 Task: Plan a trip to Cho Dok, Vietnam from 13th December, 2023 to 17th December, 2023 for 2 adults.2 bedrooms having 2 beds and 1 bathroom. Property type can be guest house. Amenities needed are: wifi. Look for 5 properties as per requirement.
Action: Mouse moved to (494, 147)
Screenshot: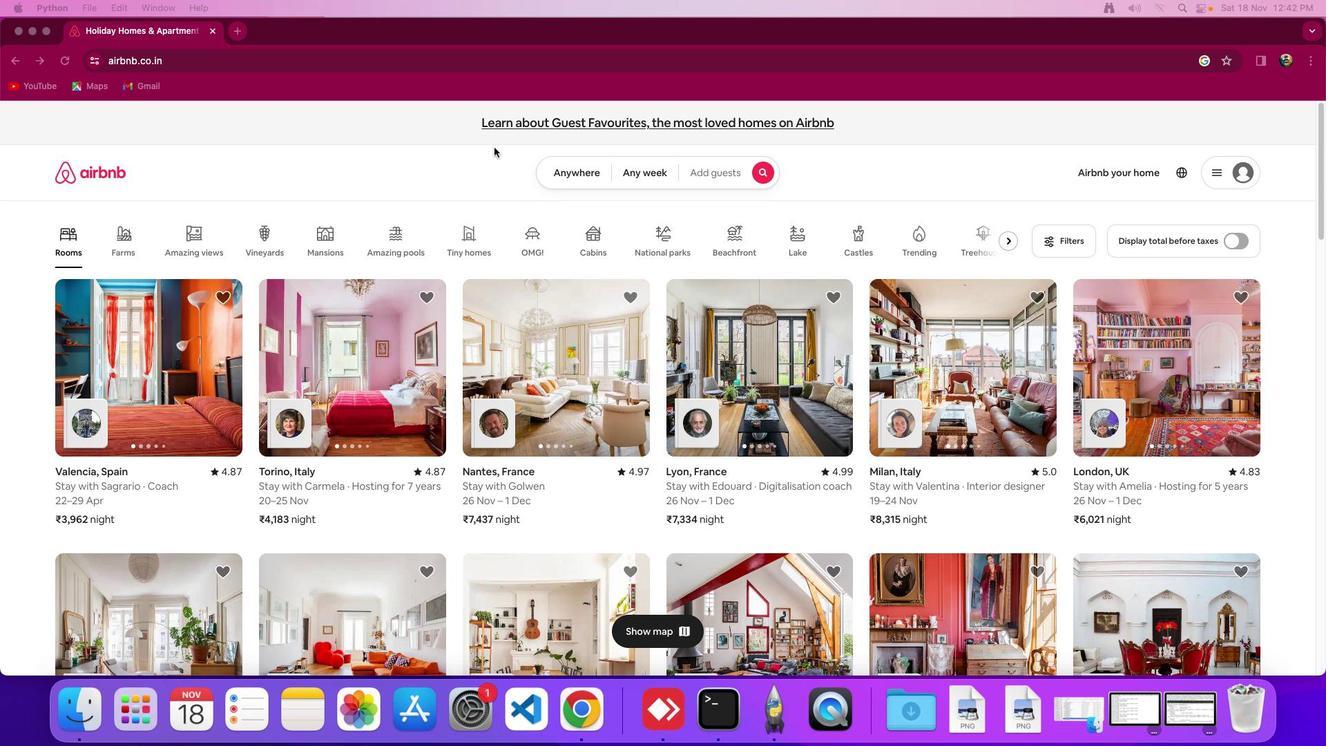 
Action: Mouse pressed left at (494, 147)
Screenshot: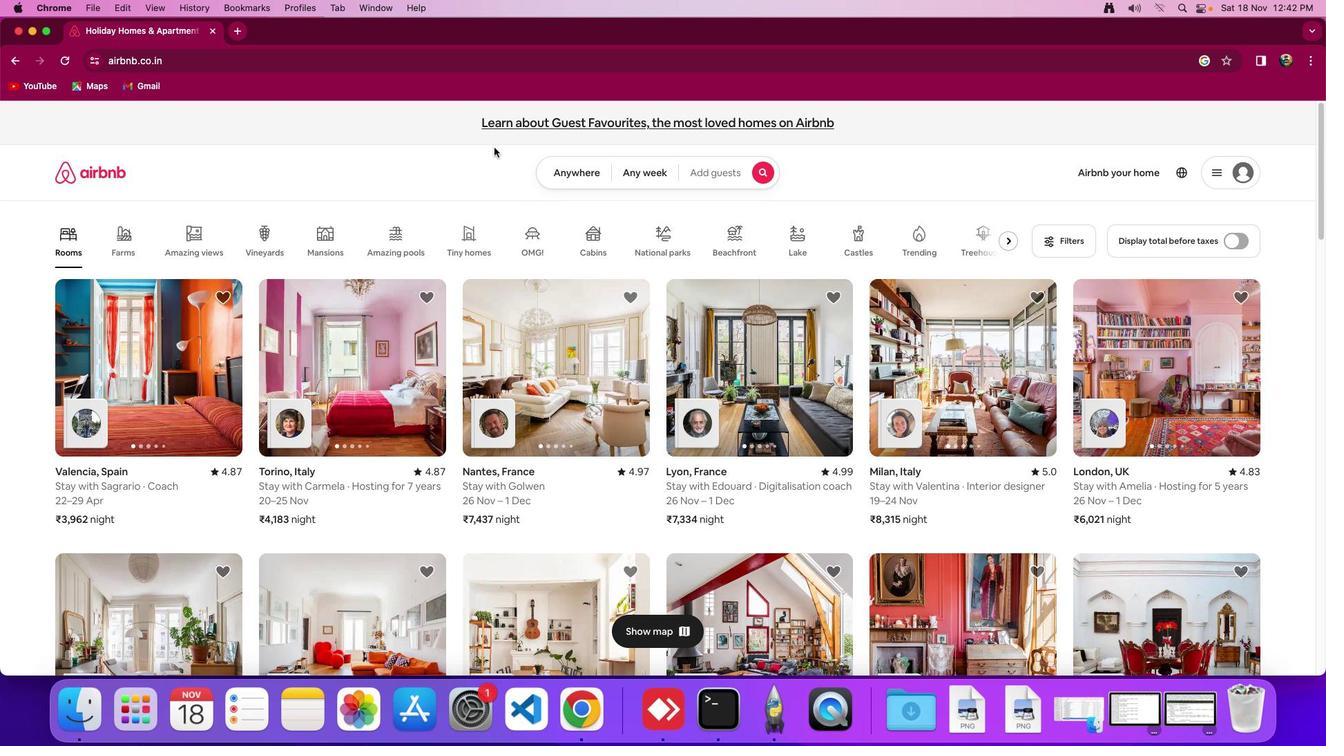 
Action: Mouse moved to (562, 177)
Screenshot: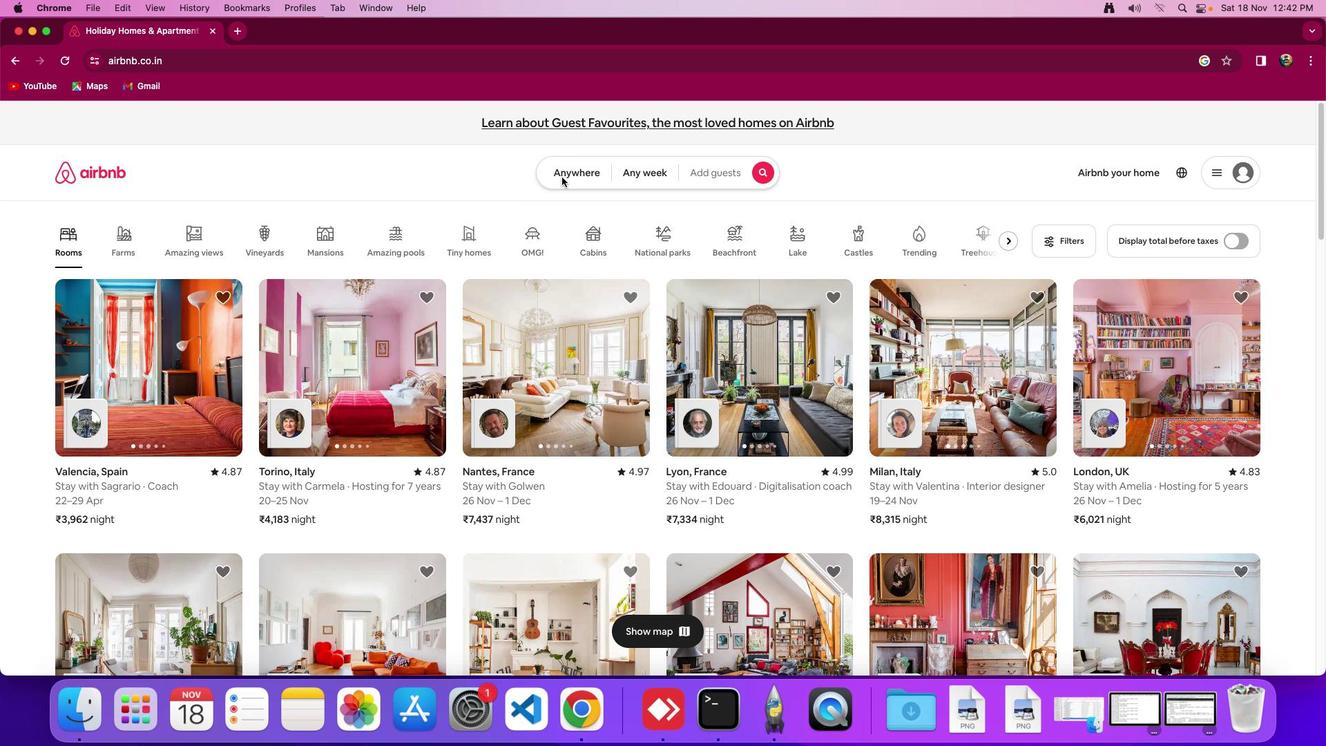 
Action: Mouse pressed left at (562, 177)
Screenshot: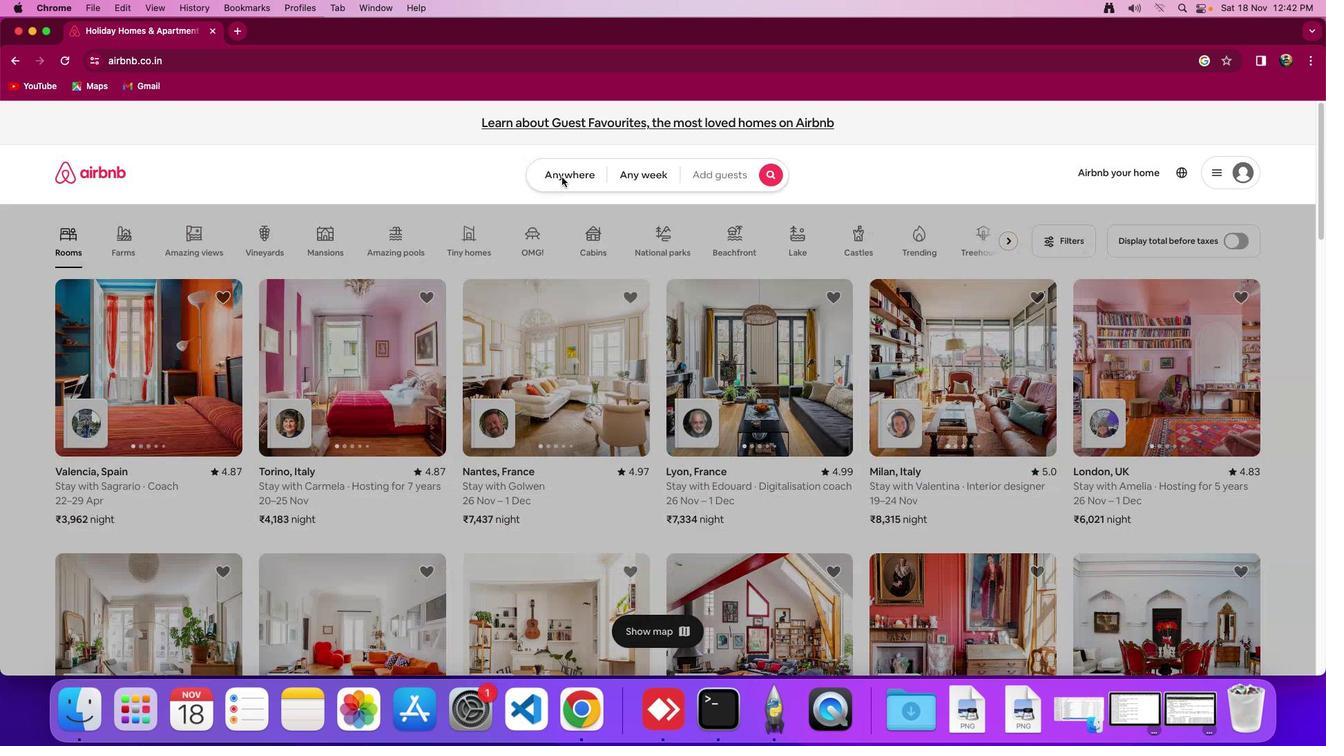
Action: Mouse moved to (510, 218)
Screenshot: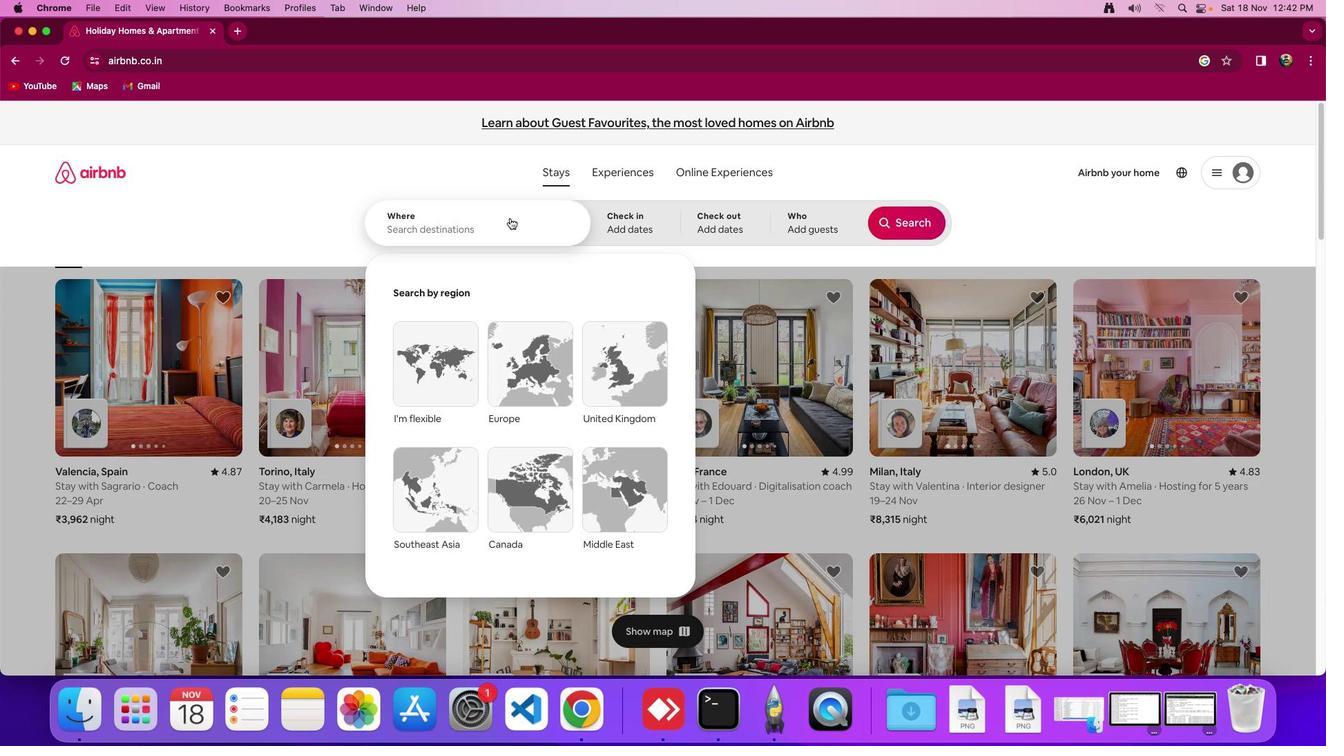 
Action: Mouse pressed left at (510, 218)
Screenshot: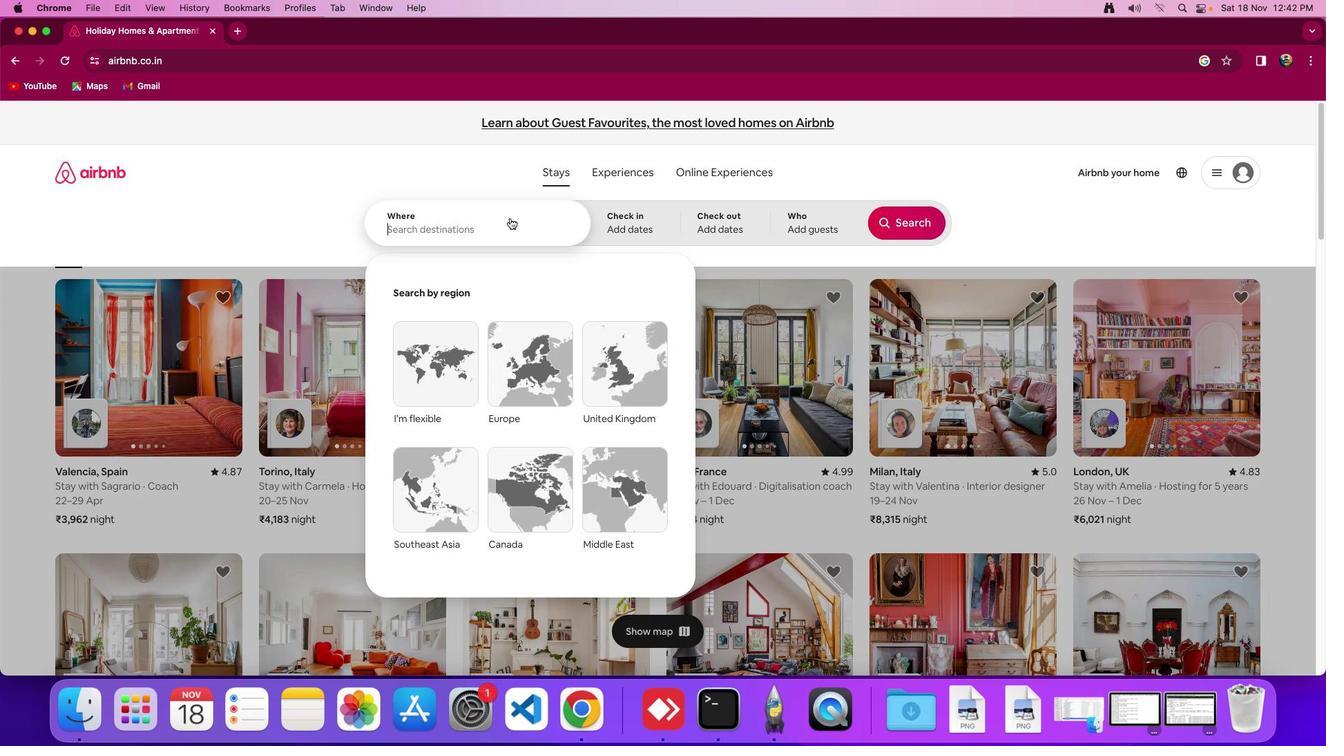 
Action: Key pressed Key.shift_r'D''o''k'','Key.spaceKey.shift_r'V''i''e''t''n''a''m'
Screenshot: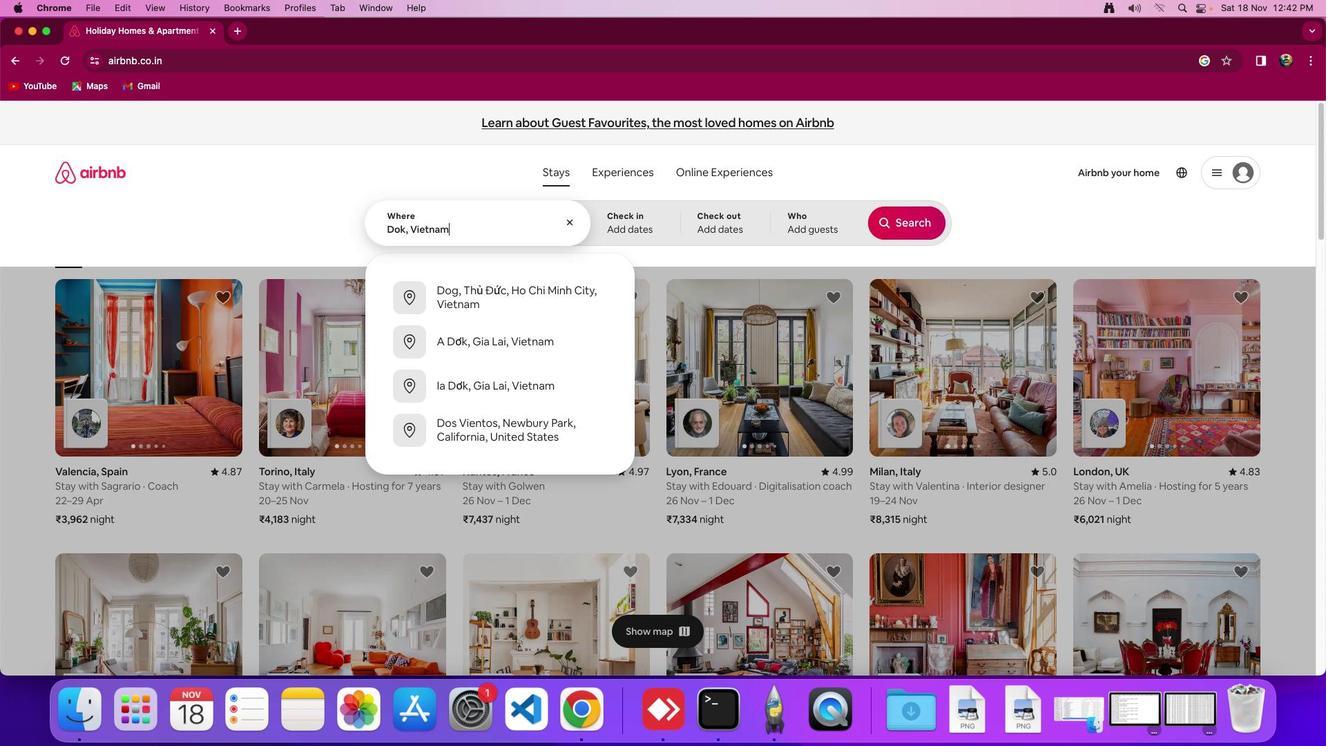 
Action: Mouse moved to (639, 221)
Screenshot: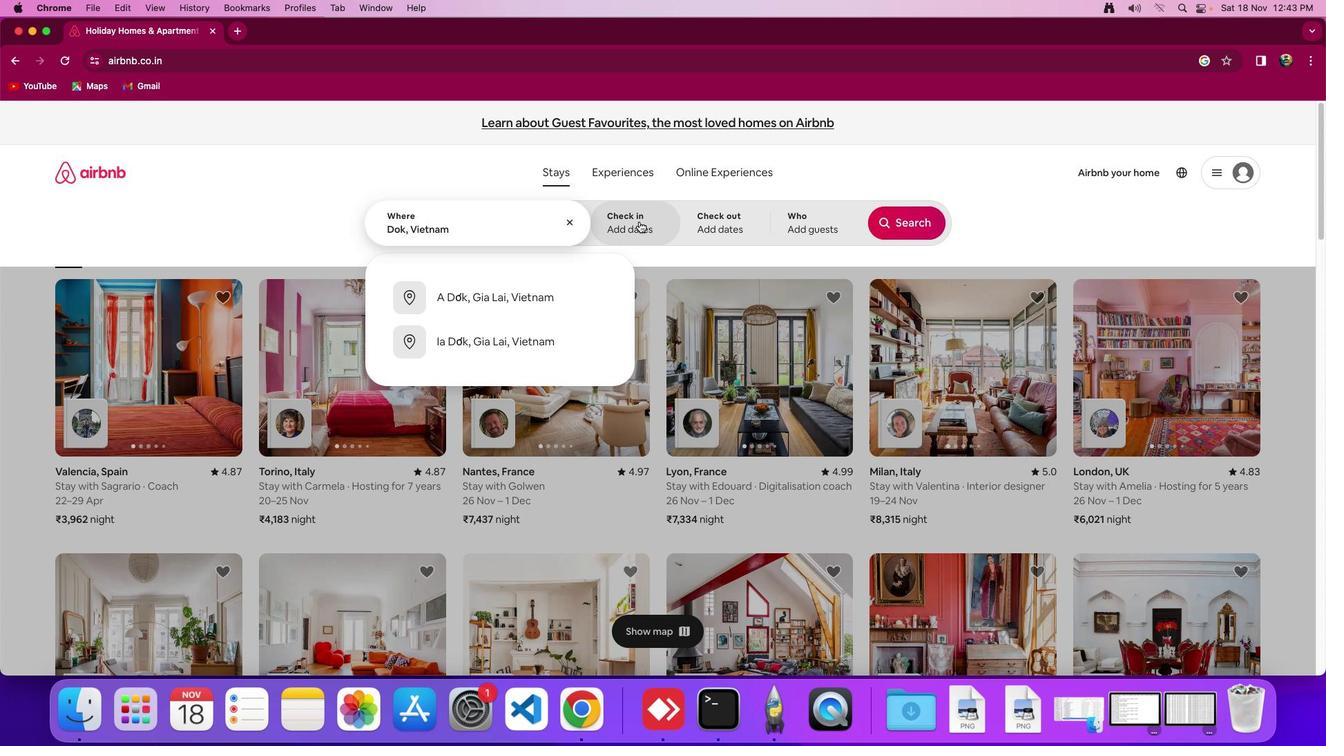 
Action: Mouse pressed left at (639, 221)
Screenshot: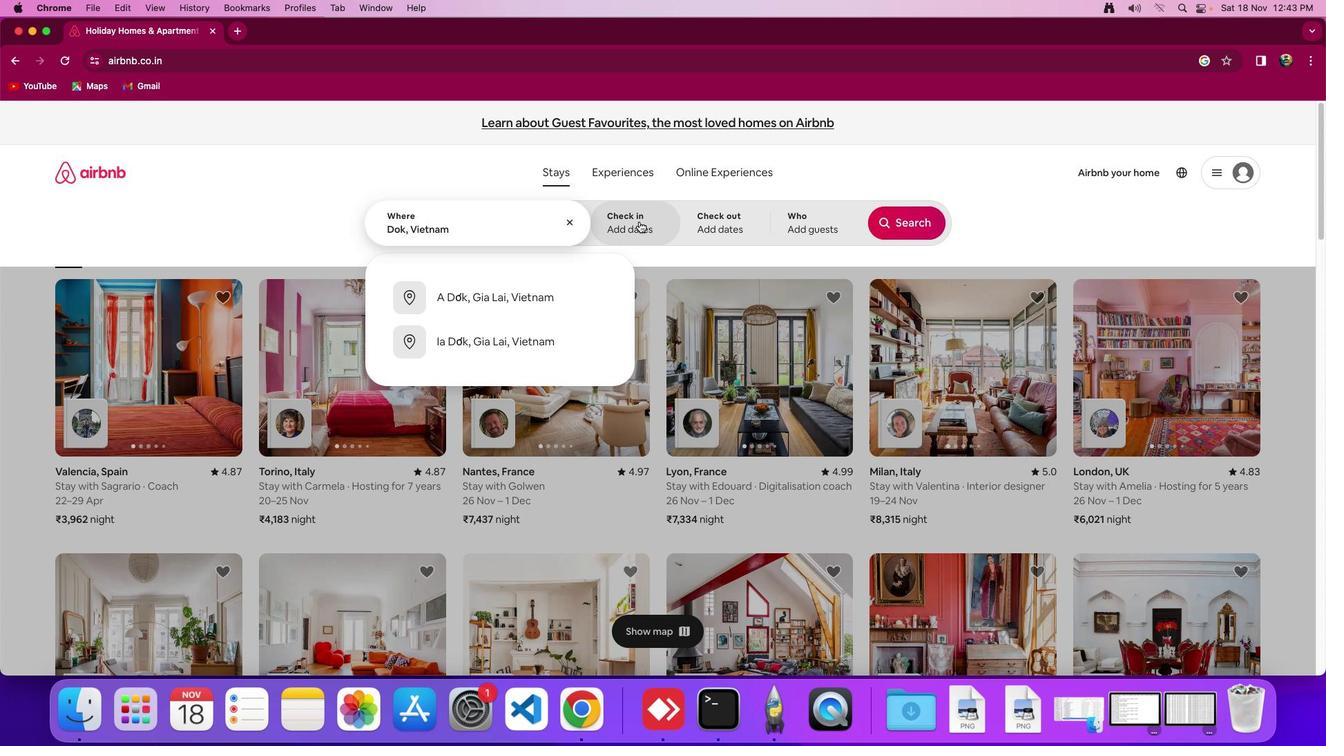 
Action: Mouse moved to (794, 464)
Screenshot: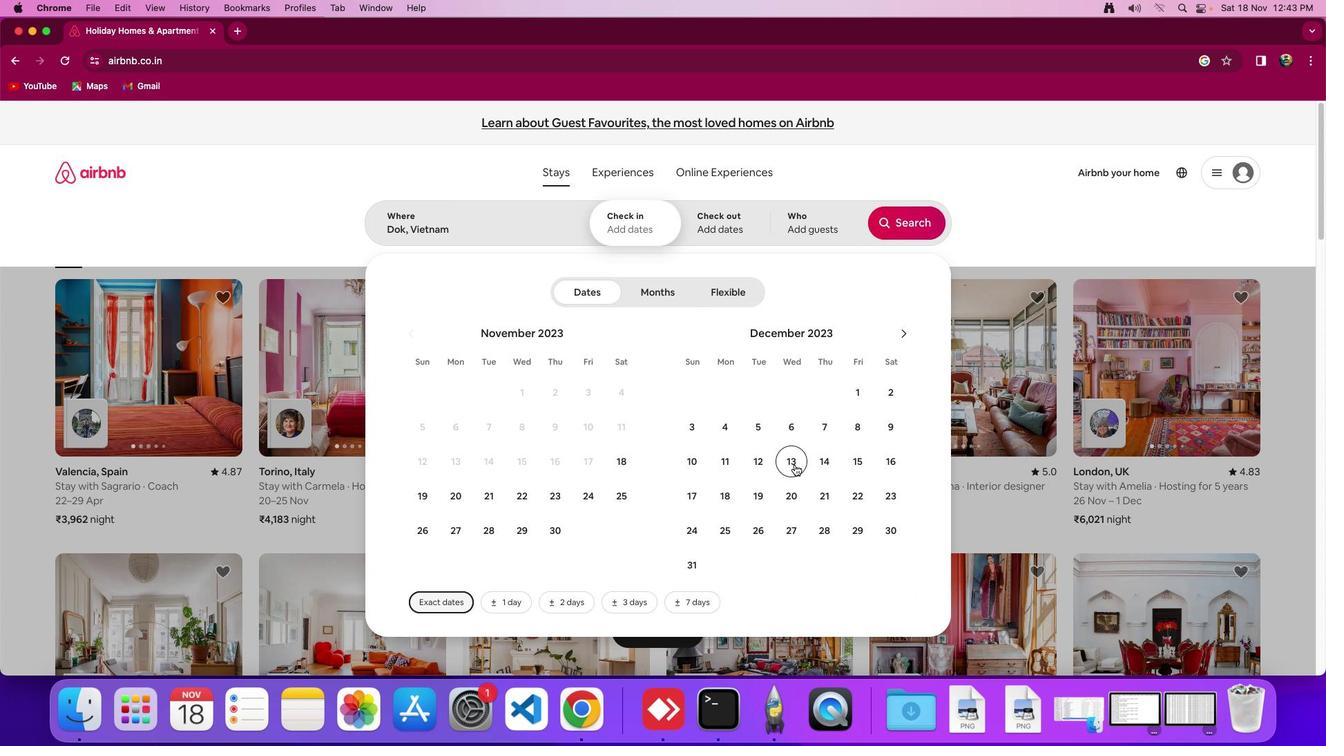 
Action: Mouse pressed left at (794, 464)
Screenshot: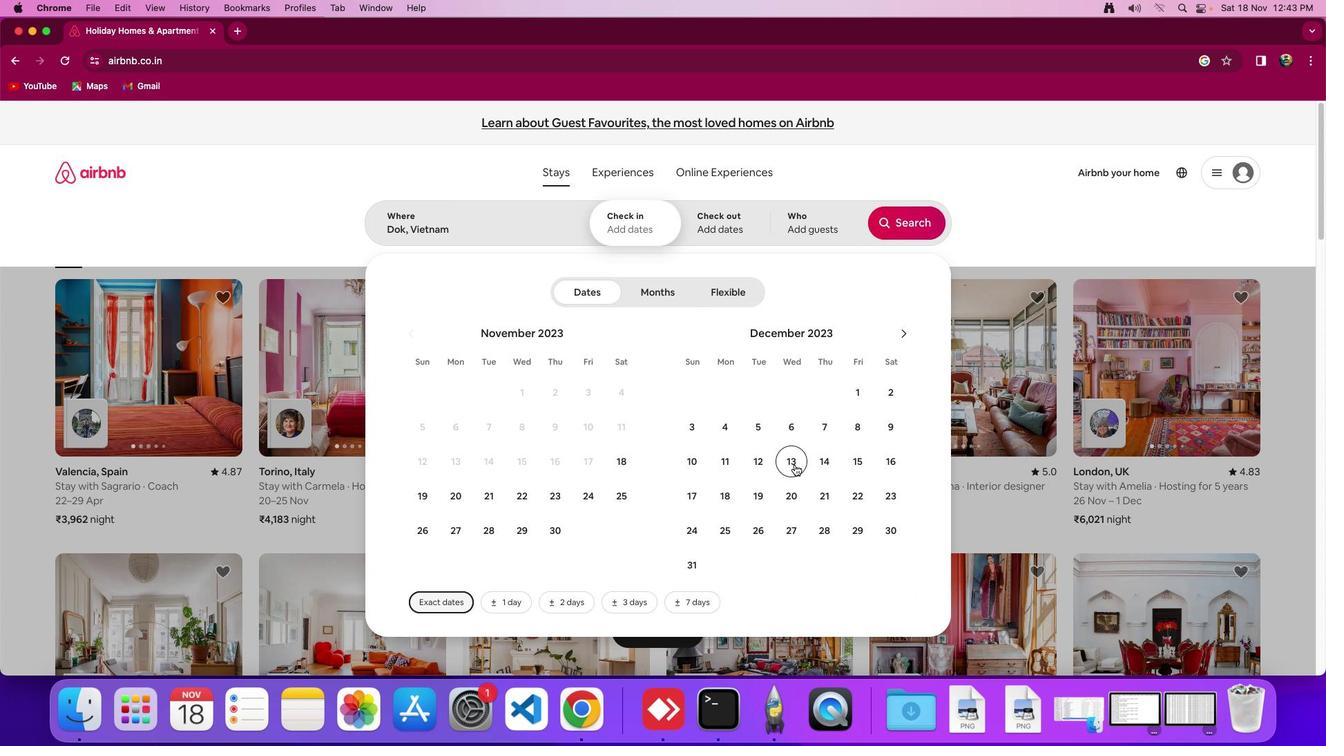 
Action: Mouse moved to (697, 503)
Screenshot: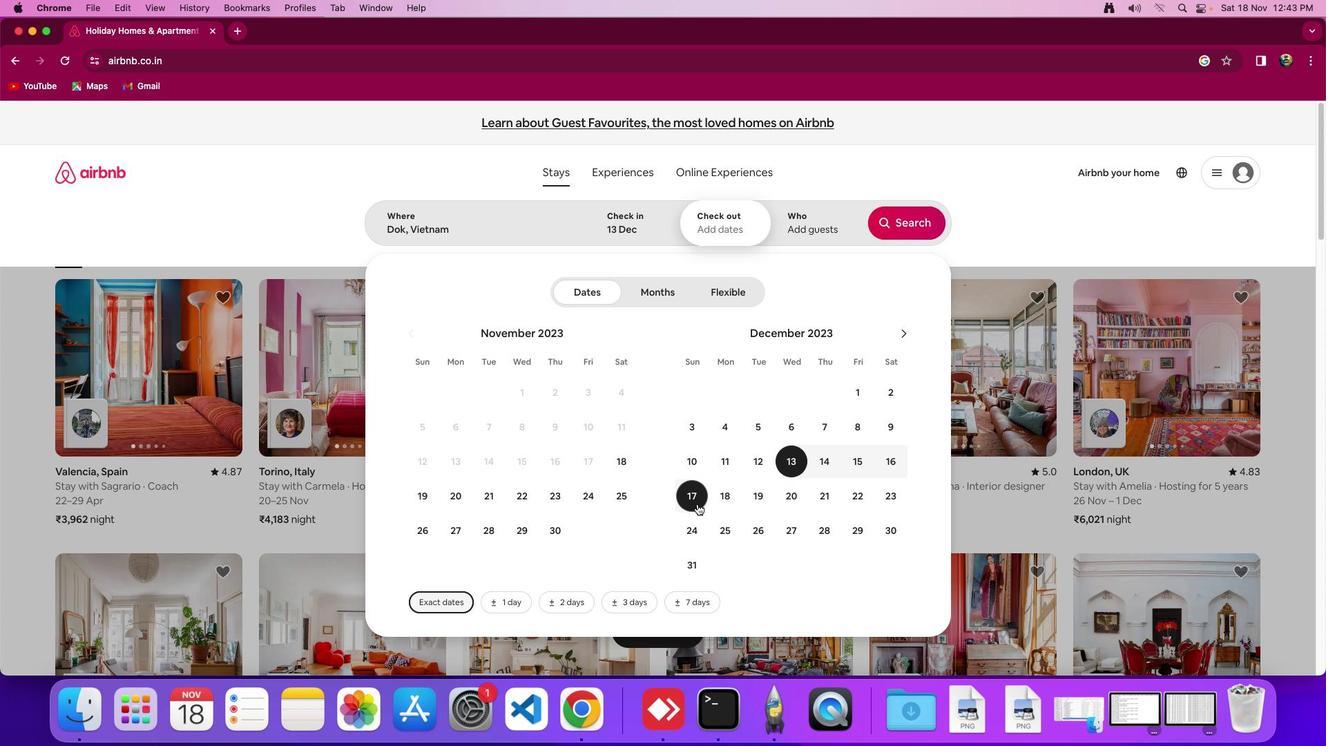 
Action: Mouse pressed left at (697, 503)
Screenshot: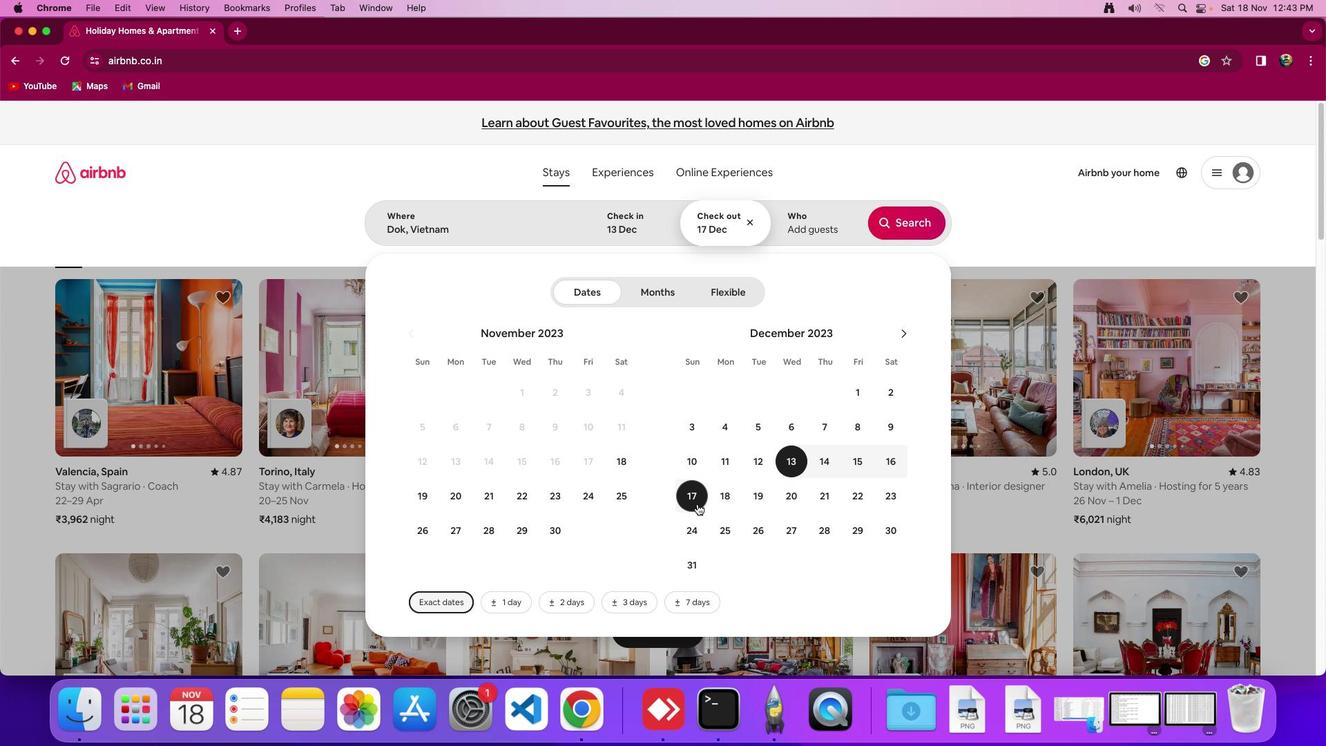 
Action: Mouse moved to (802, 219)
Screenshot: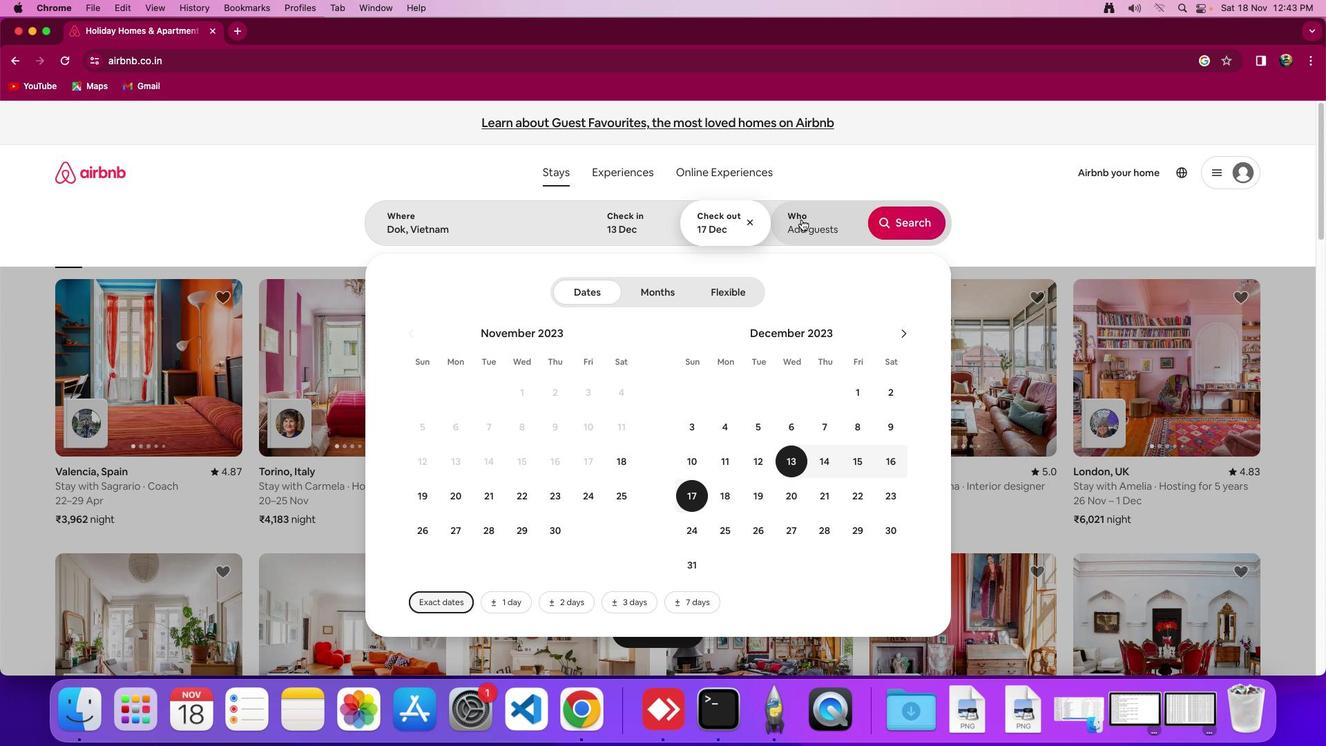 
Action: Mouse pressed left at (802, 219)
Screenshot: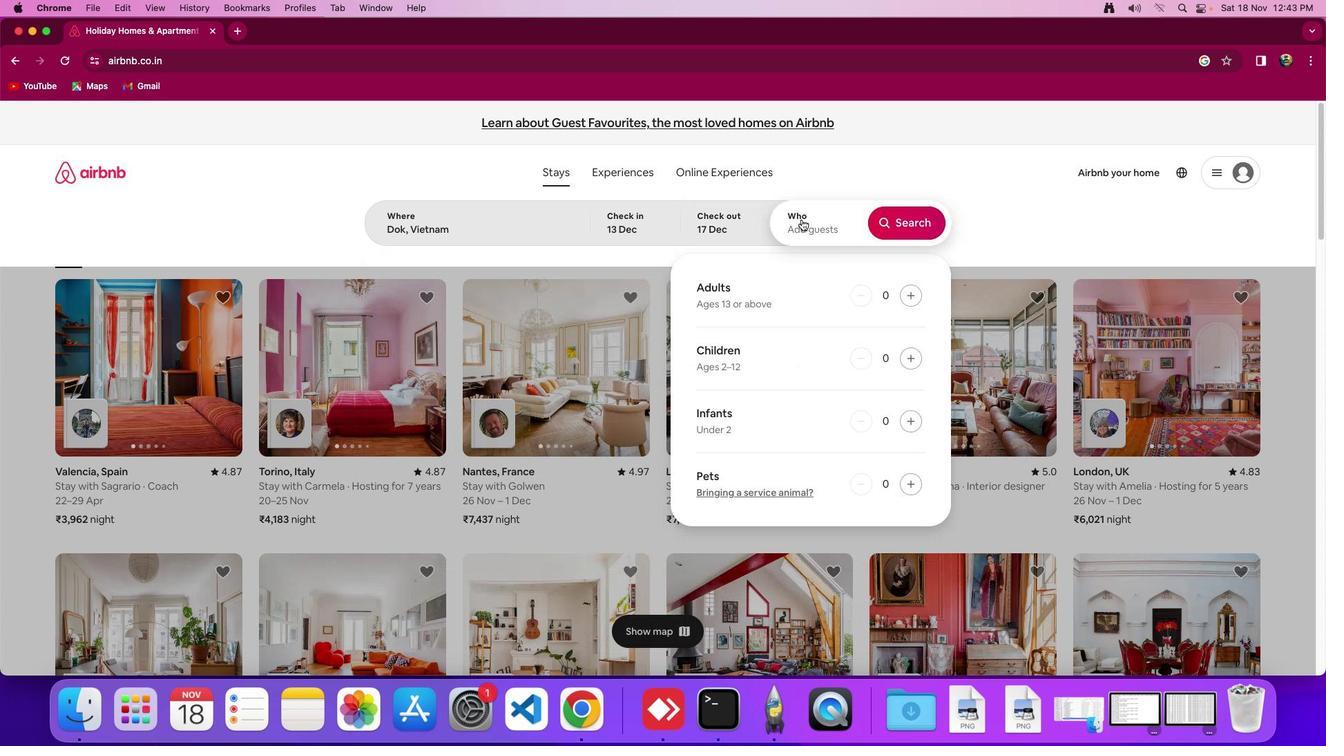 
Action: Mouse moved to (913, 293)
Screenshot: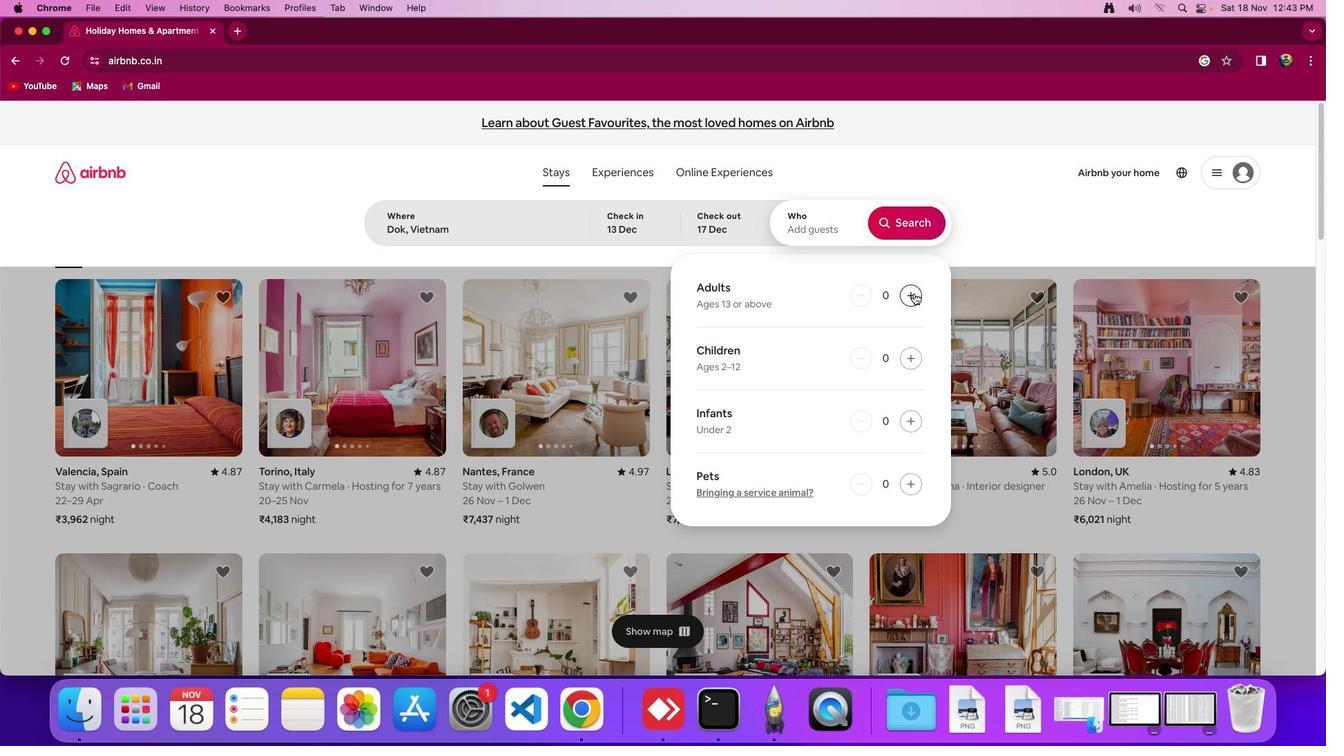 
Action: Mouse pressed left at (913, 293)
Screenshot: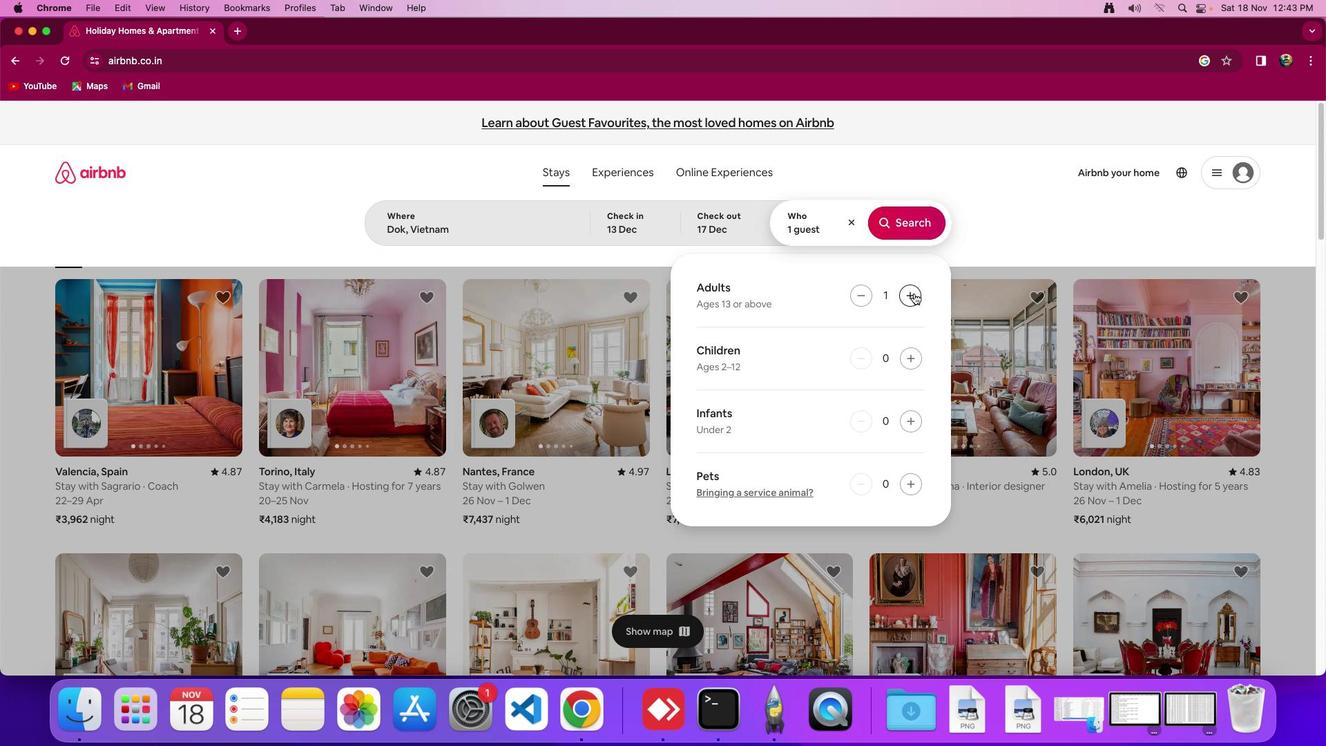 
Action: Mouse pressed left at (913, 293)
Screenshot: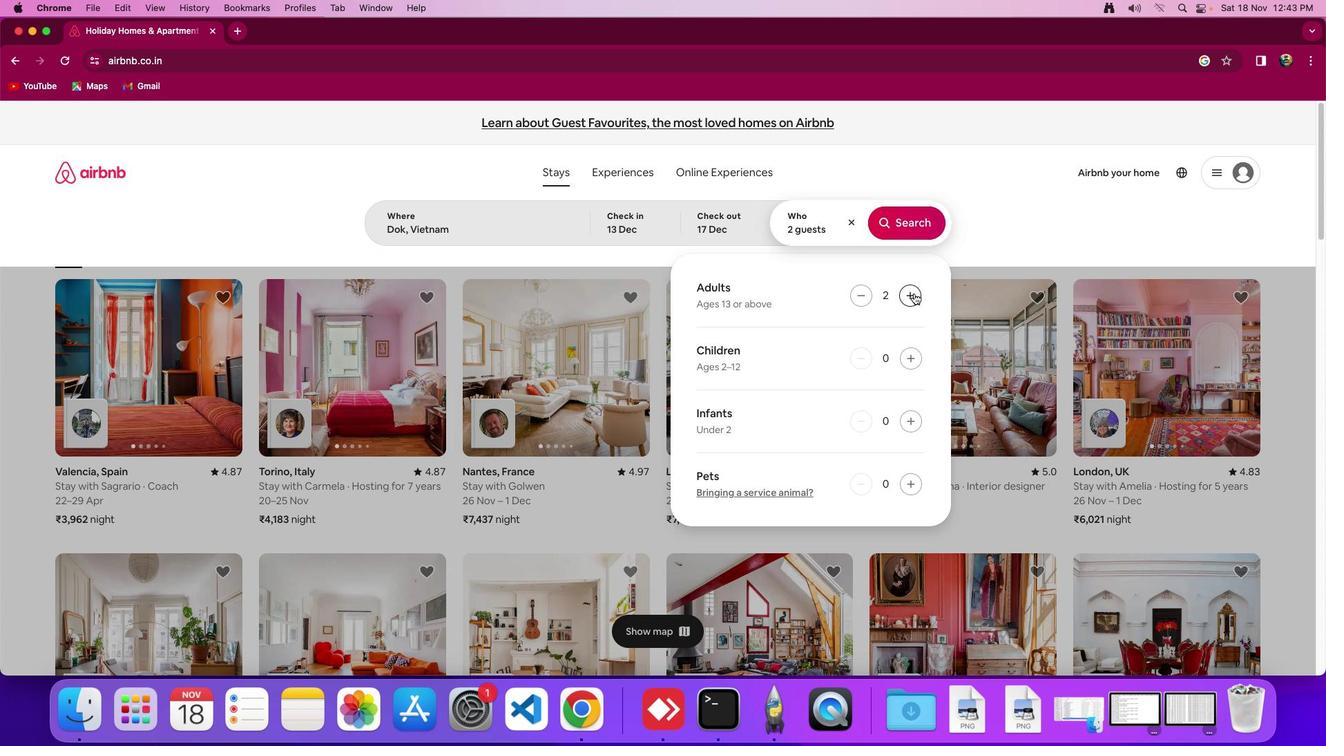 
Action: Mouse moved to (931, 223)
Screenshot: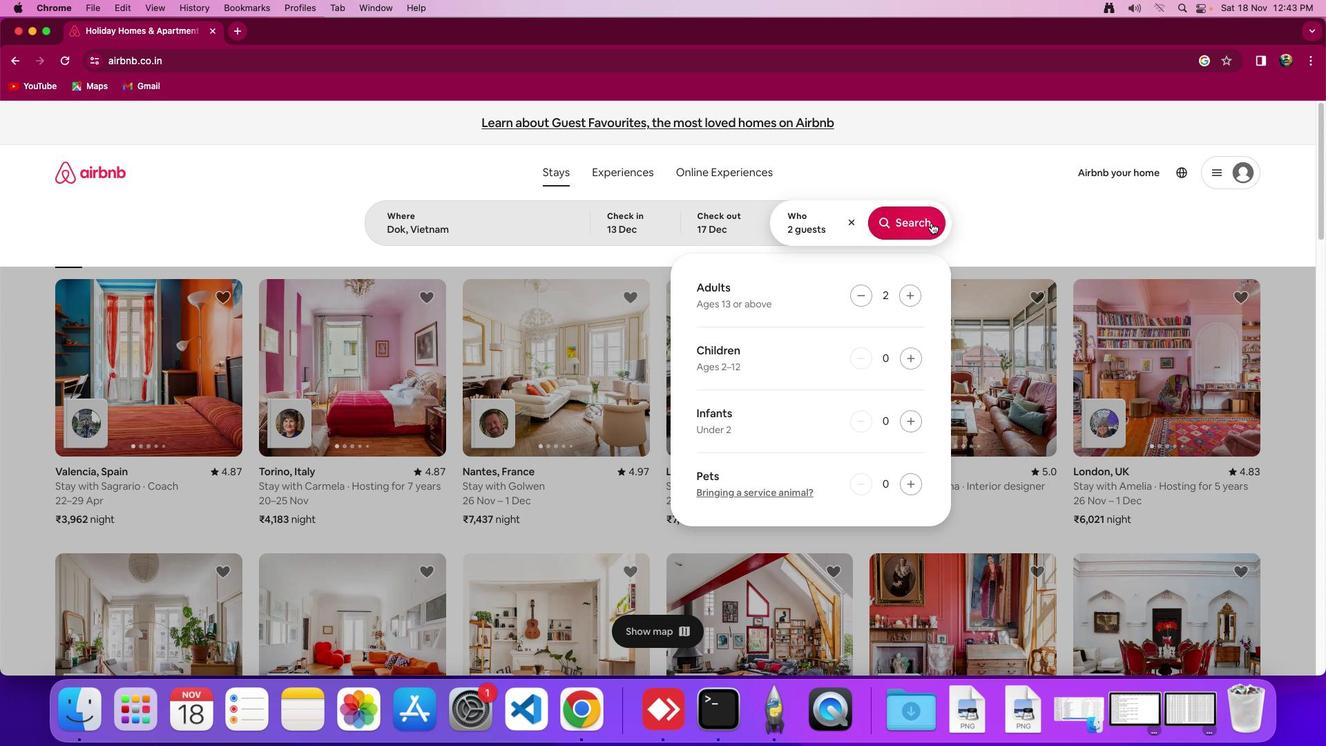 
Action: Mouse pressed left at (931, 223)
Screenshot: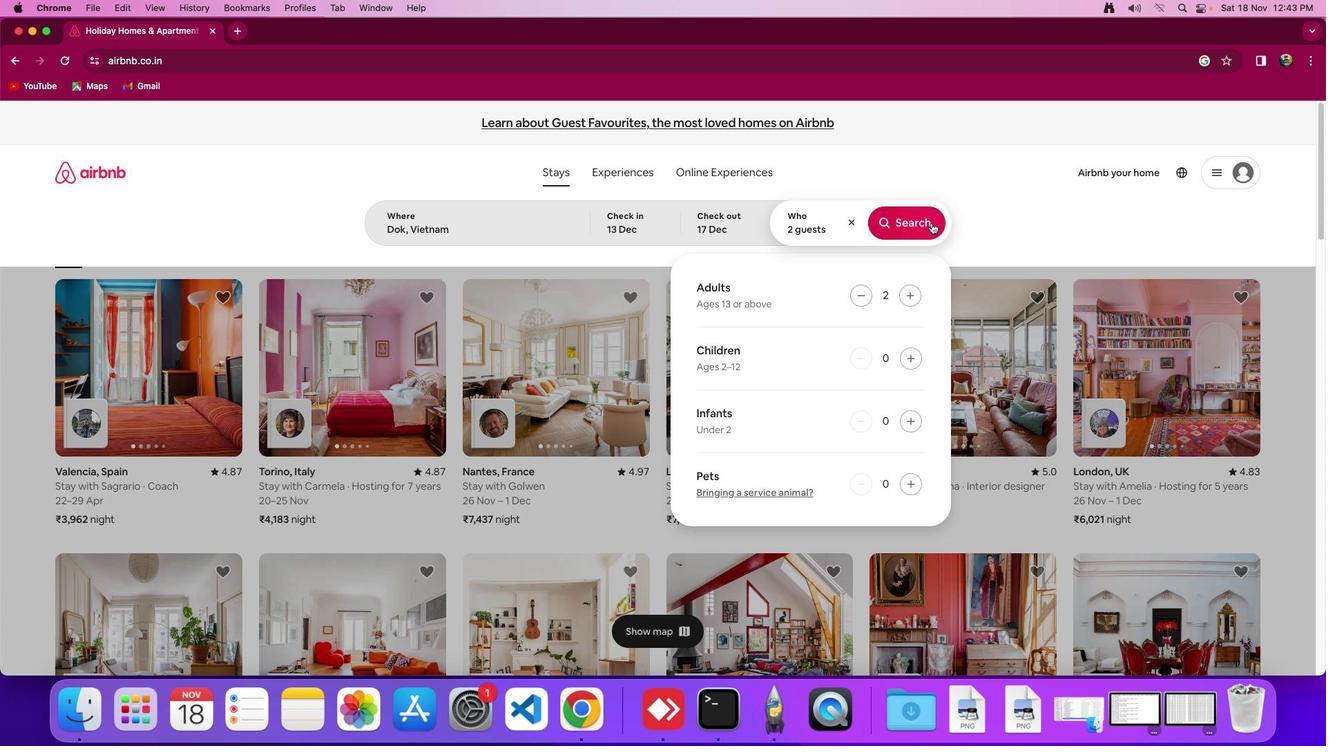 
Action: Mouse moved to (1091, 181)
Screenshot: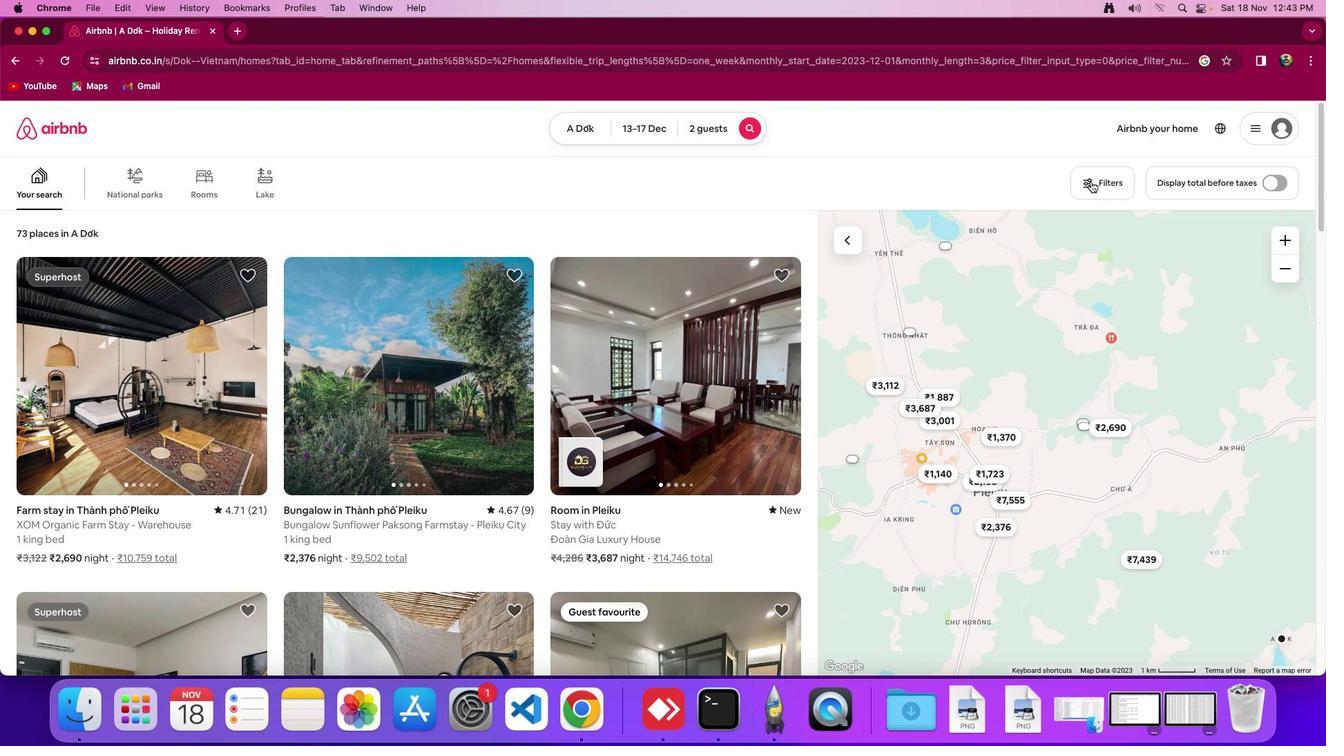 
Action: Mouse pressed left at (1091, 181)
Screenshot: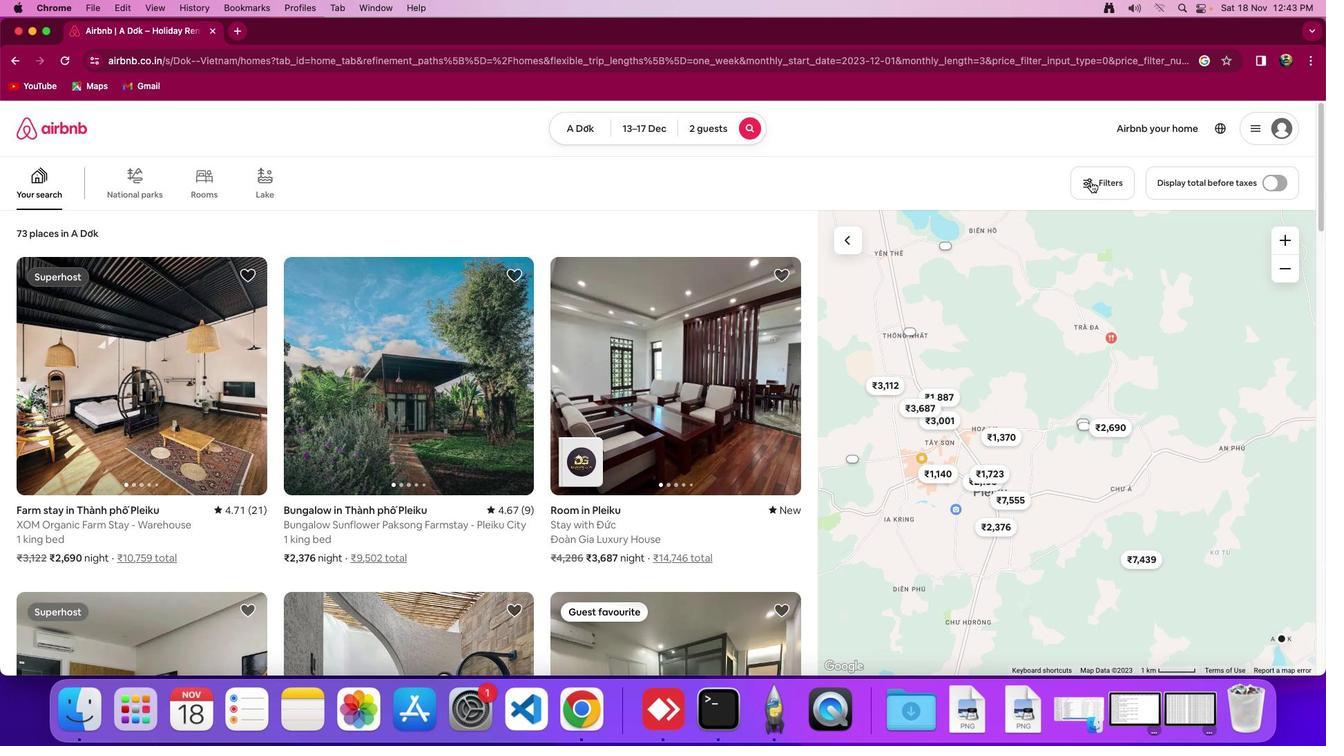 
Action: Mouse moved to (795, 376)
Screenshot: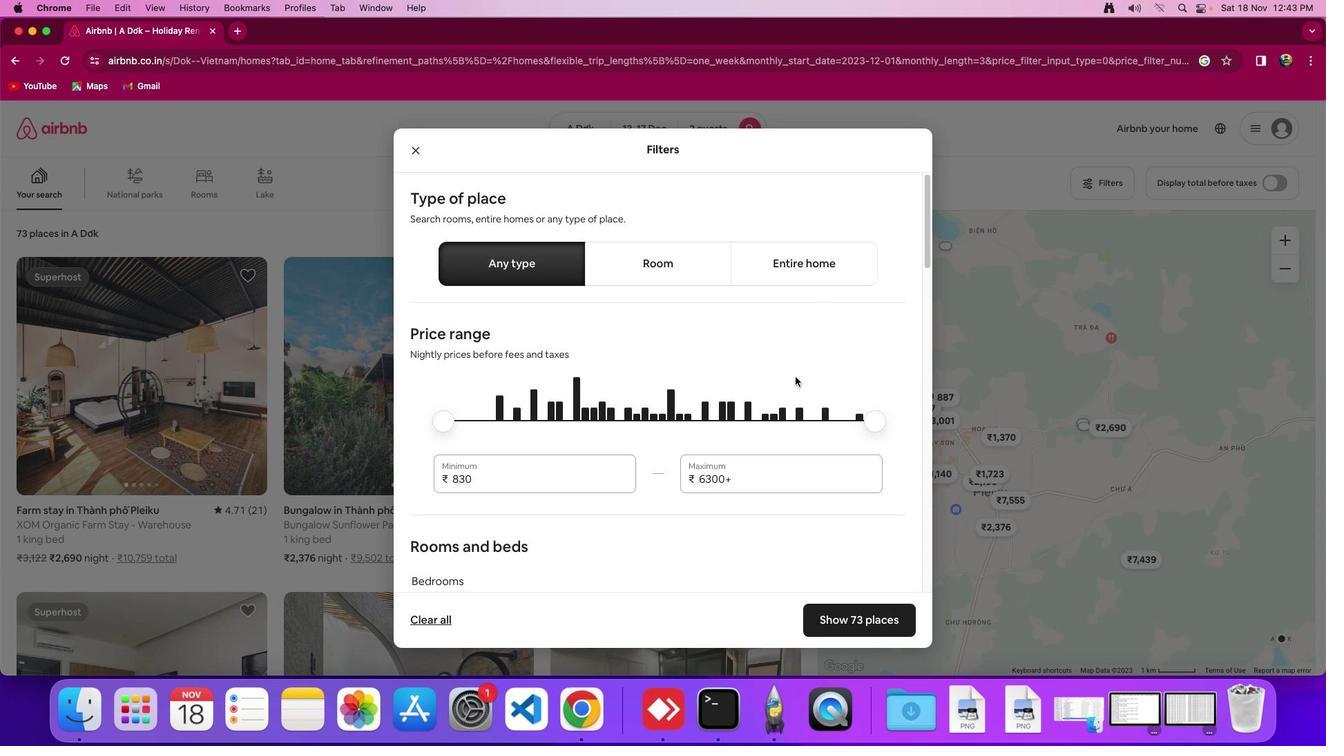 
Action: Mouse scrolled (795, 376) with delta (0, 0)
Screenshot: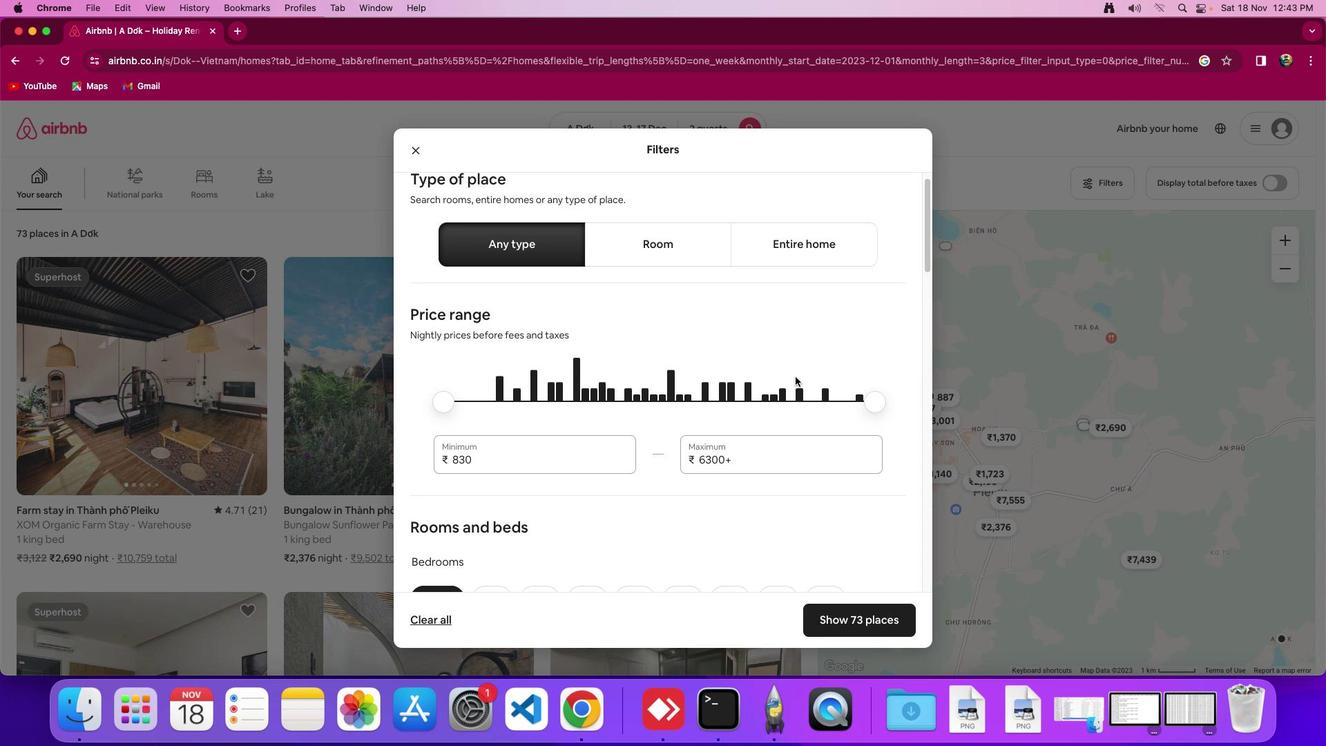 
Action: Mouse scrolled (795, 376) with delta (0, 0)
Screenshot: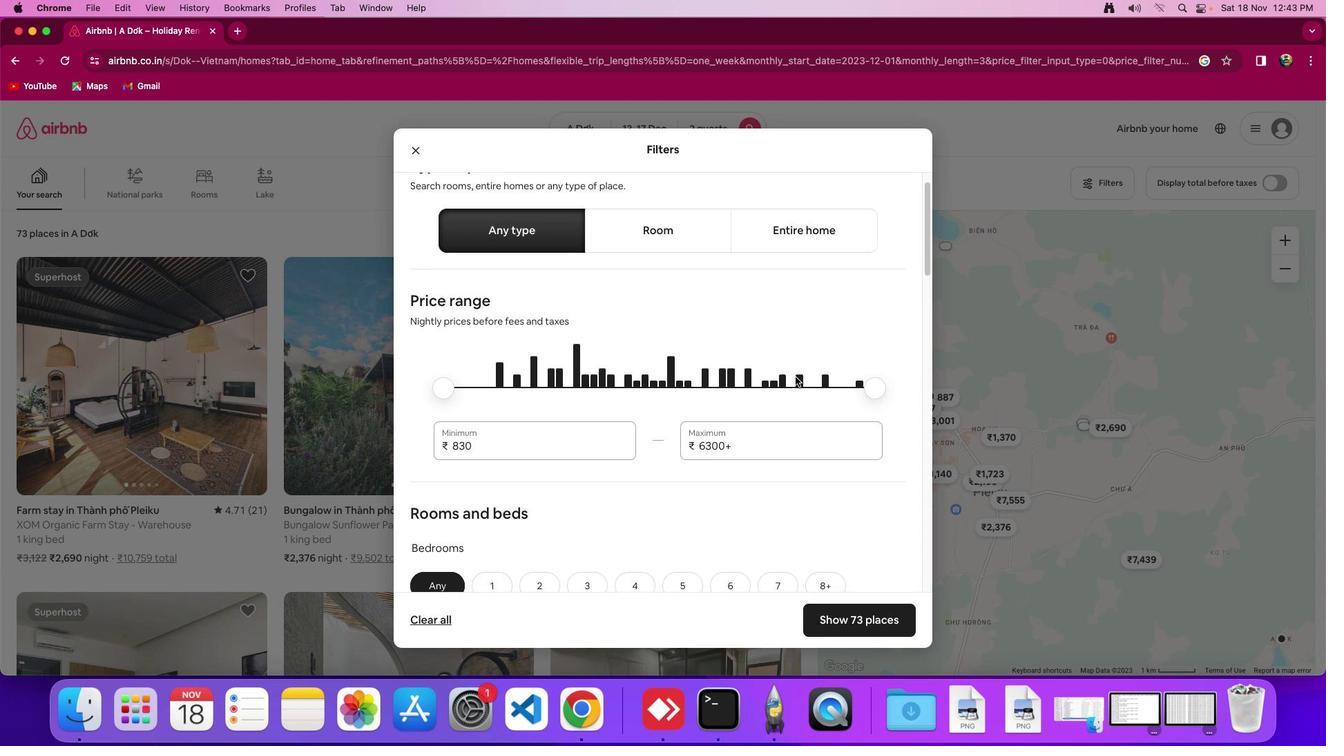 
Action: Mouse scrolled (795, 376) with delta (0, 0)
Screenshot: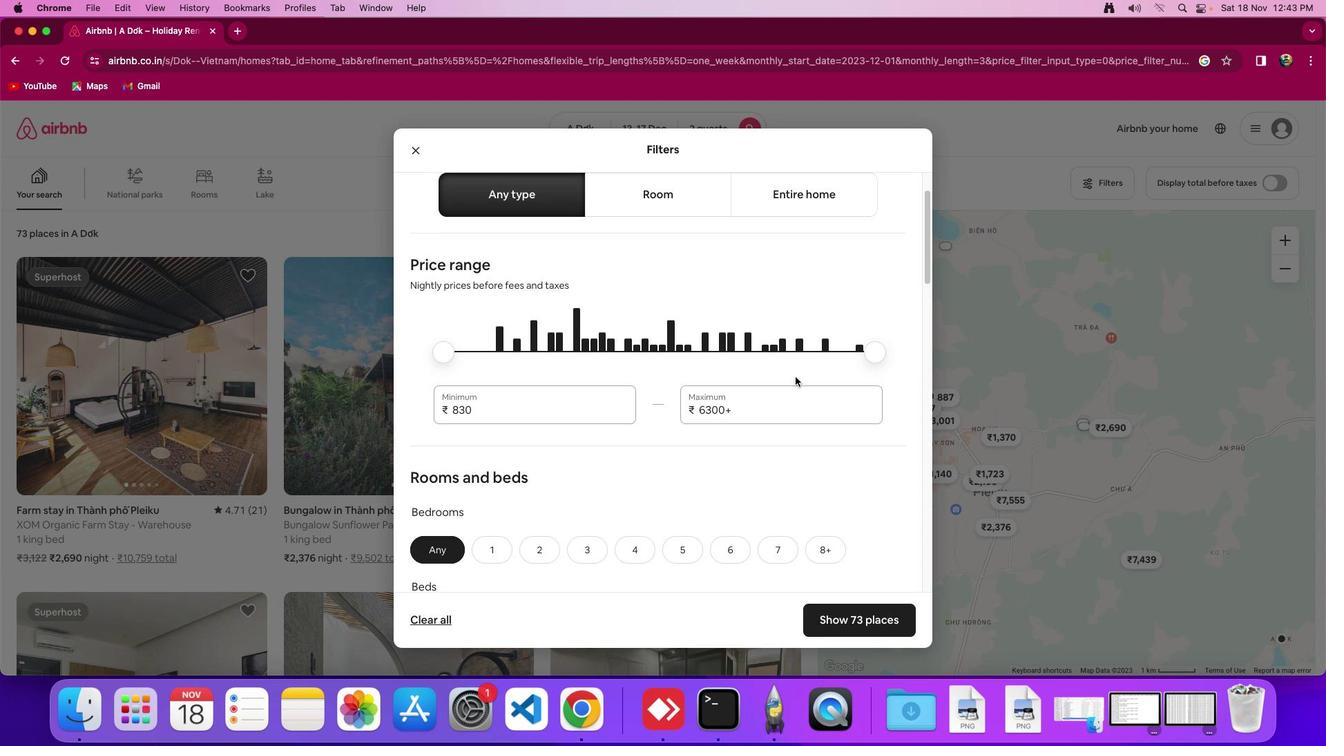 
Action: Mouse scrolled (795, 376) with delta (0, 0)
Screenshot: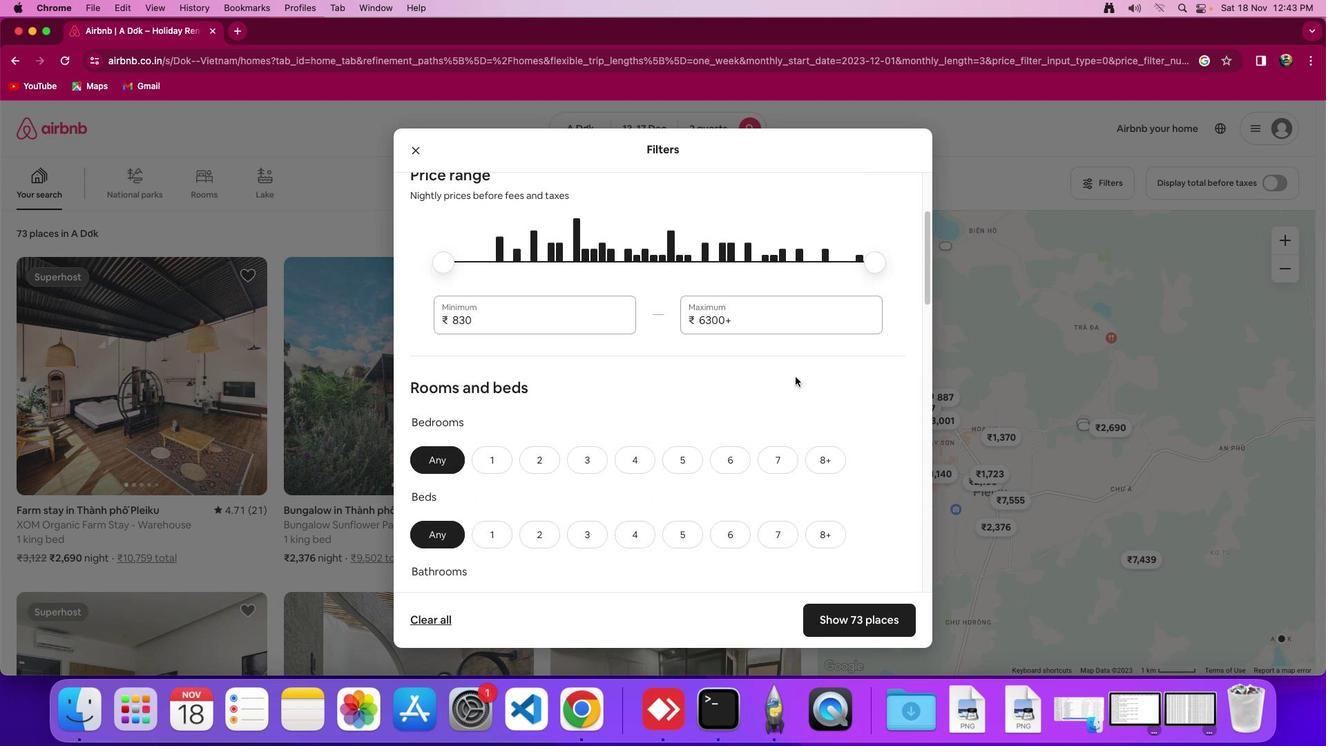 
Action: Mouse scrolled (795, 376) with delta (0, 0)
Screenshot: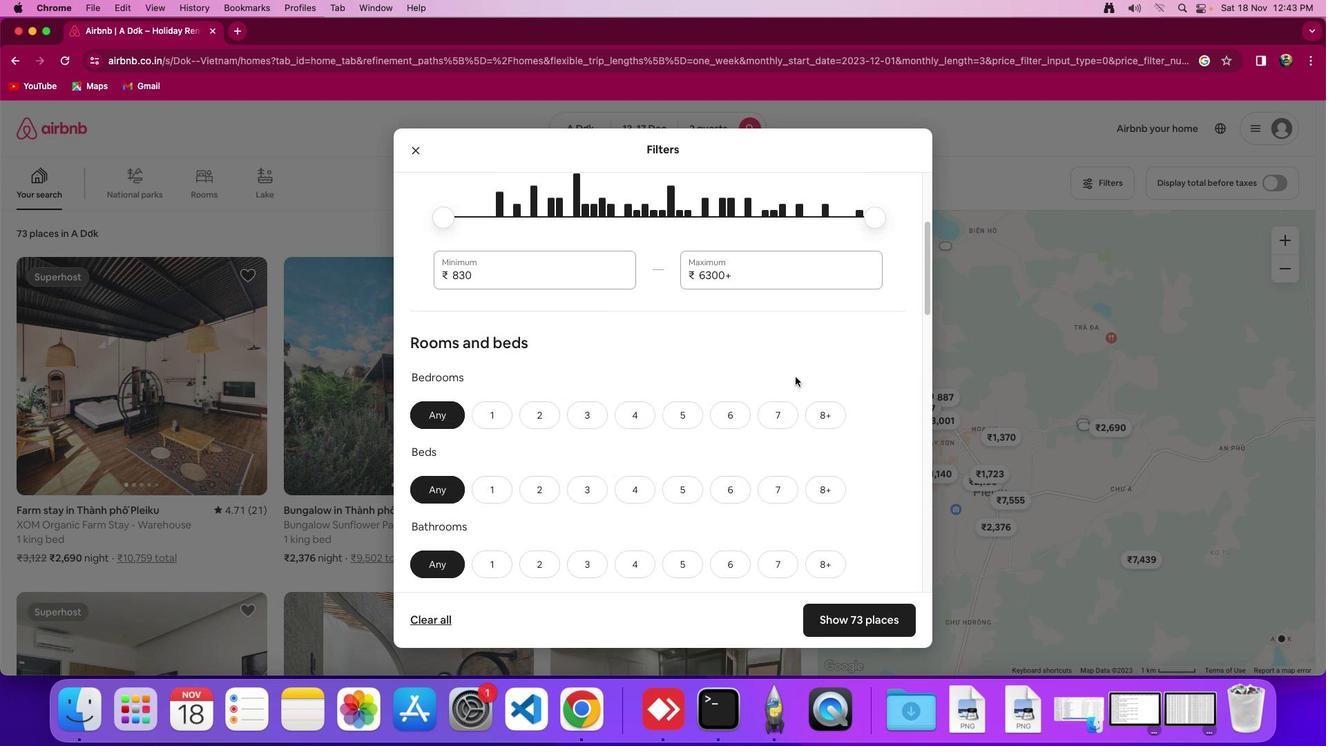 
Action: Mouse scrolled (795, 376) with delta (0, -2)
Screenshot: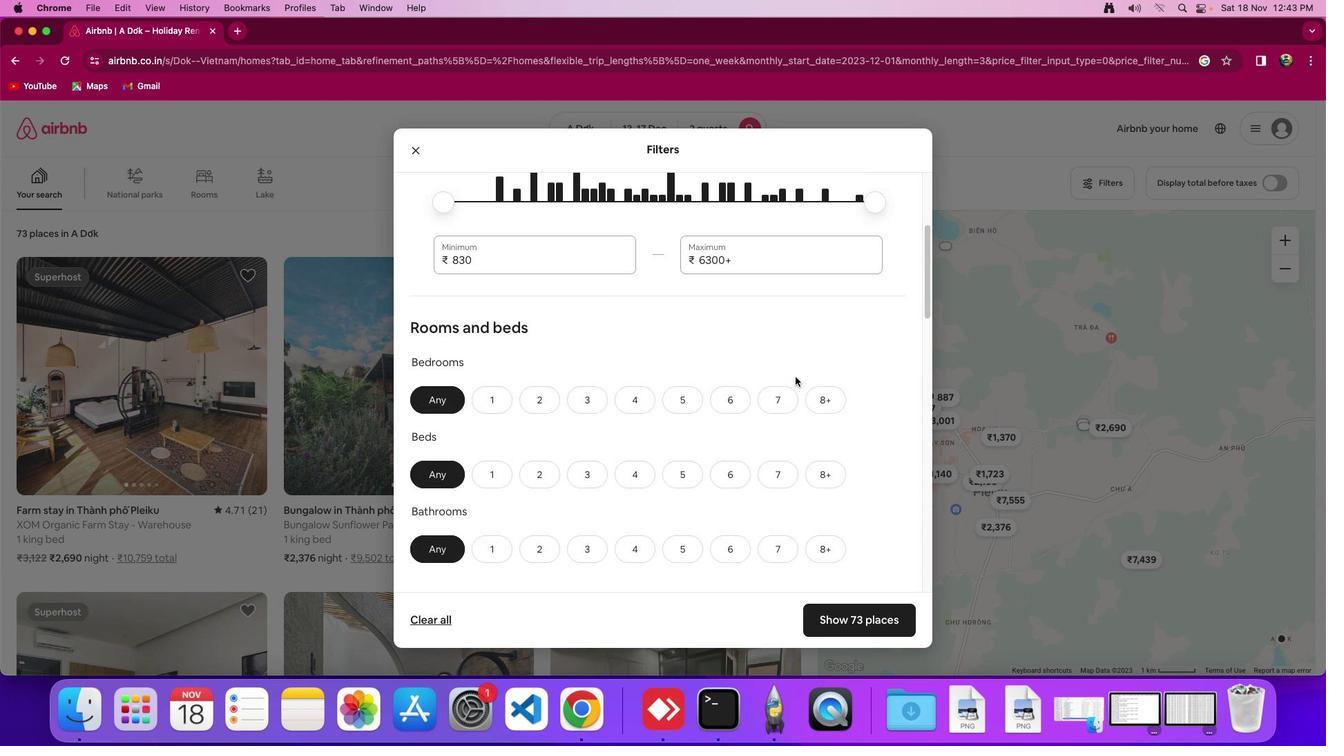 
Action: Mouse moved to (533, 389)
Screenshot: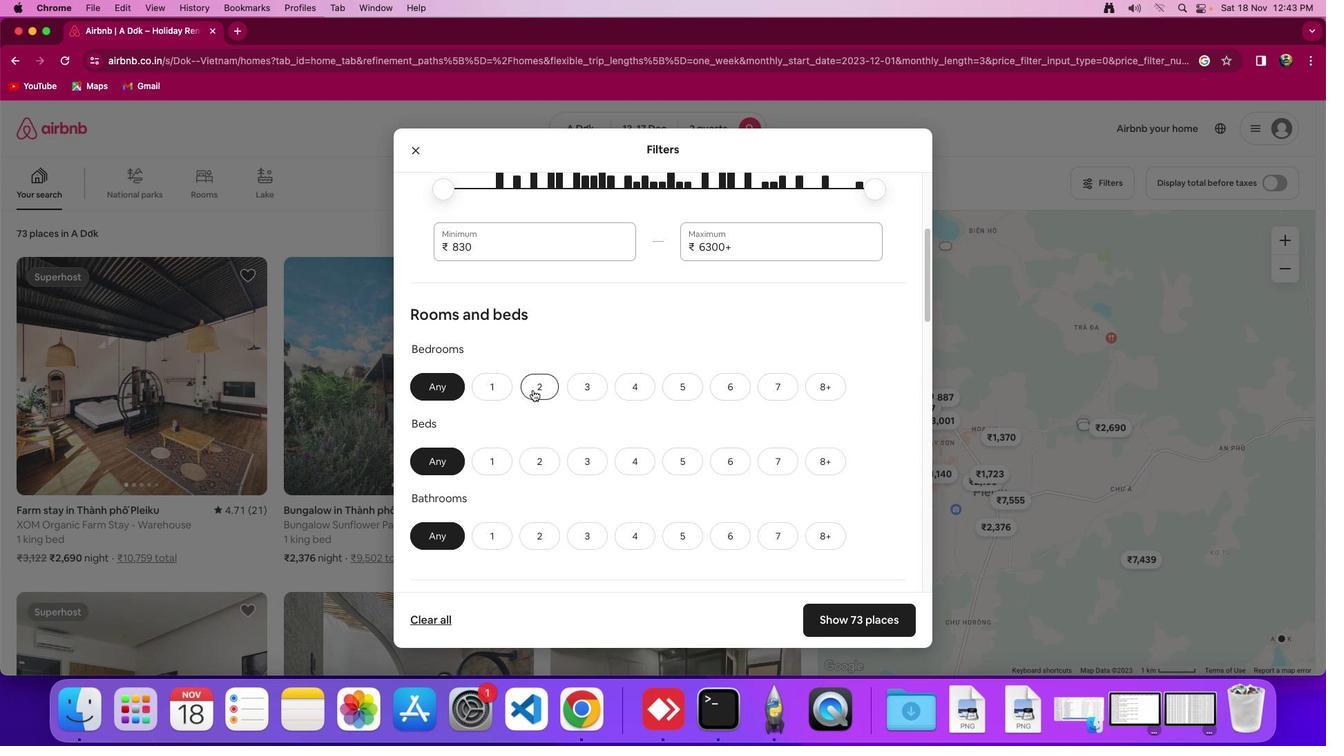 
Action: Mouse pressed left at (533, 389)
Screenshot: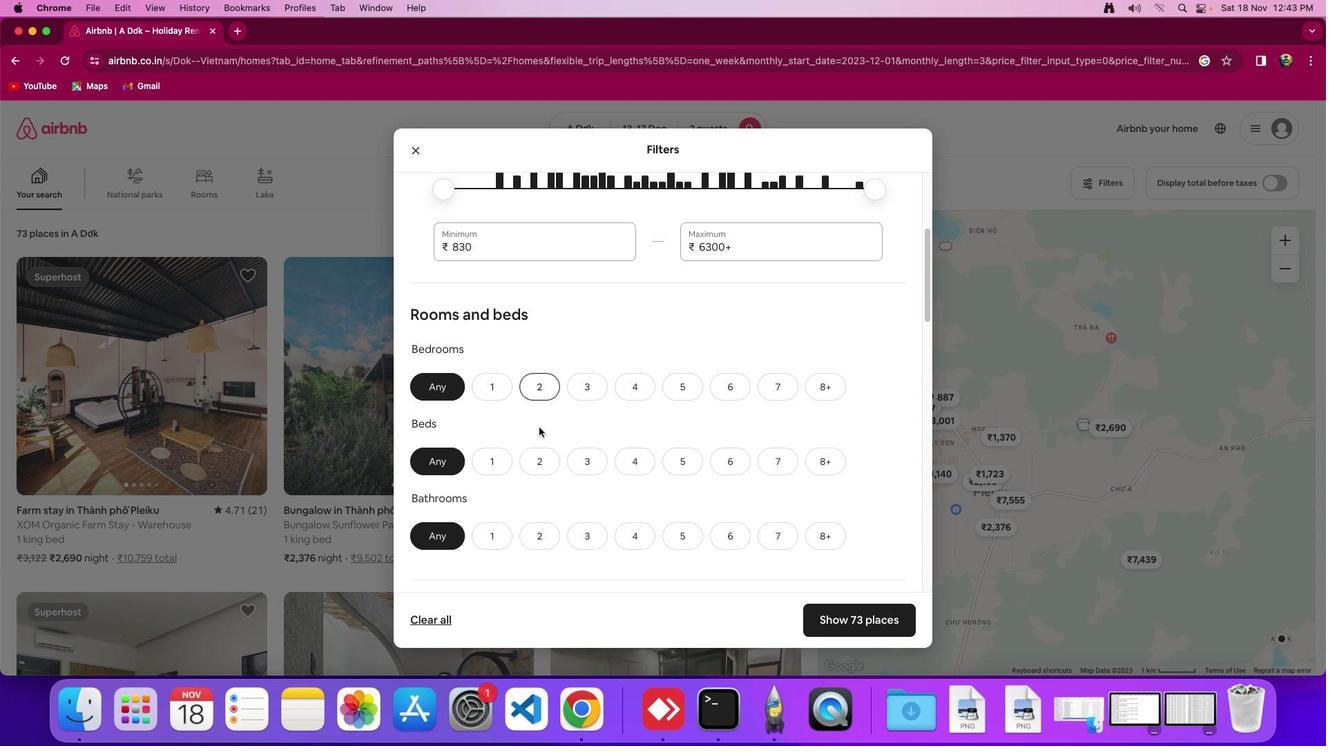 
Action: Mouse moved to (537, 460)
Screenshot: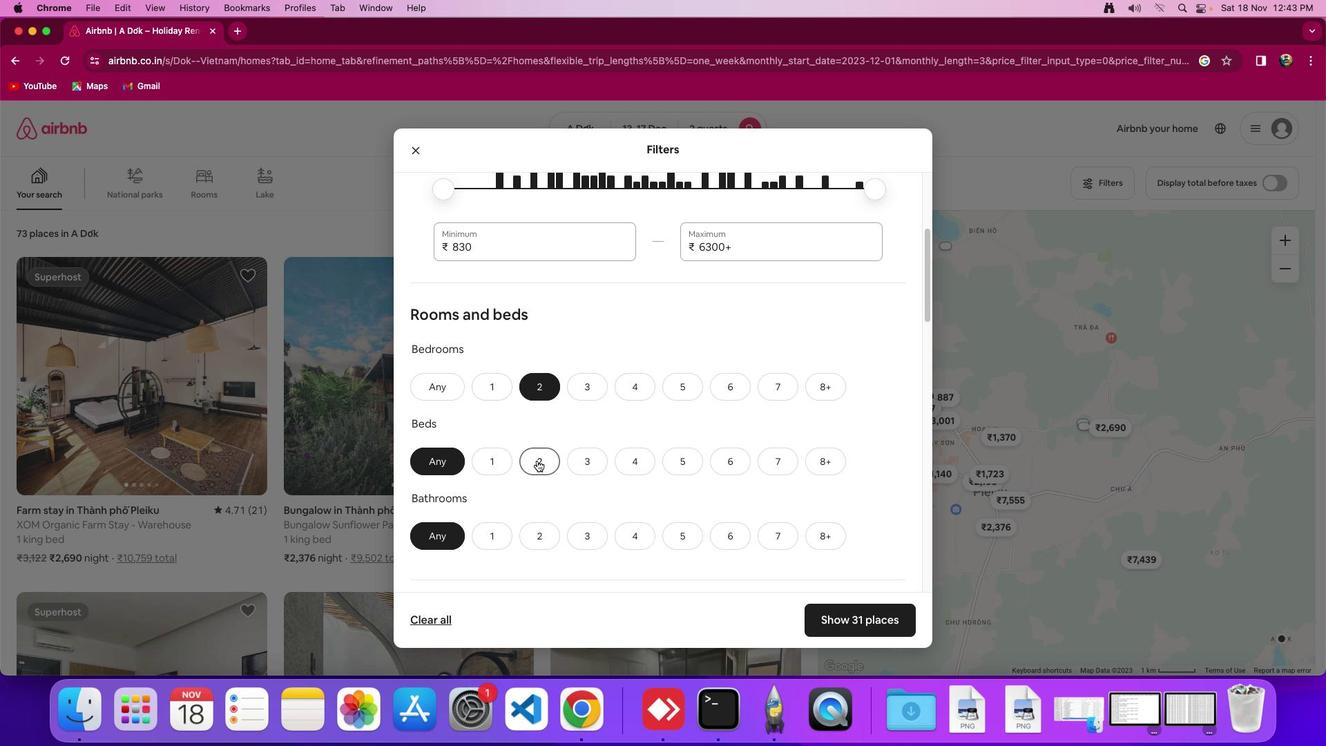
Action: Mouse pressed left at (537, 460)
Screenshot: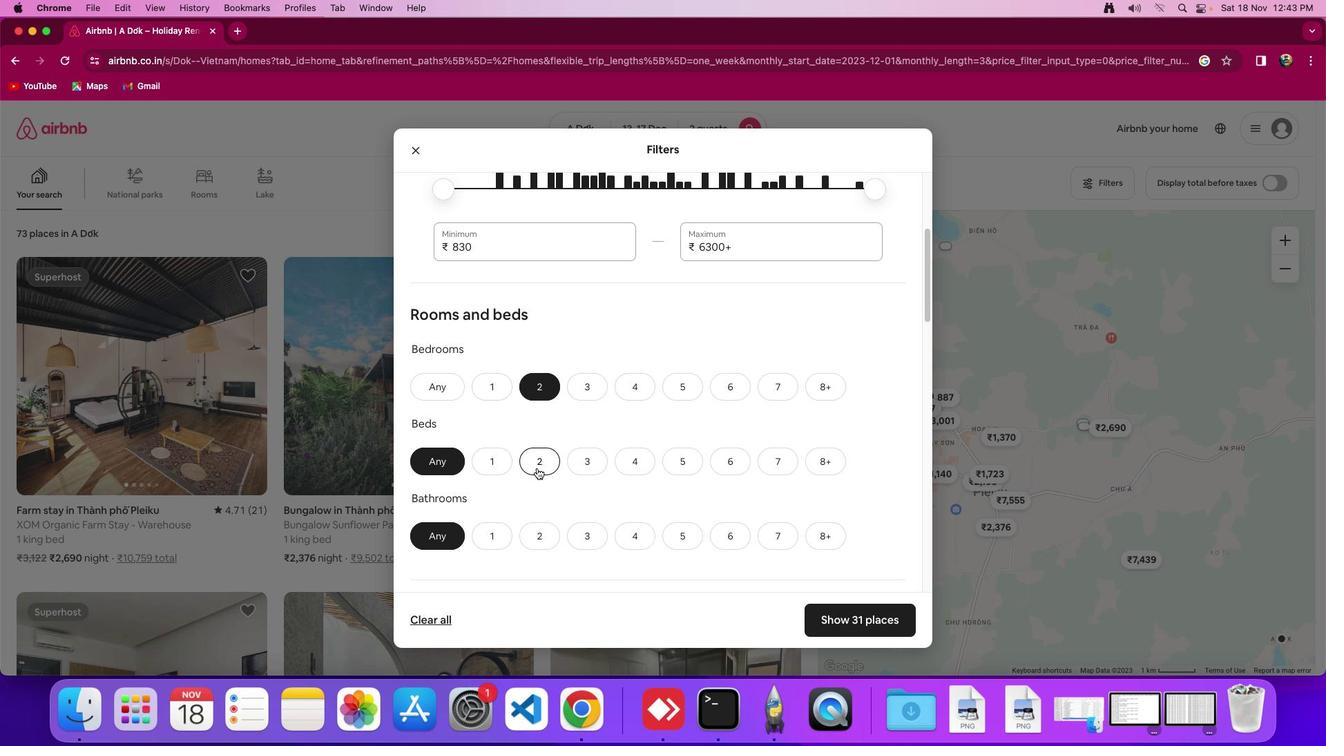 
Action: Mouse moved to (491, 536)
Screenshot: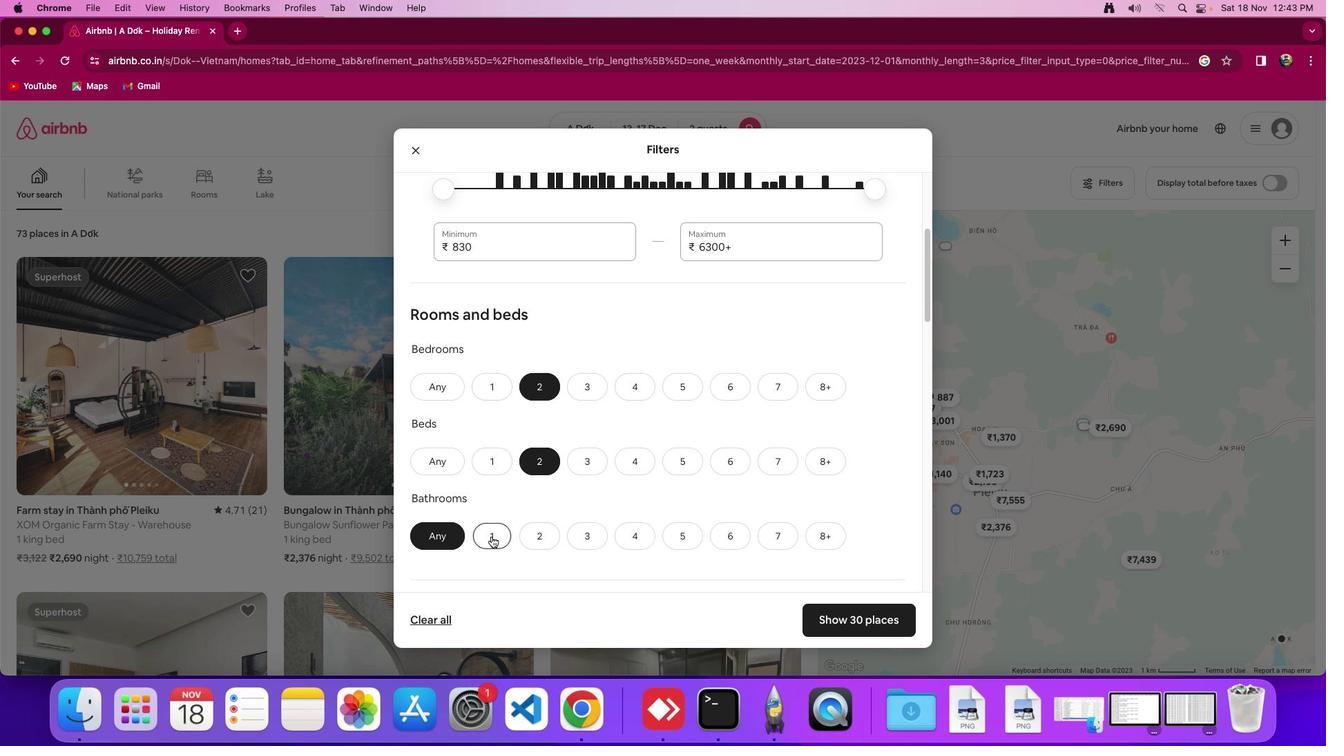 
Action: Mouse pressed left at (491, 536)
Screenshot: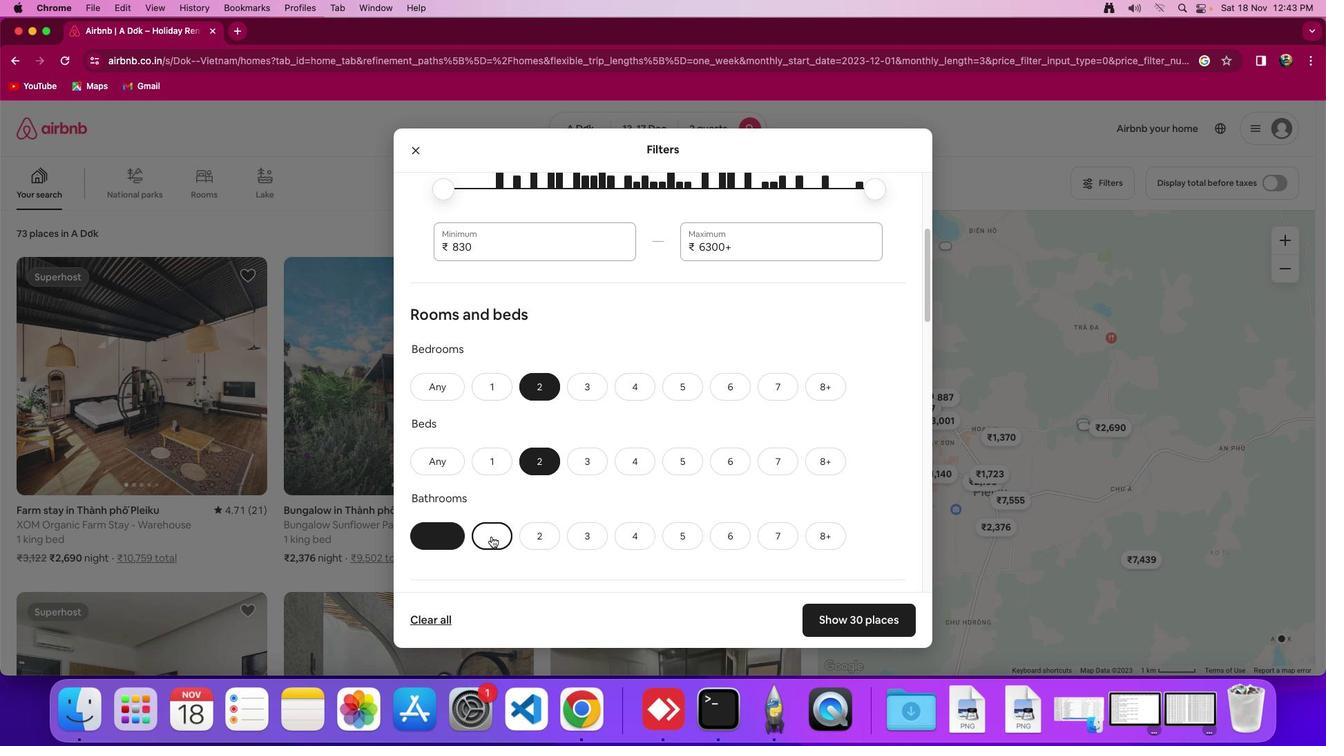 
Action: Mouse moved to (674, 482)
Screenshot: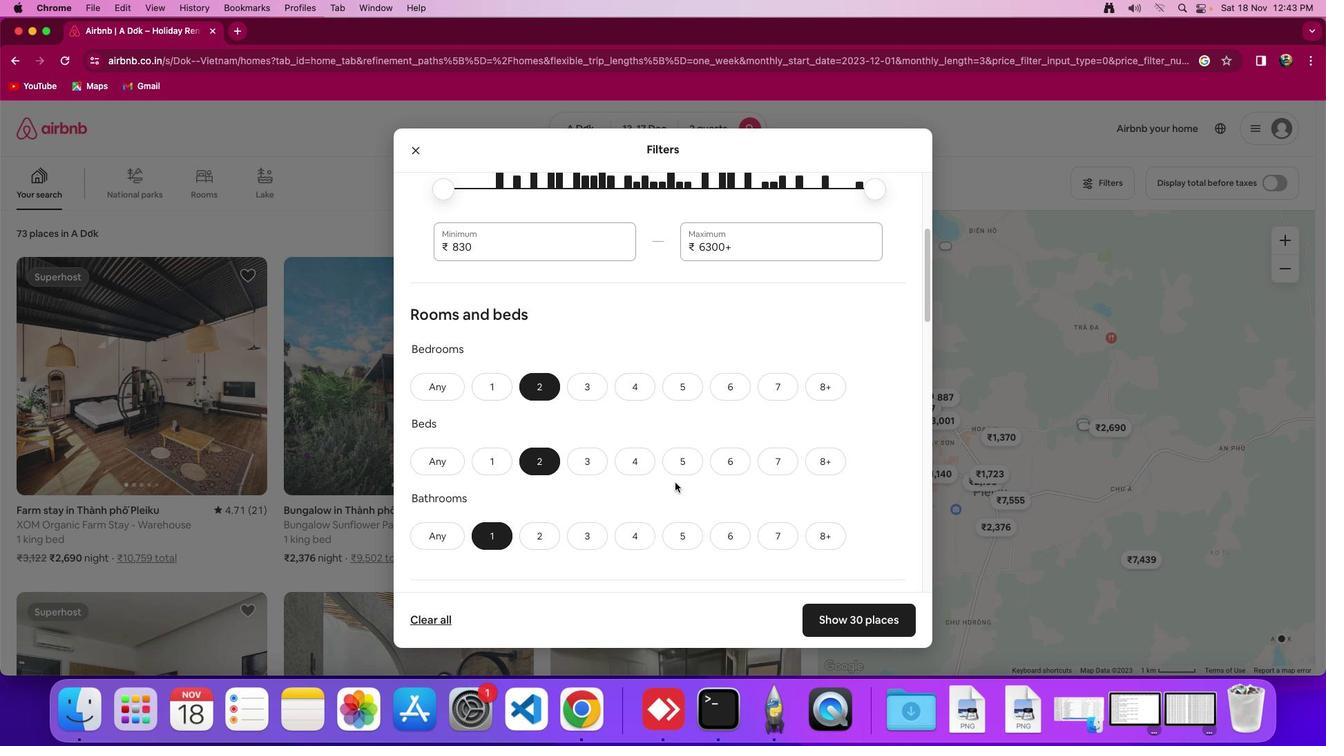
Action: Mouse scrolled (674, 482) with delta (0, 0)
Screenshot: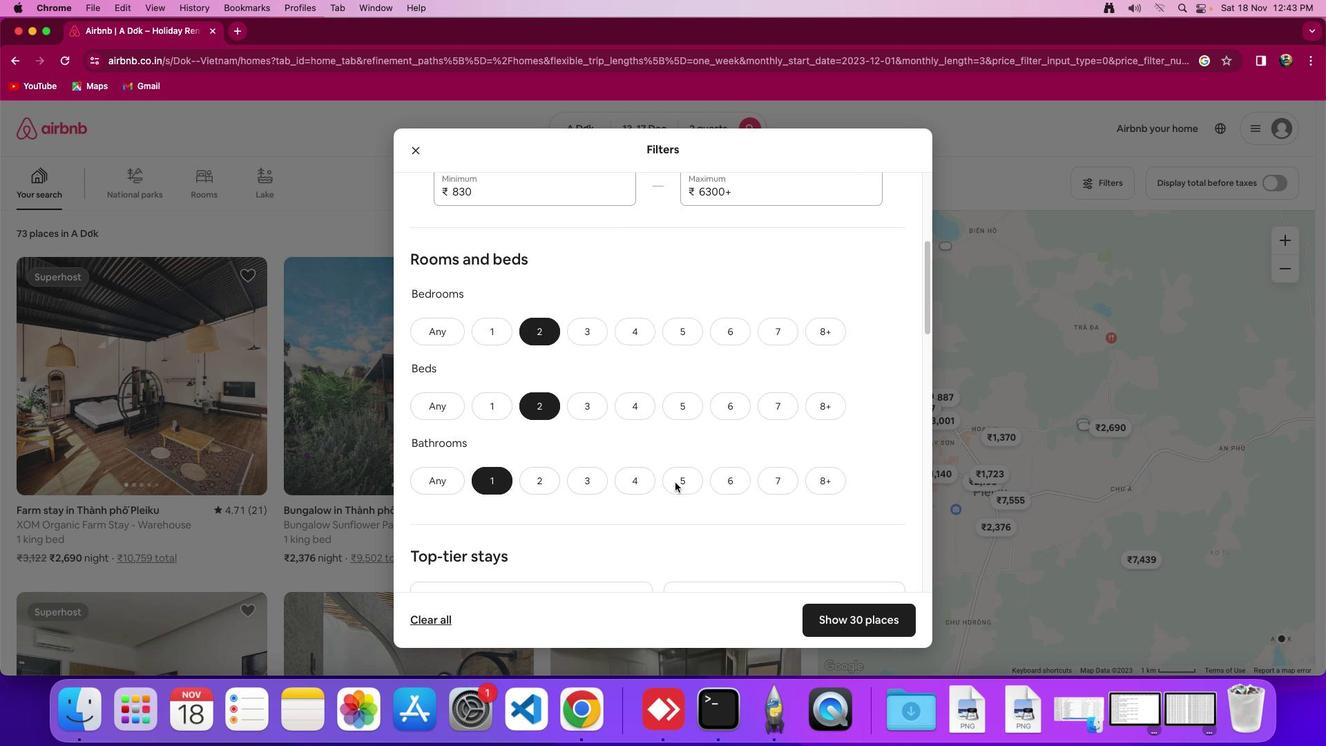 
Action: Mouse scrolled (674, 482) with delta (0, 0)
Screenshot: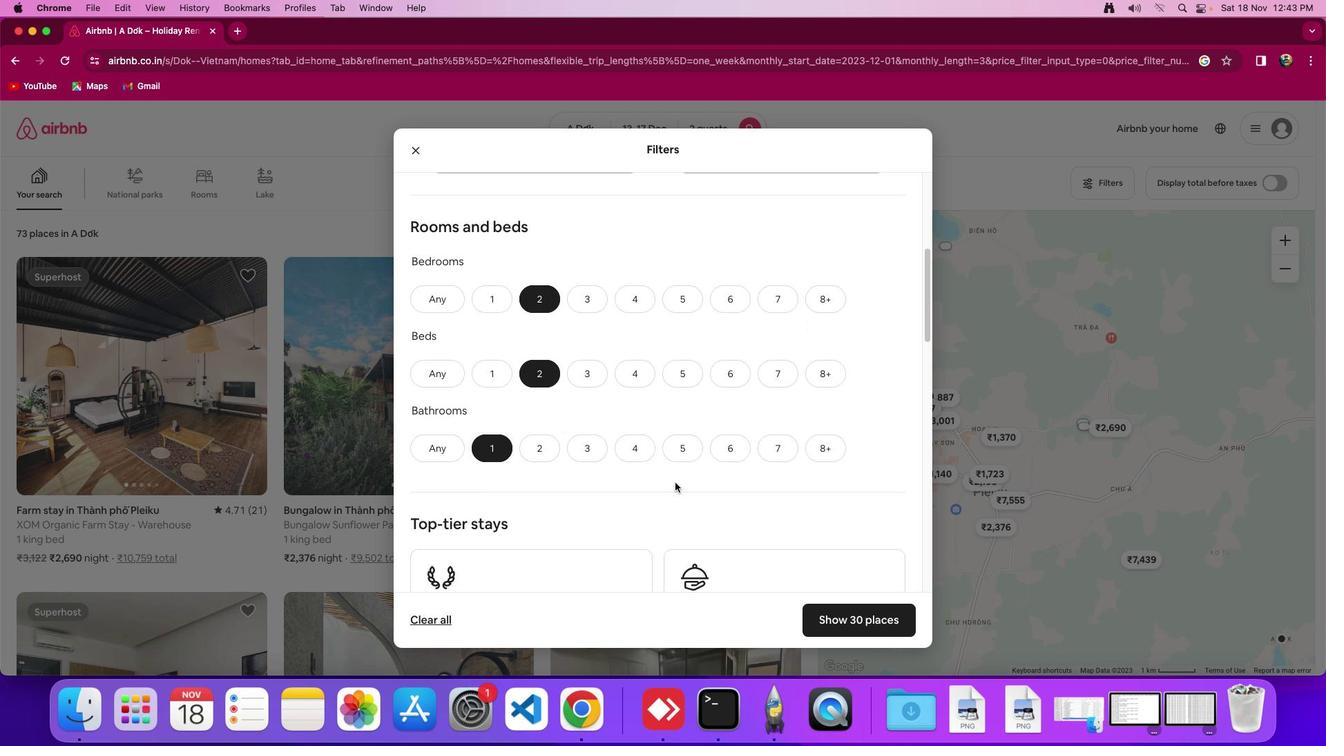 
Action: Mouse scrolled (674, 482) with delta (0, -2)
Screenshot: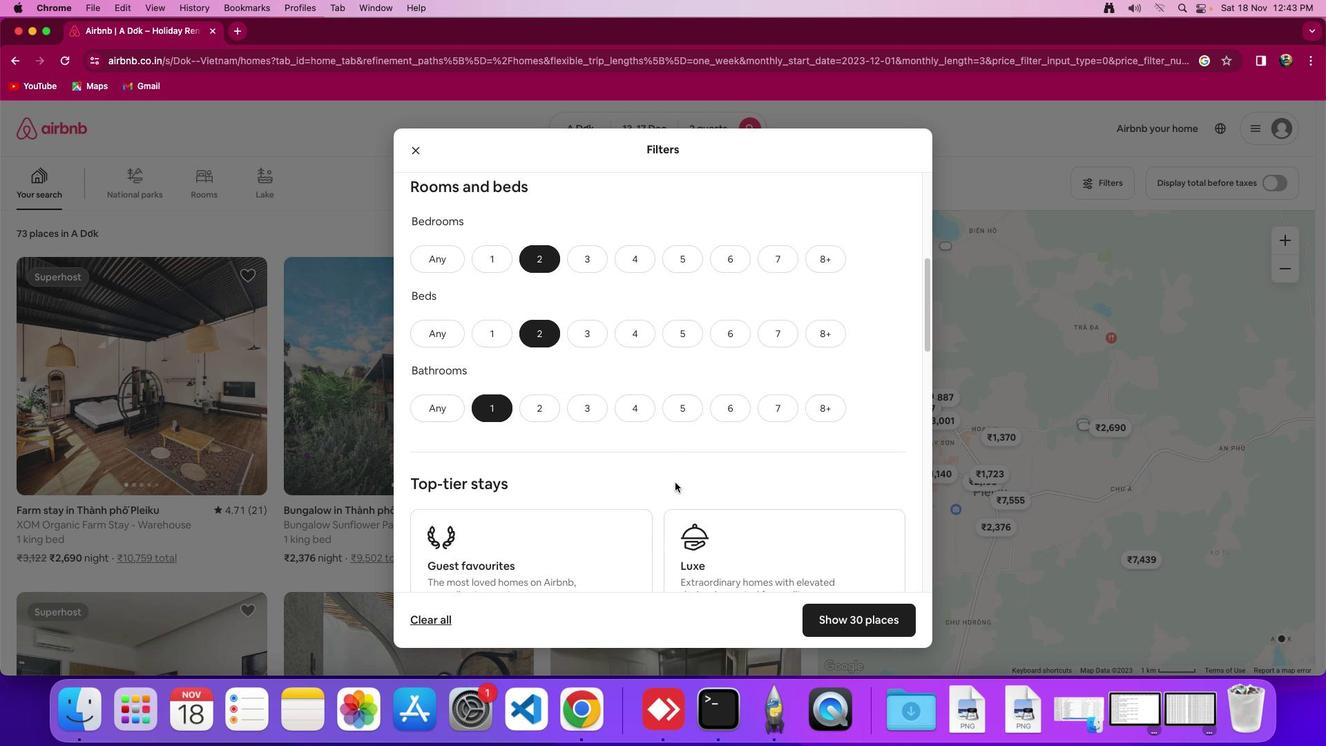
Action: Mouse moved to (674, 482)
Screenshot: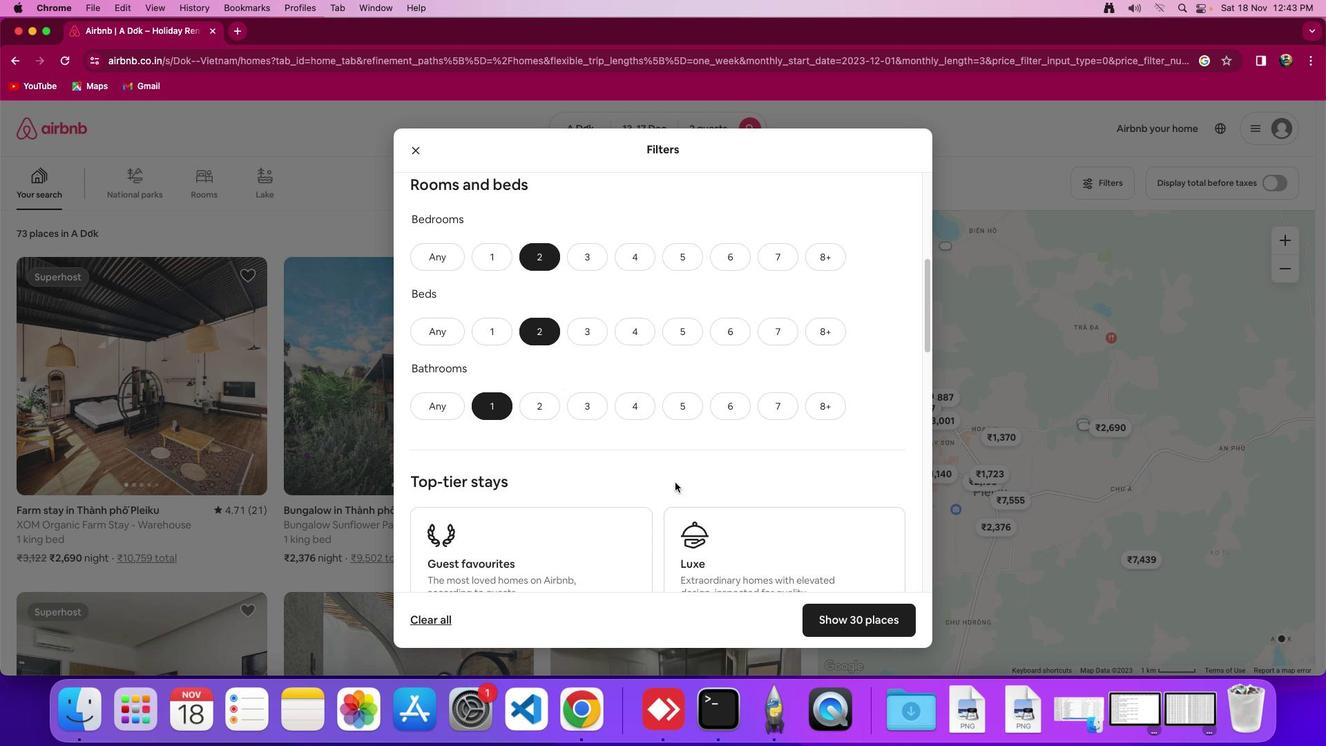 
Action: Mouse scrolled (674, 482) with delta (0, 0)
Screenshot: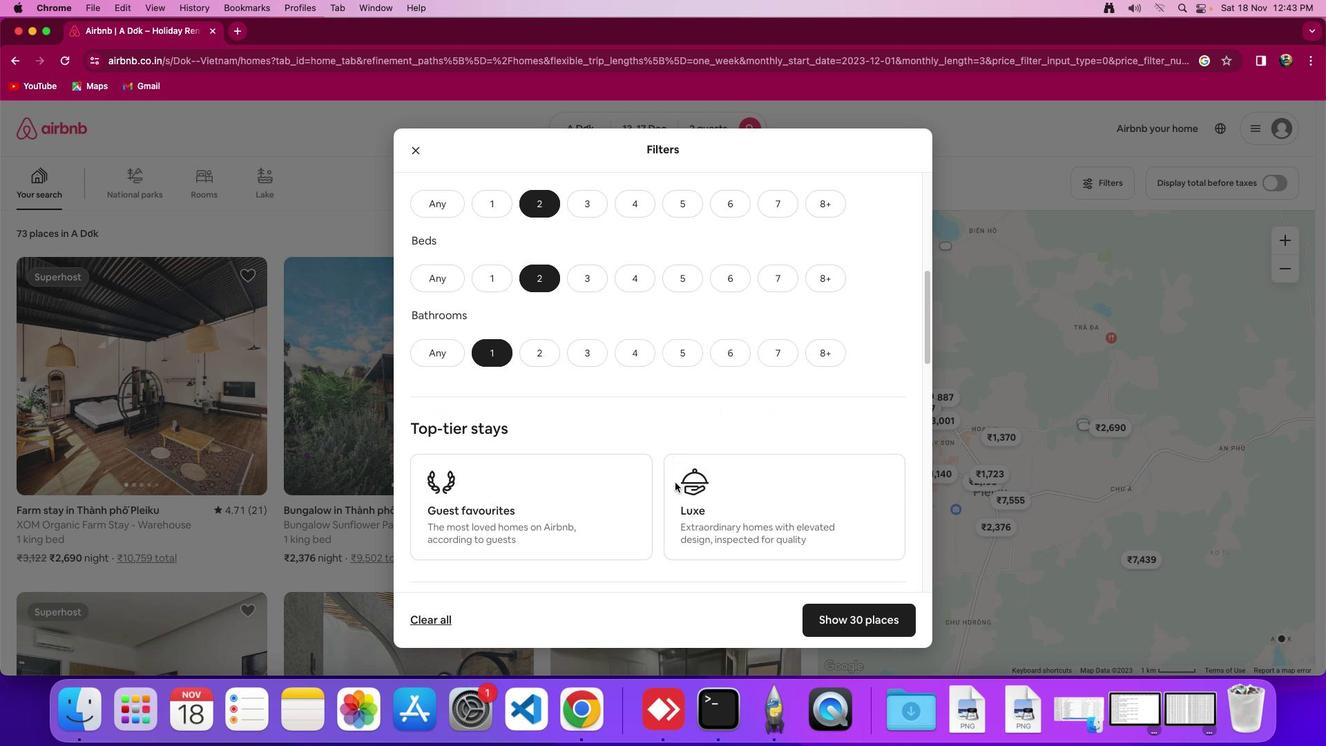 
Action: Mouse scrolled (674, 482) with delta (0, 0)
Screenshot: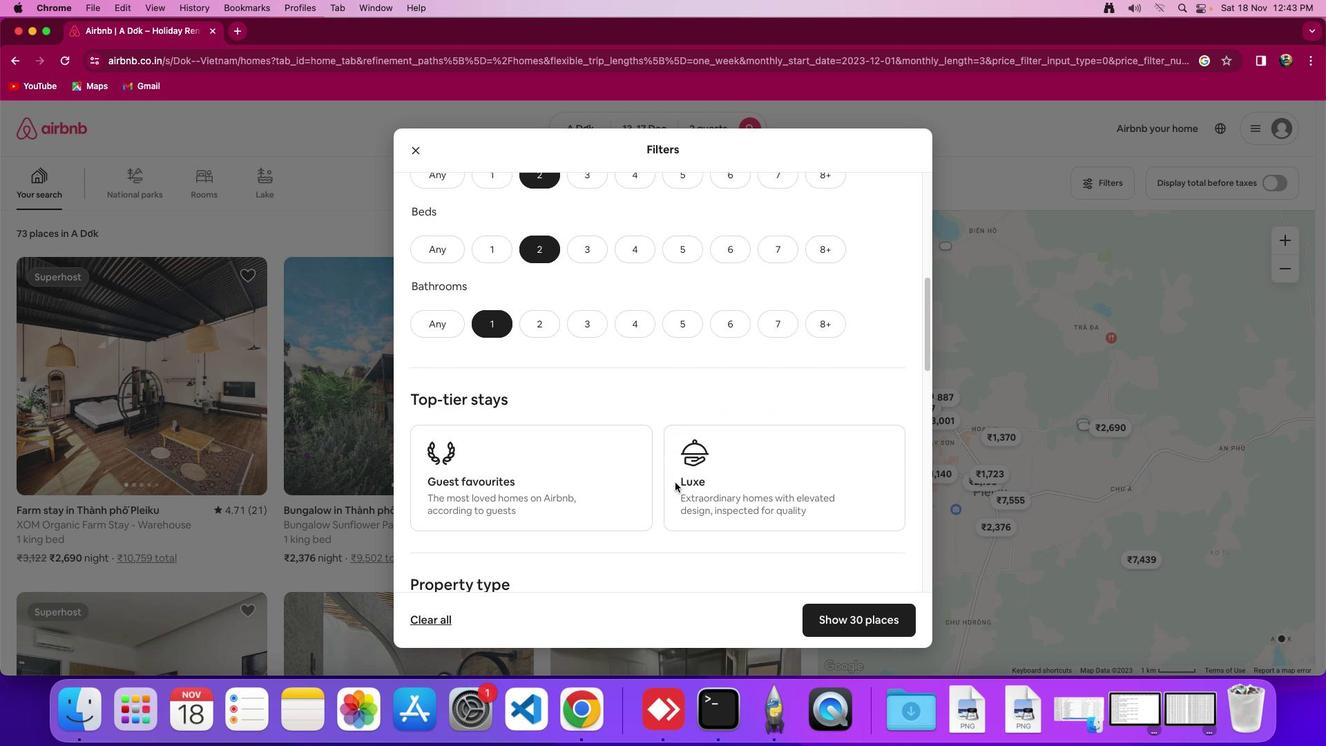 
Action: Mouse scrolled (674, 482) with delta (0, -2)
Screenshot: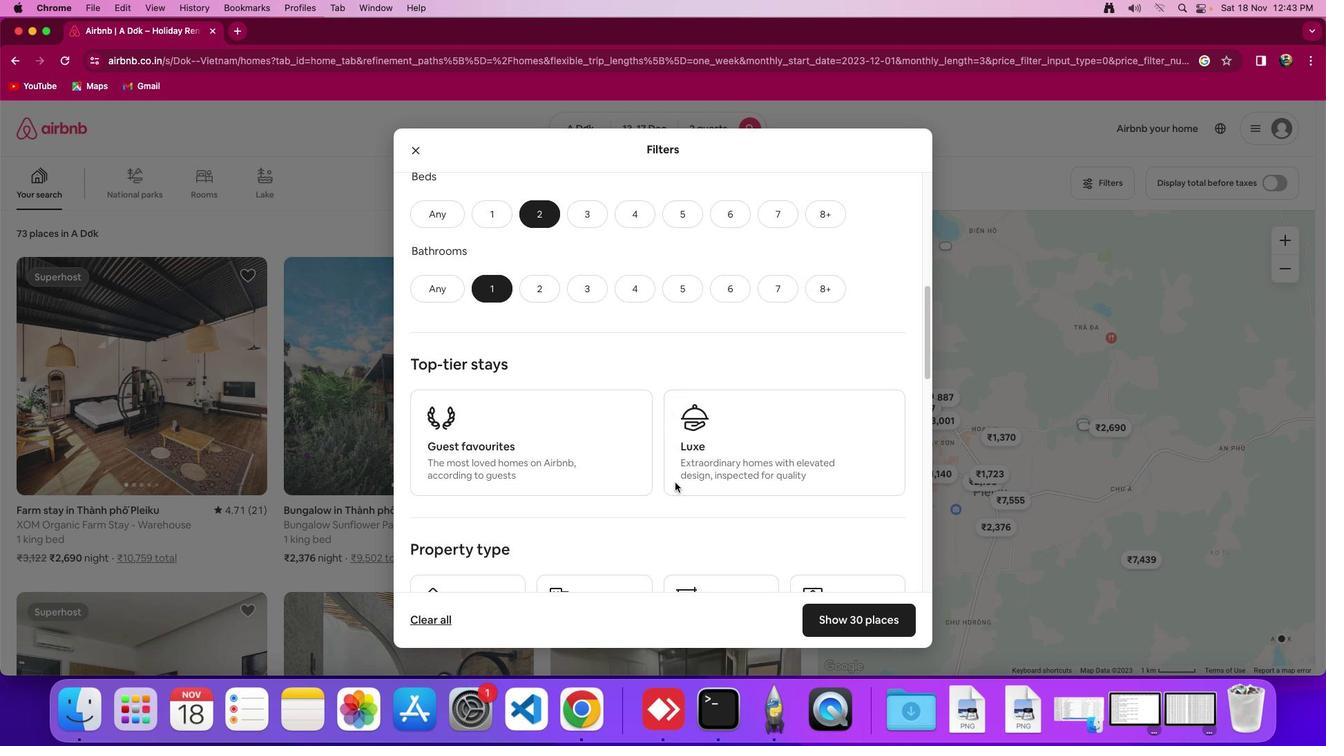 
Action: Mouse scrolled (674, 482) with delta (0, 0)
Screenshot: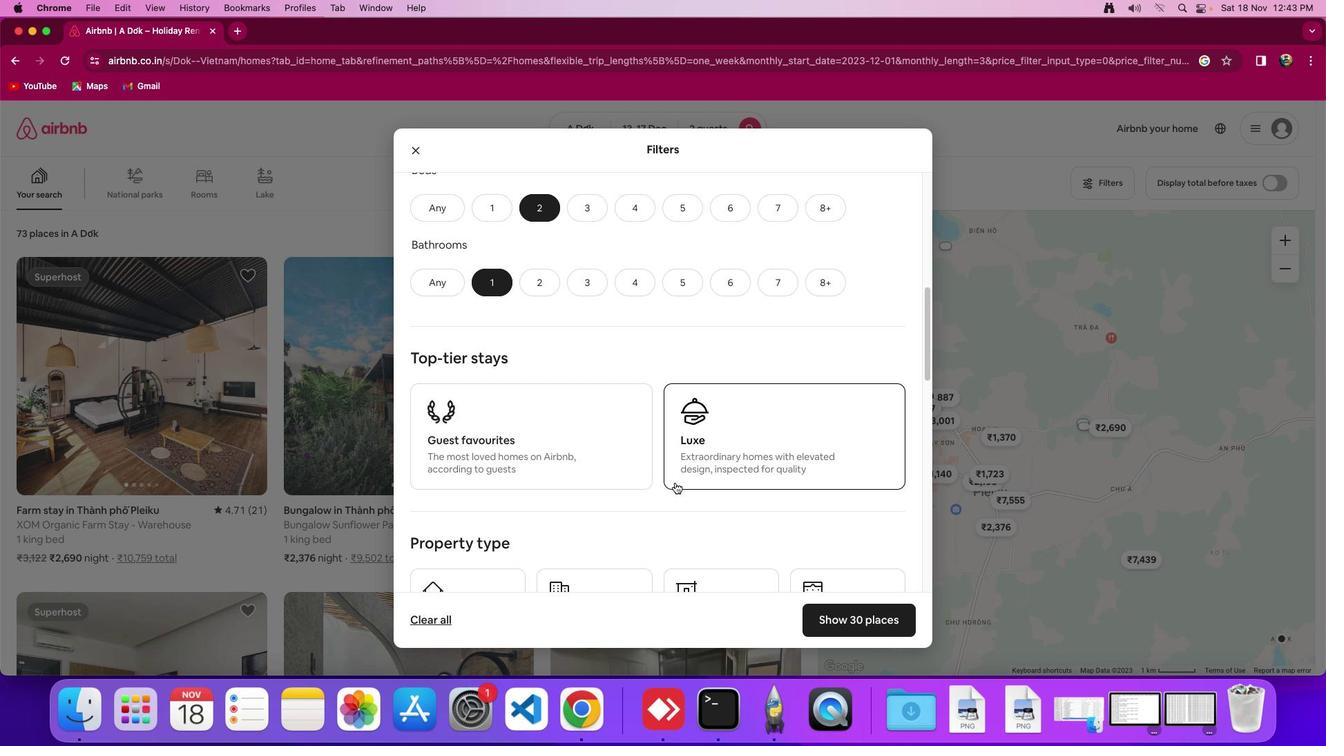 
Action: Mouse scrolled (674, 482) with delta (0, 0)
Screenshot: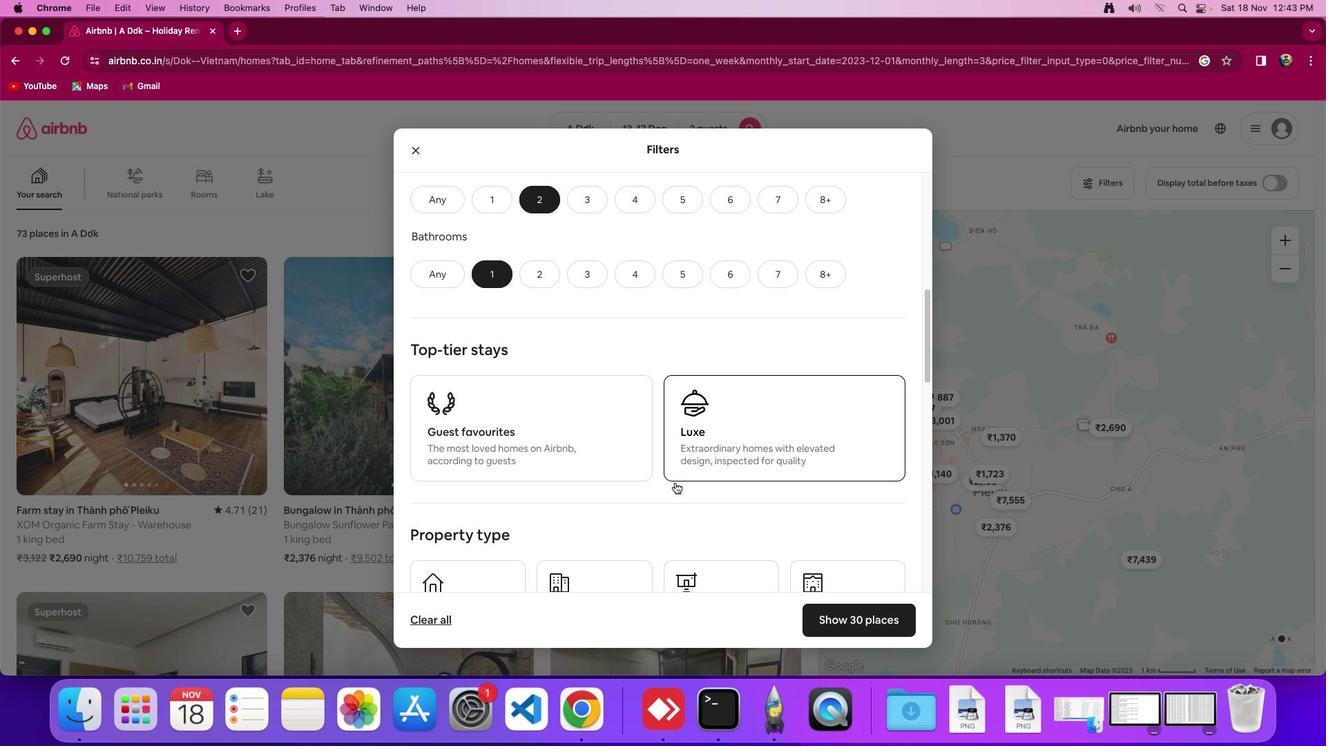 
Action: Mouse moved to (675, 482)
Screenshot: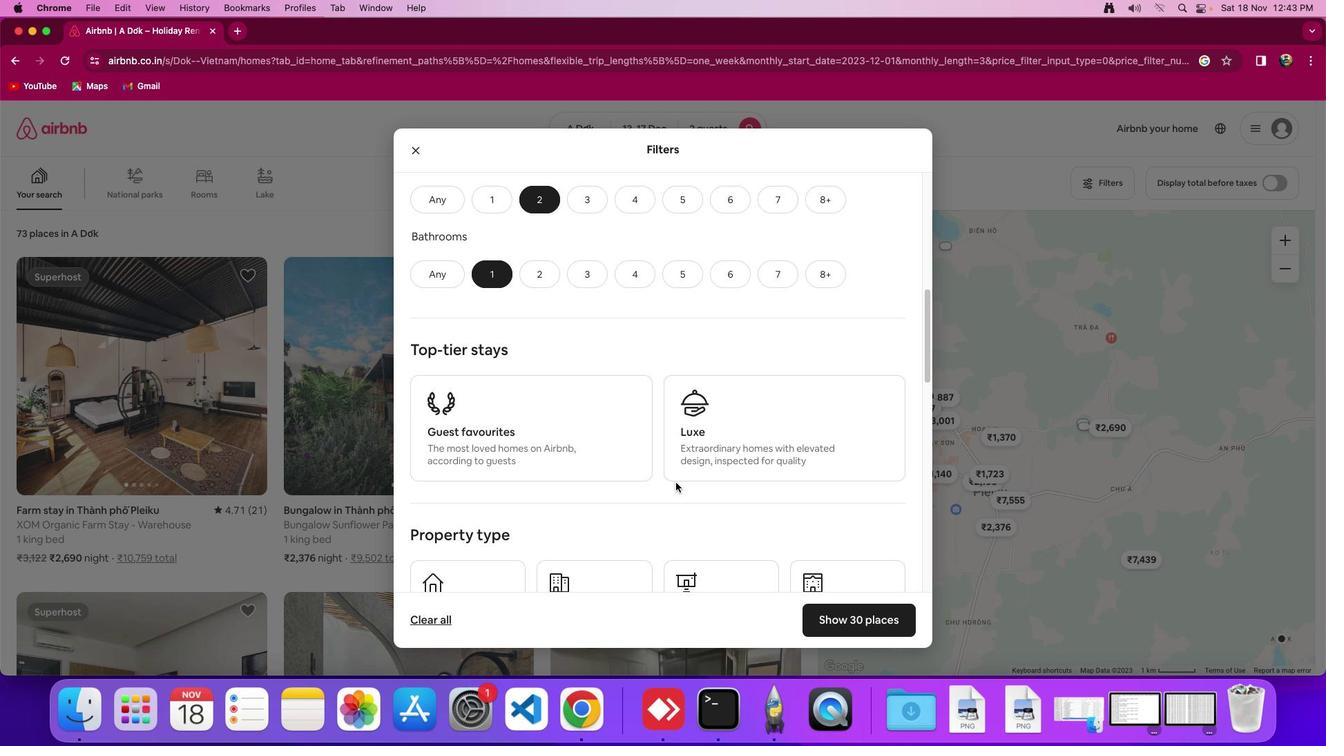 
Action: Mouse scrolled (675, 482) with delta (0, 0)
Screenshot: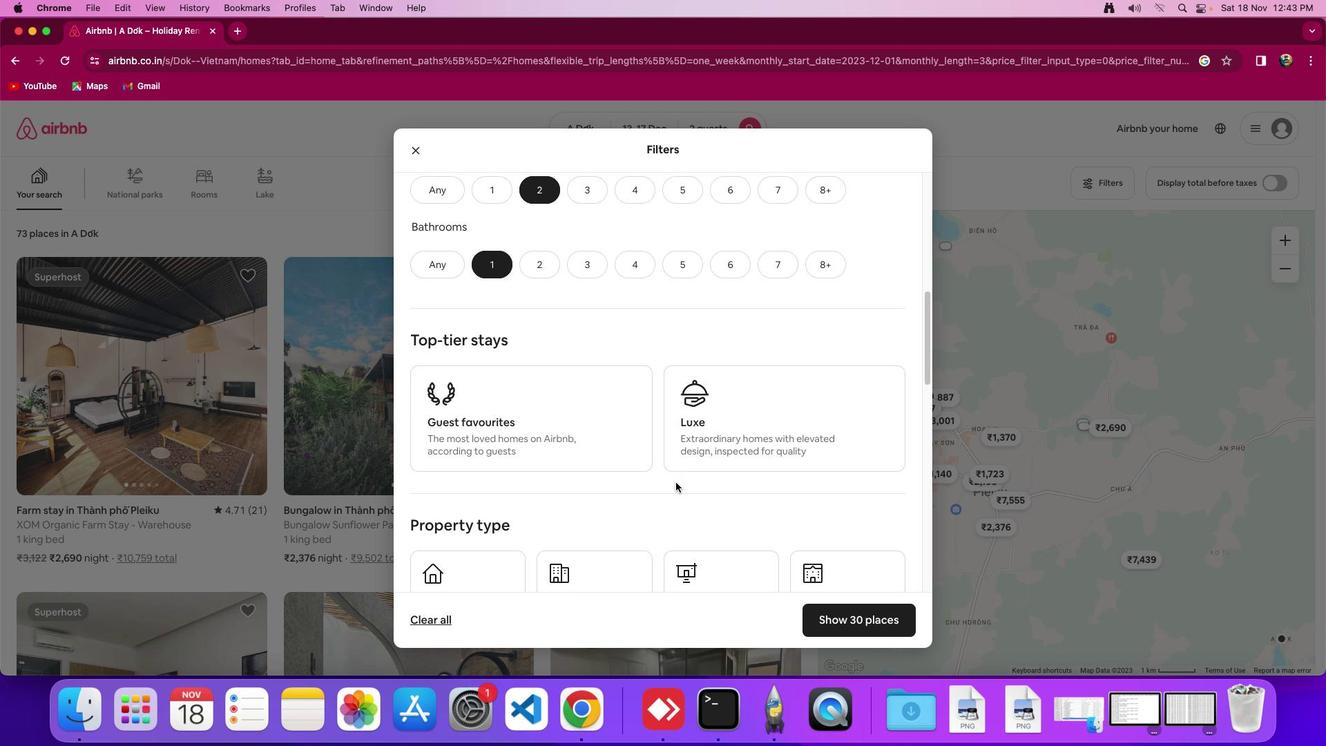 
Action: Mouse scrolled (675, 482) with delta (0, 0)
Screenshot: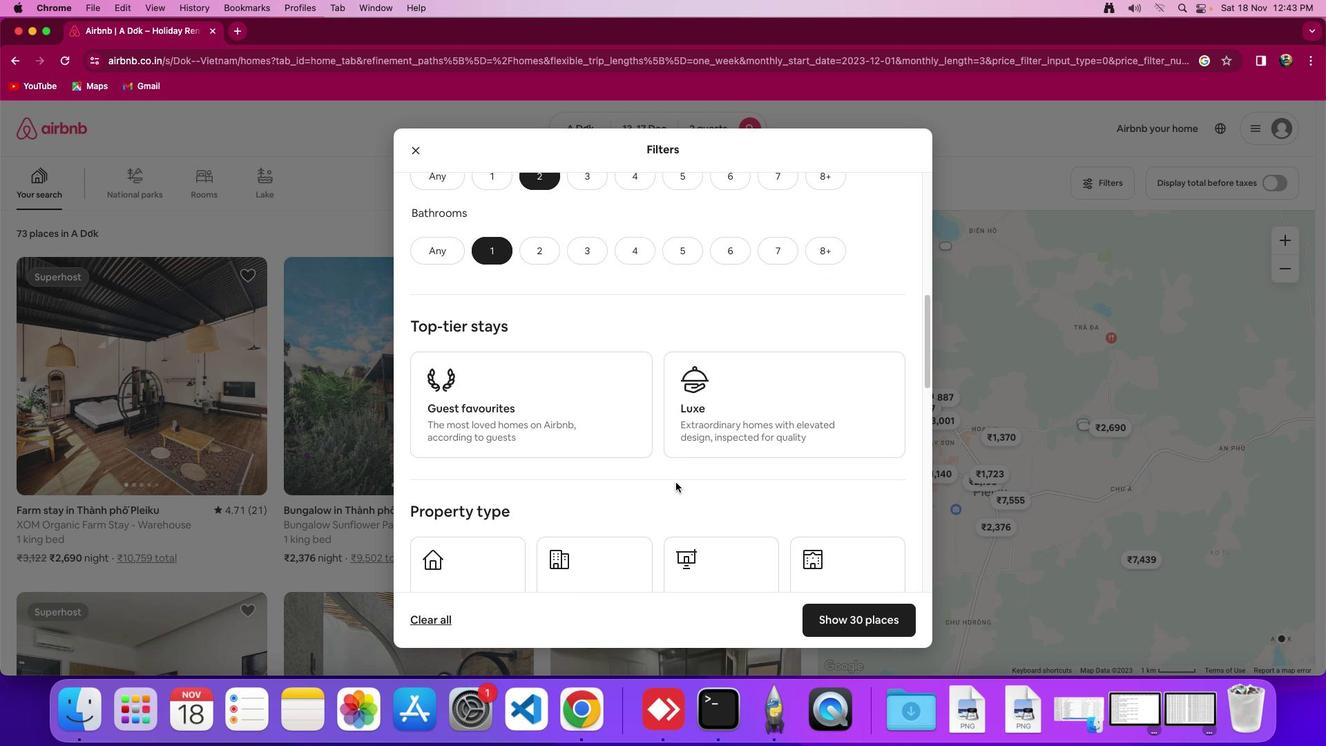 
Action: Mouse scrolled (675, 482) with delta (0, 0)
Screenshot: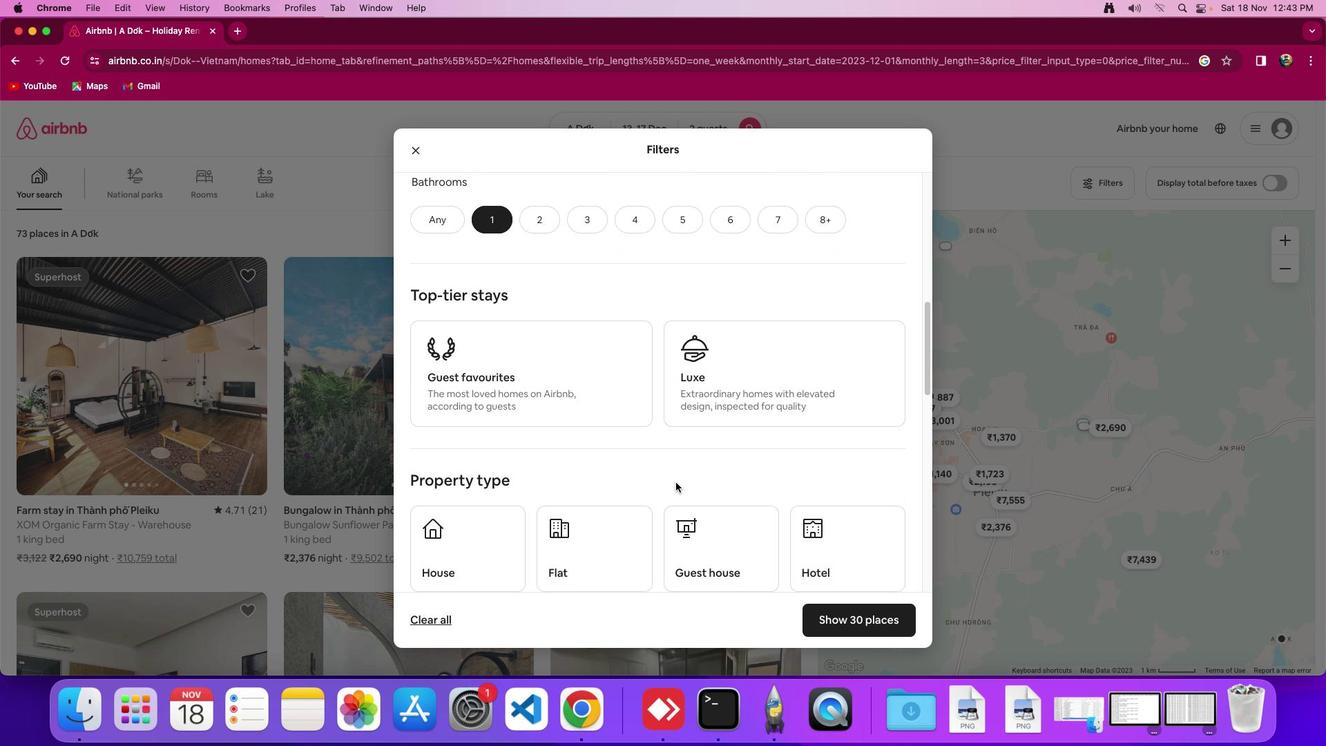 
Action: Mouse scrolled (675, 482) with delta (0, 0)
Screenshot: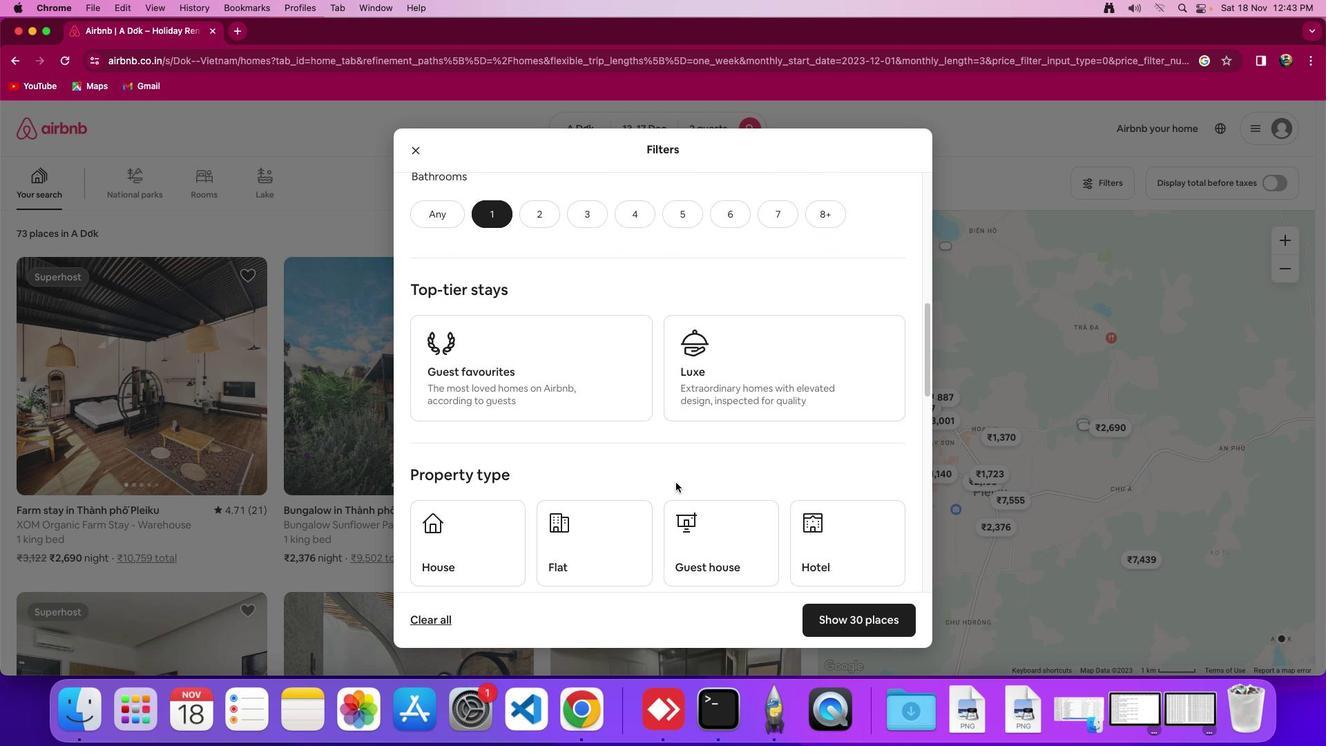 
Action: Mouse scrolled (675, 482) with delta (0, 0)
Screenshot: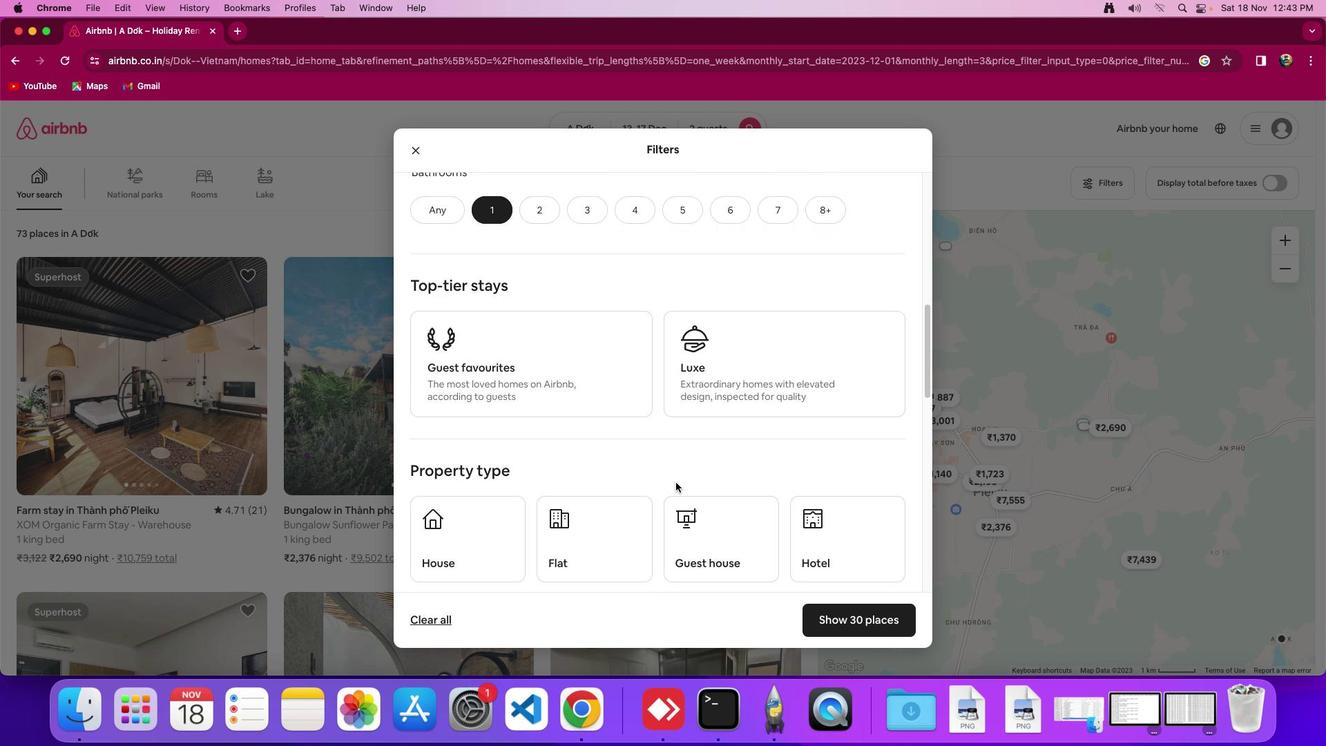 
Action: Mouse scrolled (675, 482) with delta (0, 0)
Screenshot: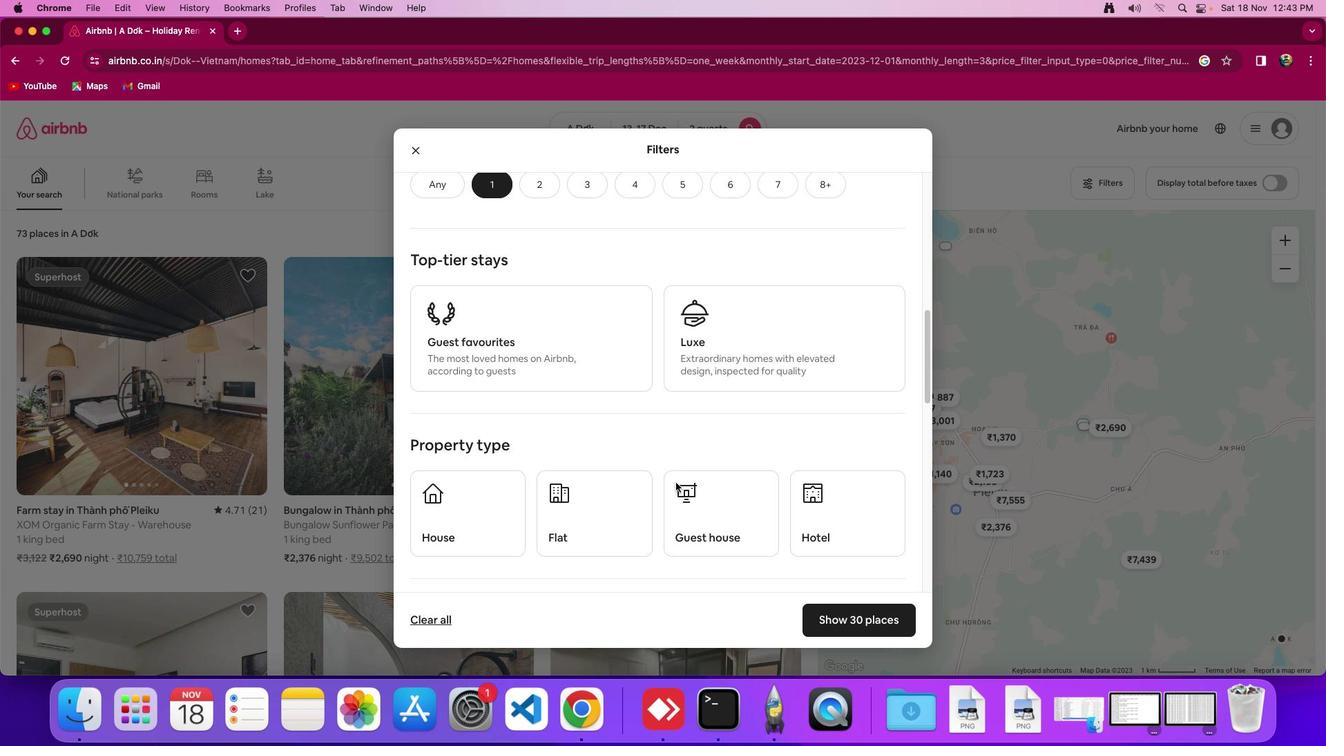 
Action: Mouse scrolled (675, 482) with delta (0, 0)
Screenshot: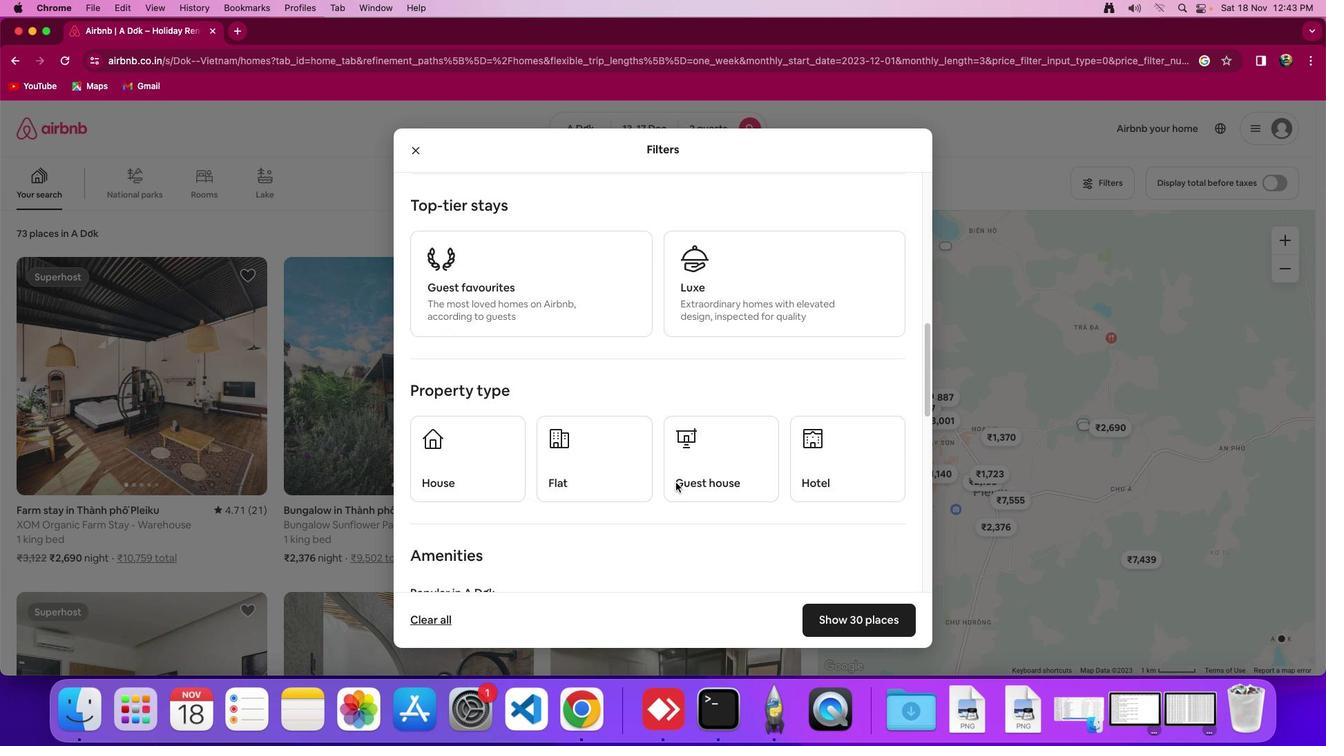 
Action: Mouse scrolled (675, 482) with delta (0, -2)
Screenshot: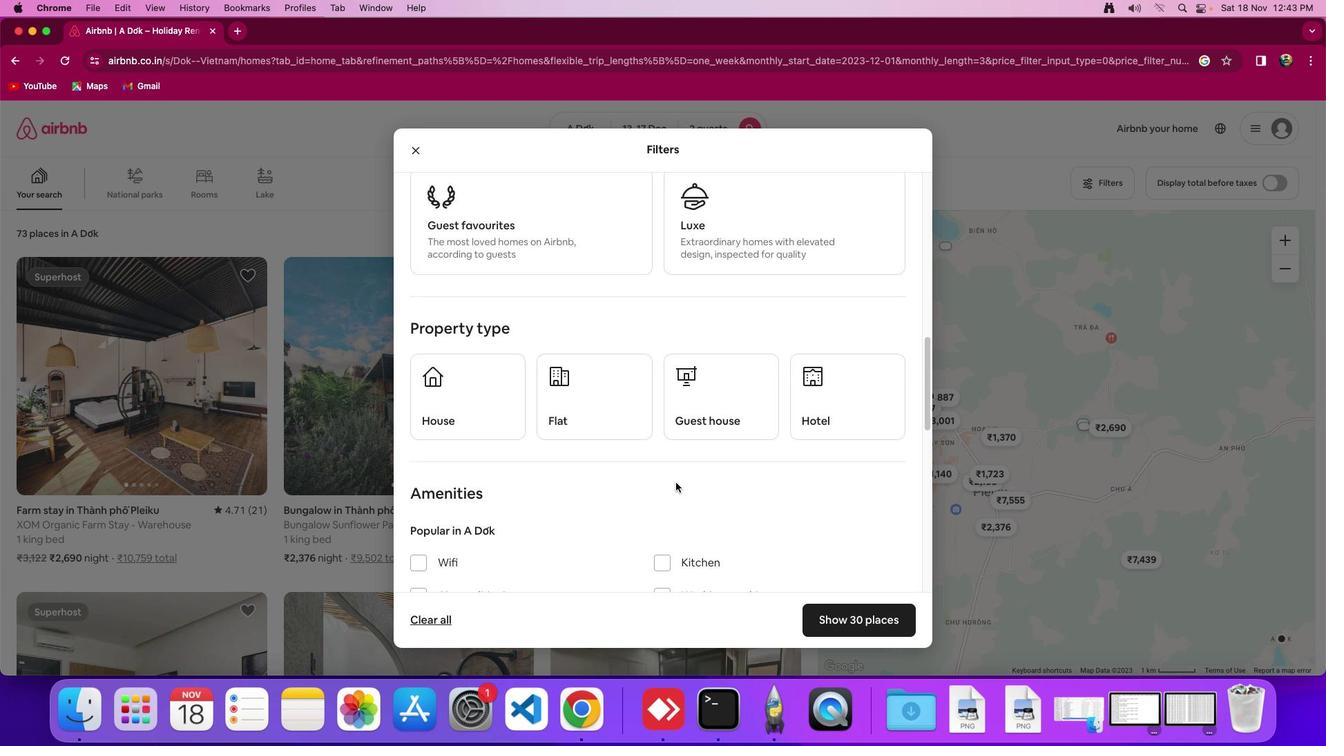 
Action: Mouse scrolled (675, 482) with delta (0, -2)
Screenshot: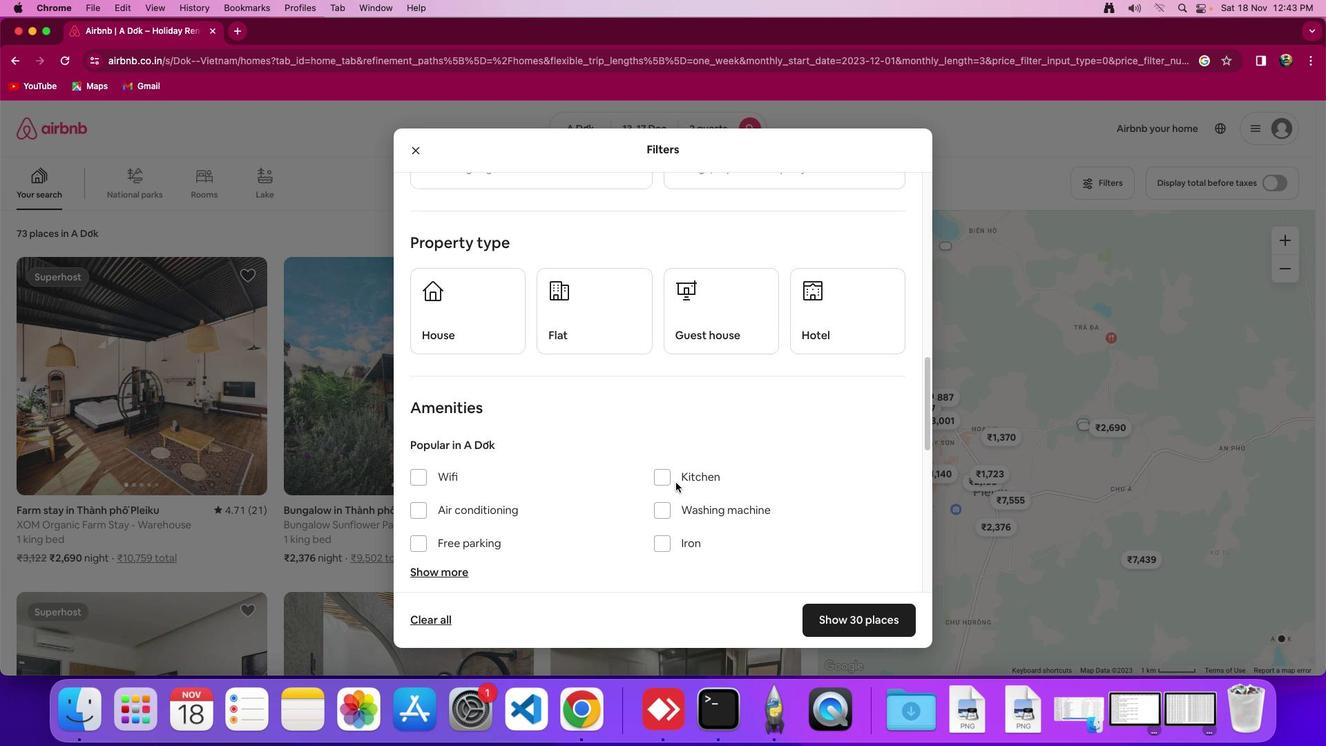
Action: Mouse moved to (721, 314)
Screenshot: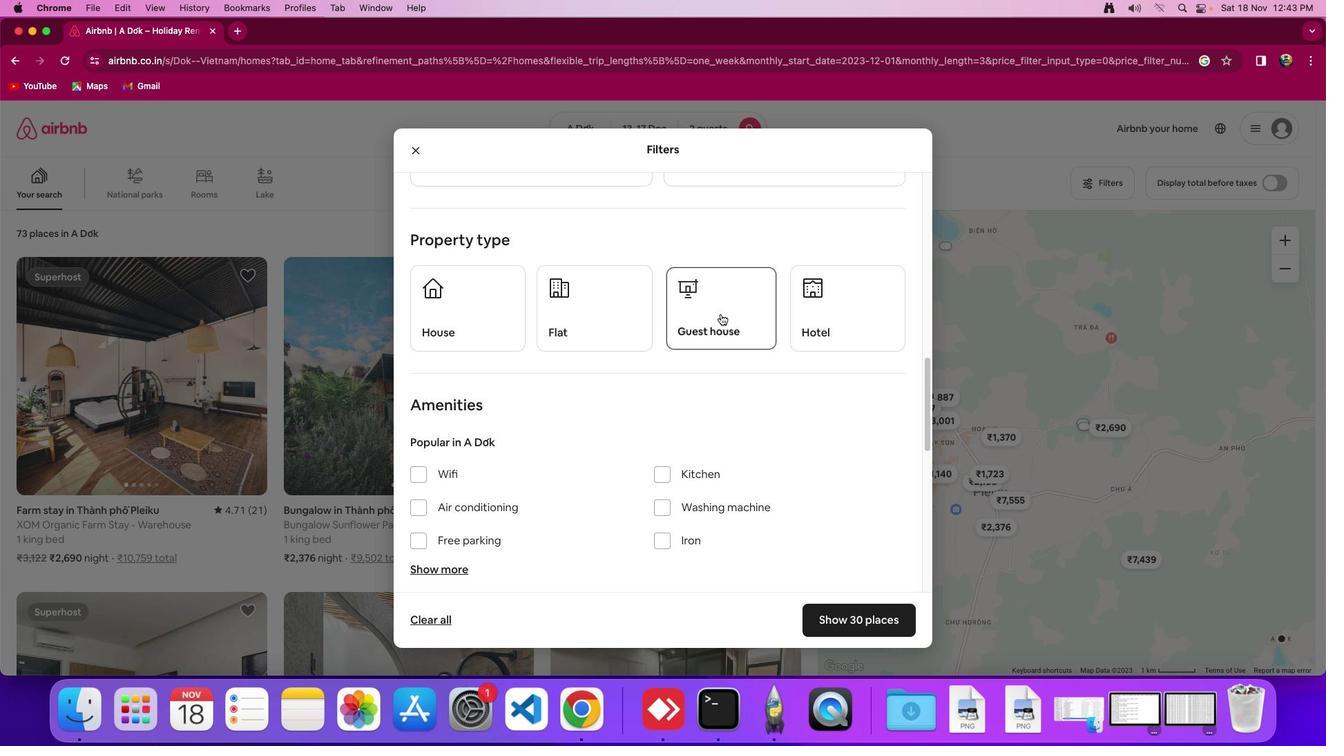
Action: Mouse pressed left at (721, 314)
Screenshot: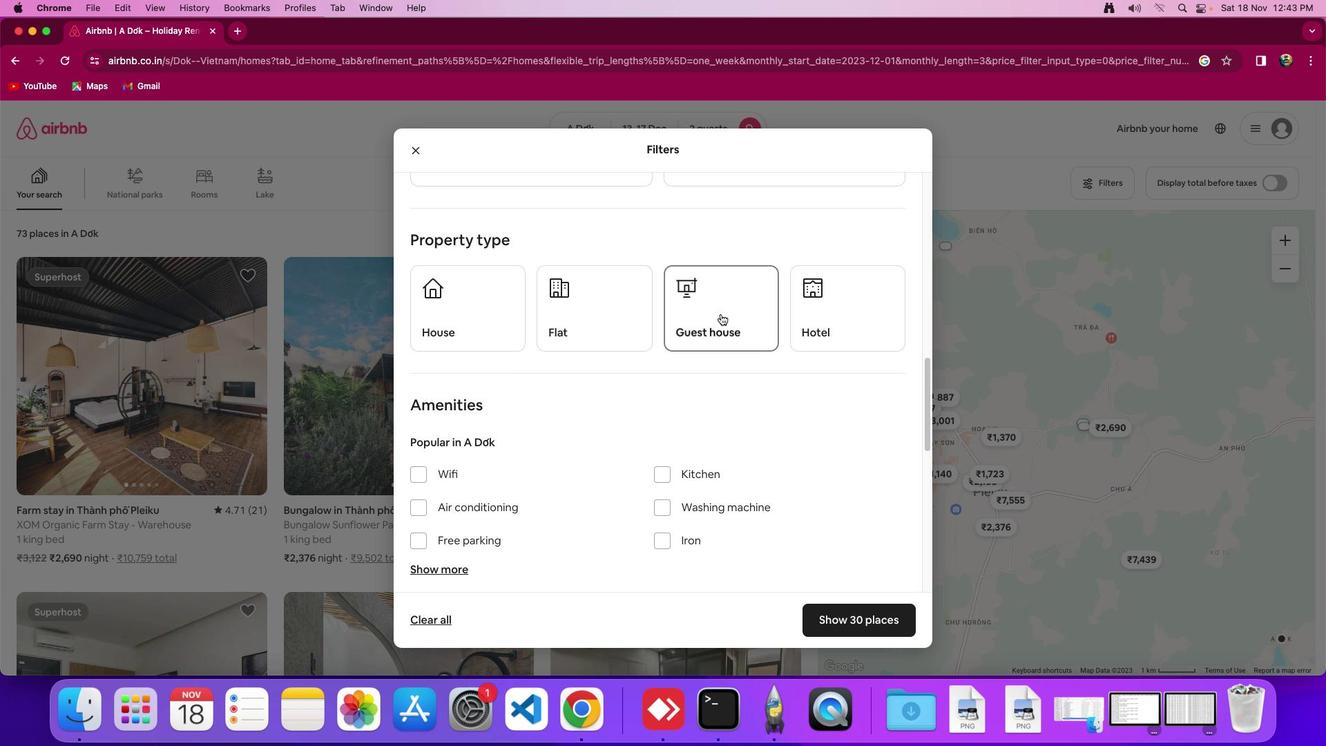 
Action: Mouse moved to (700, 442)
Screenshot: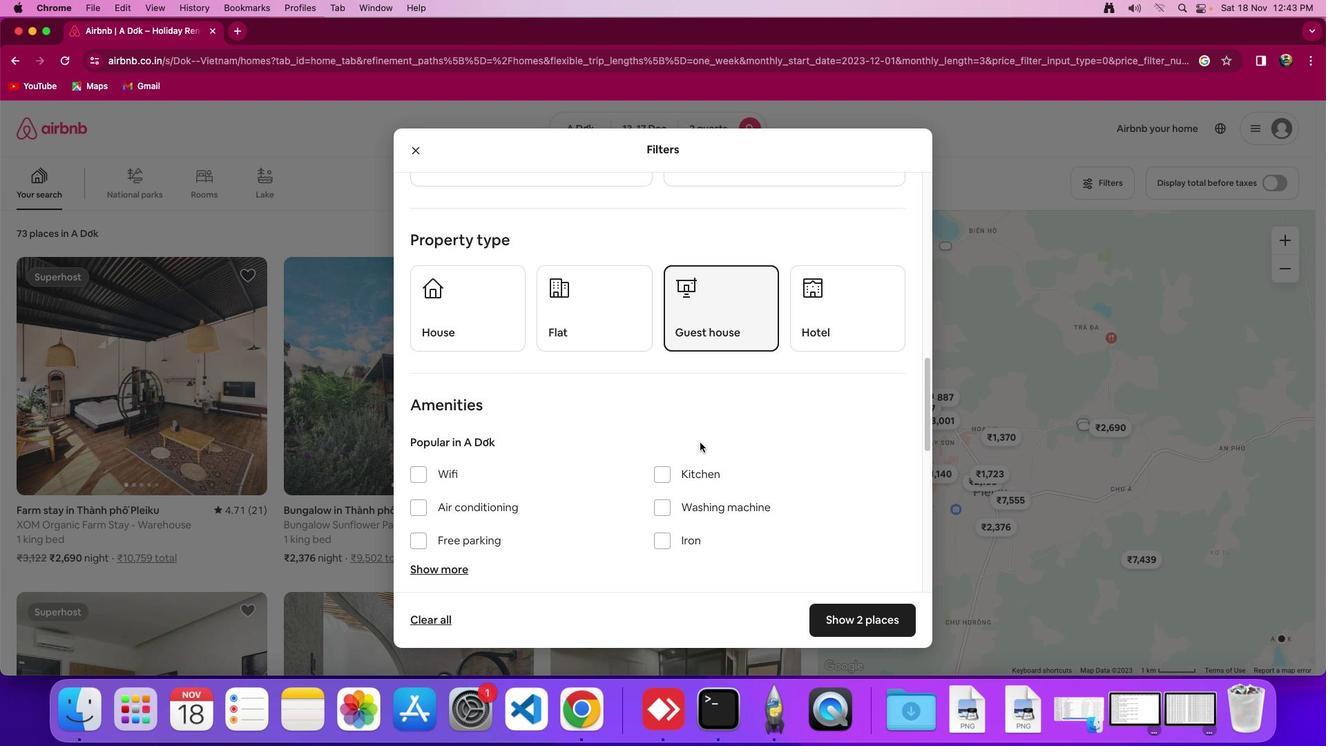 
Action: Mouse scrolled (700, 442) with delta (0, 0)
Screenshot: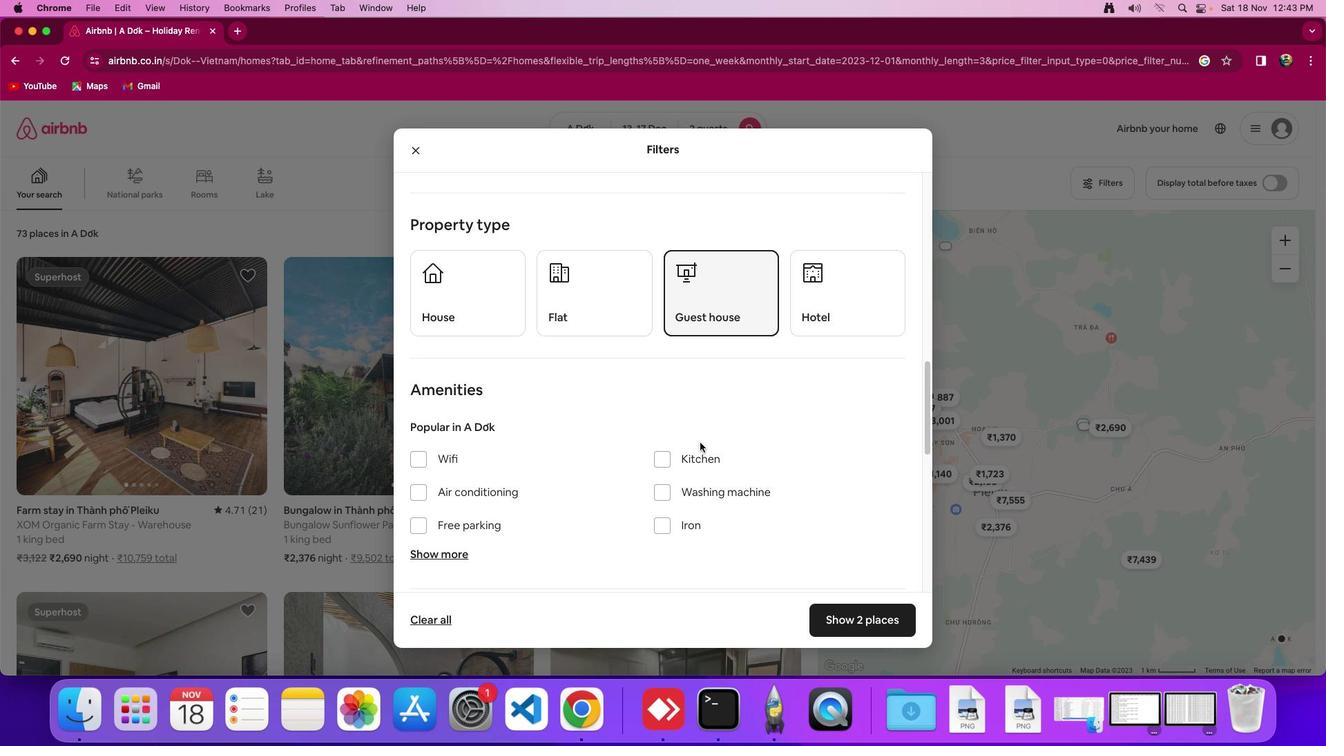 
Action: Mouse scrolled (700, 442) with delta (0, 0)
Screenshot: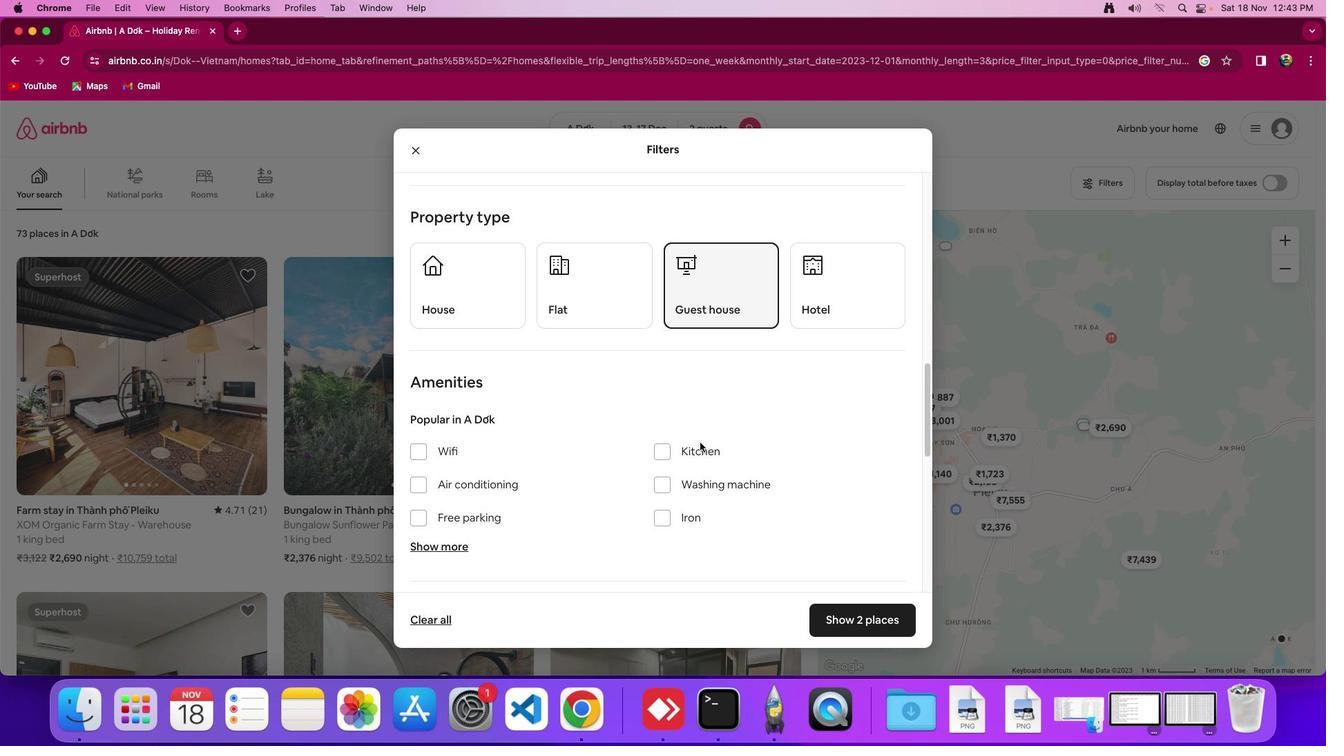 
Action: Mouse scrolled (700, 442) with delta (0, 0)
Screenshot: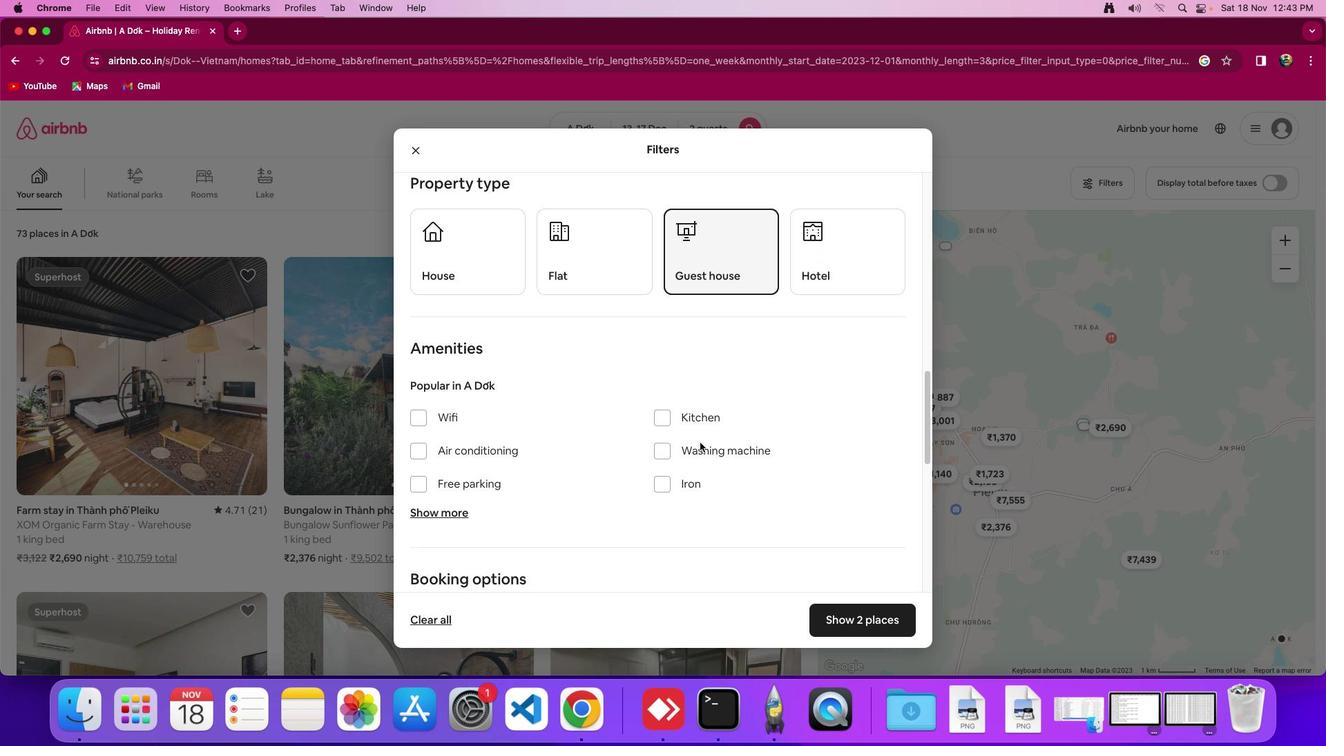 
Action: Mouse scrolled (700, 442) with delta (0, 0)
Screenshot: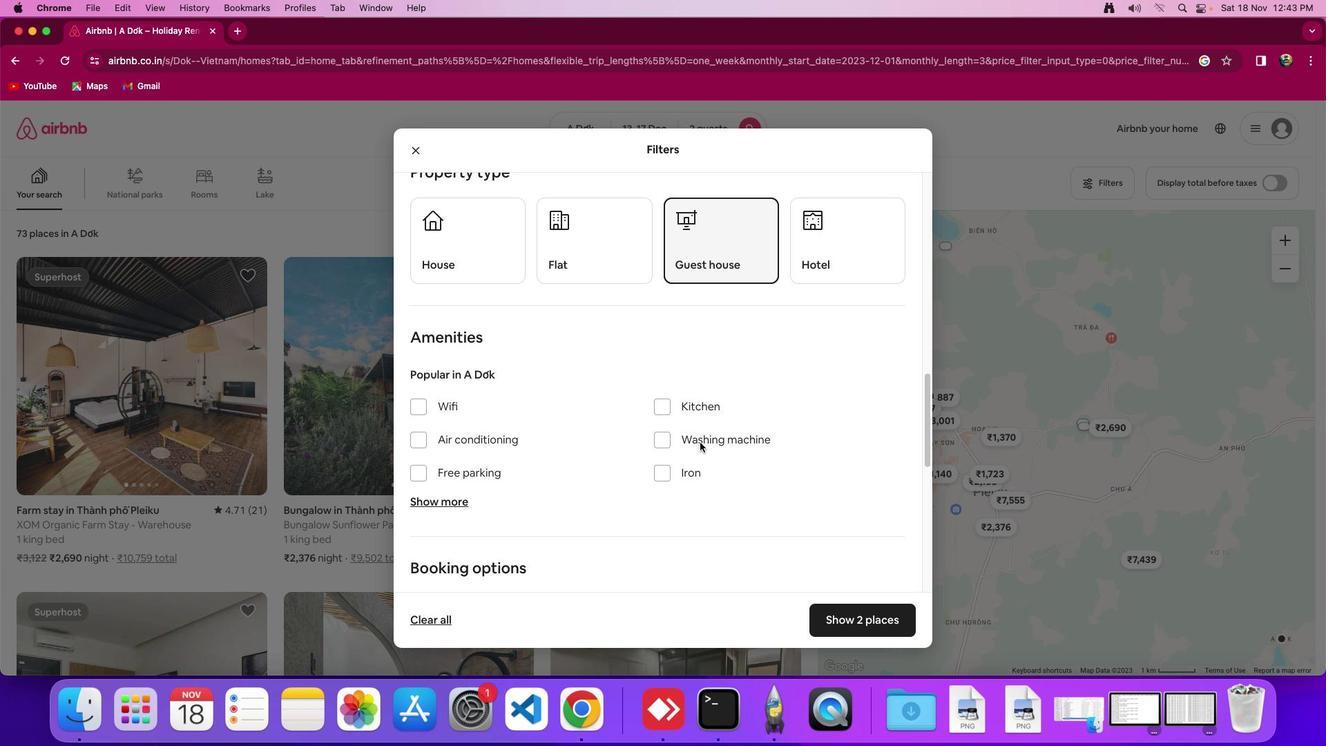 
Action: Mouse scrolled (700, 442) with delta (0, 0)
Screenshot: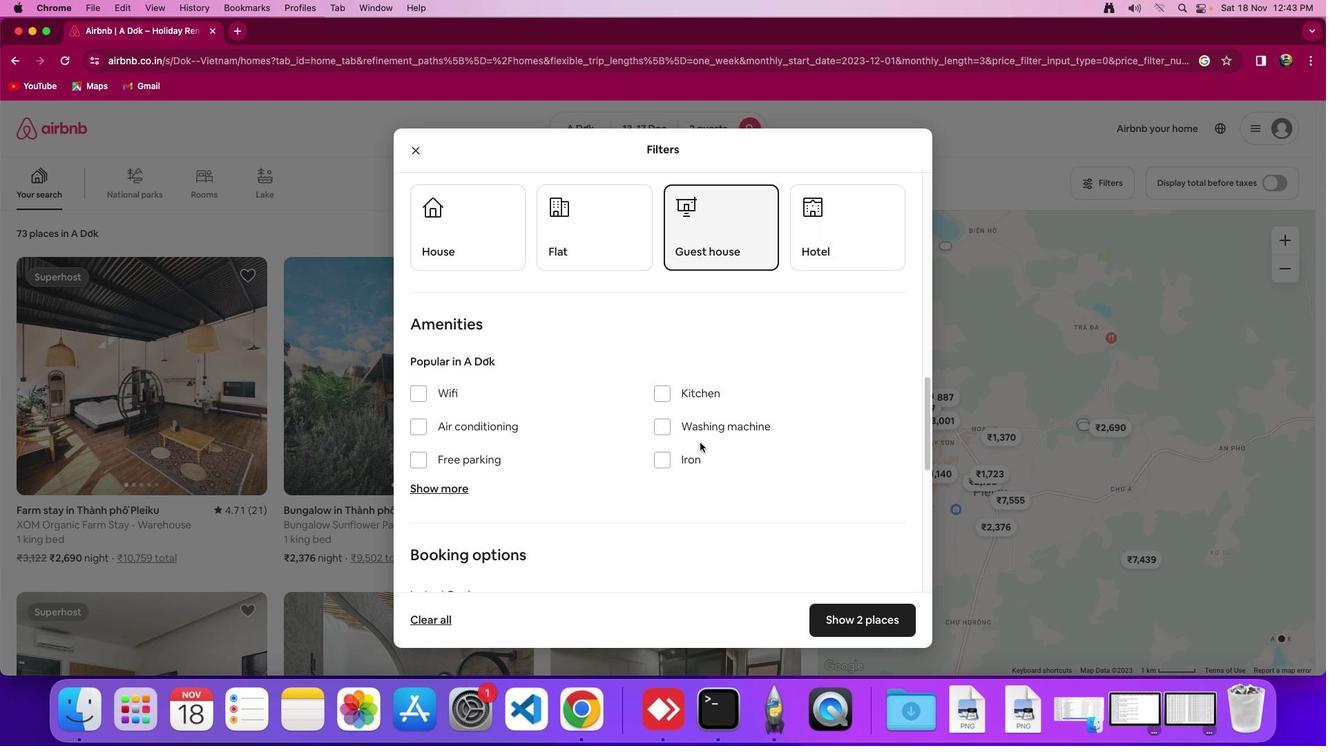 
Action: Mouse moved to (701, 440)
Screenshot: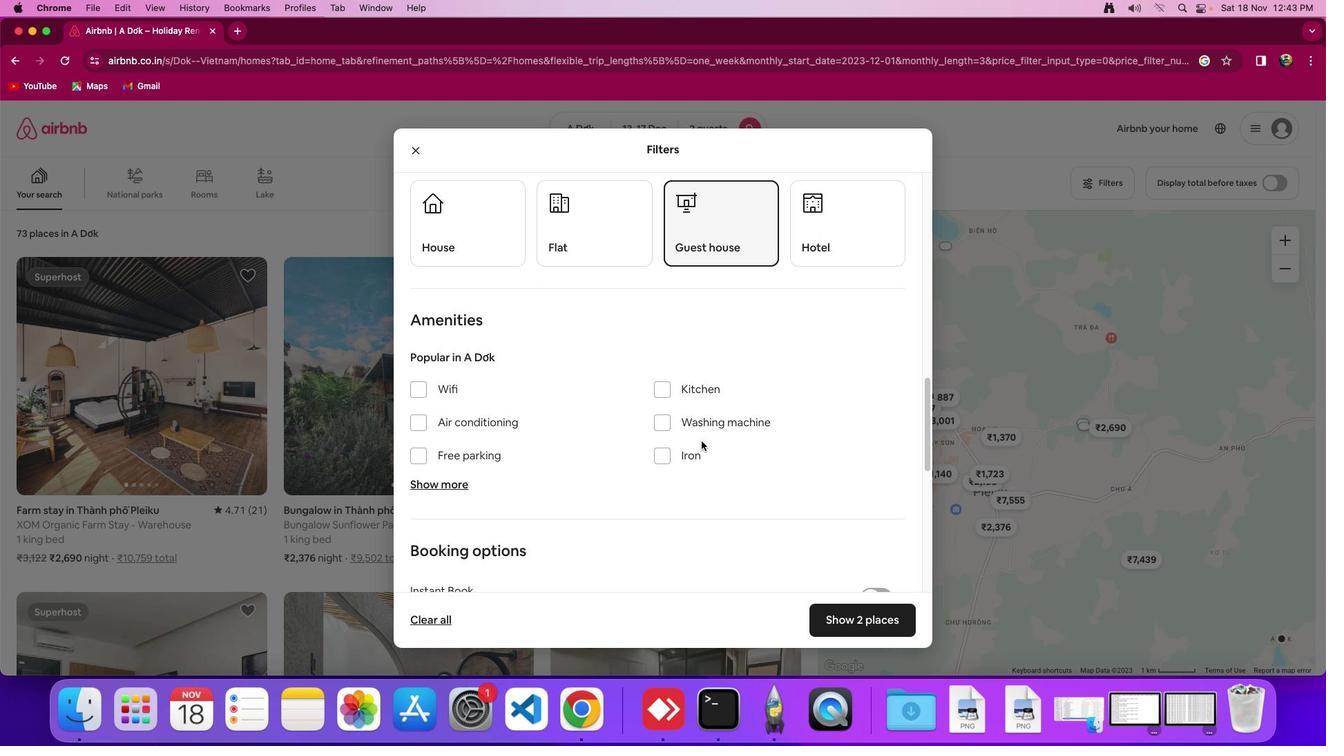 
Action: Mouse scrolled (701, 440) with delta (0, 0)
Screenshot: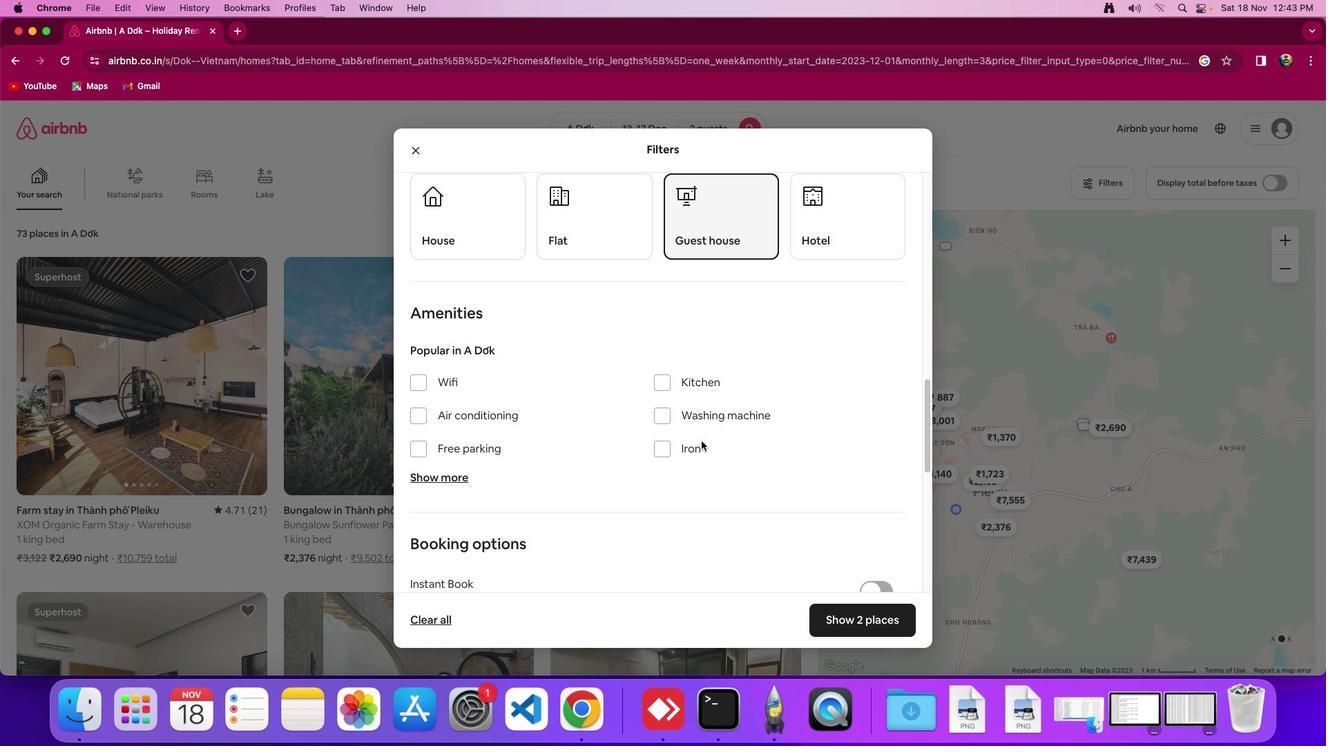 
Action: Mouse scrolled (701, 440) with delta (0, 0)
Screenshot: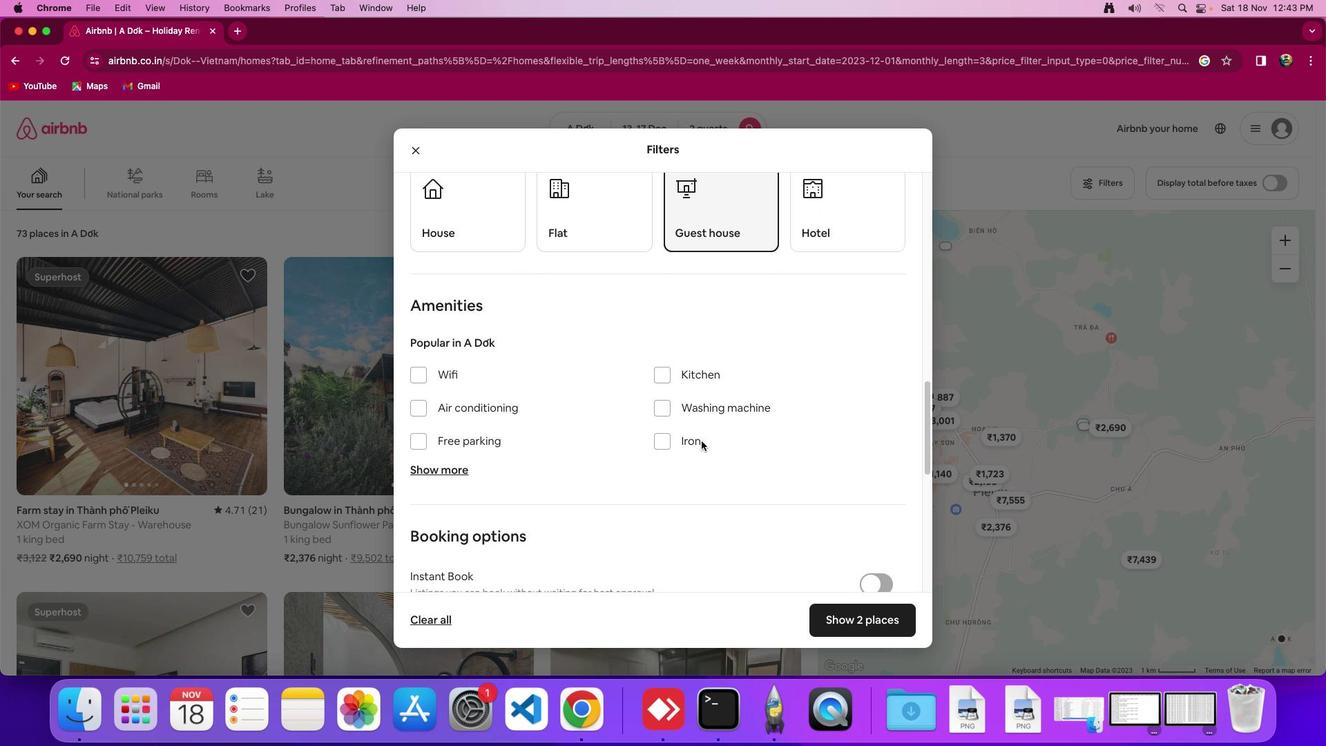 
Action: Mouse scrolled (701, 440) with delta (0, 0)
Screenshot: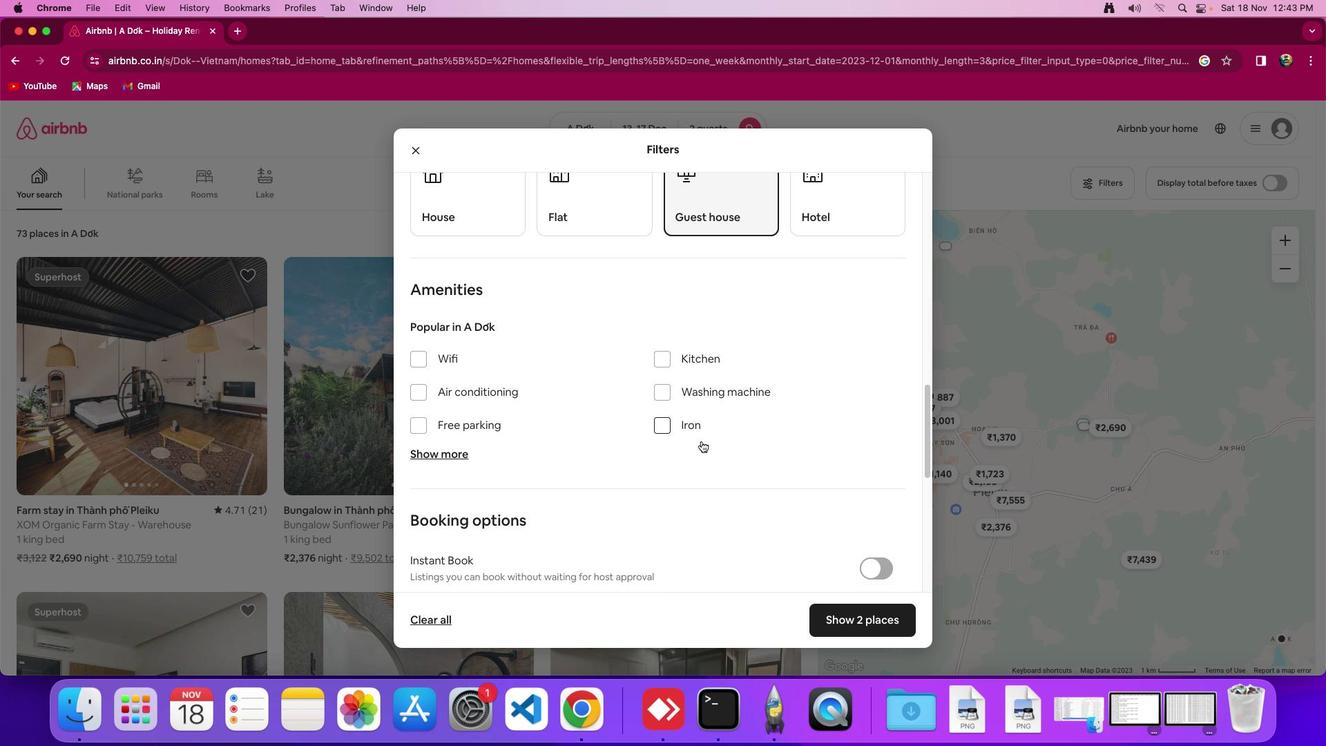 
Action: Mouse scrolled (701, 440) with delta (0, 0)
Screenshot: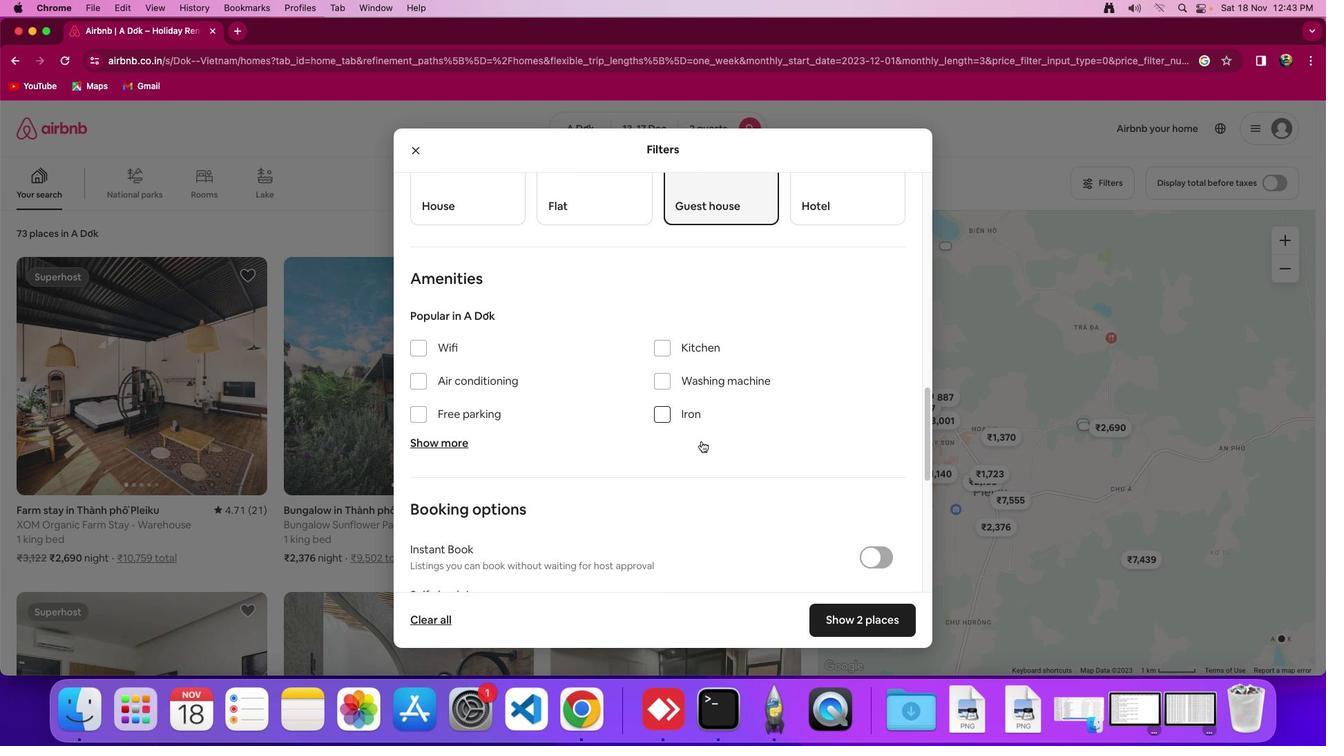 
Action: Mouse scrolled (701, 440) with delta (0, 0)
Screenshot: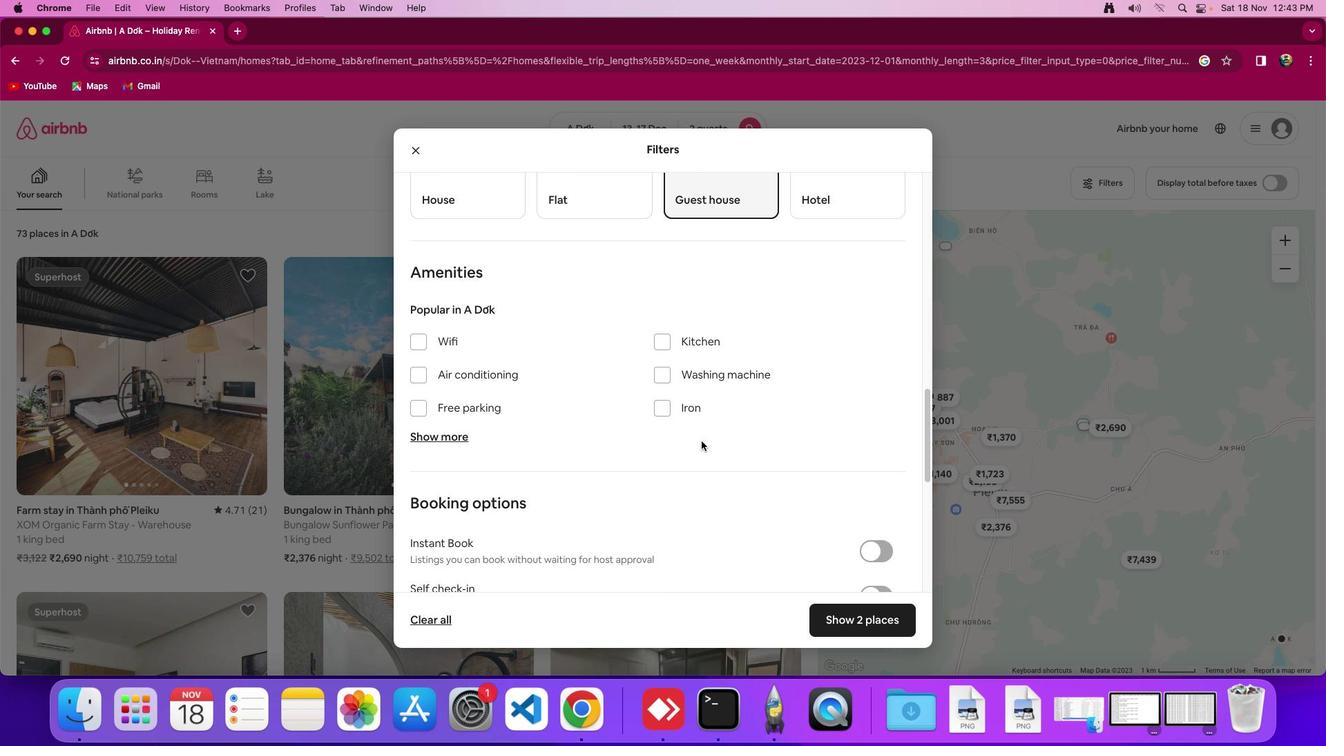 
Action: Mouse scrolled (701, 440) with delta (0, 0)
Screenshot: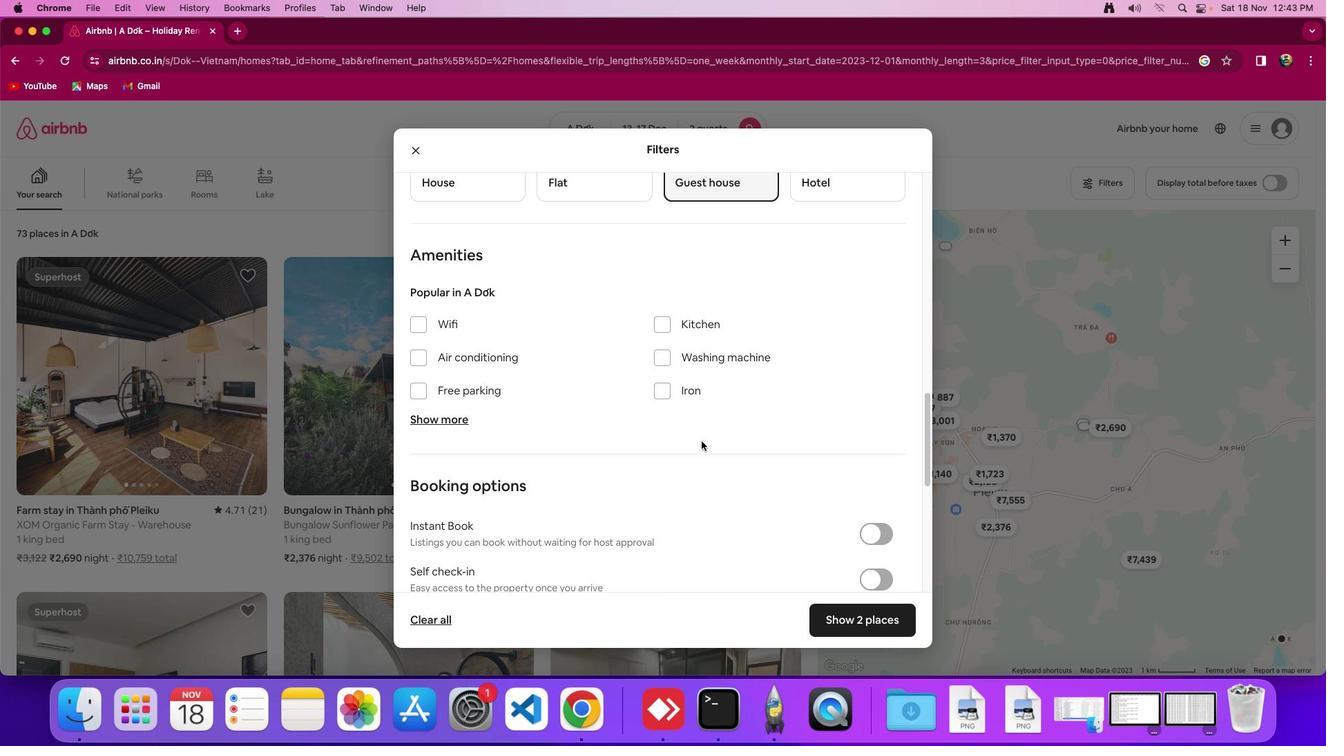 
Action: Mouse scrolled (701, 440) with delta (0, 0)
Screenshot: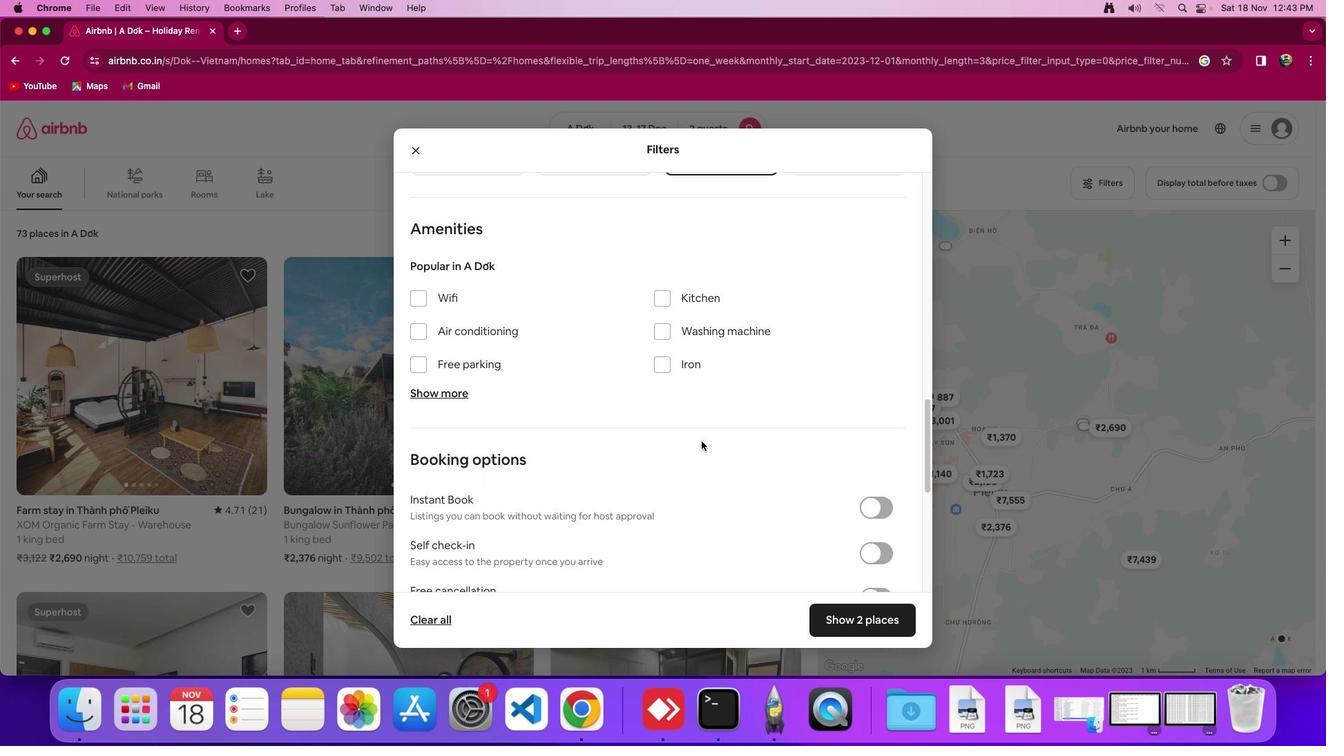 
Action: Mouse moved to (701, 440)
Screenshot: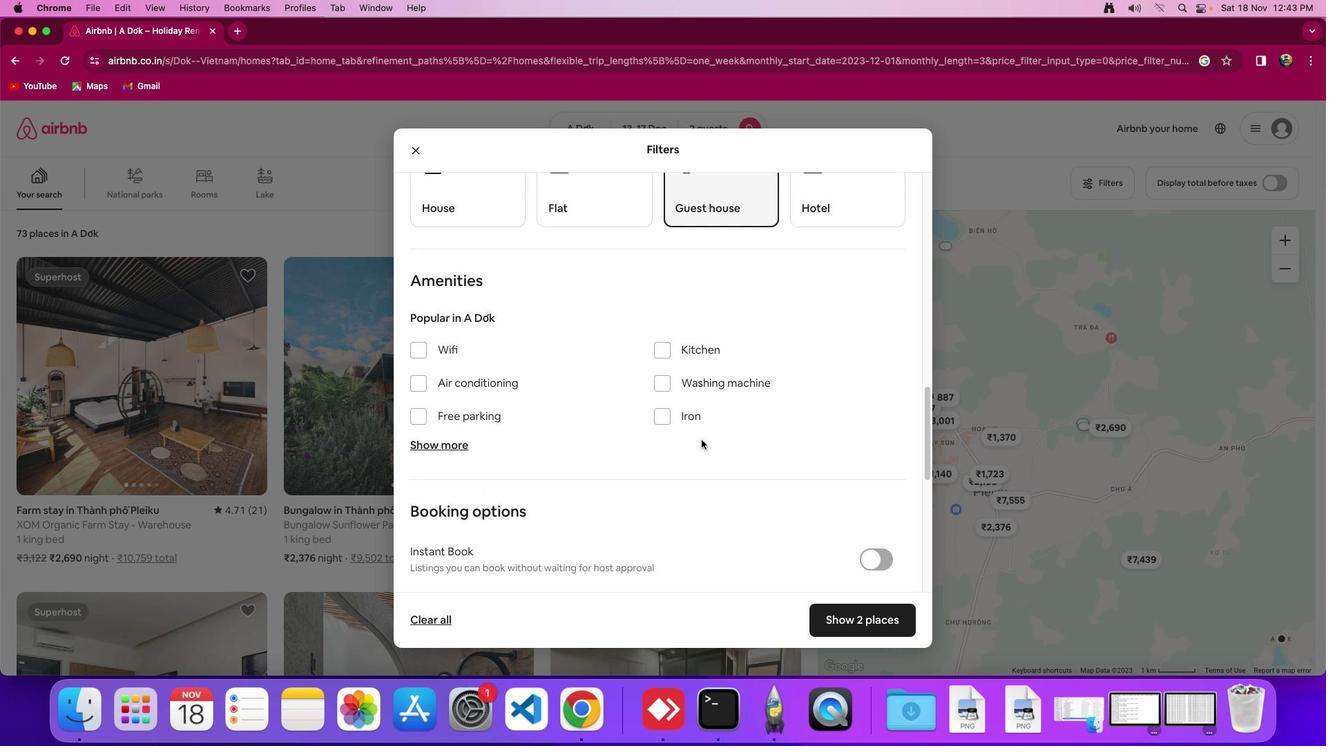 
Action: Mouse scrolled (701, 440) with delta (0, 0)
Screenshot: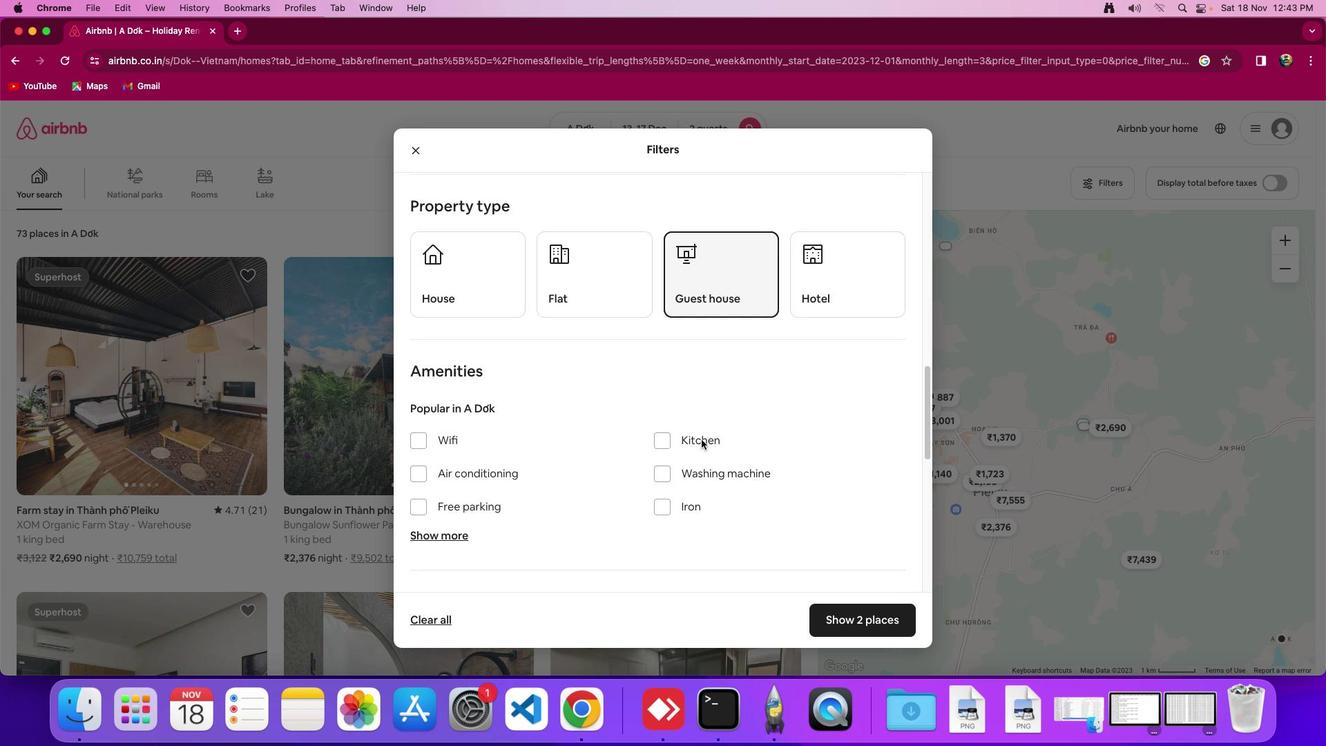 
Action: Mouse scrolled (701, 440) with delta (0, 0)
Screenshot: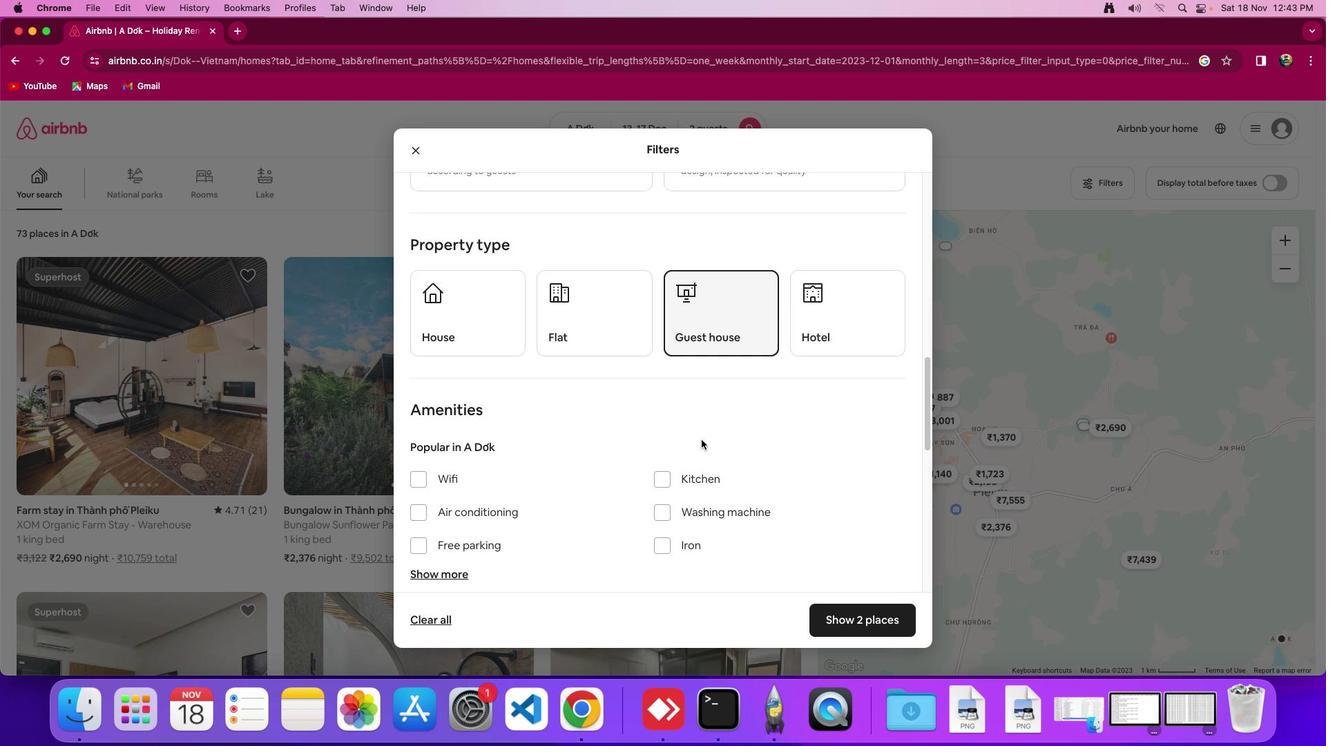
Action: Mouse scrolled (701, 440) with delta (0, 3)
Screenshot: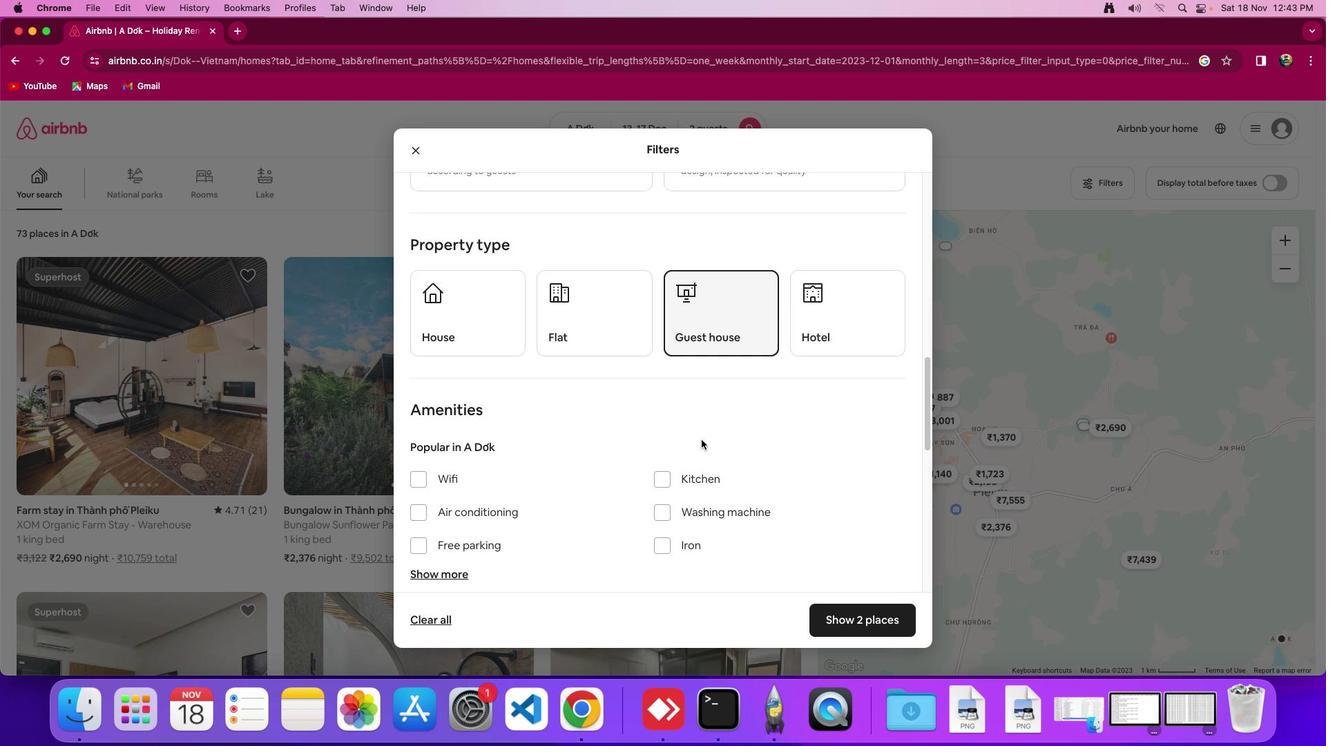 
Action: Mouse scrolled (701, 440) with delta (0, 0)
Screenshot: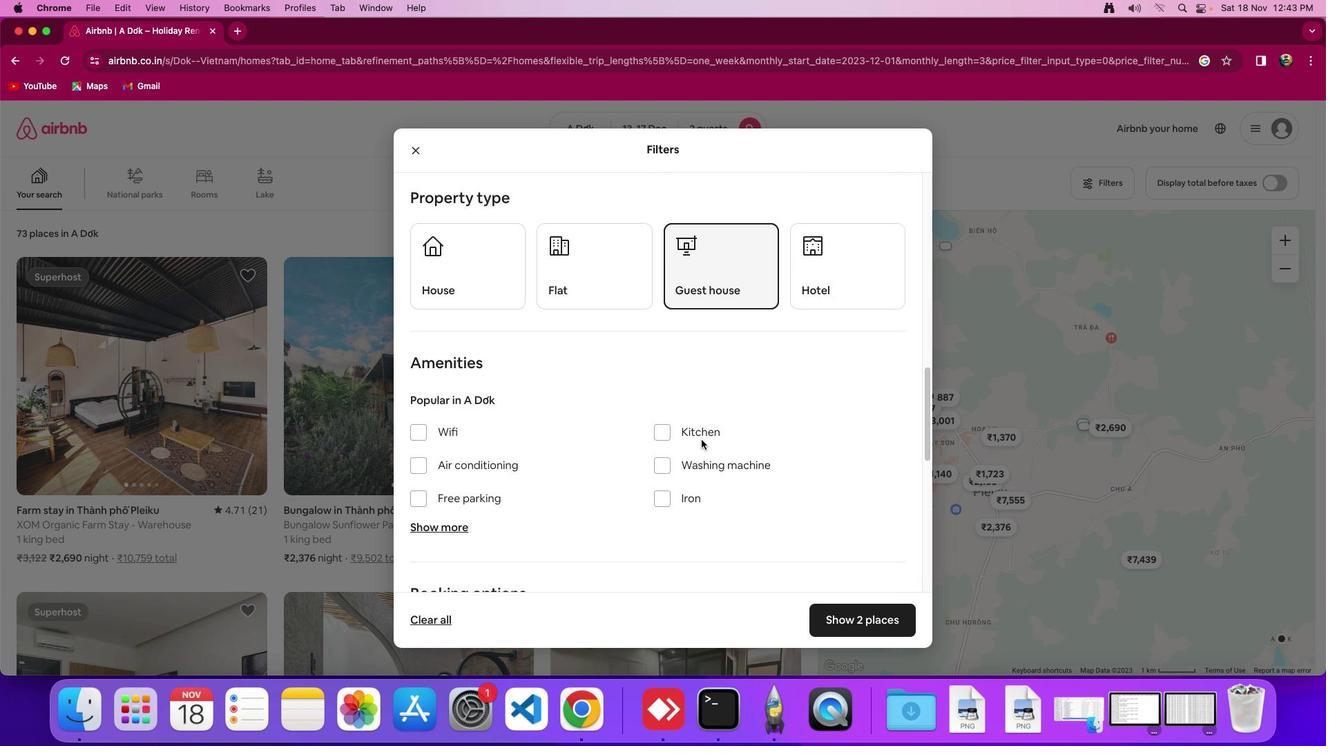 
Action: Mouse scrolled (701, 440) with delta (0, 0)
Screenshot: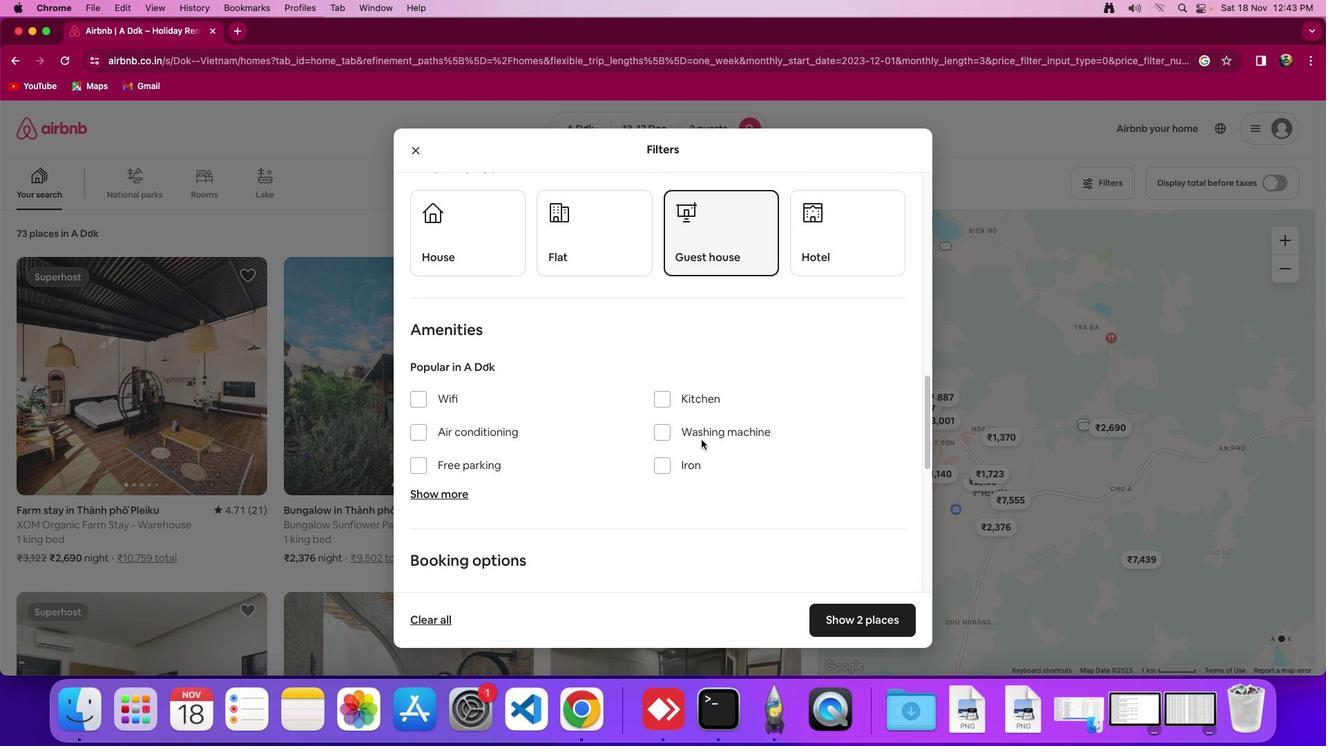 
Action: Mouse scrolled (701, 440) with delta (0, -2)
Screenshot: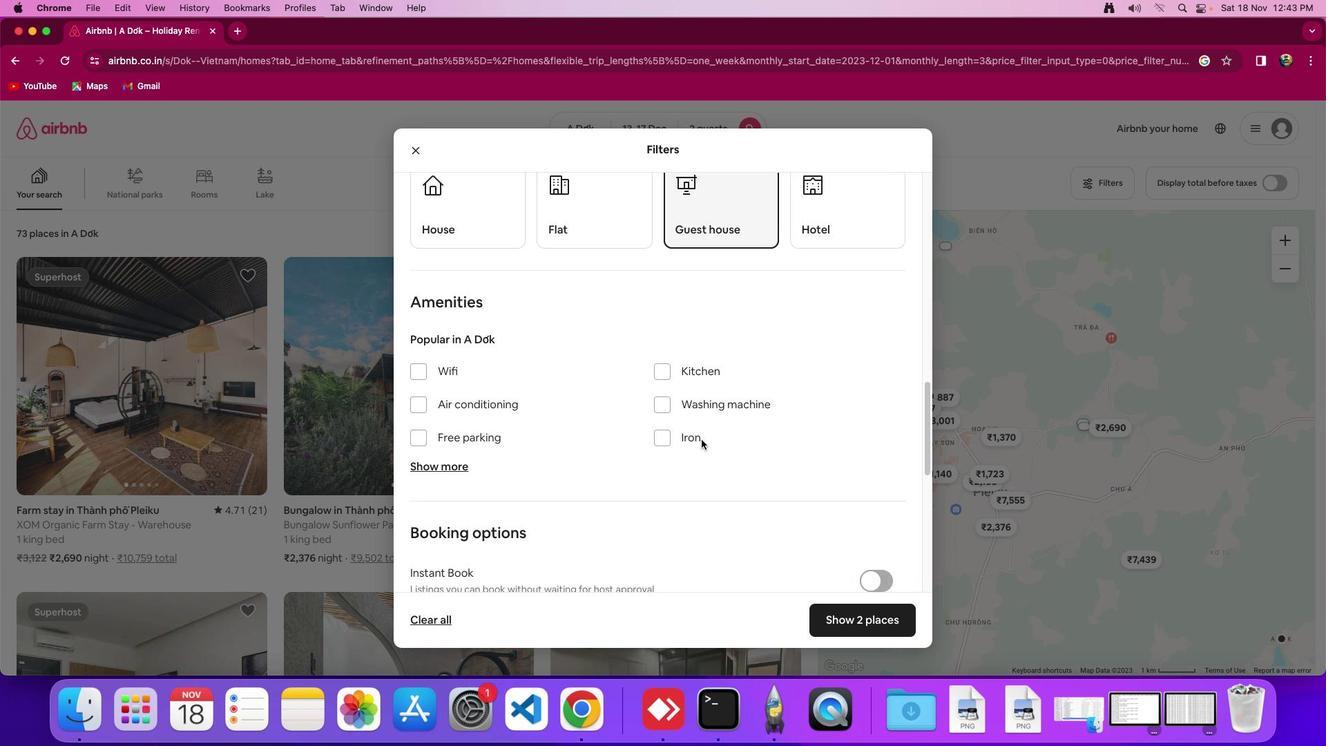
Action: Mouse moved to (423, 352)
Screenshot: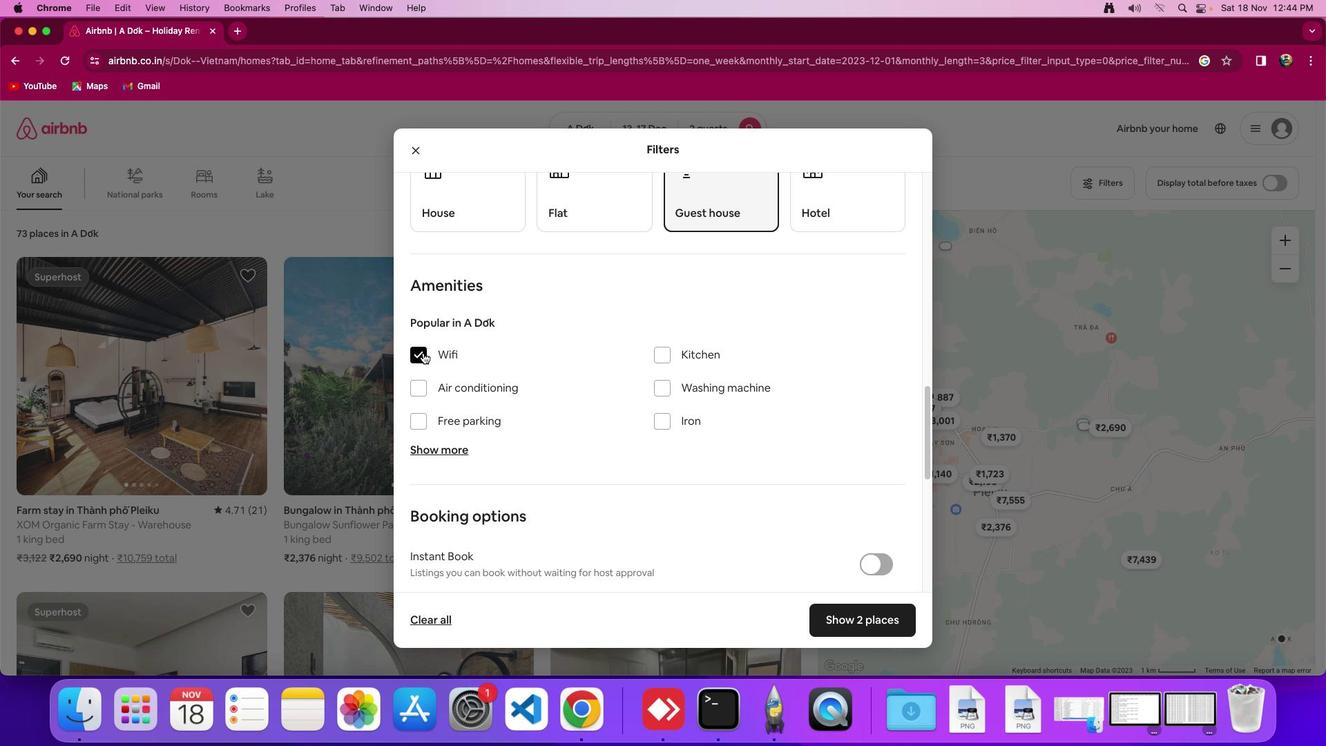 
Action: Mouse pressed left at (423, 352)
Screenshot: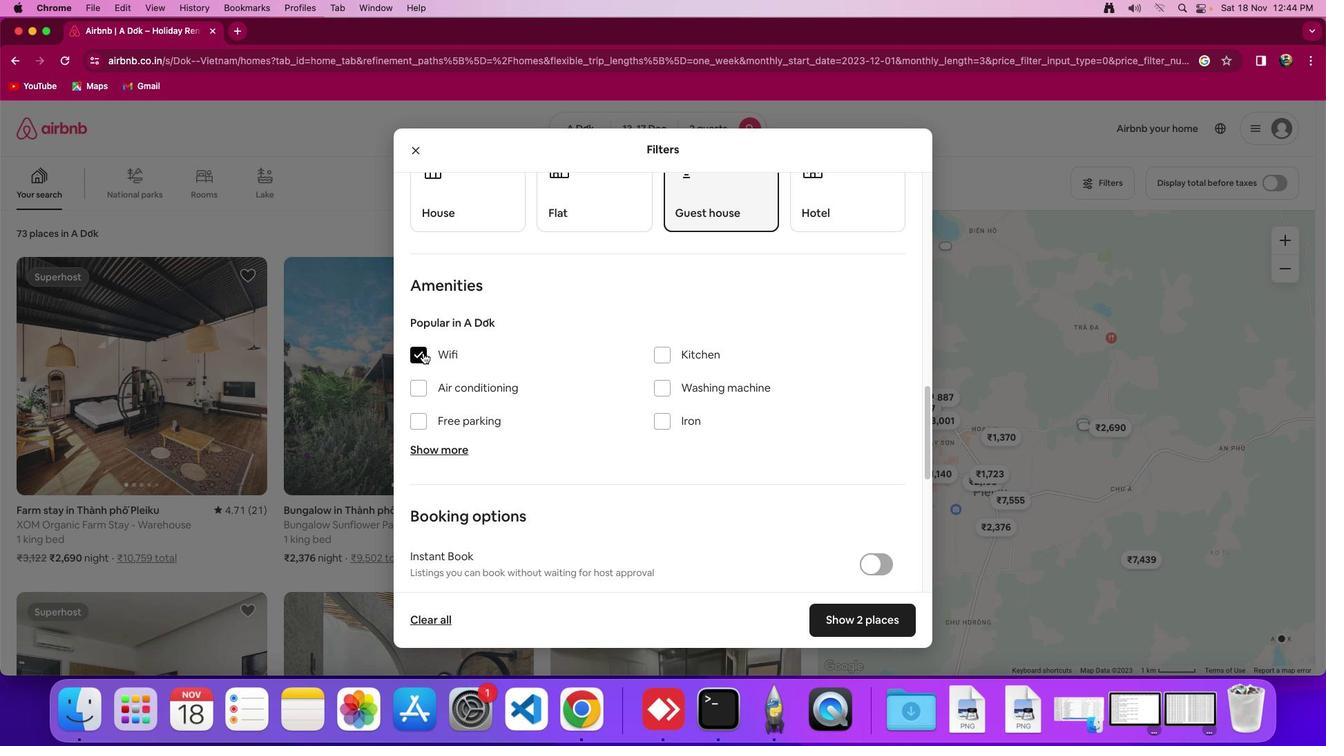 
Action: Mouse moved to (446, 454)
Screenshot: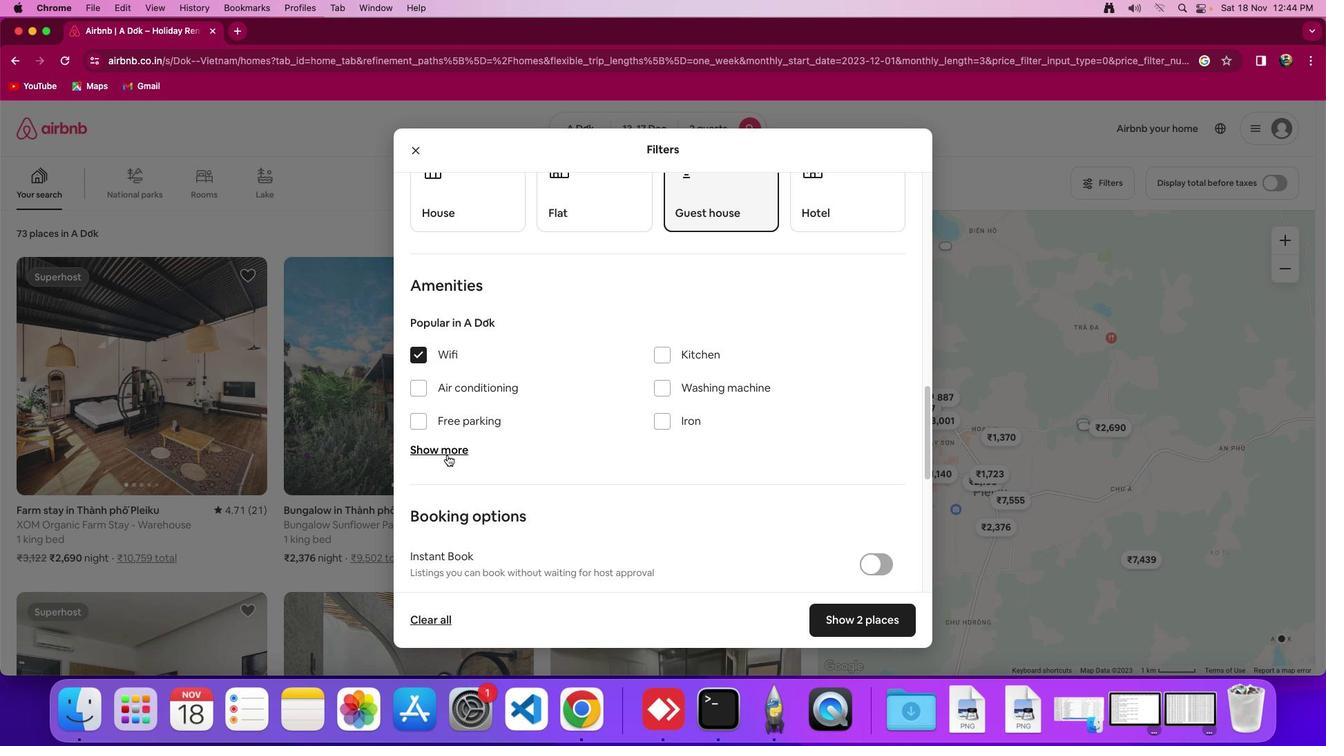 
Action: Mouse pressed left at (446, 454)
Screenshot: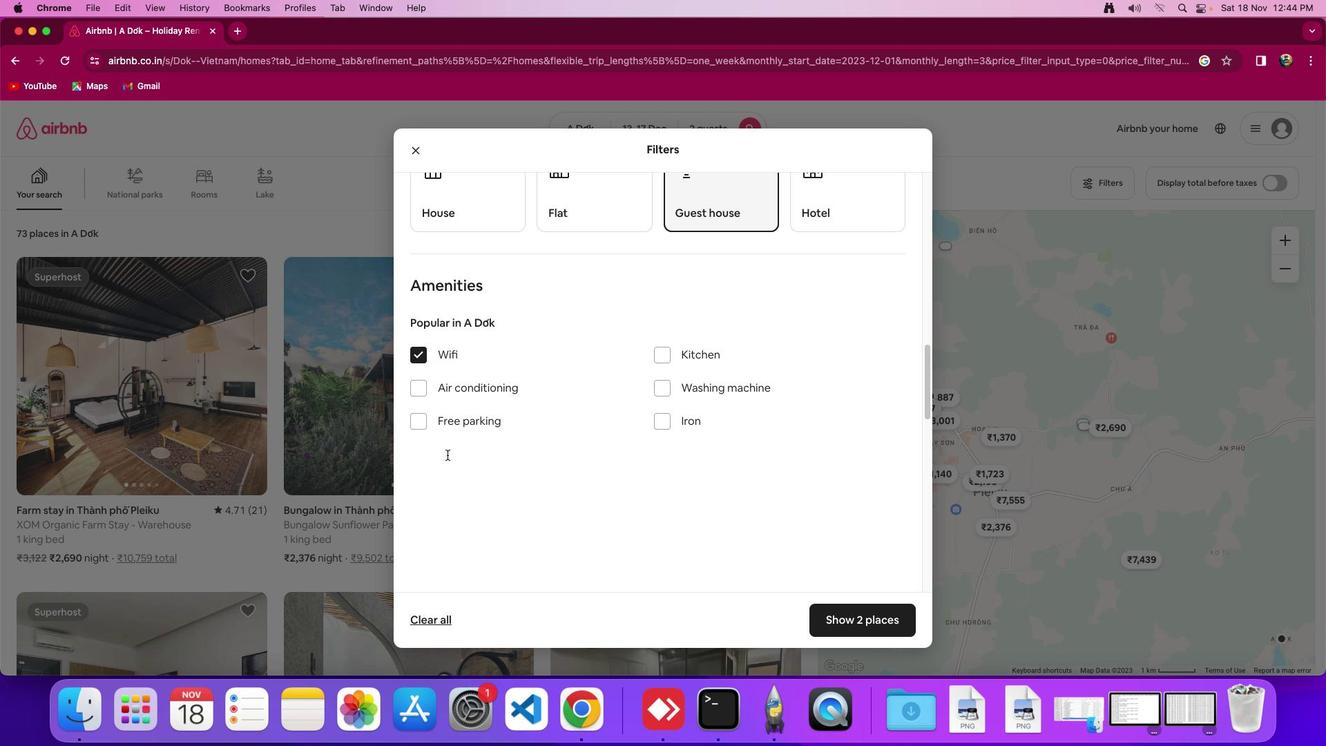 
Action: Mouse moved to (627, 469)
Screenshot: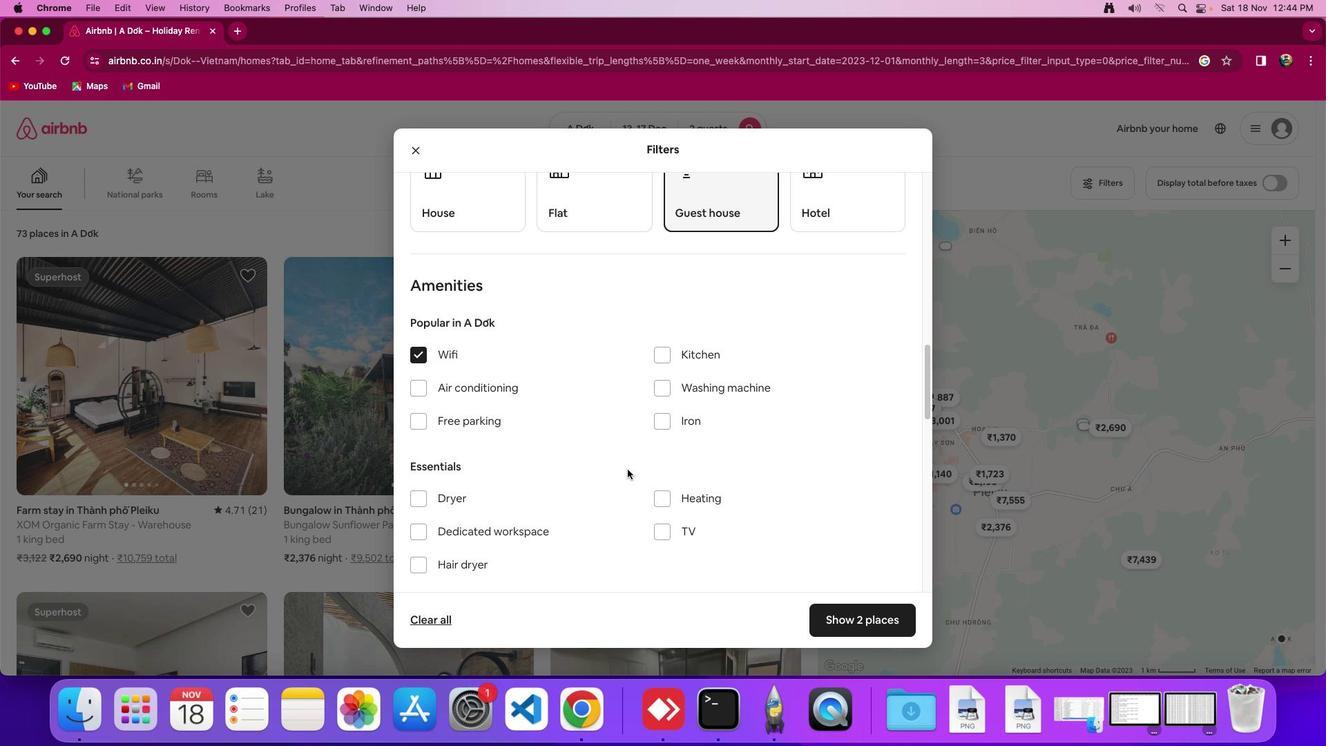 
Action: Mouse scrolled (627, 469) with delta (0, 0)
Screenshot: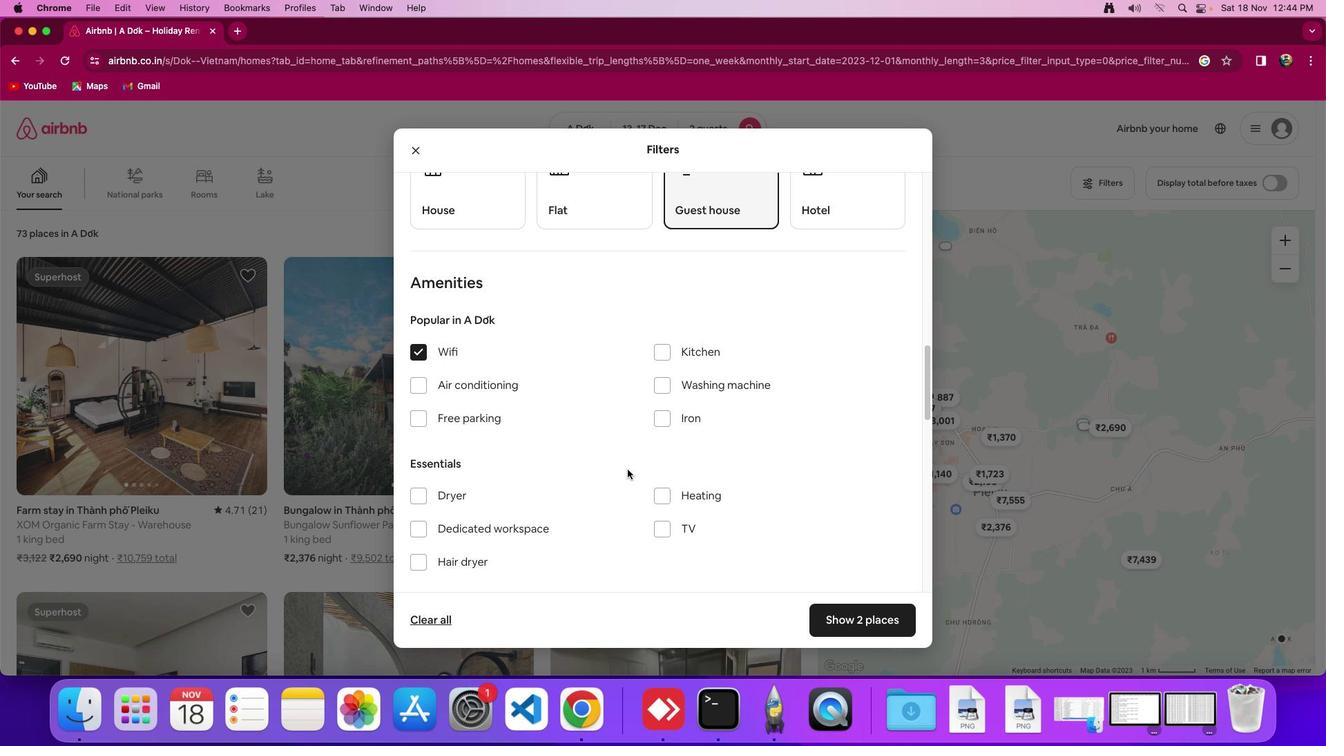 
Action: Mouse scrolled (627, 469) with delta (0, 0)
Screenshot: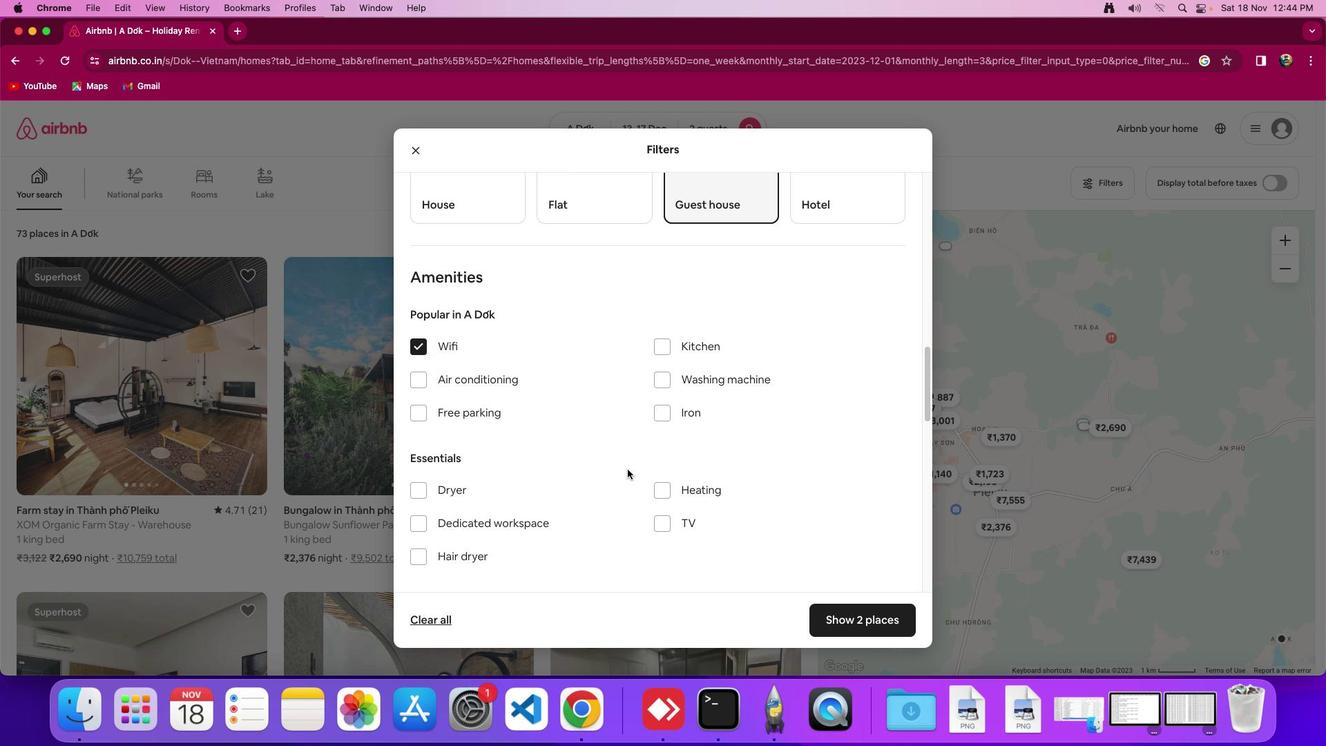 
Action: Mouse scrolled (627, 469) with delta (0, 0)
Screenshot: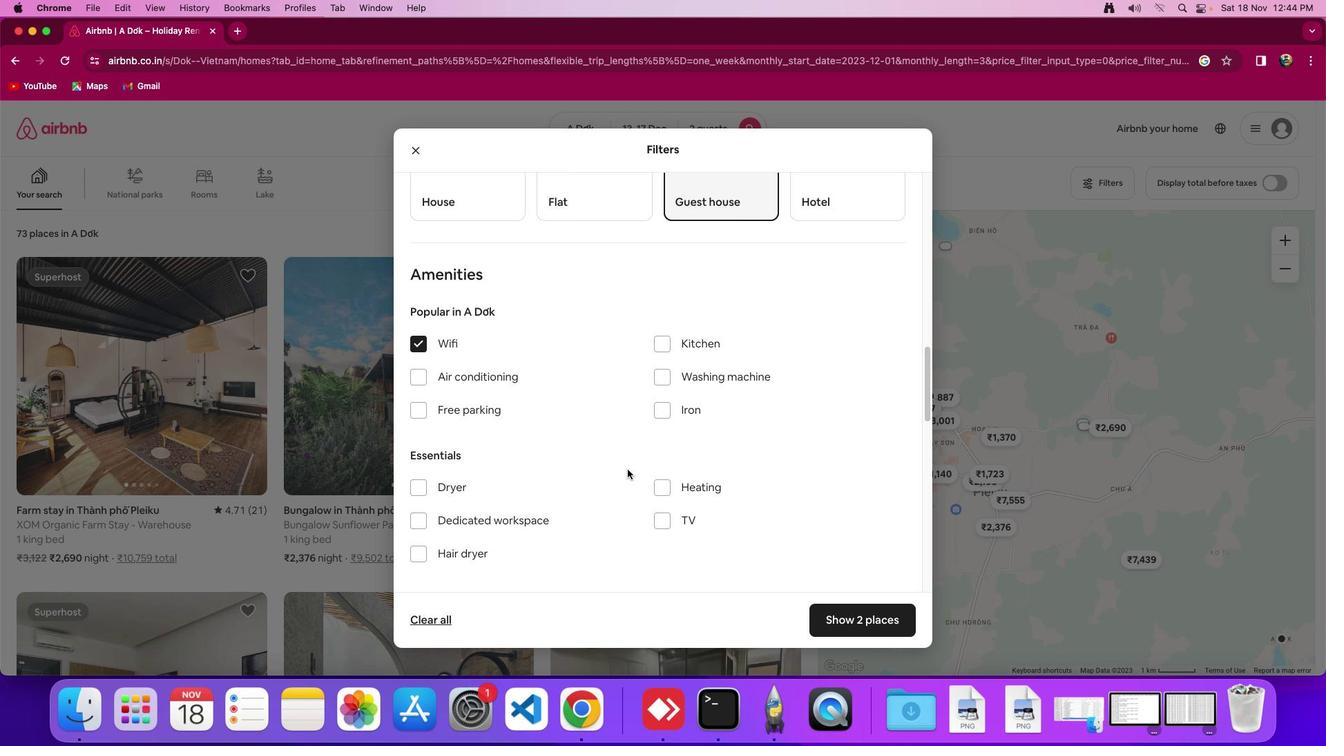 
Action: Mouse scrolled (627, 469) with delta (0, 0)
Screenshot: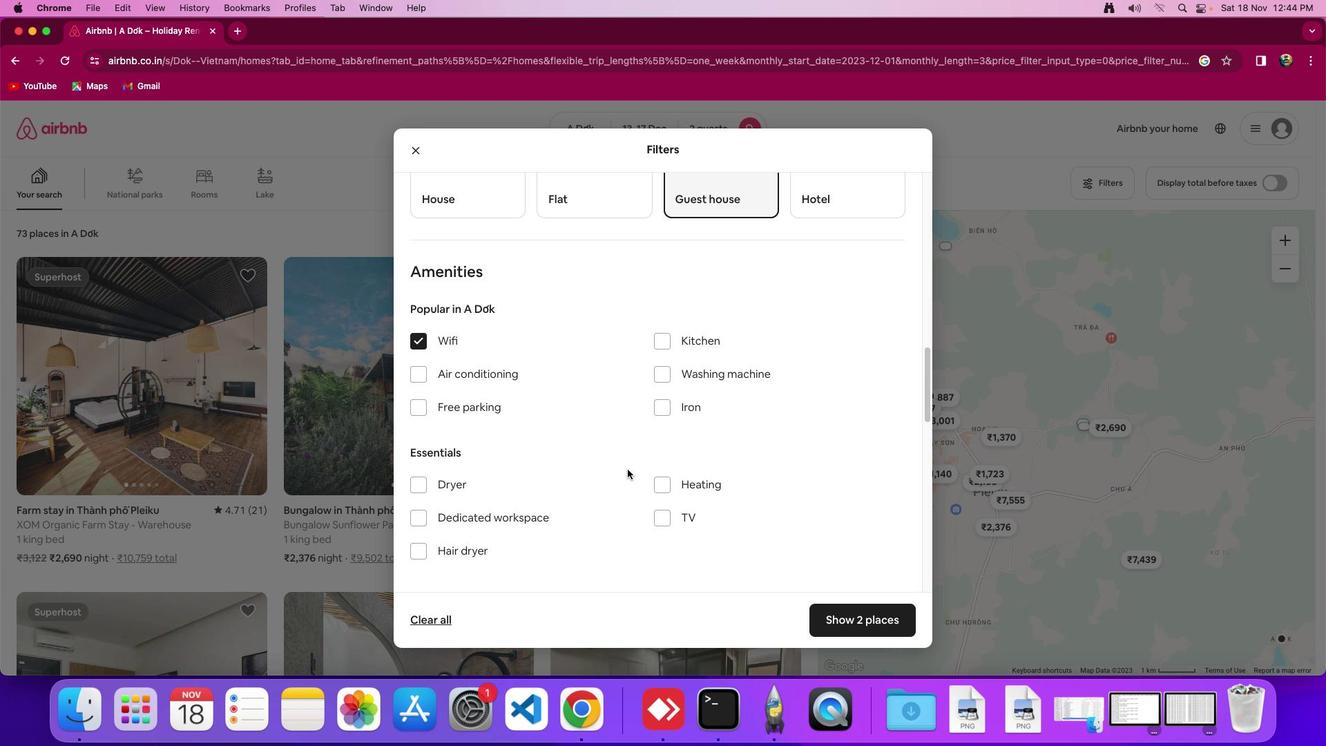 
Action: Mouse scrolled (627, 469) with delta (0, 0)
Screenshot: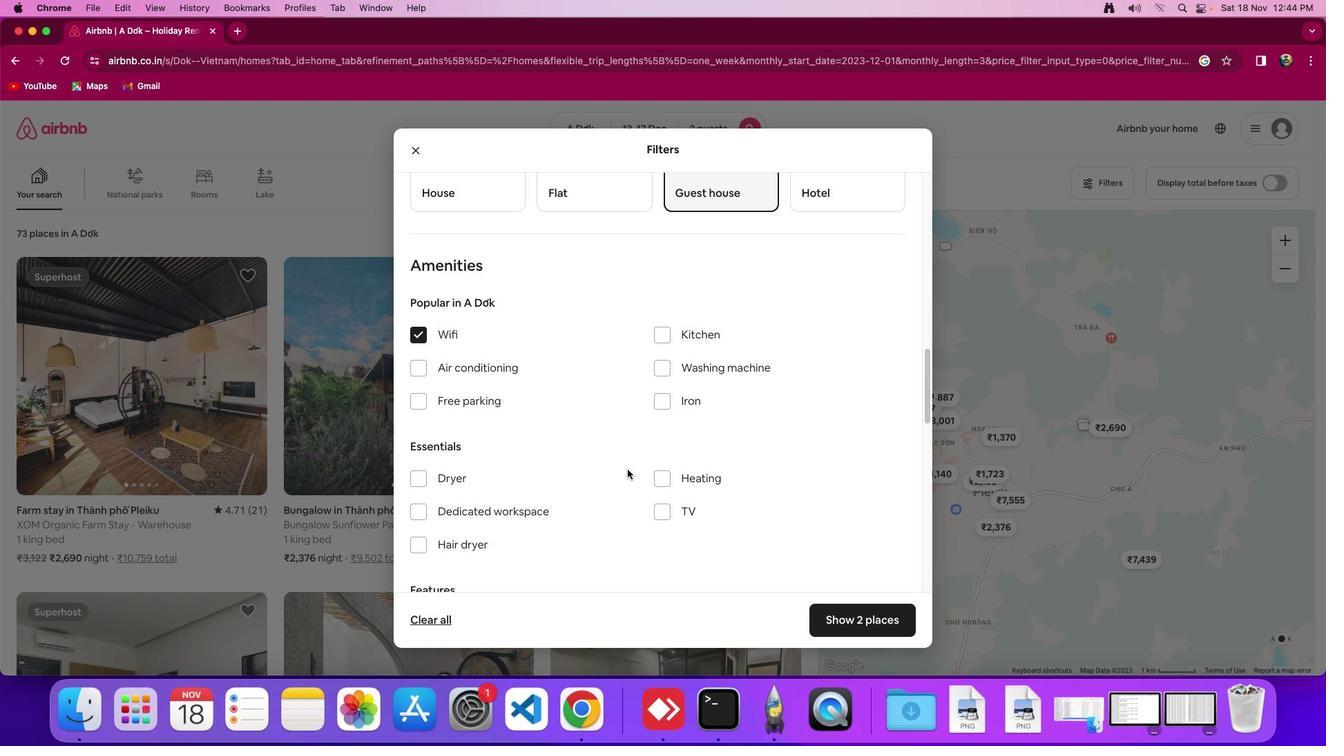 
Action: Mouse moved to (893, 622)
Screenshot: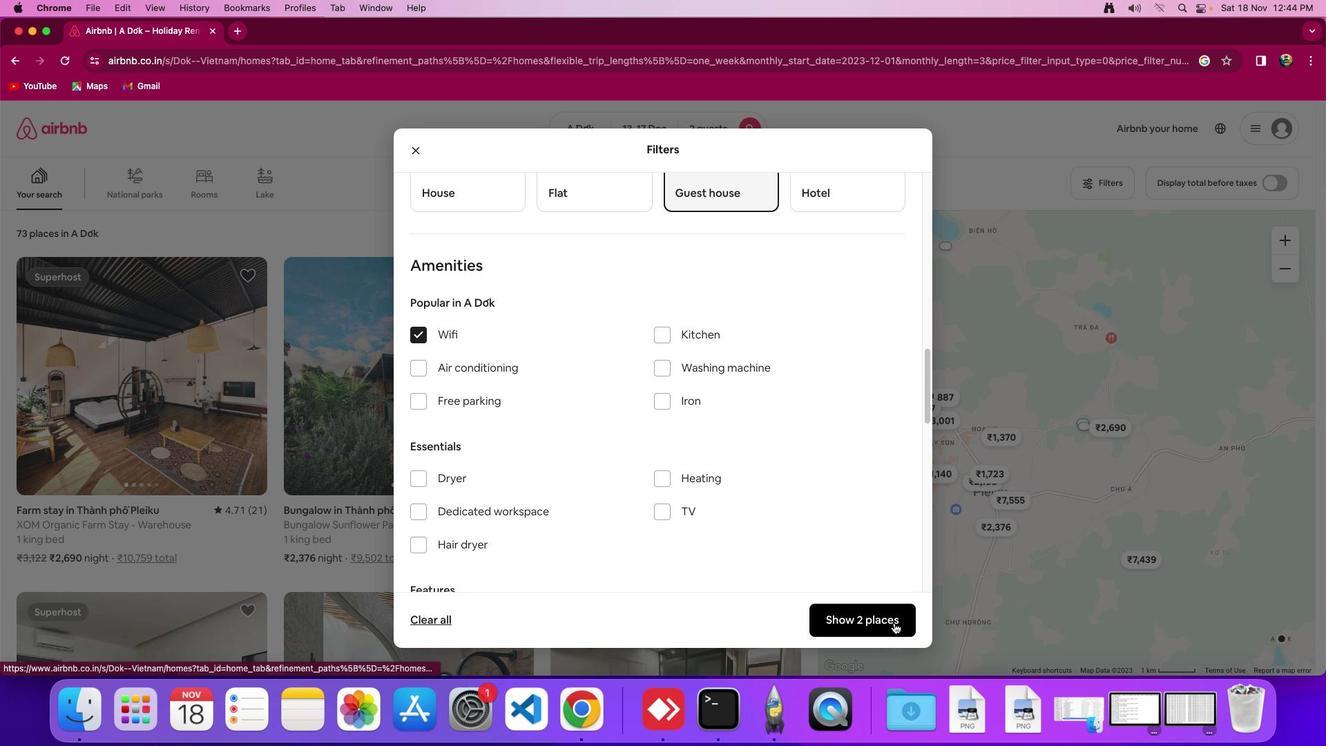 
Action: Mouse pressed left at (893, 622)
Screenshot: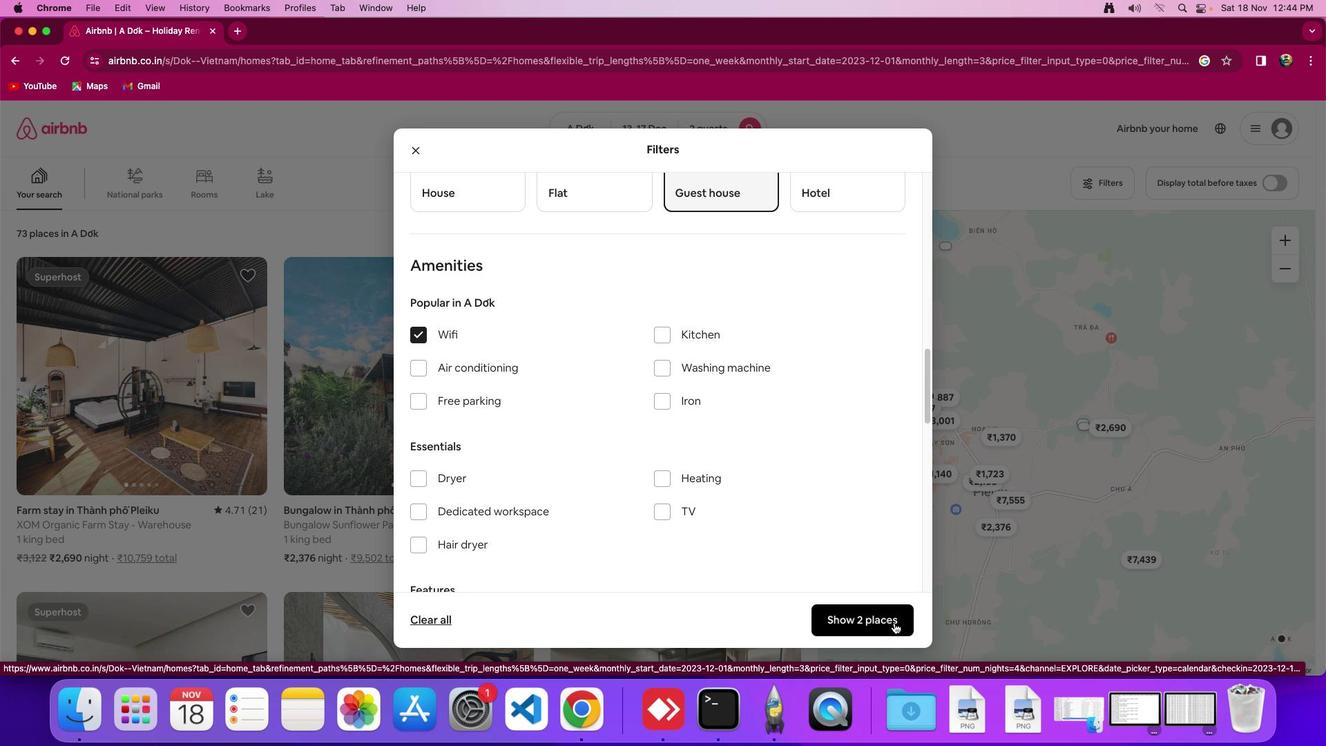 
Action: Mouse moved to (700, 427)
Screenshot: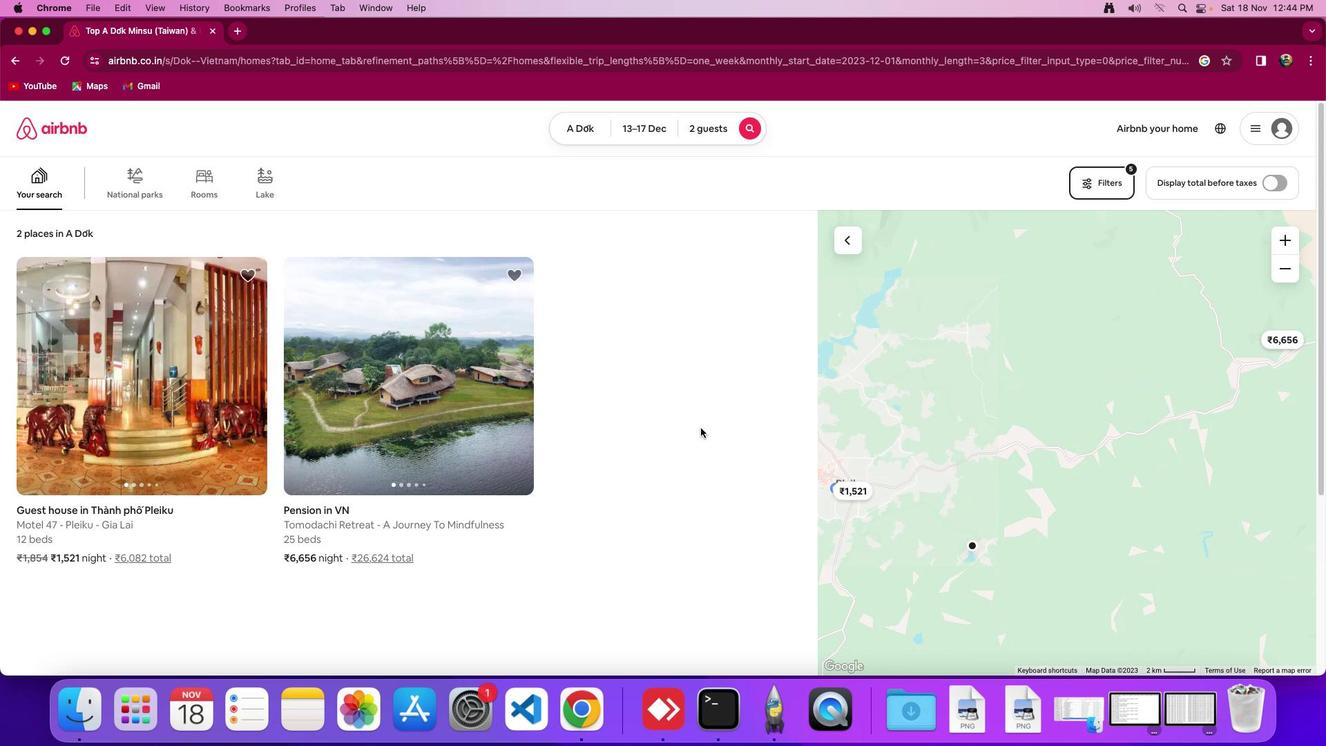 
Action: Mouse pressed left at (700, 427)
Screenshot: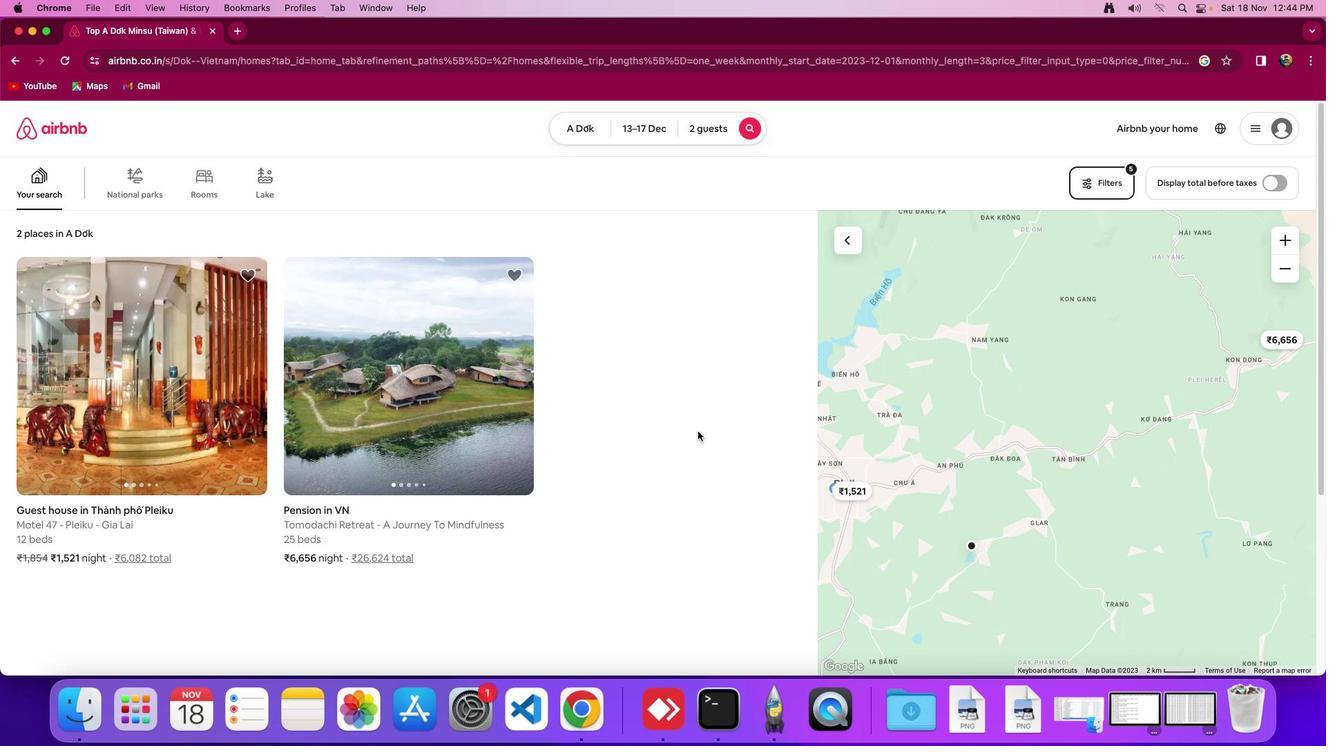 
Action: Mouse moved to (179, 440)
Screenshot: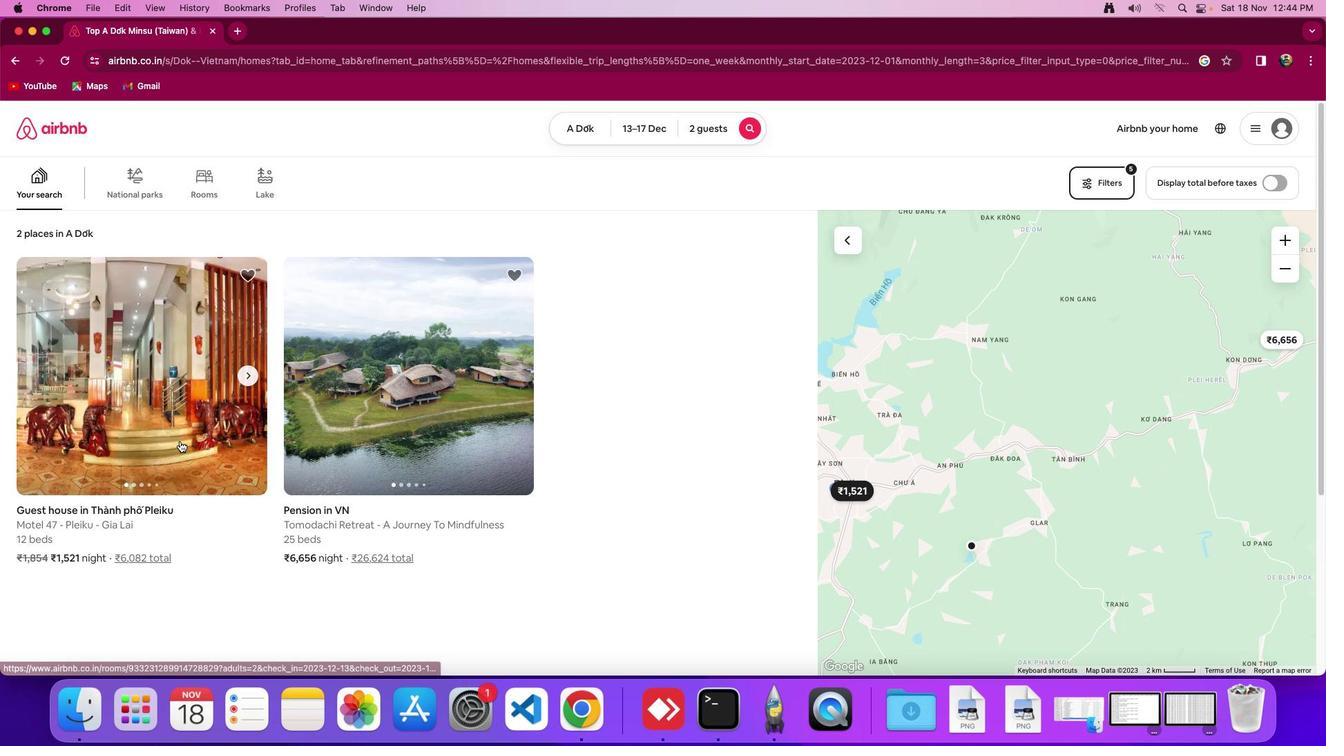 
Action: Mouse pressed left at (179, 440)
Screenshot: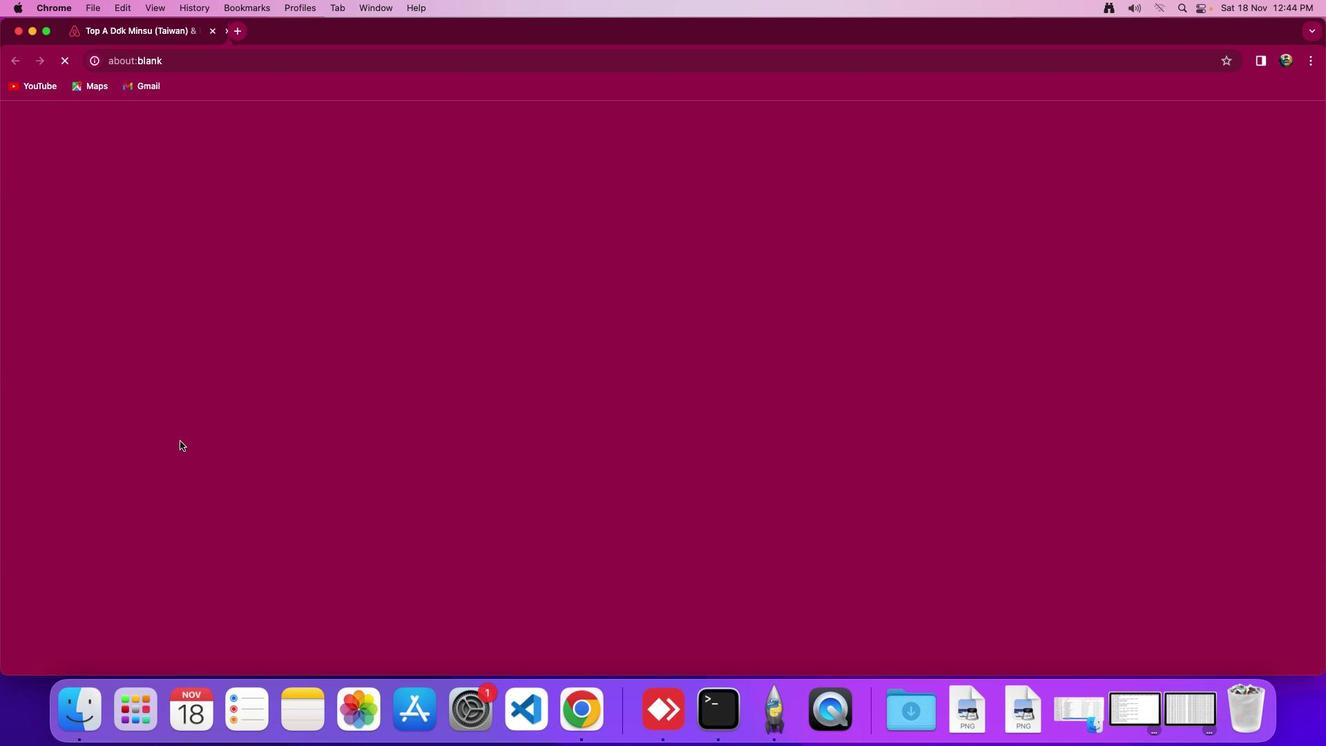 
Action: Mouse moved to (955, 483)
Screenshot: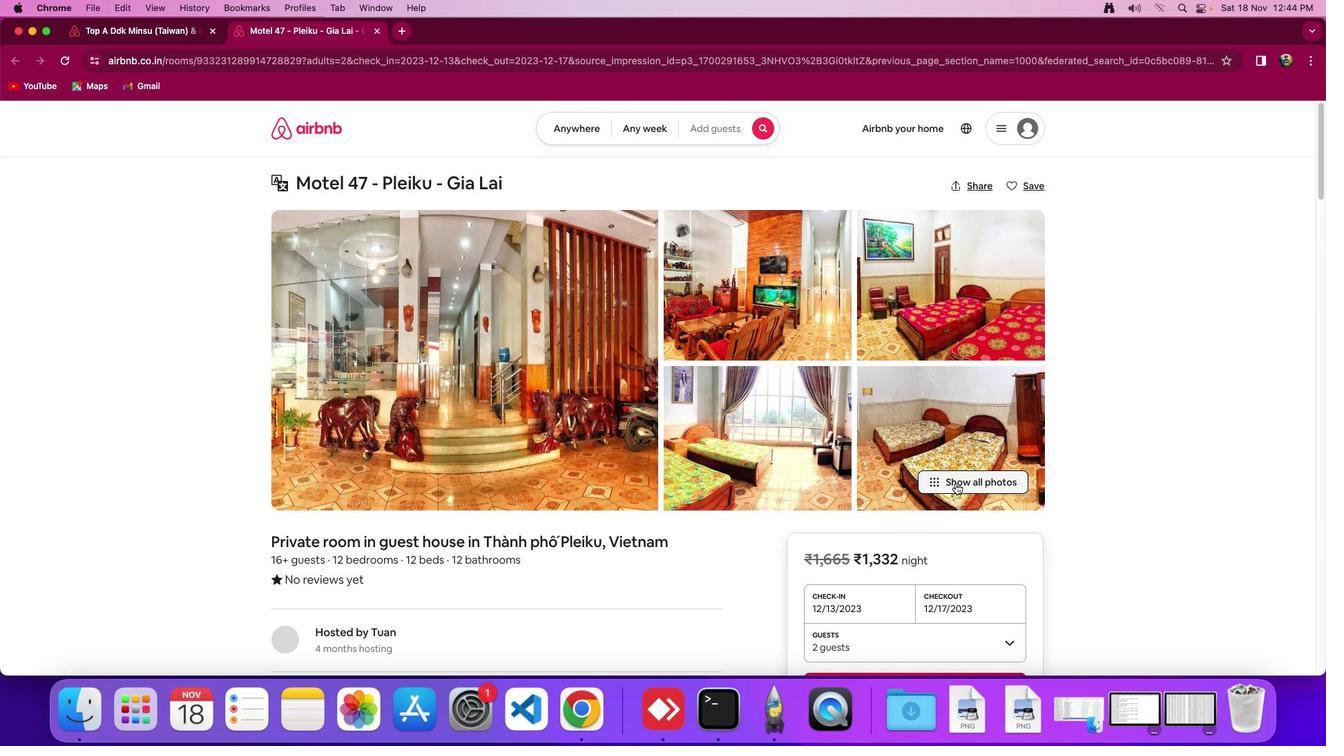 
Action: Mouse pressed left at (955, 483)
Screenshot: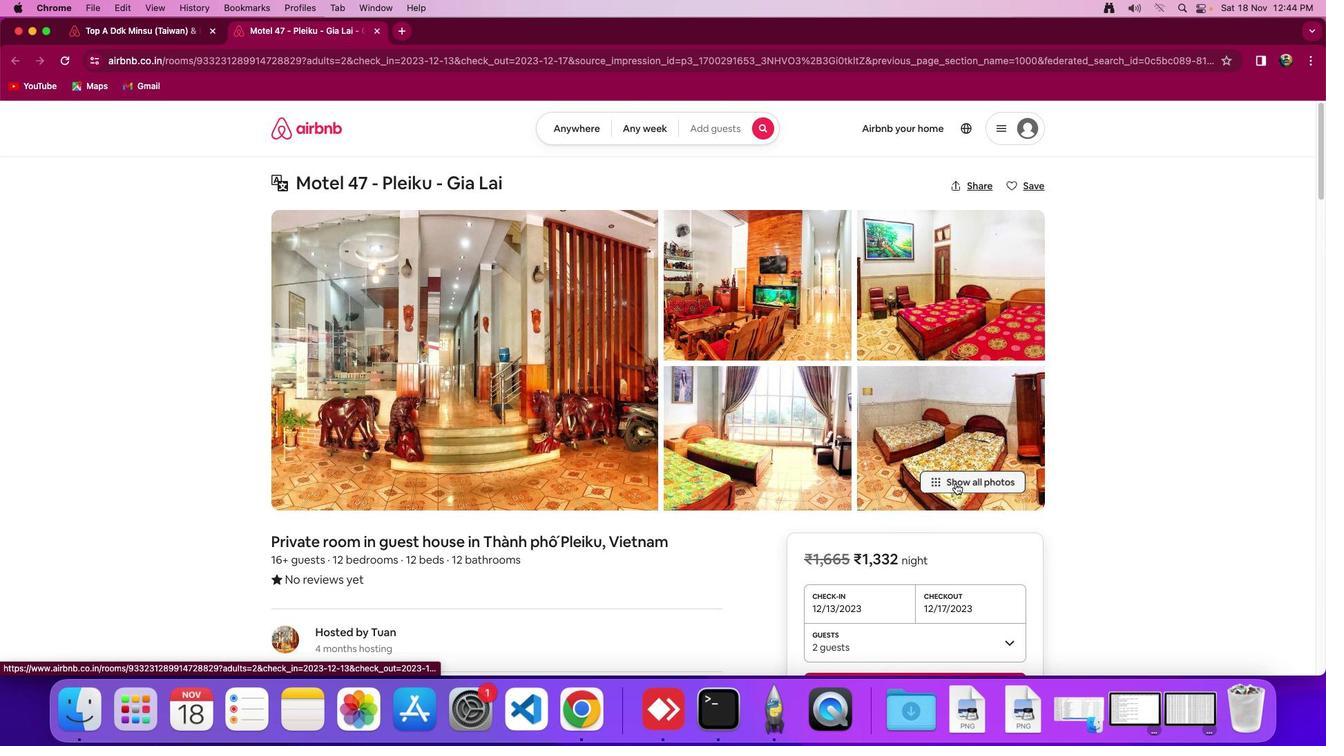 
Action: Mouse moved to (724, 531)
Screenshot: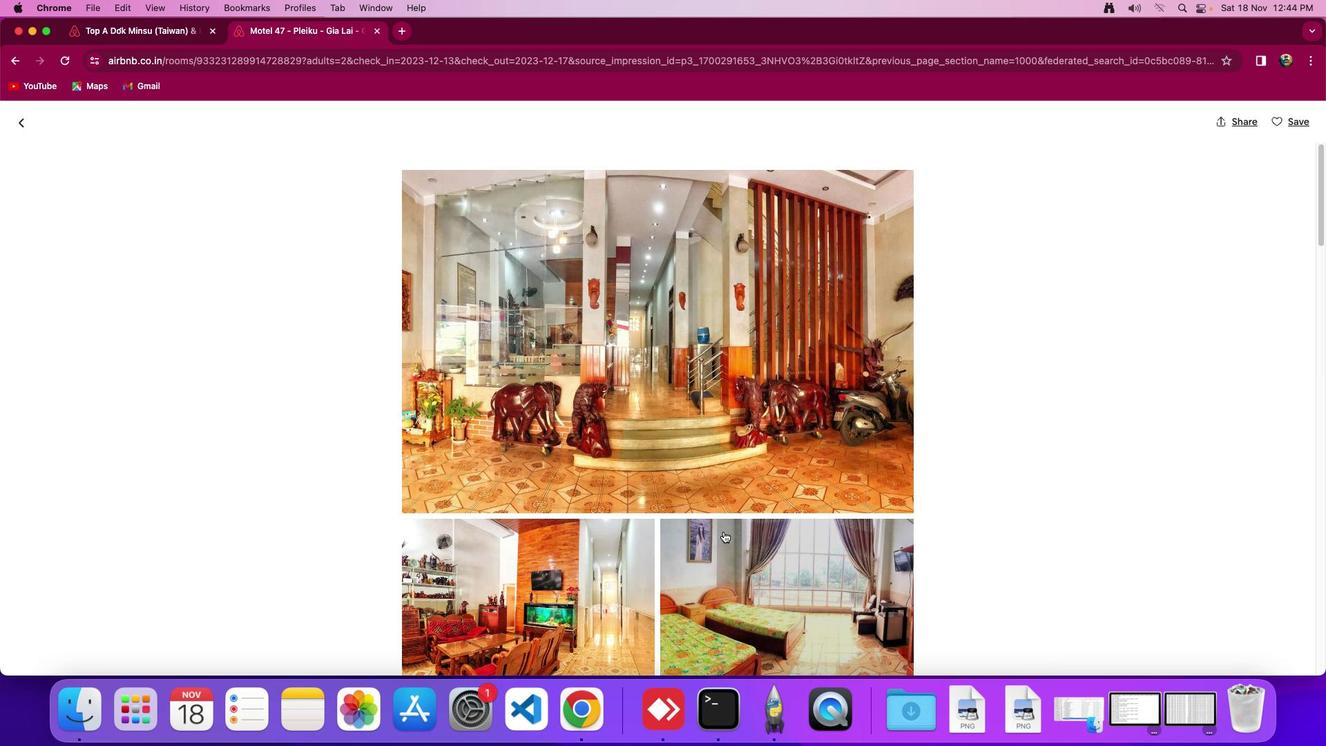 
Action: Mouse scrolled (724, 531) with delta (0, 0)
Screenshot: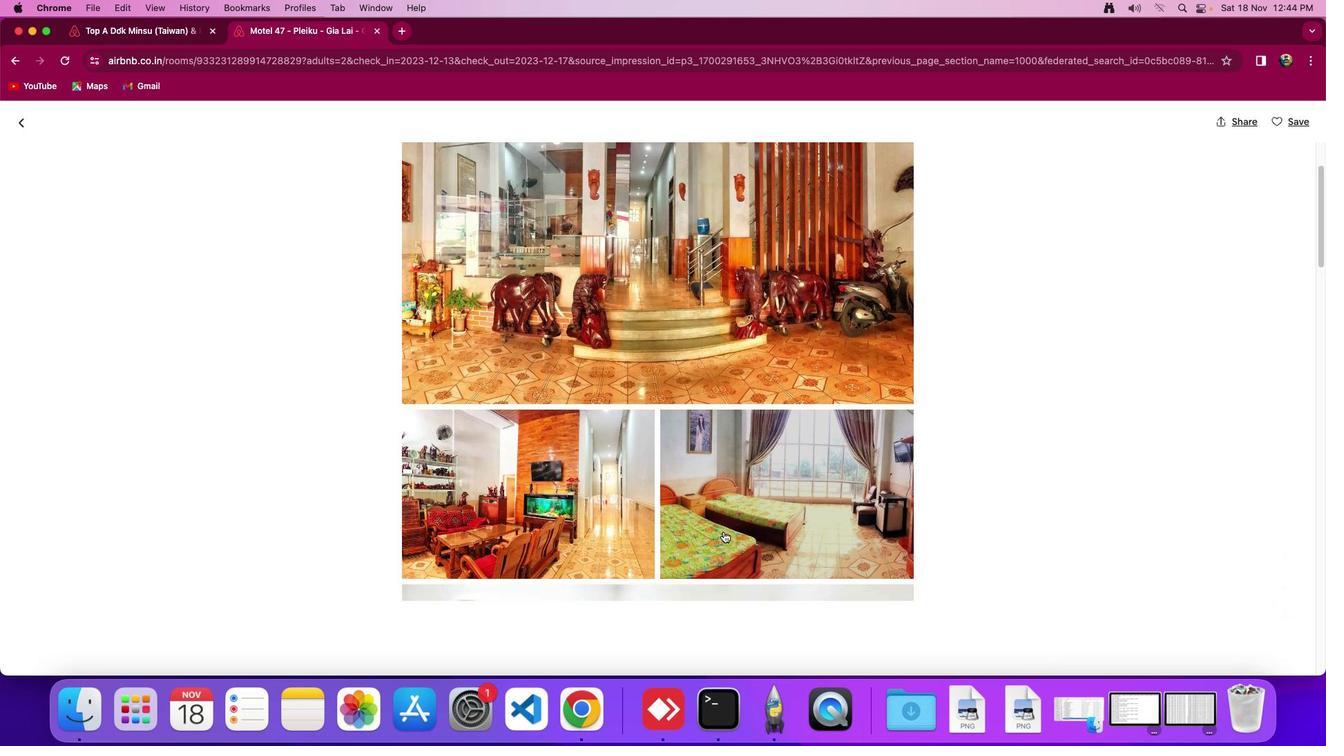 
Action: Mouse scrolled (724, 531) with delta (0, 0)
Screenshot: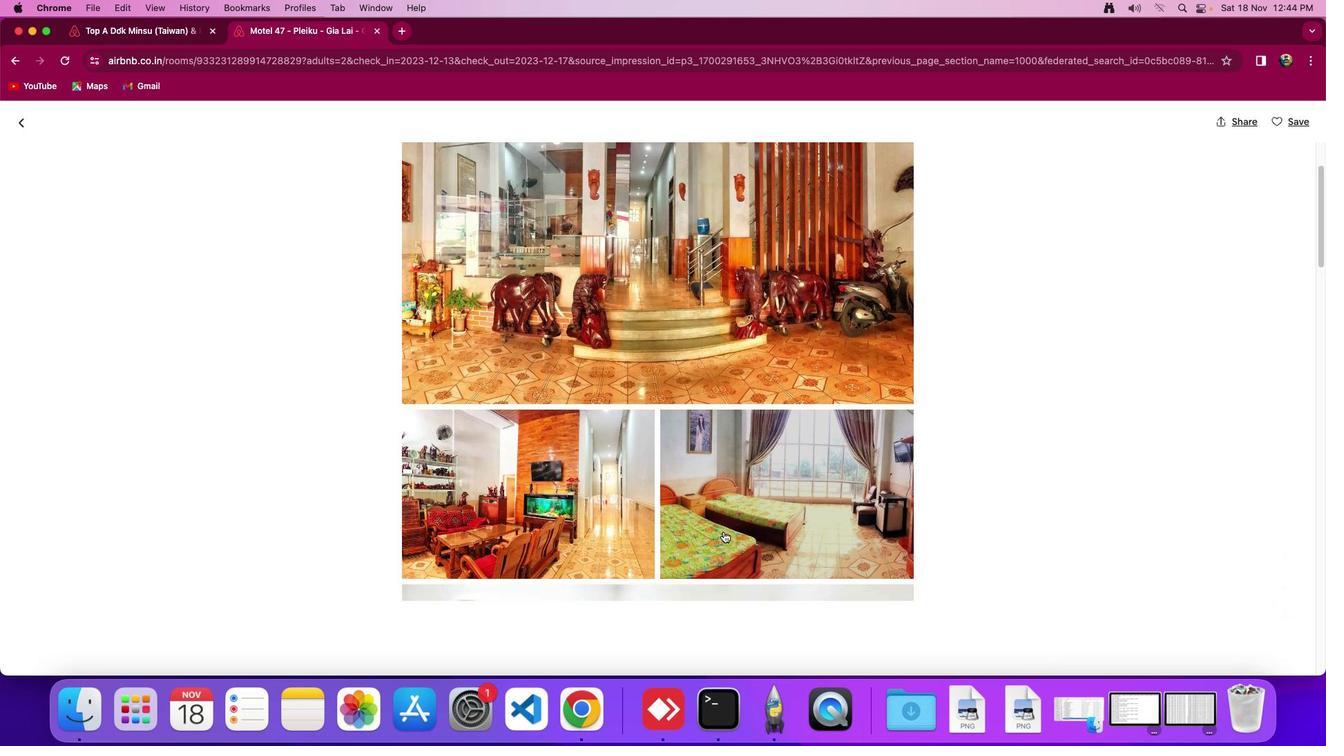 
Action: Mouse scrolled (724, 531) with delta (0, -2)
Screenshot: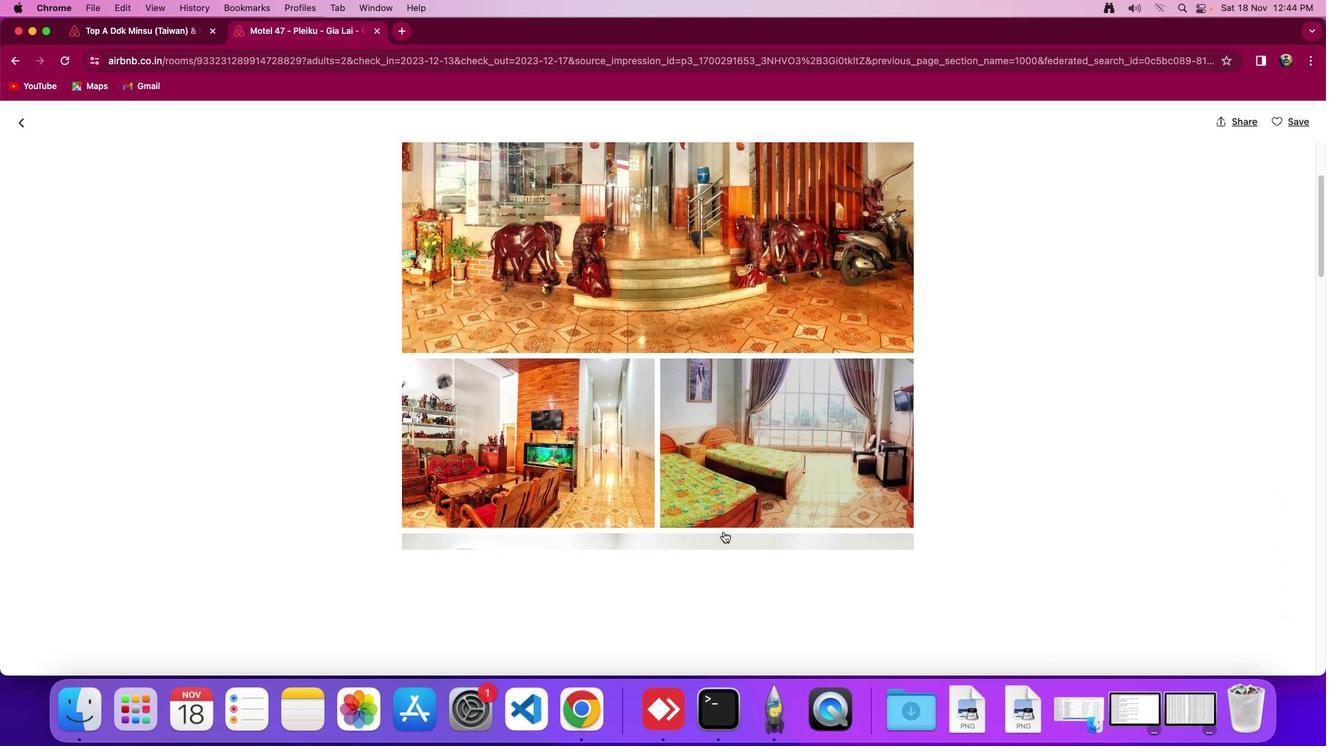 
Action: Mouse moved to (722, 532)
Screenshot: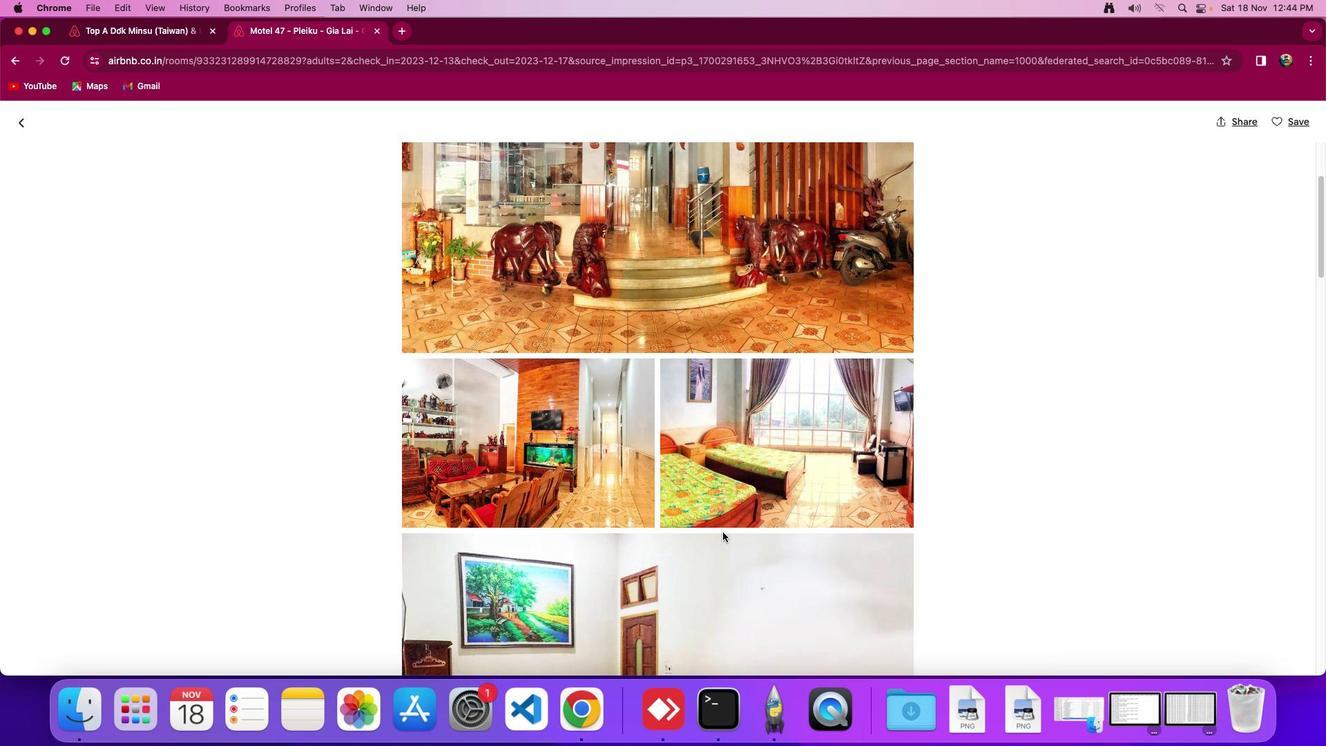 
Action: Mouse scrolled (722, 532) with delta (0, 0)
Screenshot: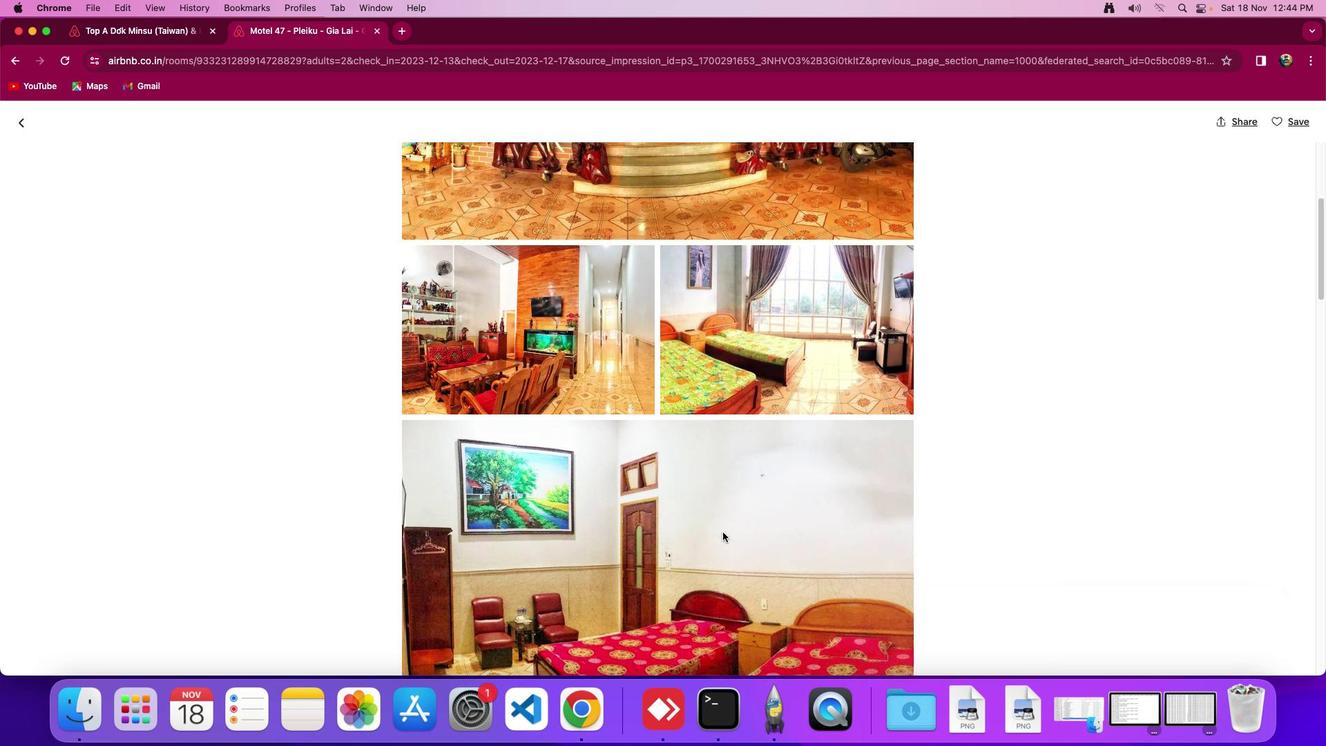 
Action: Mouse scrolled (722, 532) with delta (0, 0)
Screenshot: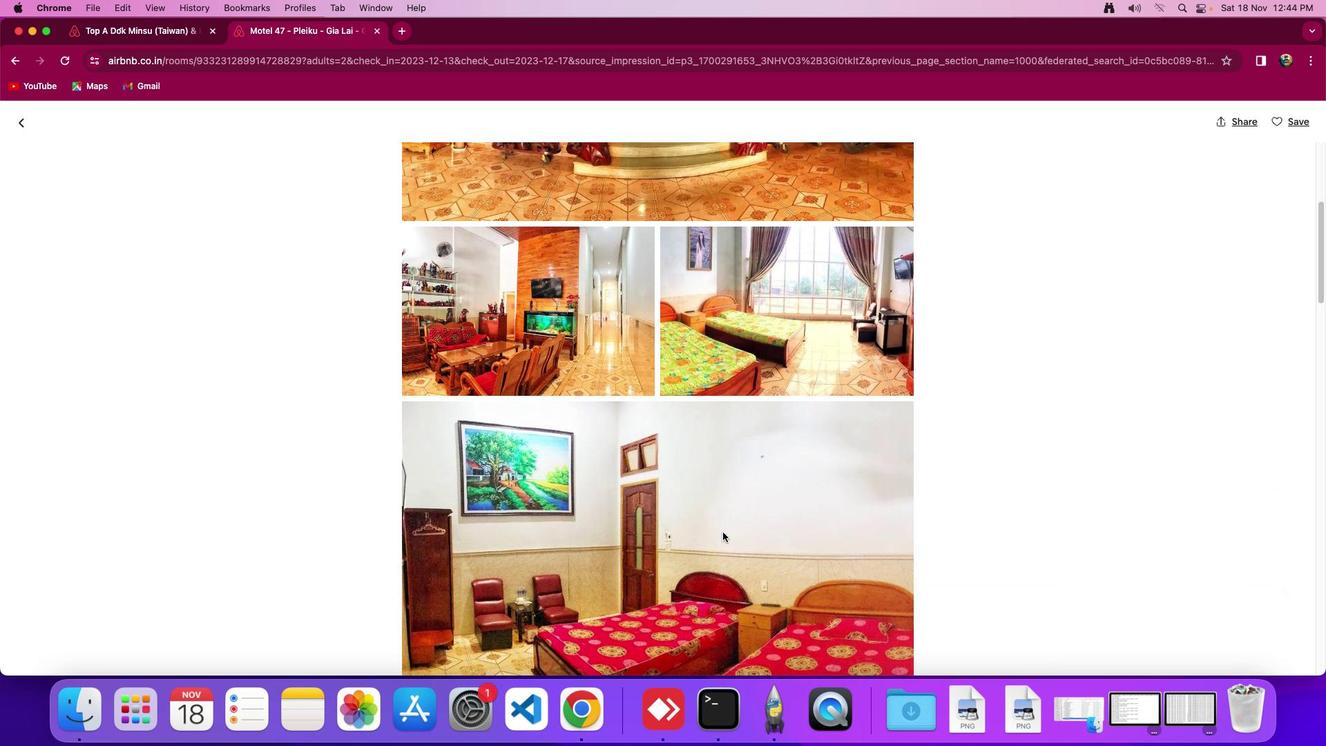 
Action: Mouse scrolled (722, 532) with delta (0, -2)
Screenshot: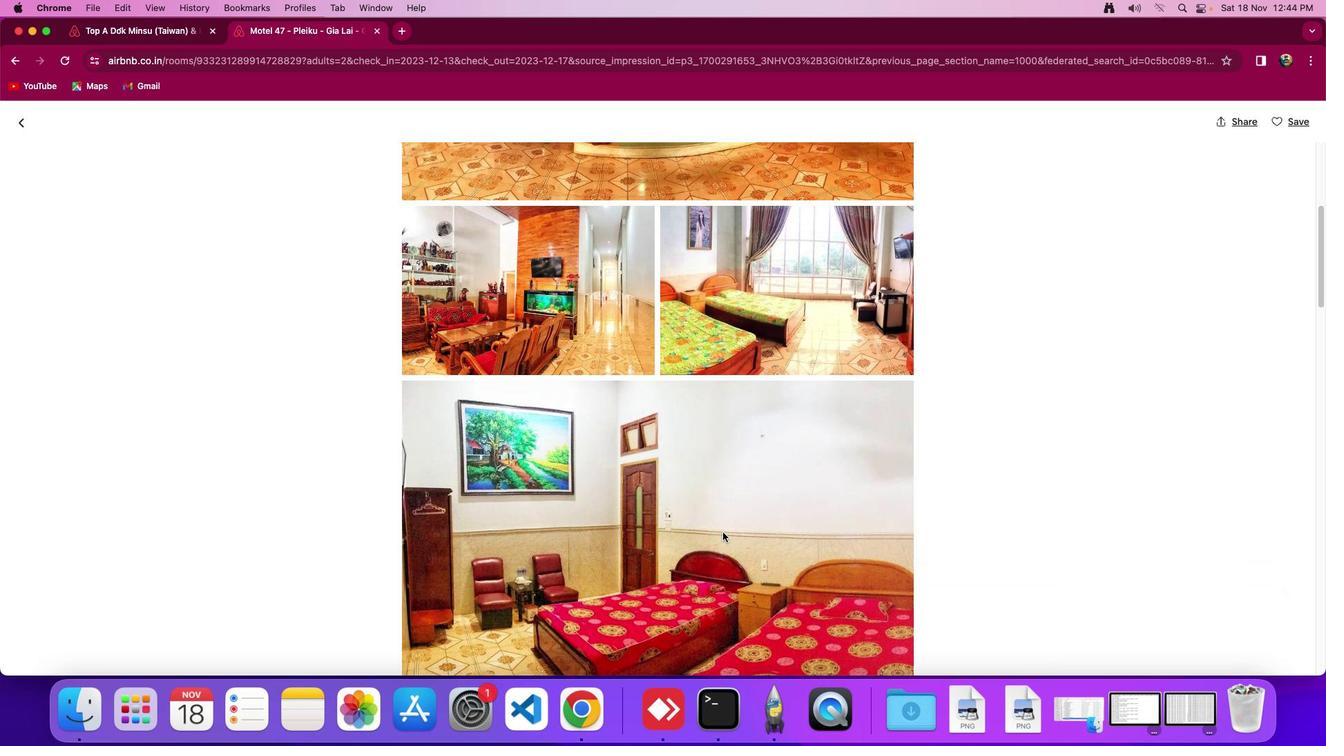 
Action: Mouse scrolled (722, 532) with delta (0, 0)
Screenshot: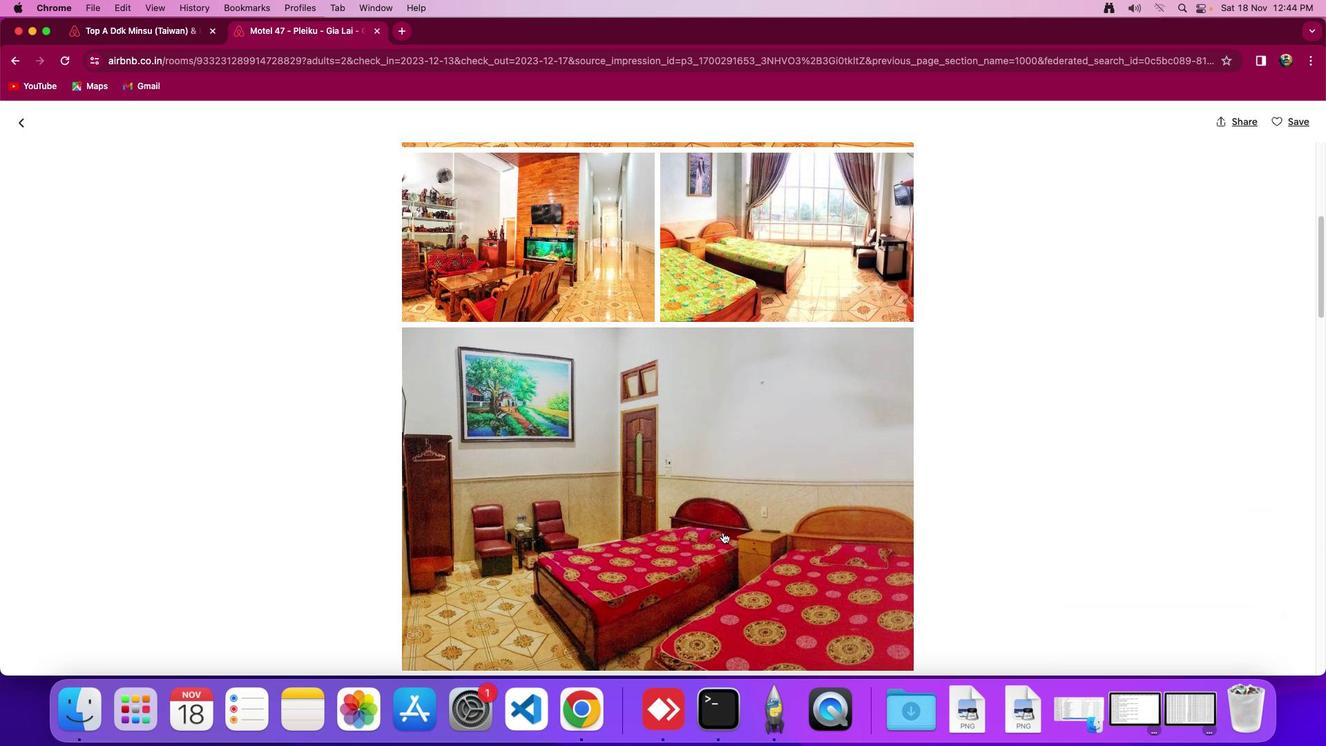 
Action: Mouse scrolled (722, 532) with delta (0, 0)
Screenshot: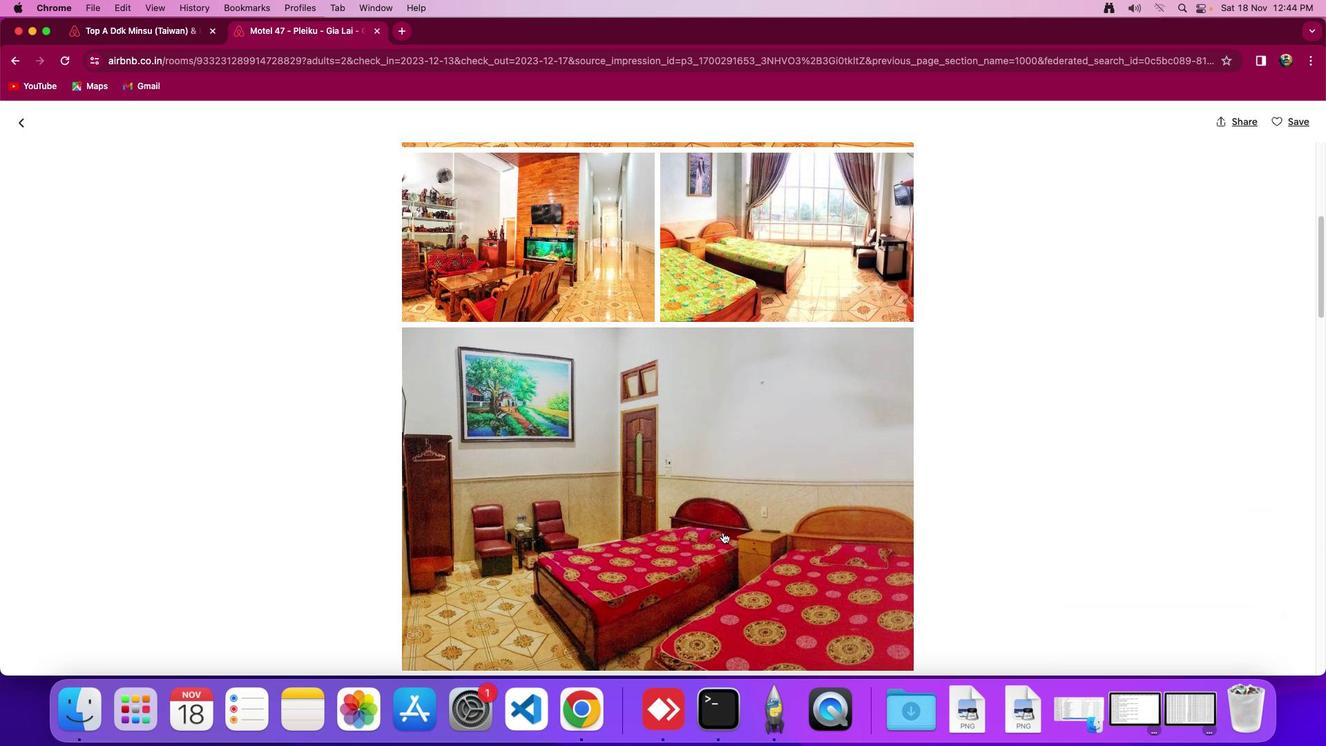 
Action: Mouse scrolled (722, 532) with delta (0, -2)
Screenshot: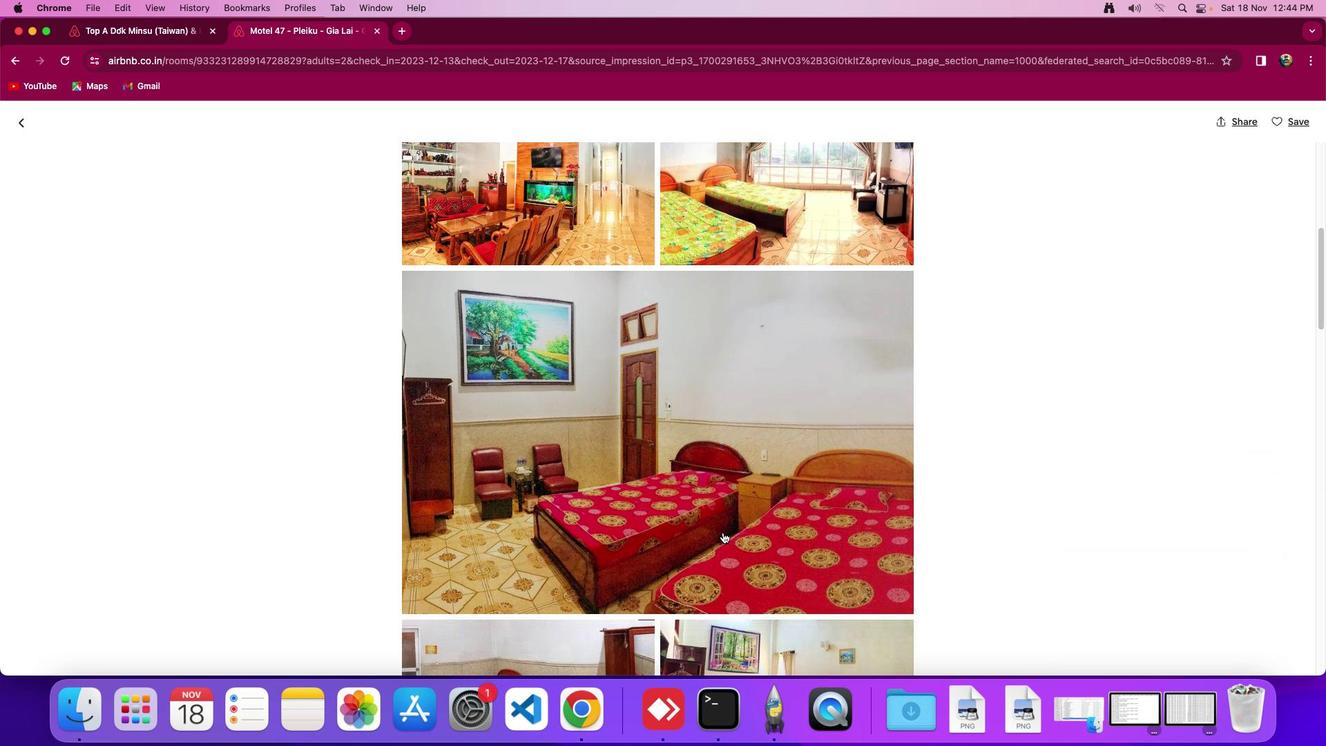 
Action: Mouse scrolled (722, 532) with delta (0, -3)
Screenshot: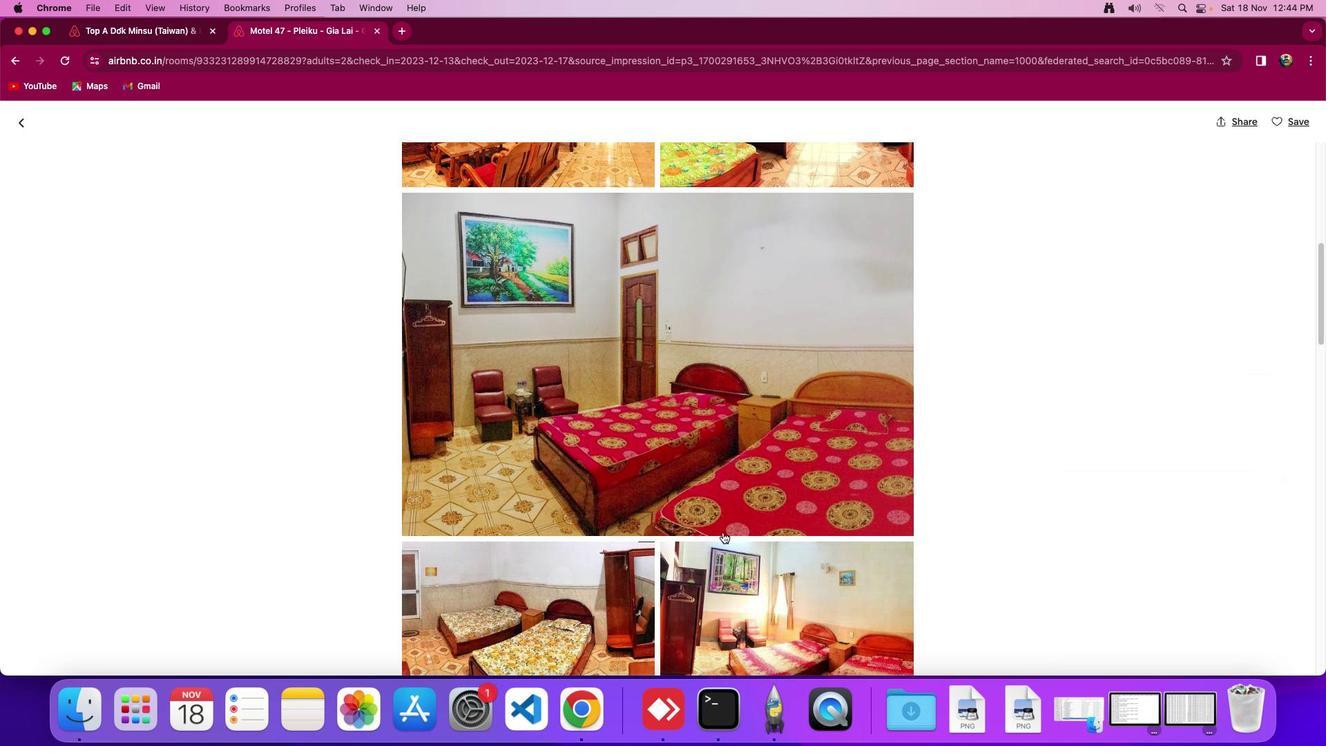 
Action: Mouse scrolled (722, 532) with delta (0, 0)
Screenshot: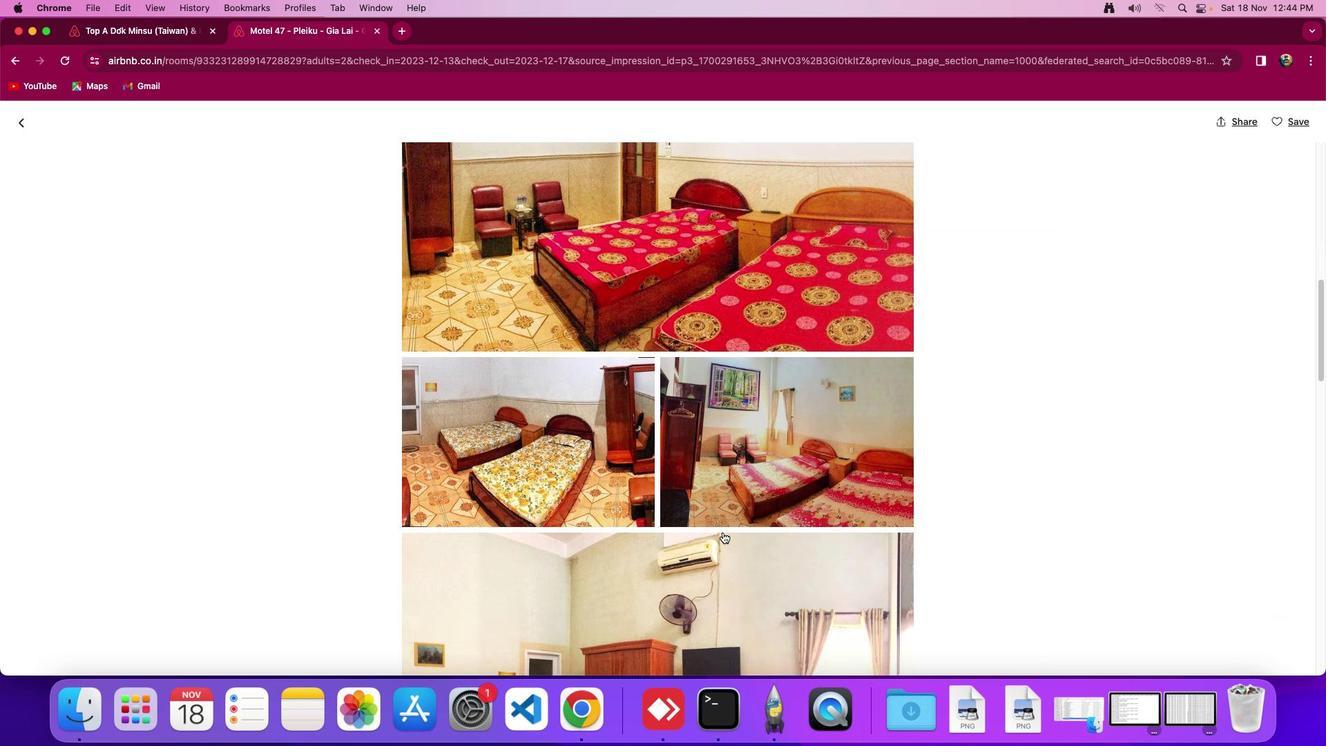 
Action: Mouse scrolled (722, 532) with delta (0, 0)
Screenshot: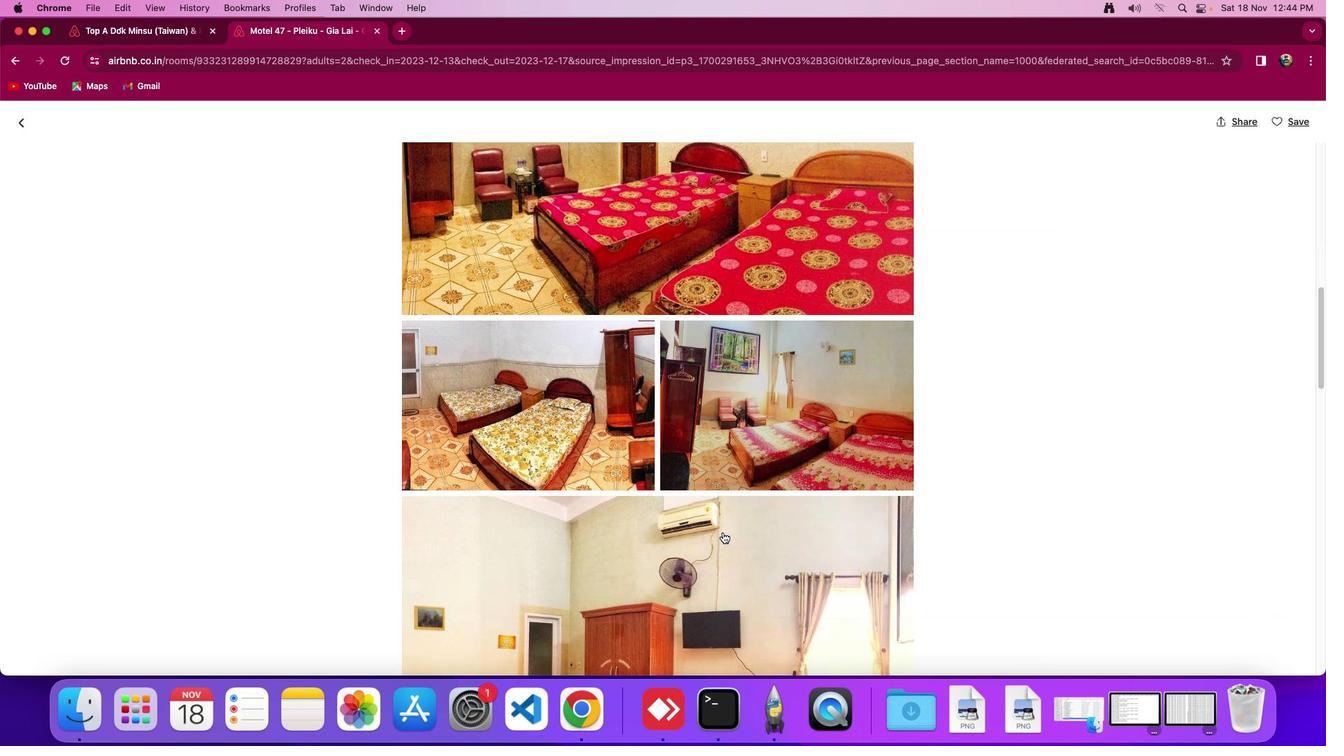 
Action: Mouse scrolled (722, 532) with delta (0, -2)
Screenshot: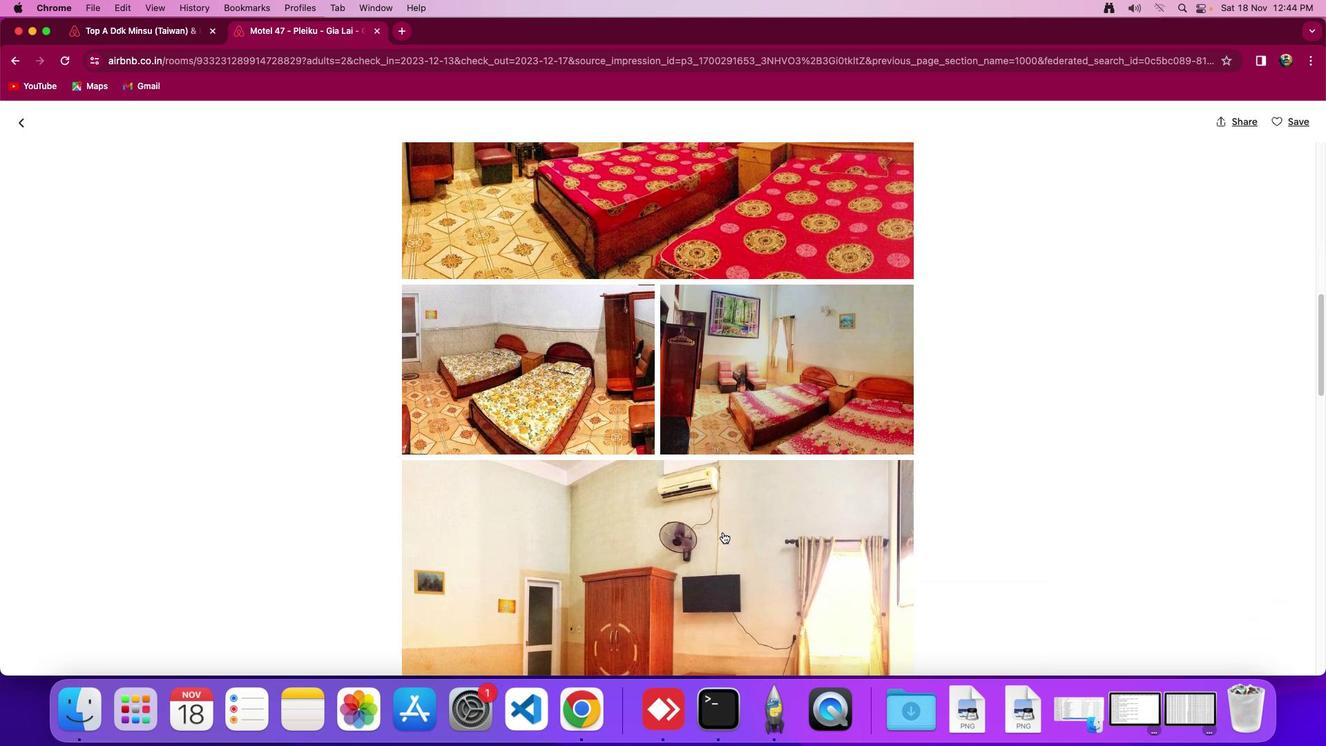 
Action: Mouse scrolled (722, 532) with delta (0, 0)
Screenshot: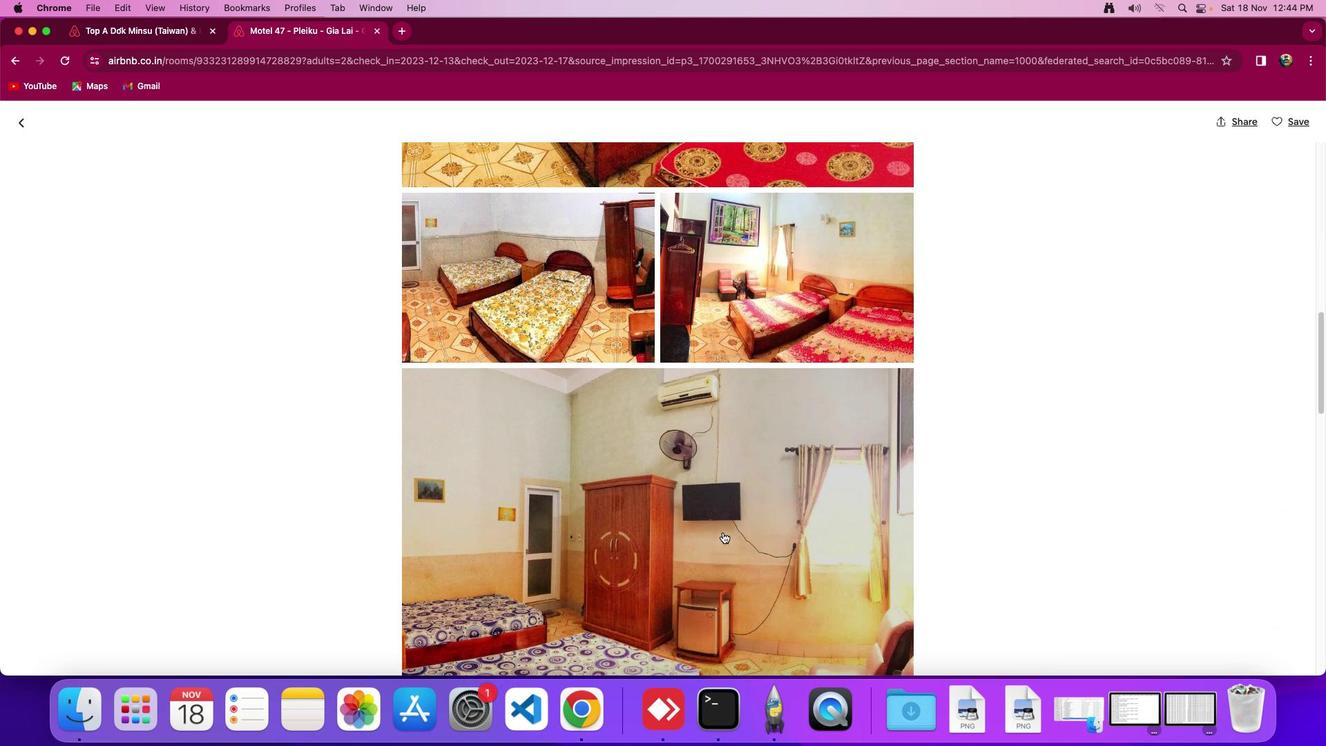 
Action: Mouse scrolled (722, 532) with delta (0, 0)
Screenshot: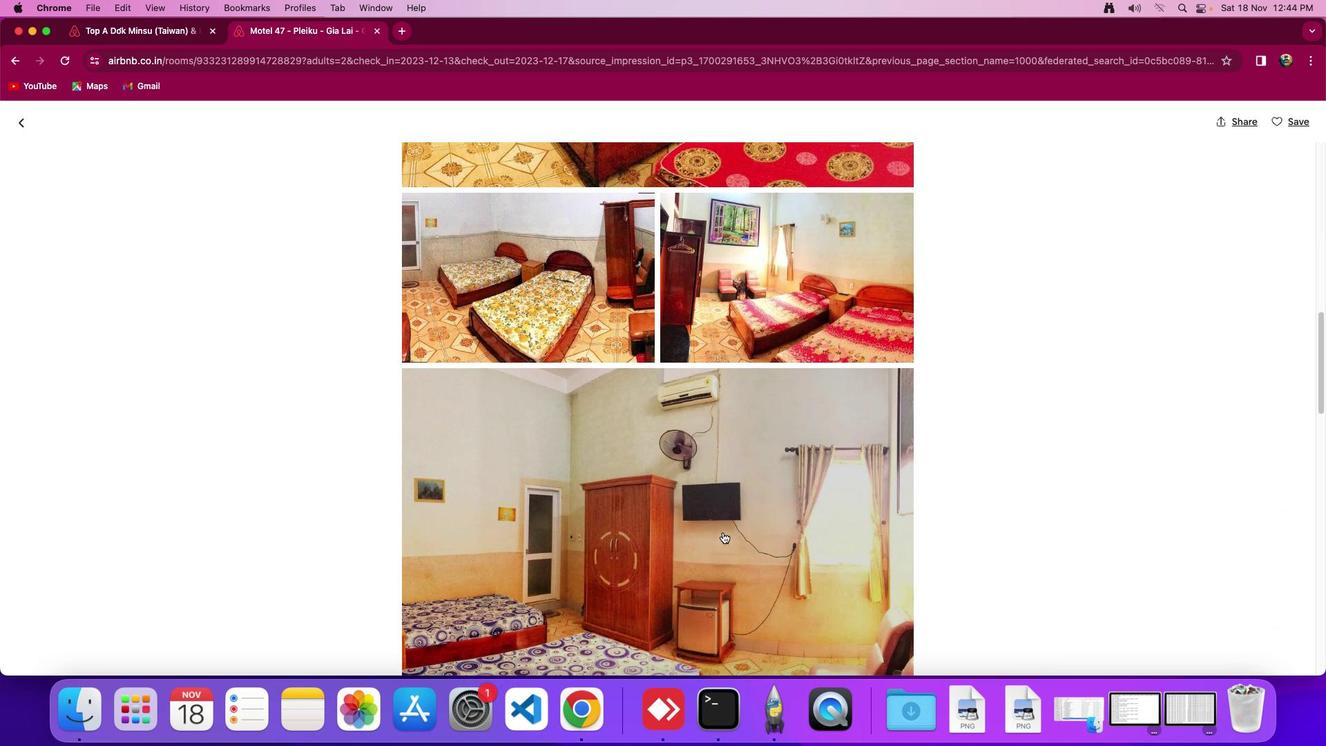
Action: Mouse scrolled (722, 532) with delta (0, -2)
Screenshot: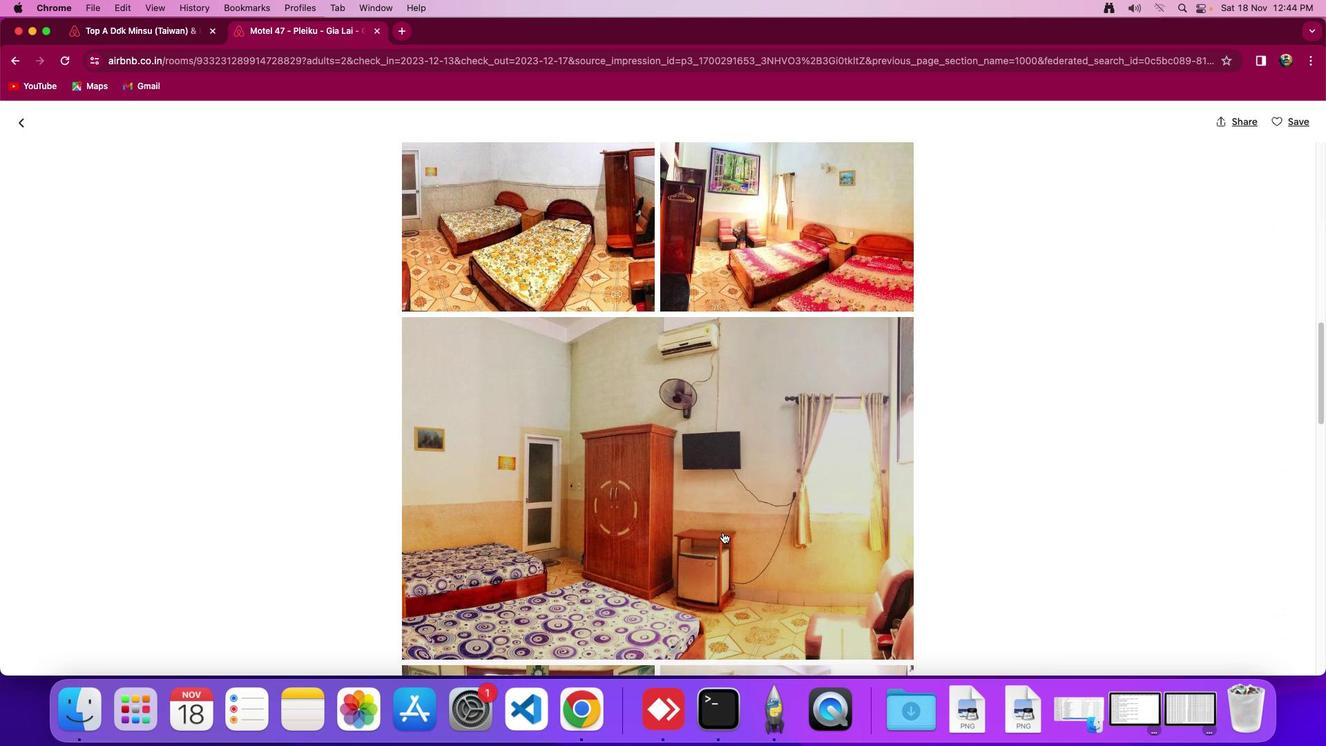 
Action: Mouse scrolled (722, 532) with delta (0, 0)
Screenshot: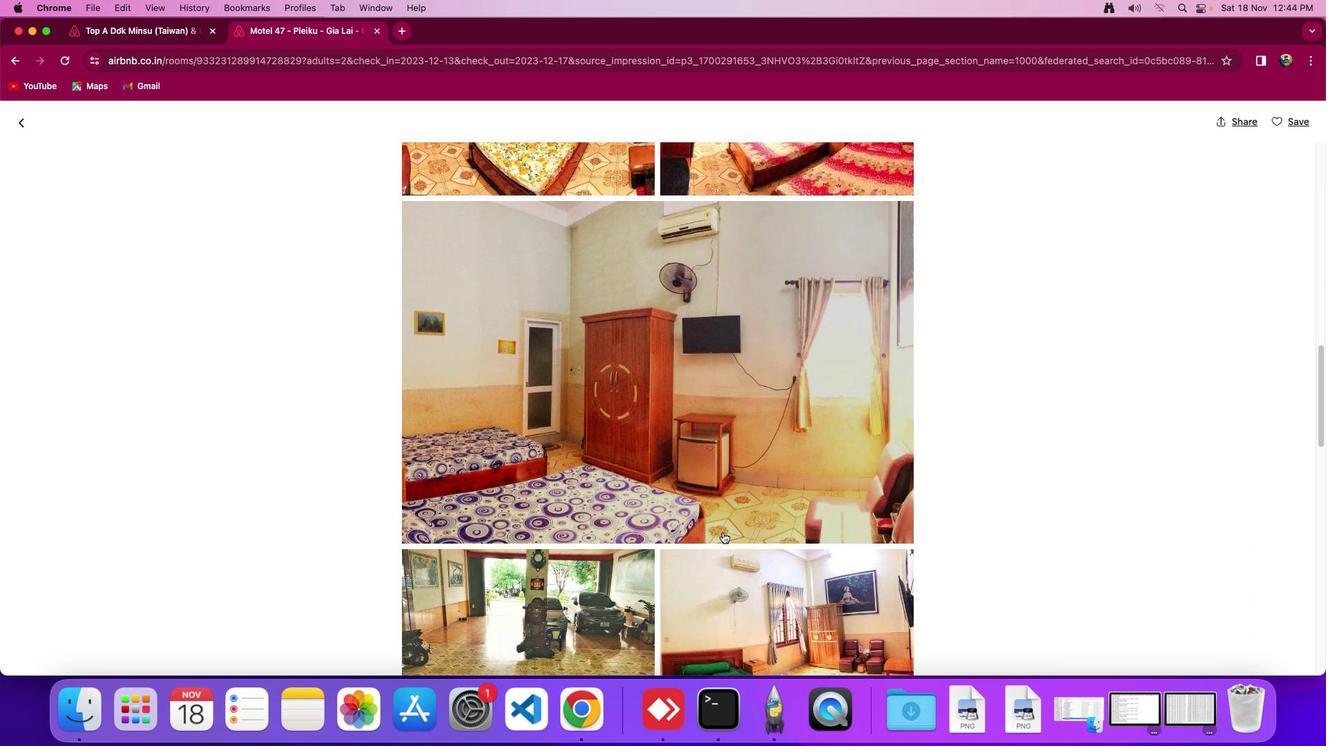 
Action: Mouse scrolled (722, 532) with delta (0, 0)
Screenshot: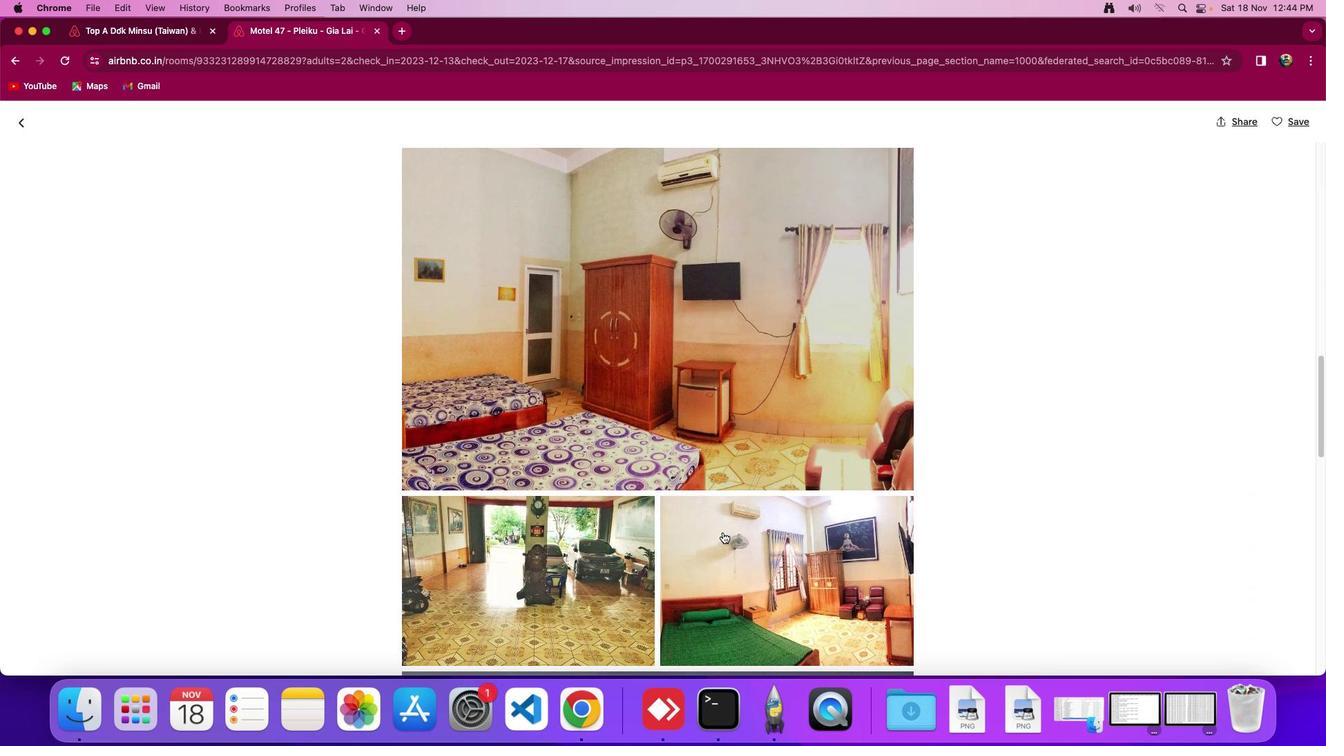 
Action: Mouse scrolled (722, 532) with delta (0, -2)
Screenshot: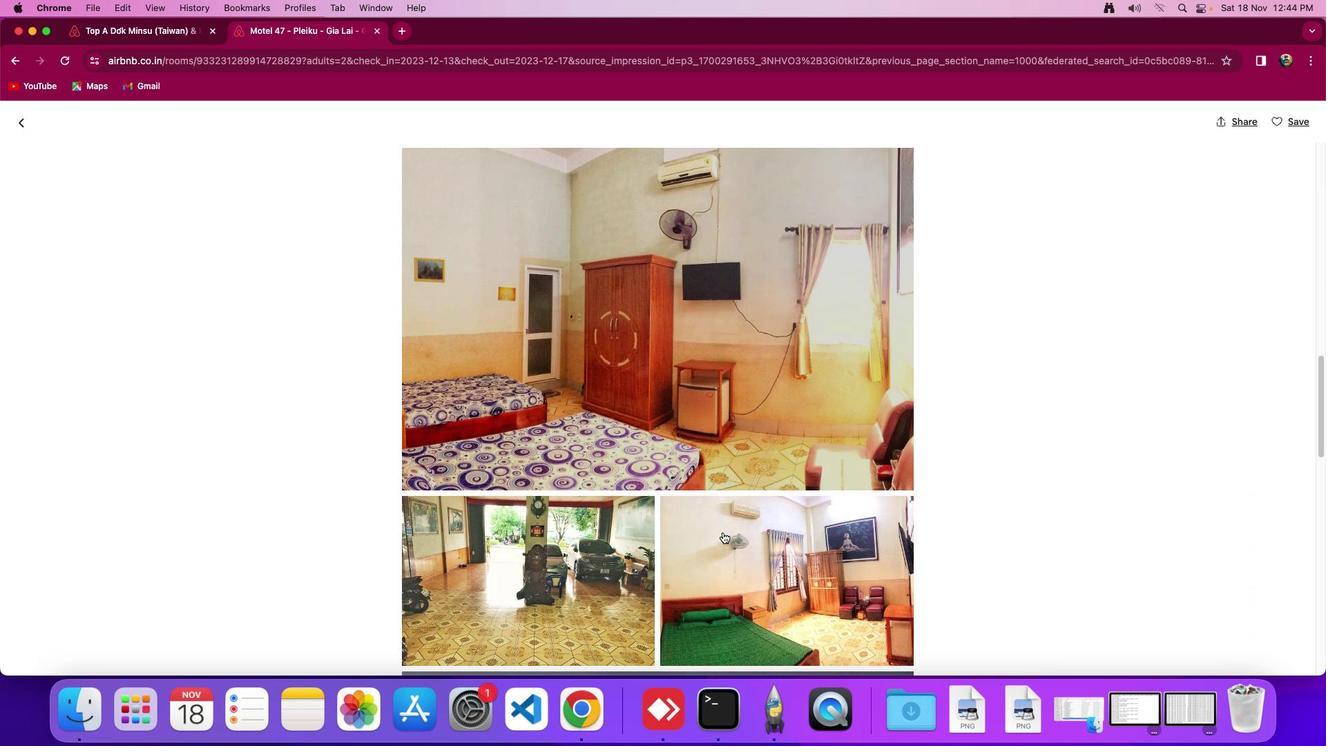 
Action: Mouse scrolled (722, 532) with delta (0, 0)
Screenshot: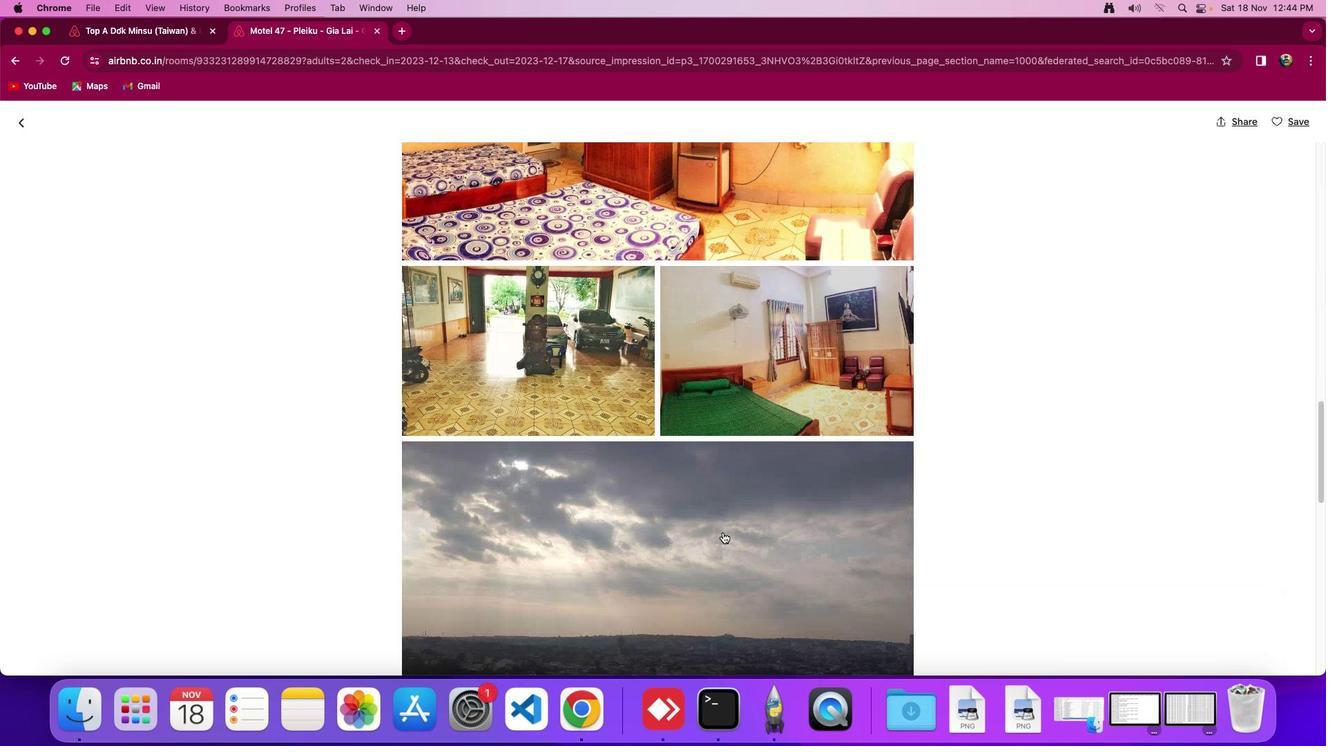 
Action: Mouse scrolled (722, 532) with delta (0, 0)
Screenshot: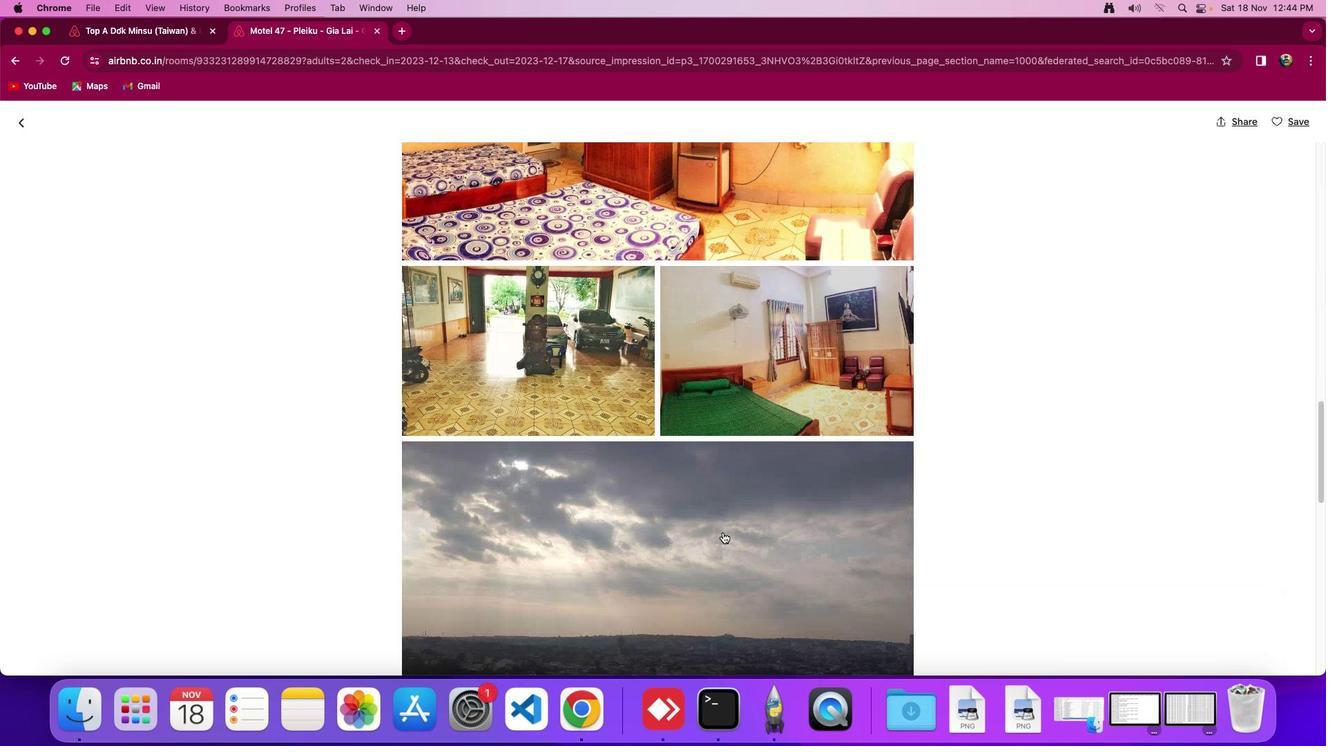 
Action: Mouse scrolled (722, 532) with delta (0, -2)
Screenshot: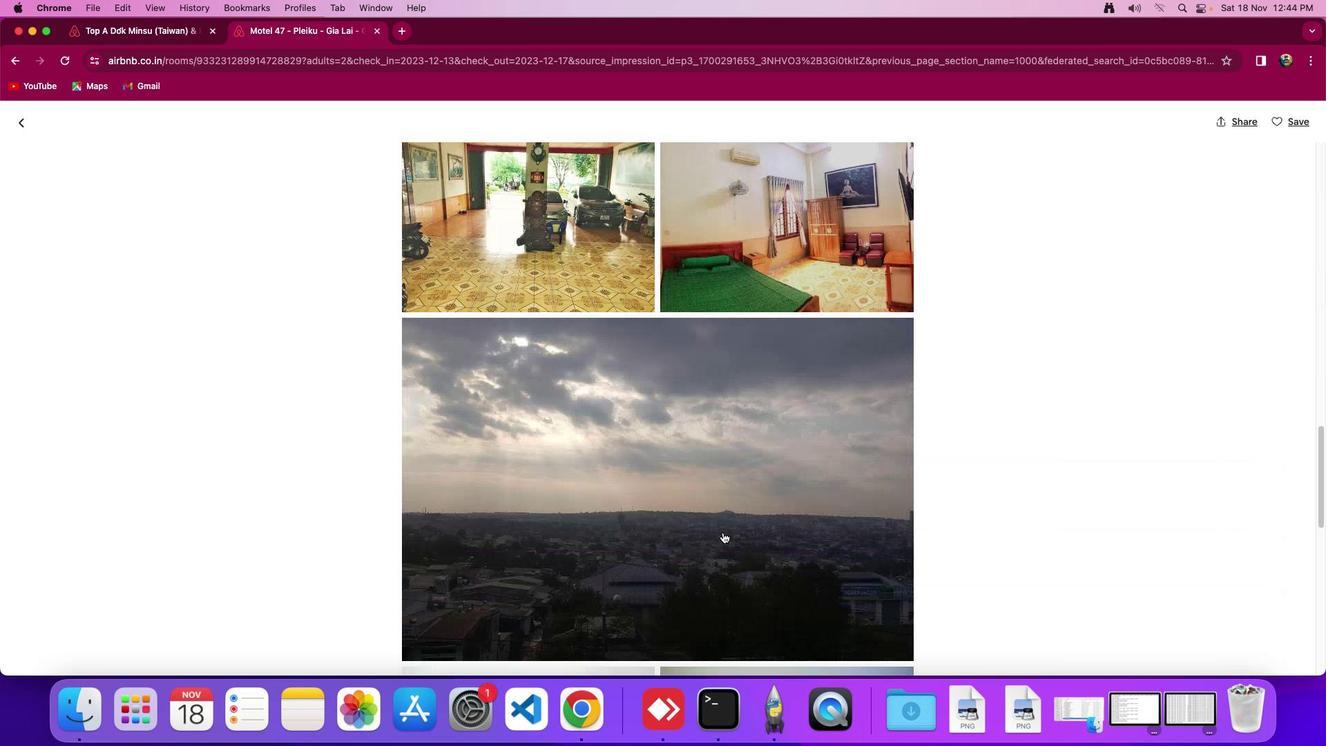 
Action: Mouse scrolled (722, 532) with delta (0, -4)
Screenshot: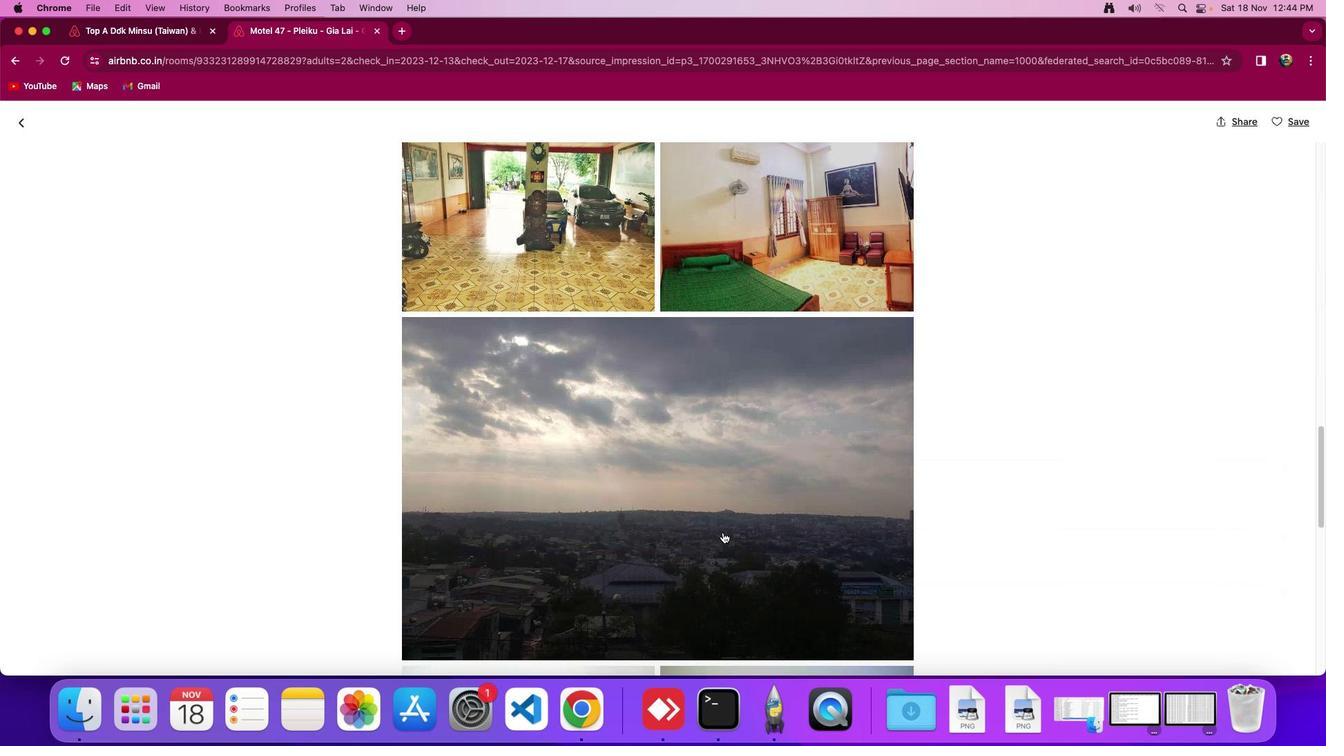 
Action: Mouse scrolled (722, 532) with delta (0, 0)
Screenshot: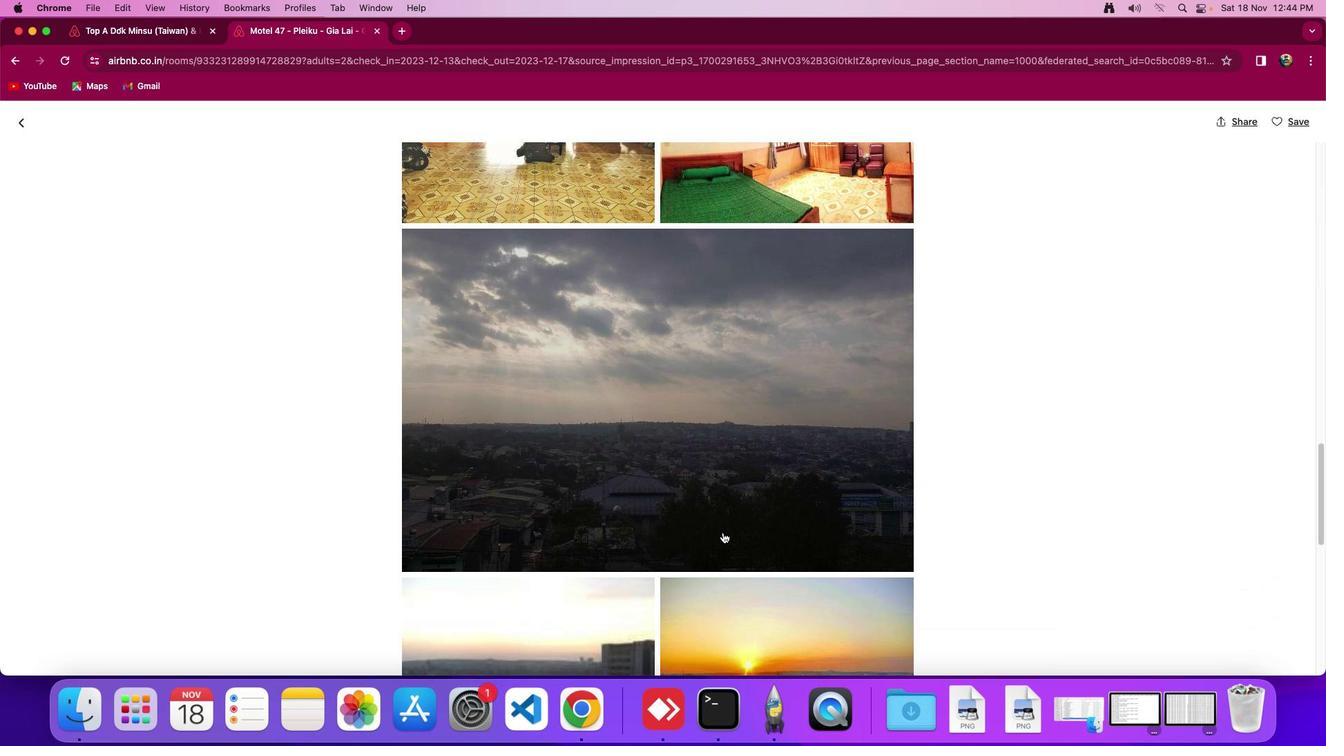 
Action: Mouse scrolled (722, 532) with delta (0, 0)
Screenshot: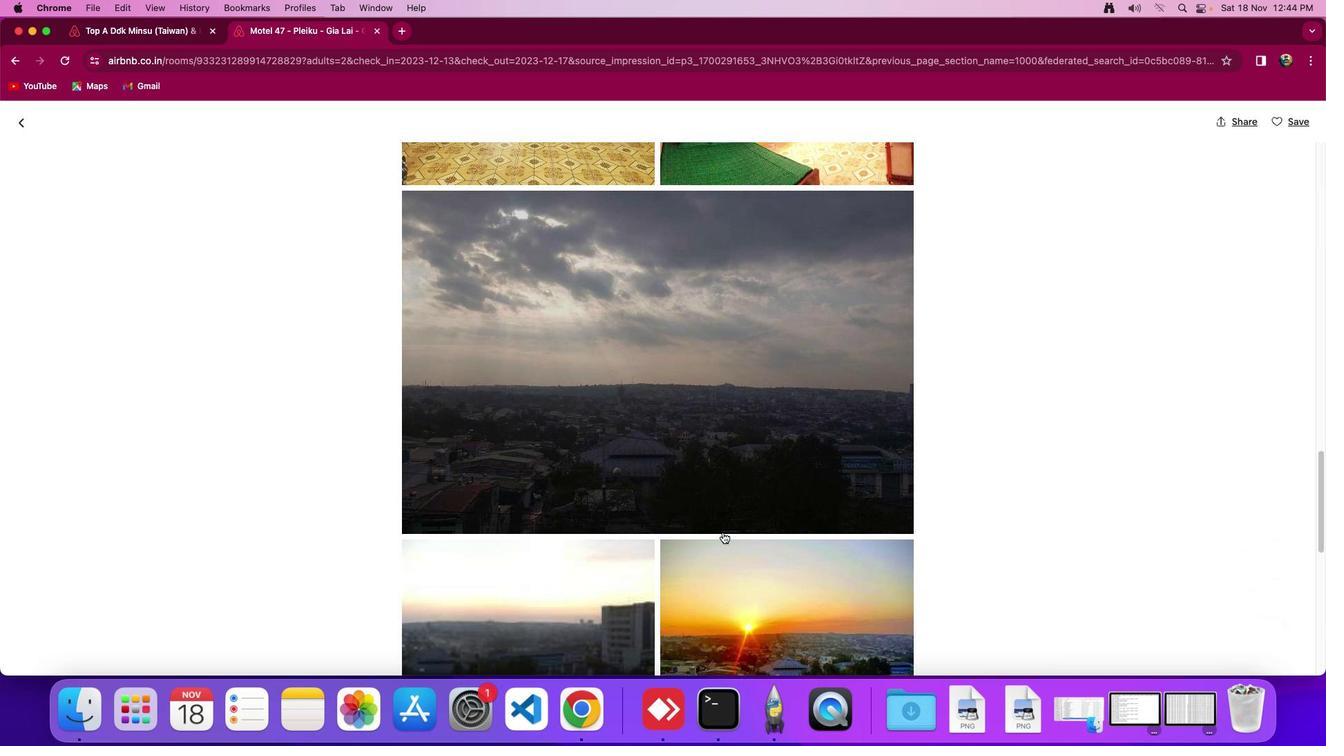 
Action: Mouse scrolled (722, 532) with delta (0, -2)
Screenshot: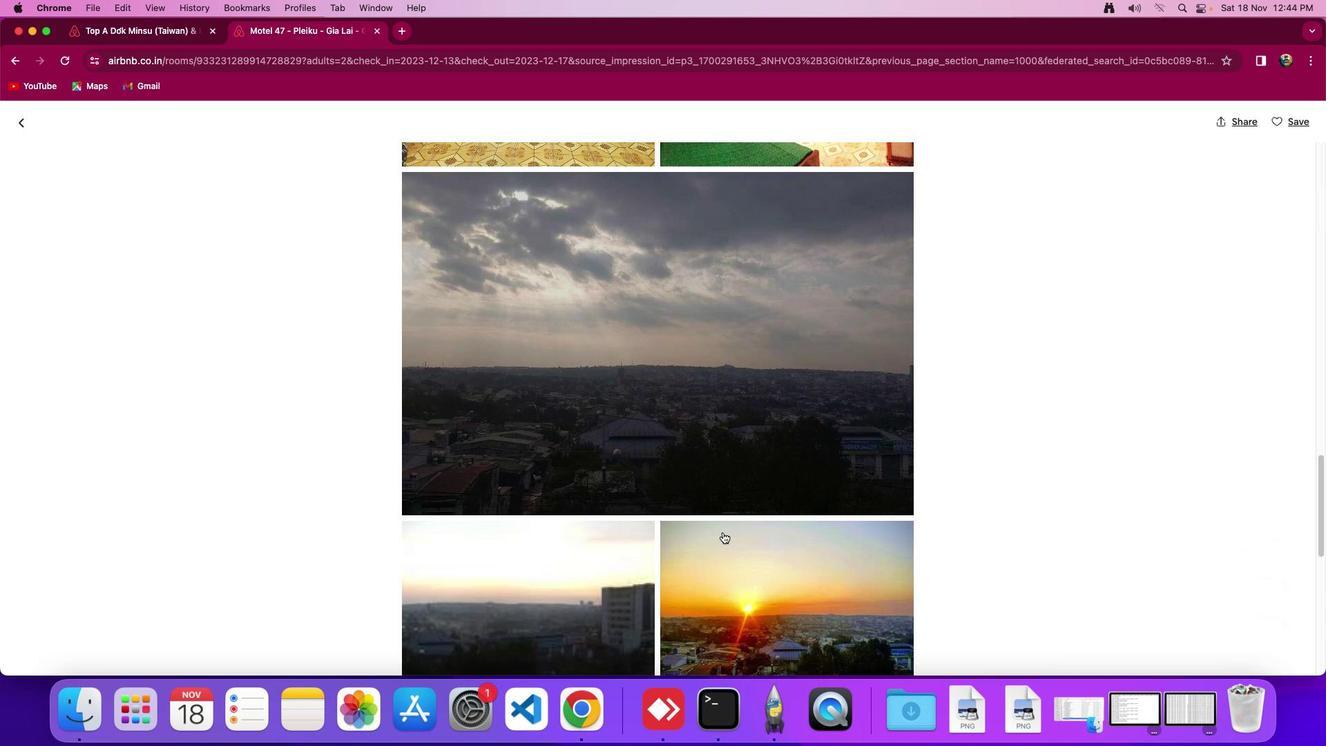 
Action: Mouse scrolled (722, 532) with delta (0, 0)
Screenshot: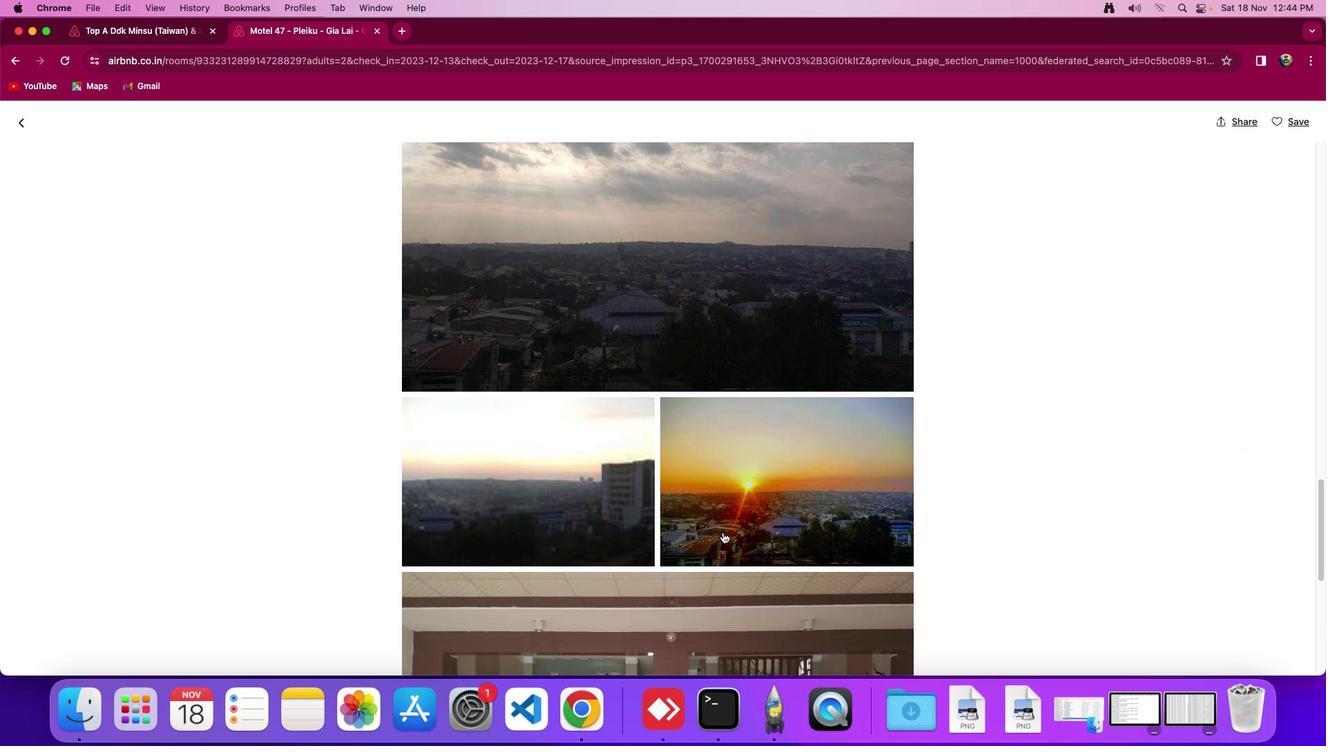 
Action: Mouse scrolled (722, 532) with delta (0, 0)
Screenshot: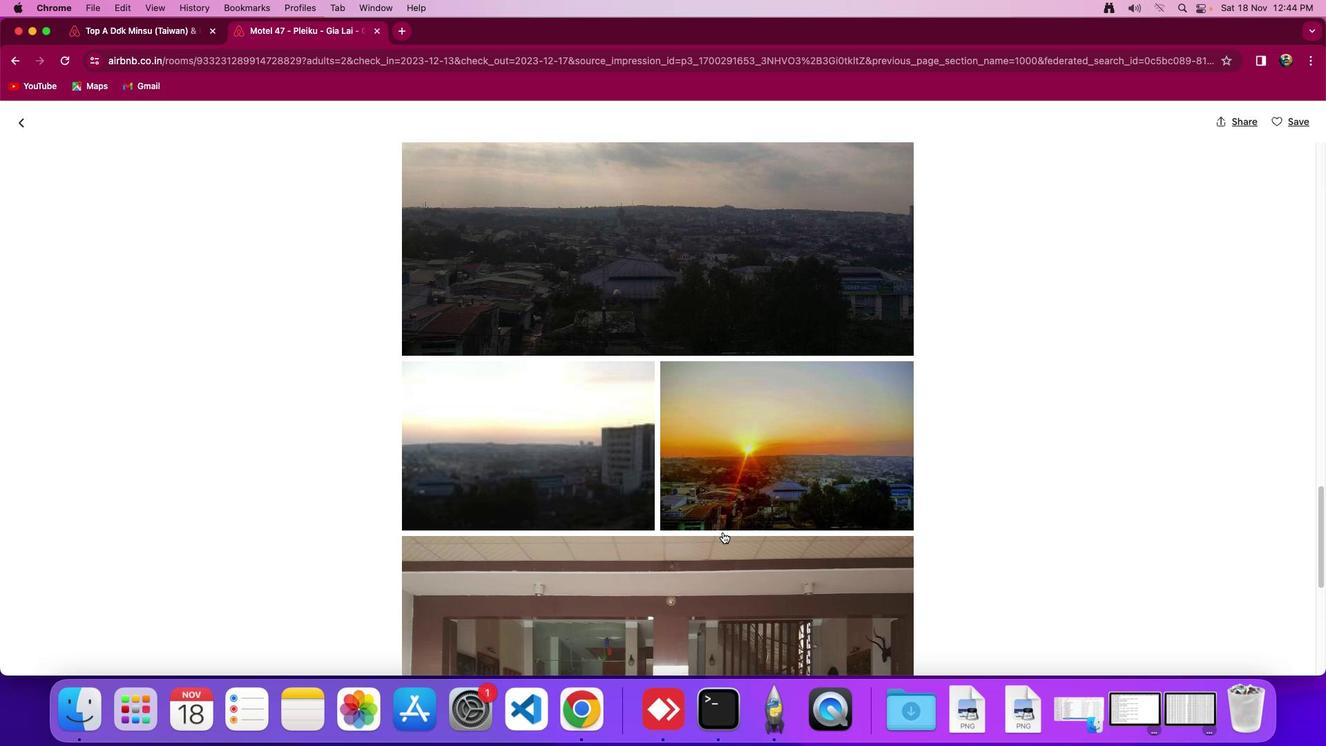 
Action: Mouse scrolled (722, 532) with delta (0, -2)
Screenshot: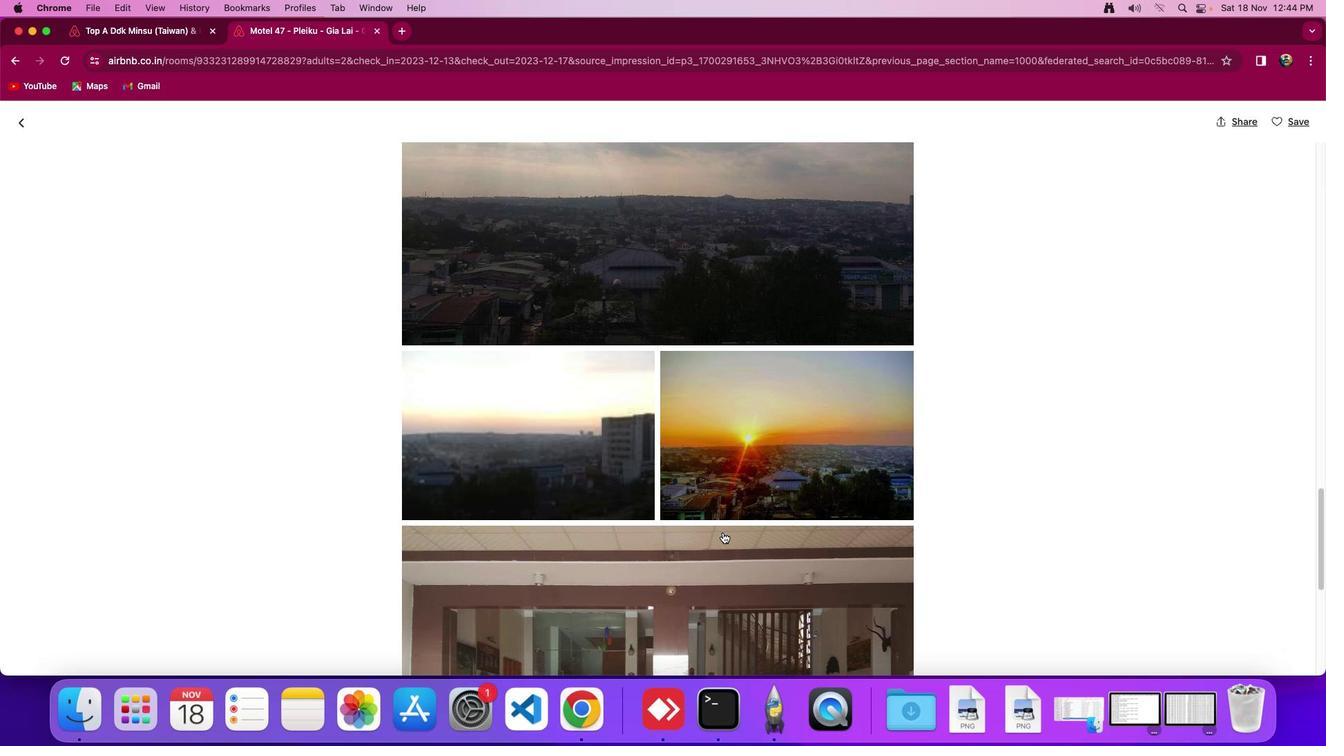 
Action: Mouse scrolled (722, 532) with delta (0, 0)
Screenshot: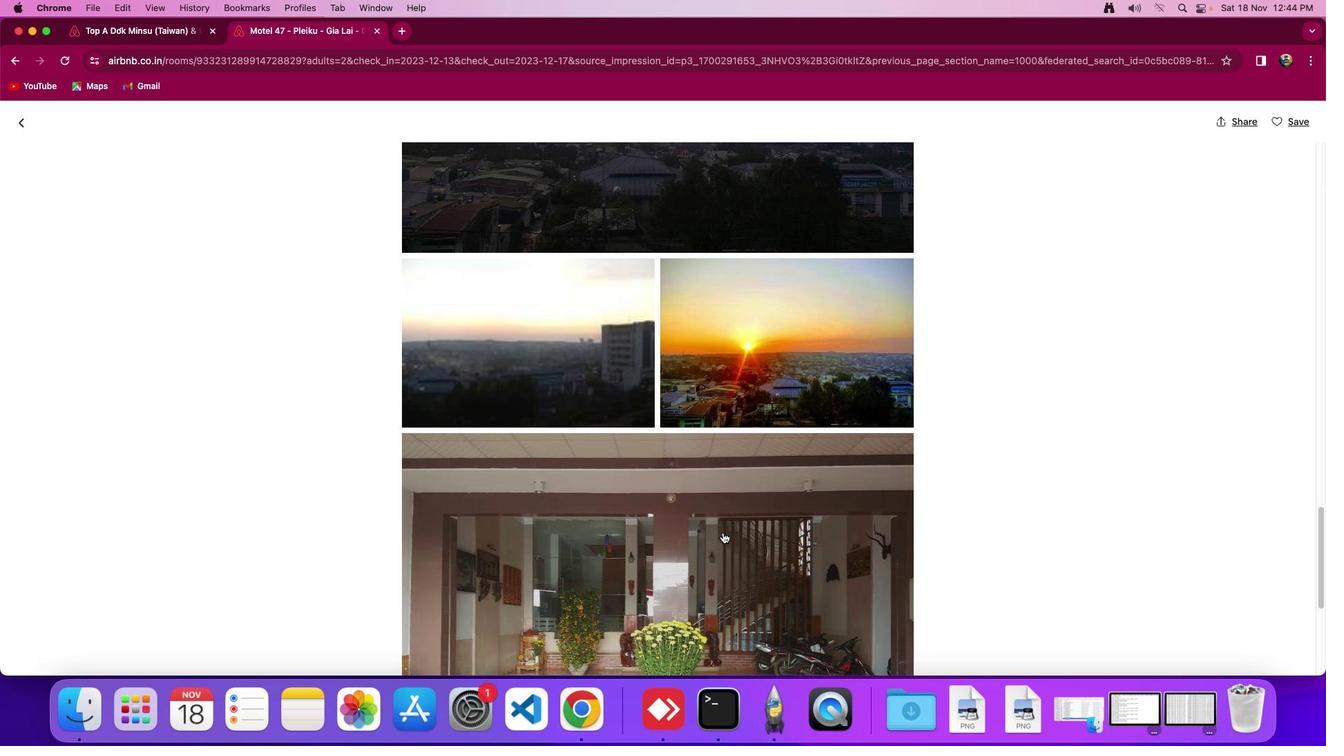 
Action: Mouse scrolled (722, 532) with delta (0, 0)
Screenshot: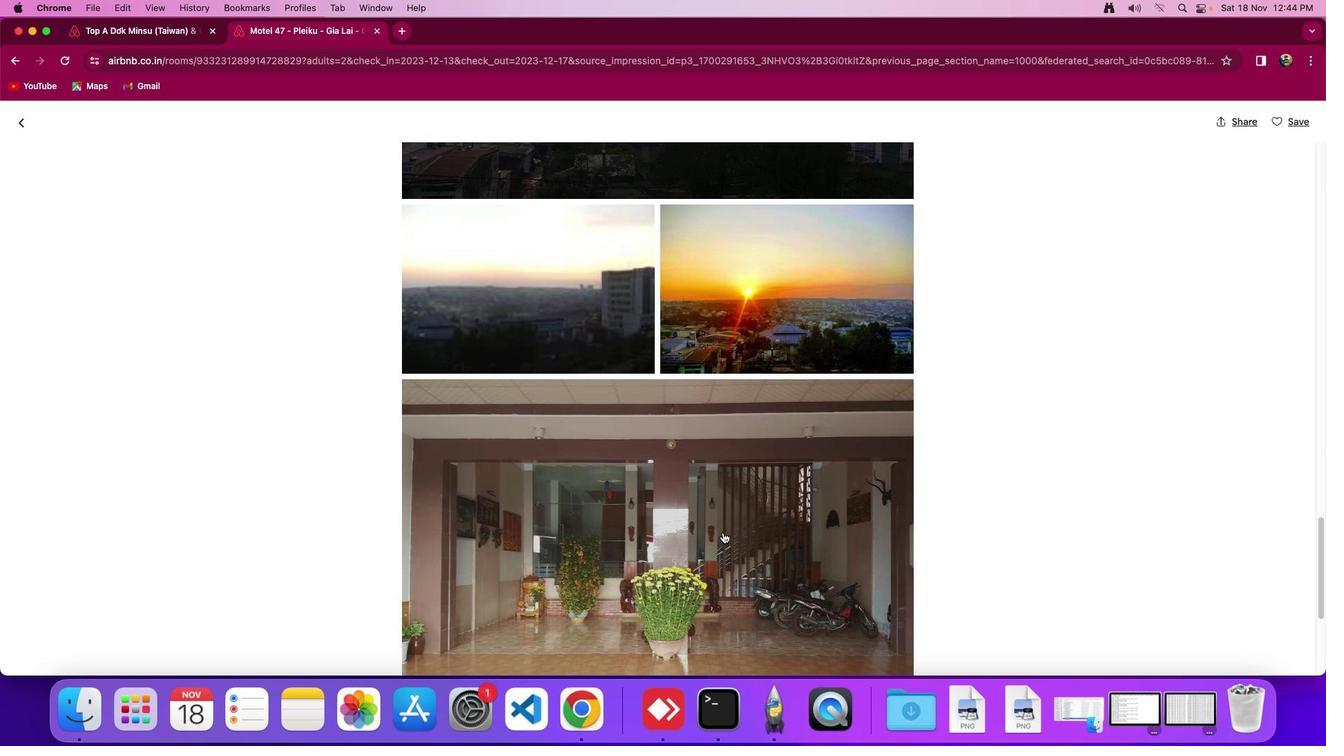 
Action: Mouse scrolled (722, 532) with delta (0, -2)
Screenshot: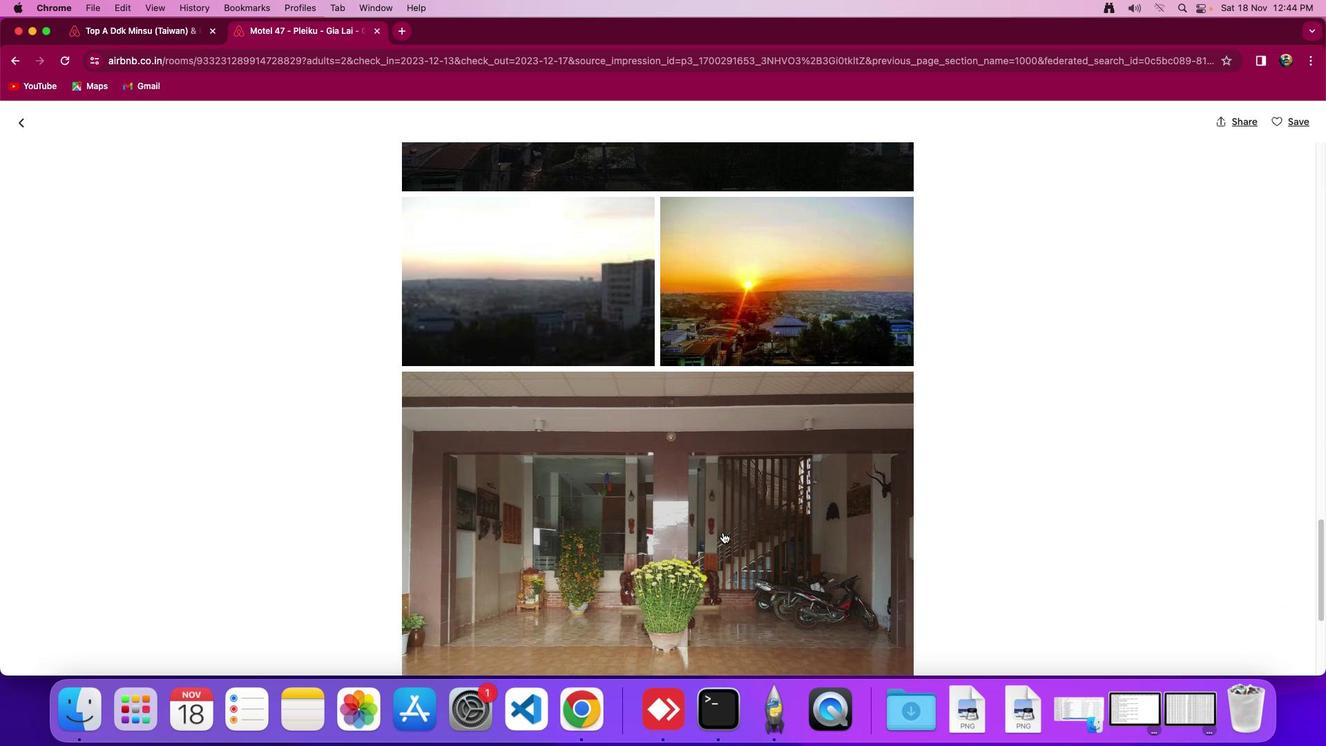
Action: Mouse scrolled (722, 532) with delta (0, 0)
Screenshot: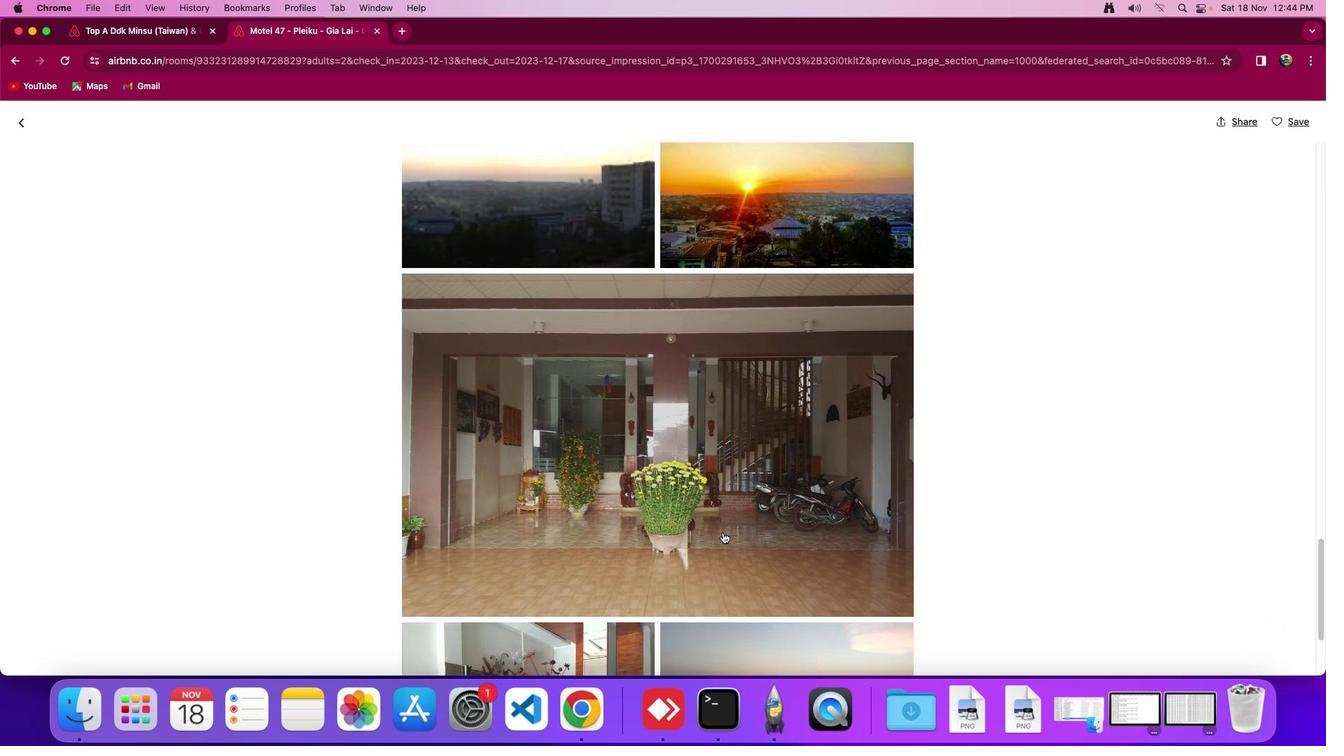 
Action: Mouse scrolled (722, 532) with delta (0, 0)
Screenshot: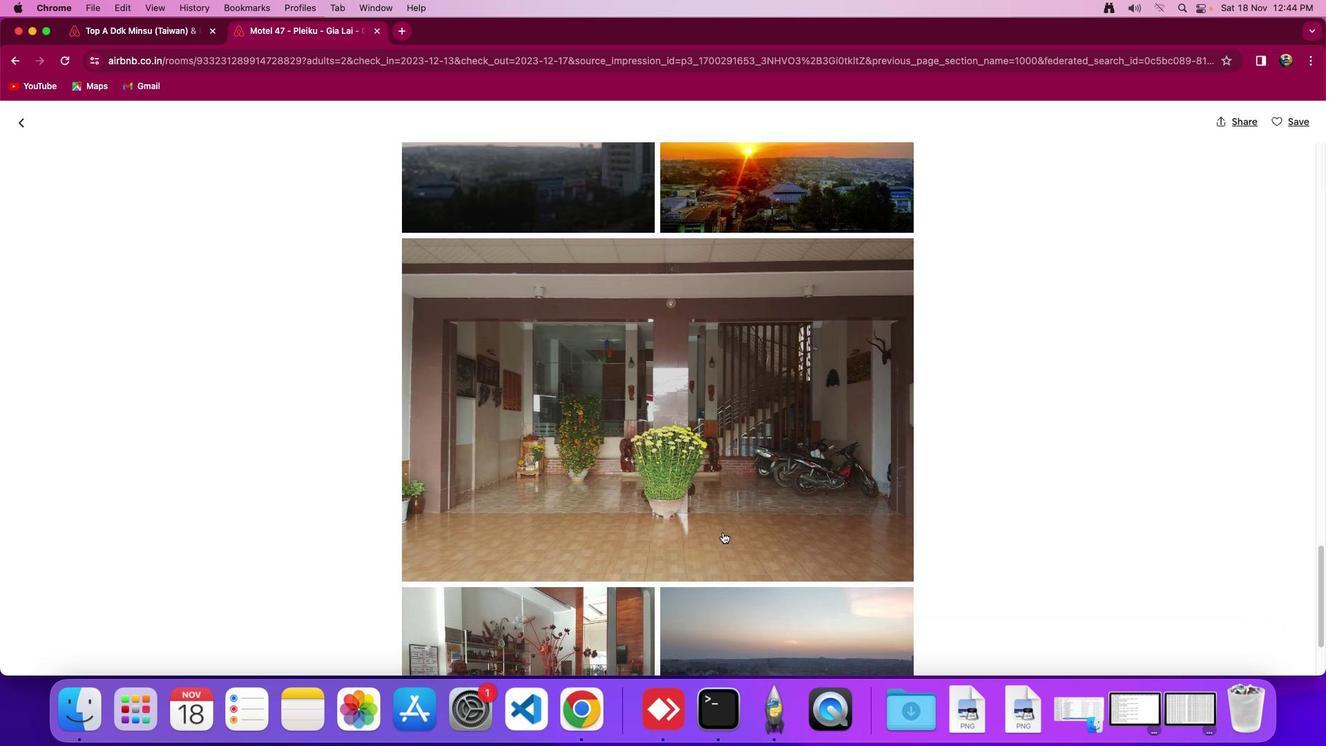 
Action: Mouse scrolled (722, 532) with delta (0, -2)
Screenshot: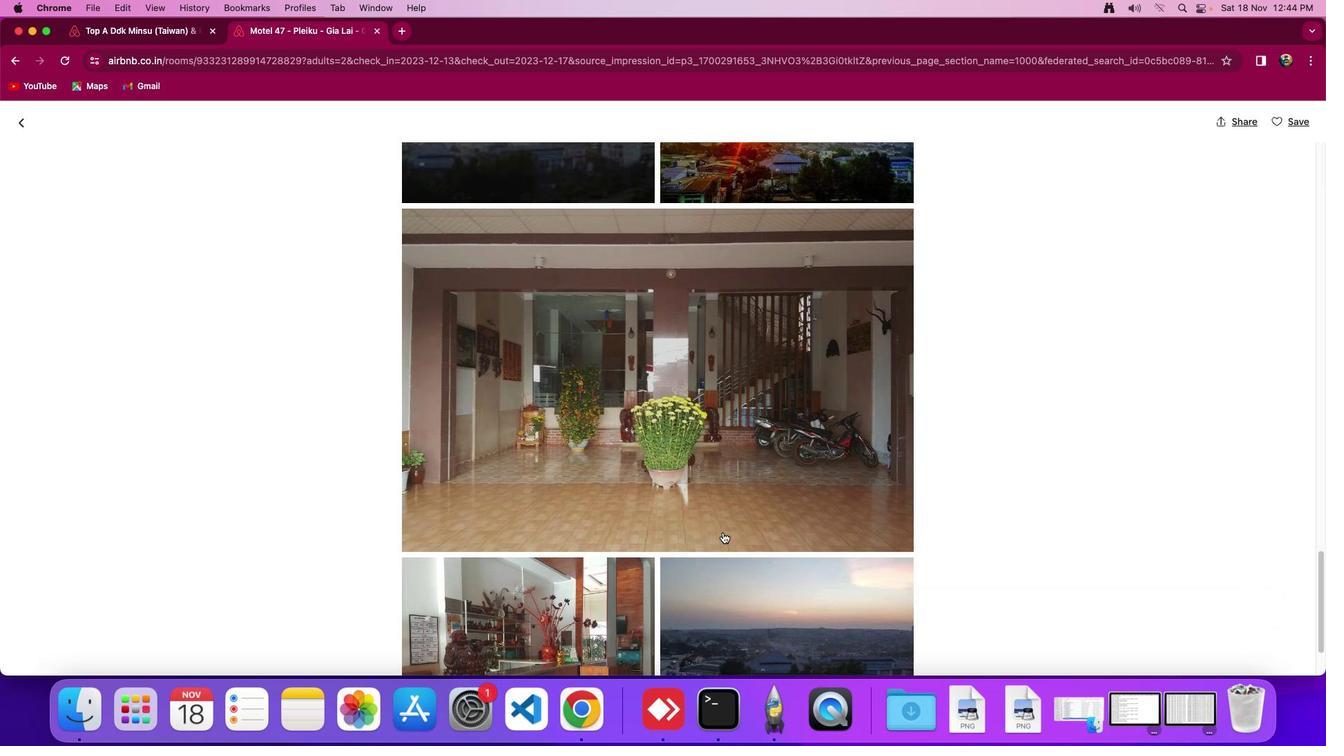 
Action: Mouse scrolled (722, 532) with delta (0, -2)
Screenshot: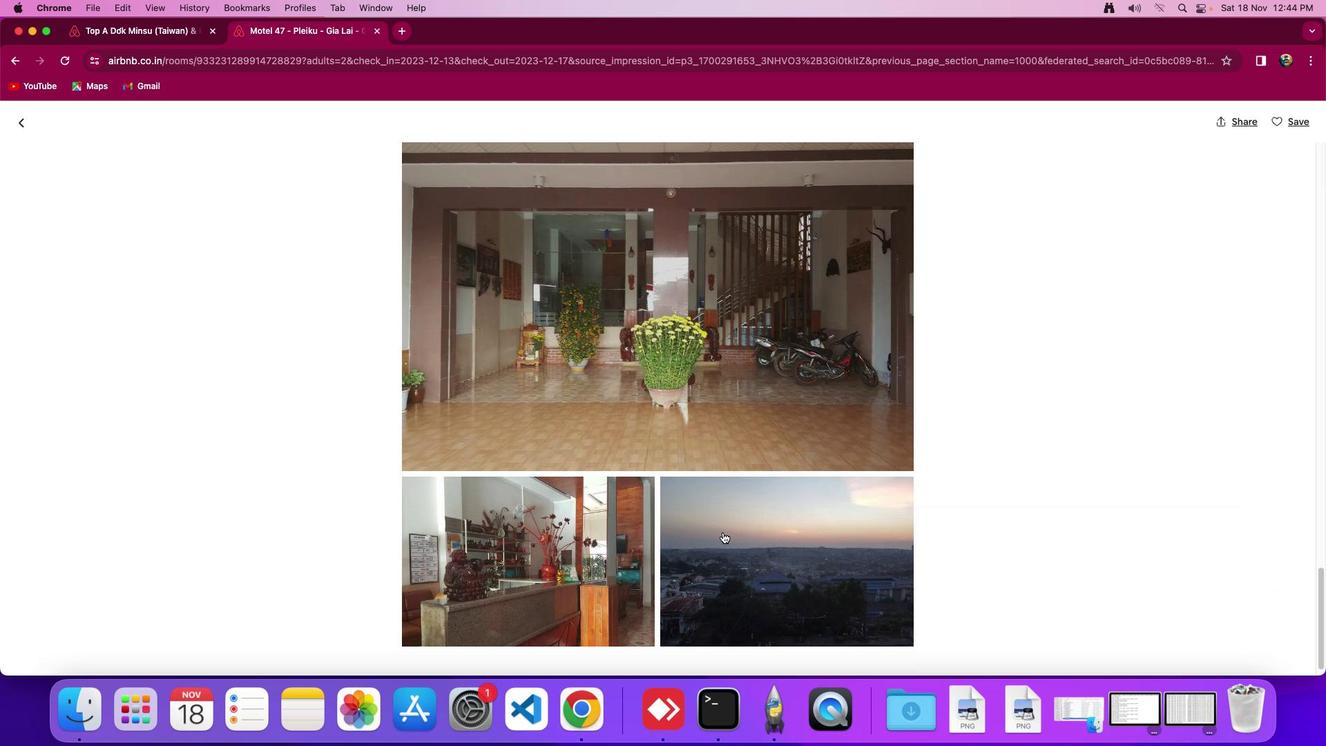 
Action: Mouse scrolled (722, 532) with delta (0, 0)
Screenshot: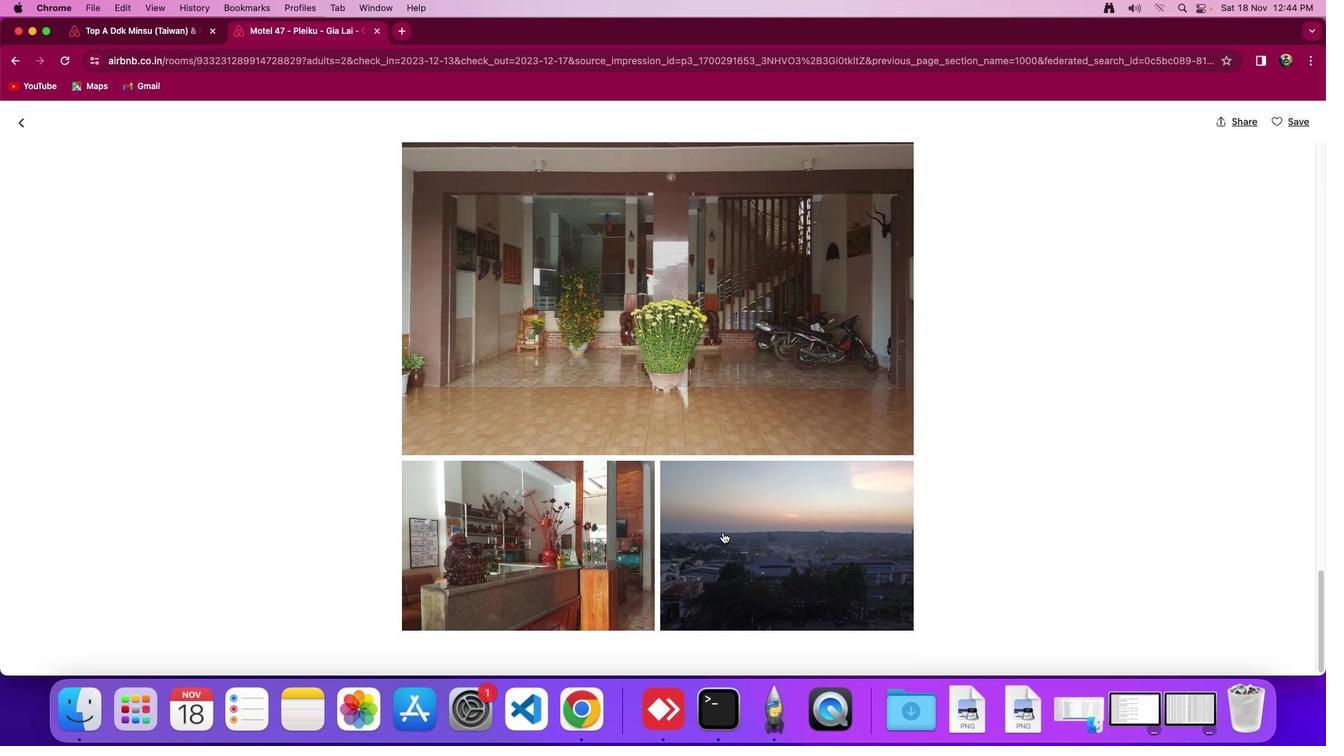 
Action: Mouse scrolled (722, 532) with delta (0, 0)
Screenshot: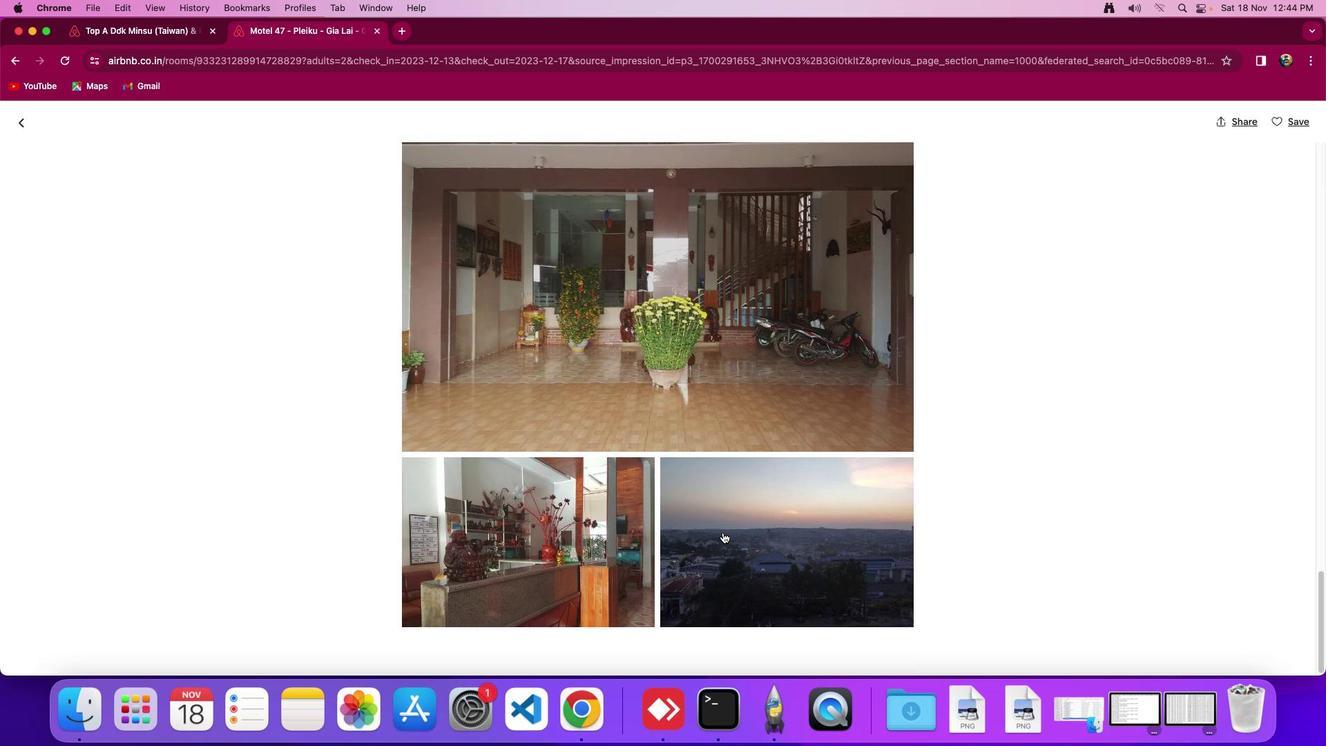 
Action: Mouse scrolled (722, 532) with delta (0, -2)
Screenshot: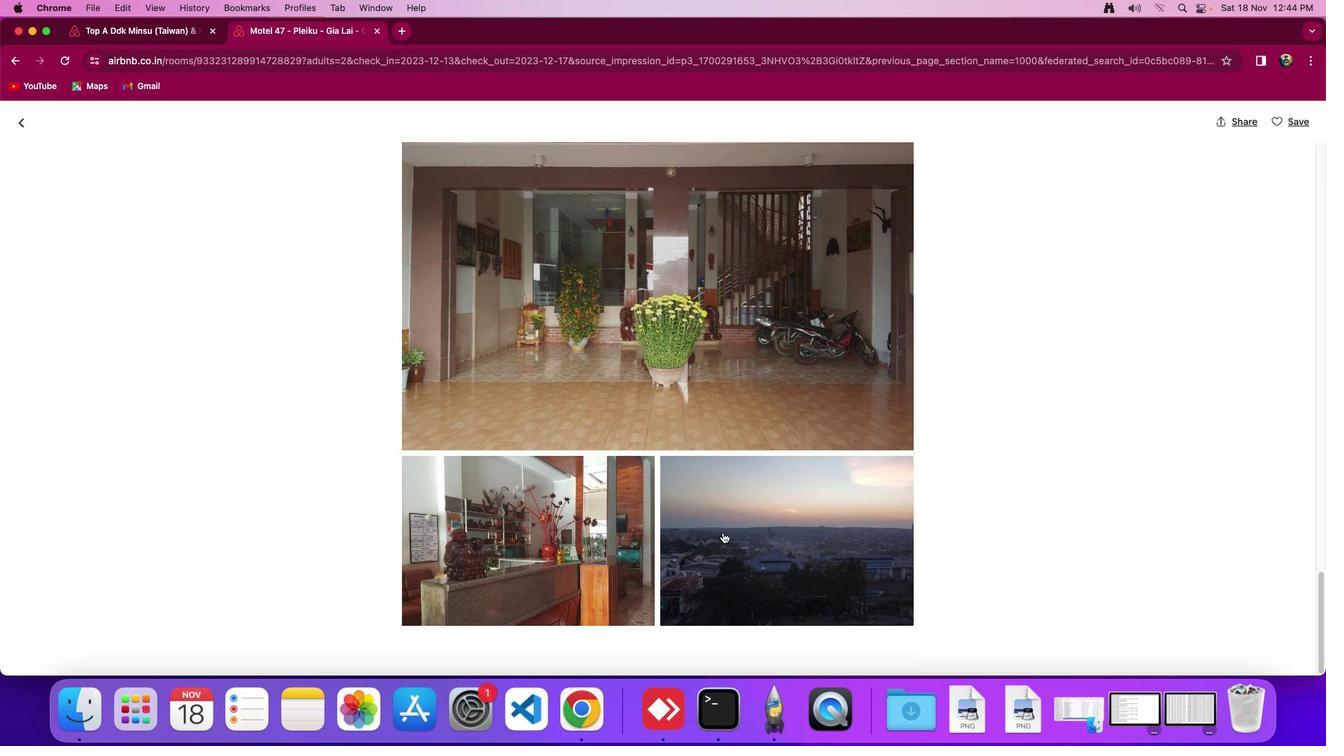 
Action: Mouse scrolled (722, 532) with delta (0, 0)
Screenshot: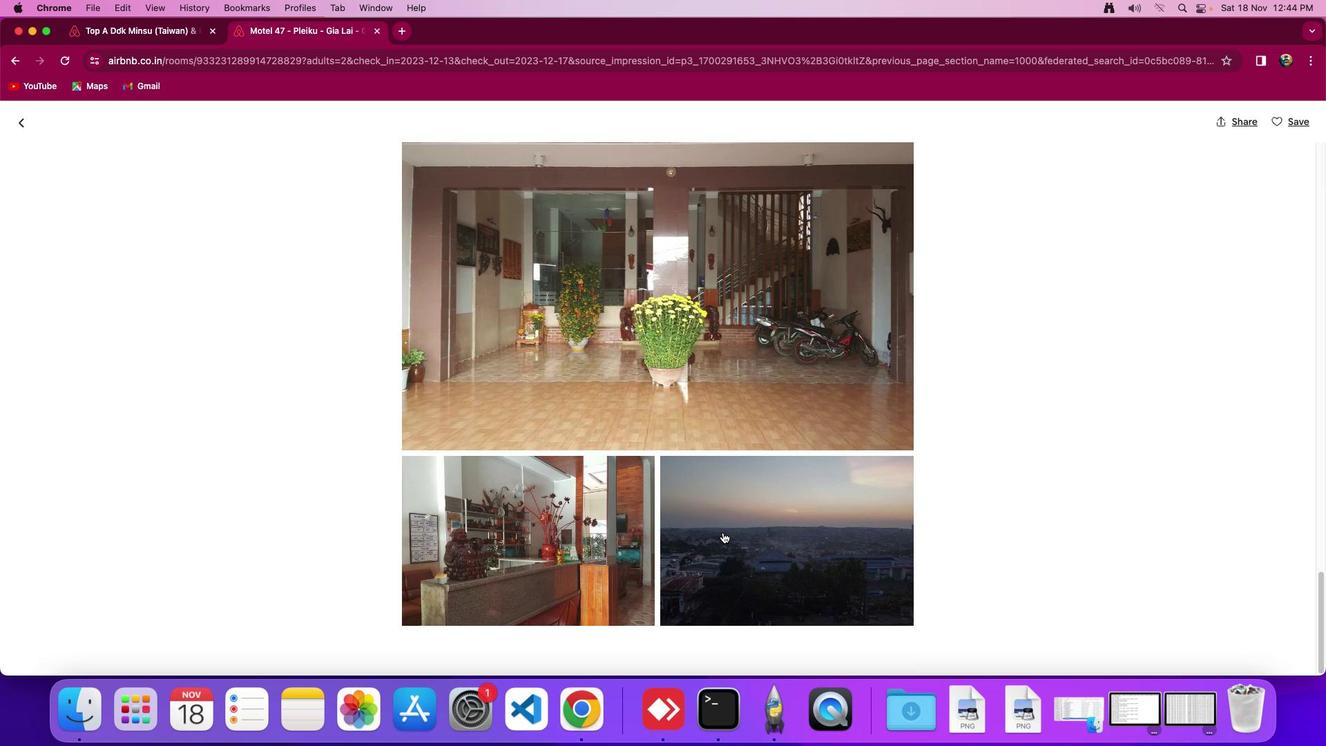 
Action: Mouse scrolled (722, 532) with delta (0, 0)
Screenshot: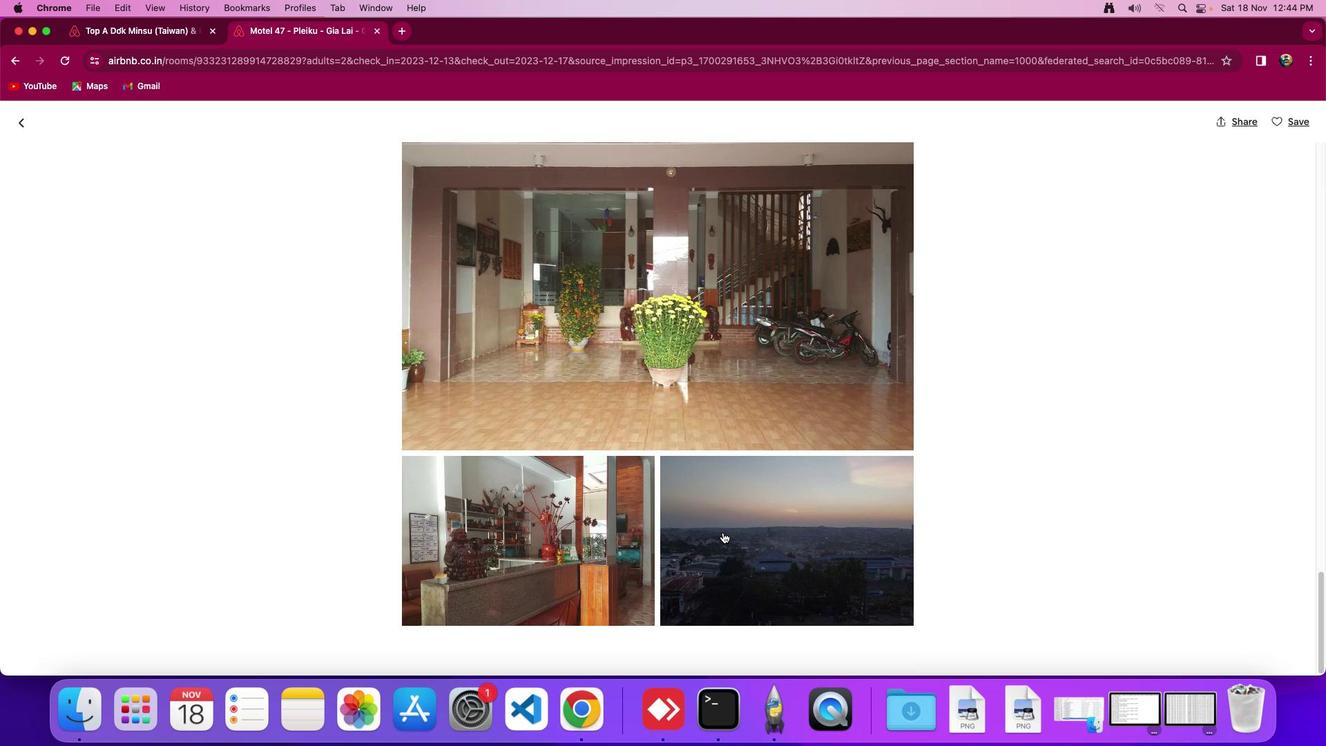 
Action: Mouse scrolled (722, 532) with delta (0, -2)
Screenshot: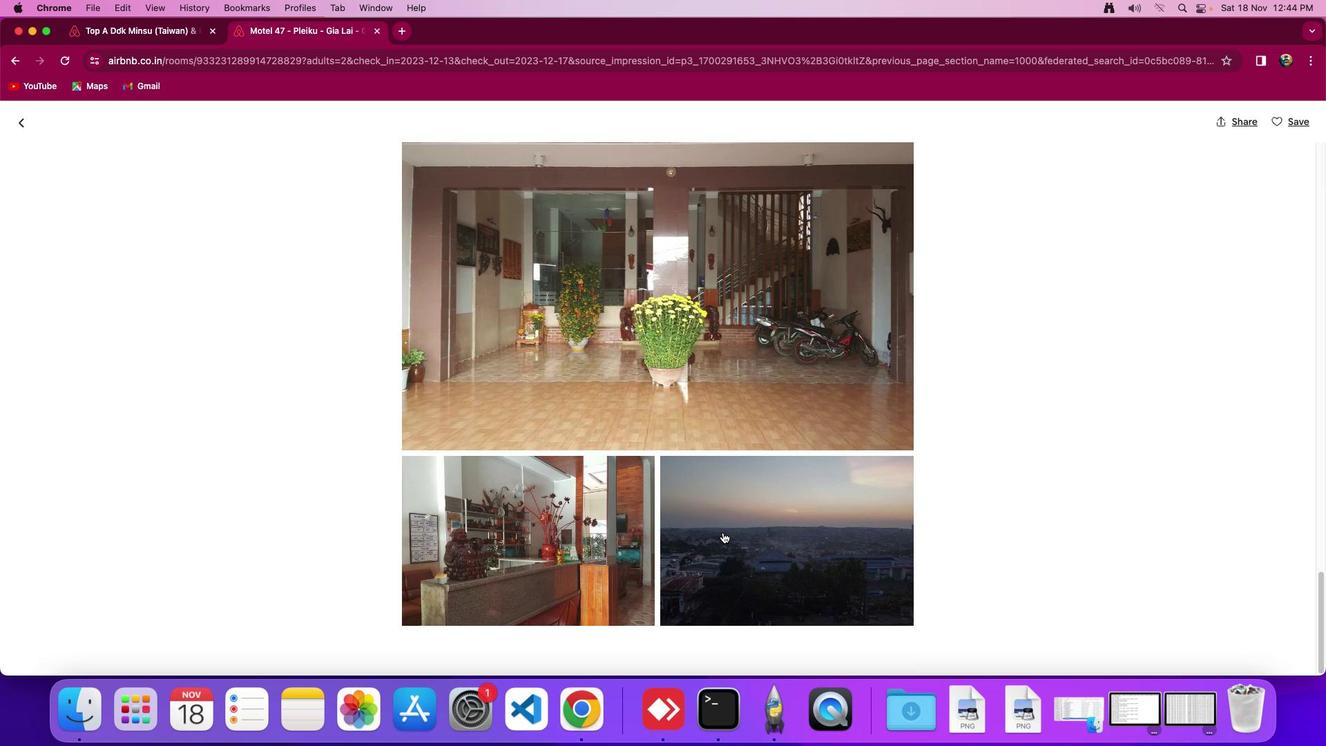 
Action: Mouse scrolled (722, 532) with delta (0, 0)
Screenshot: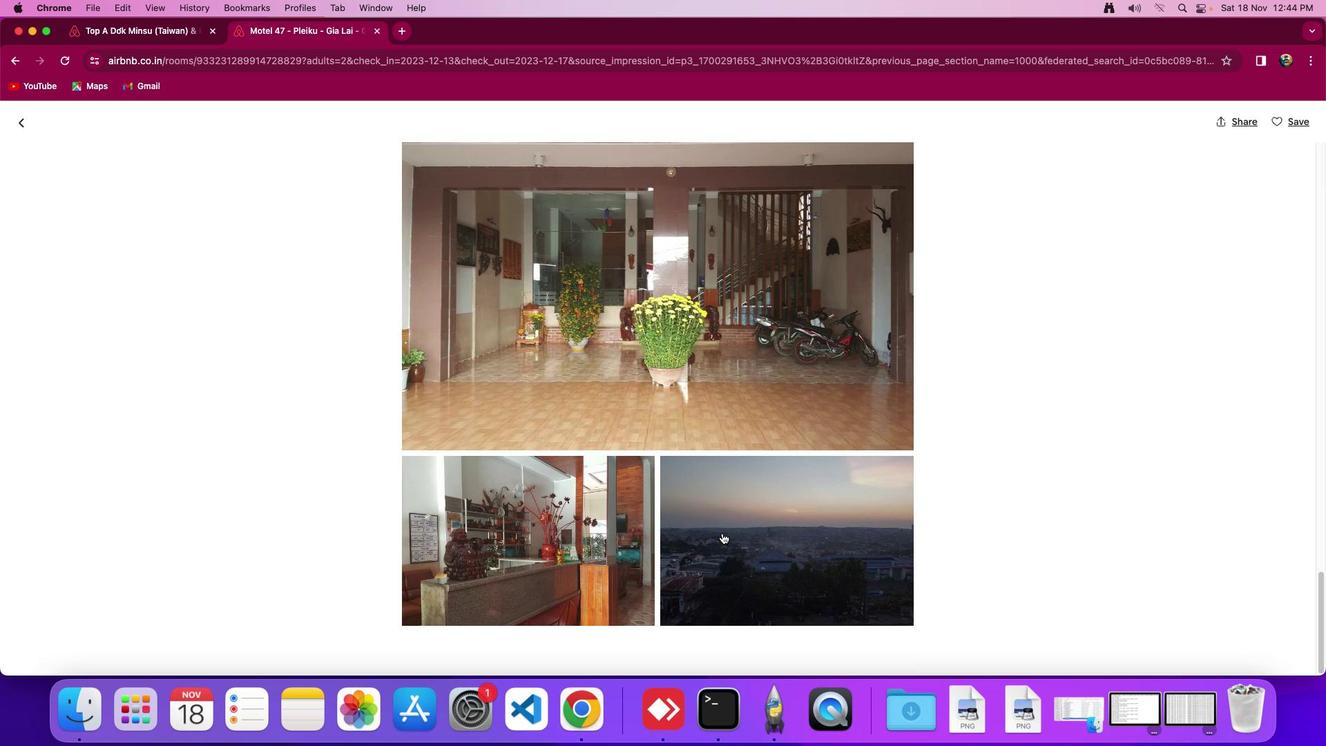
Action: Mouse scrolled (722, 532) with delta (0, 0)
Screenshot: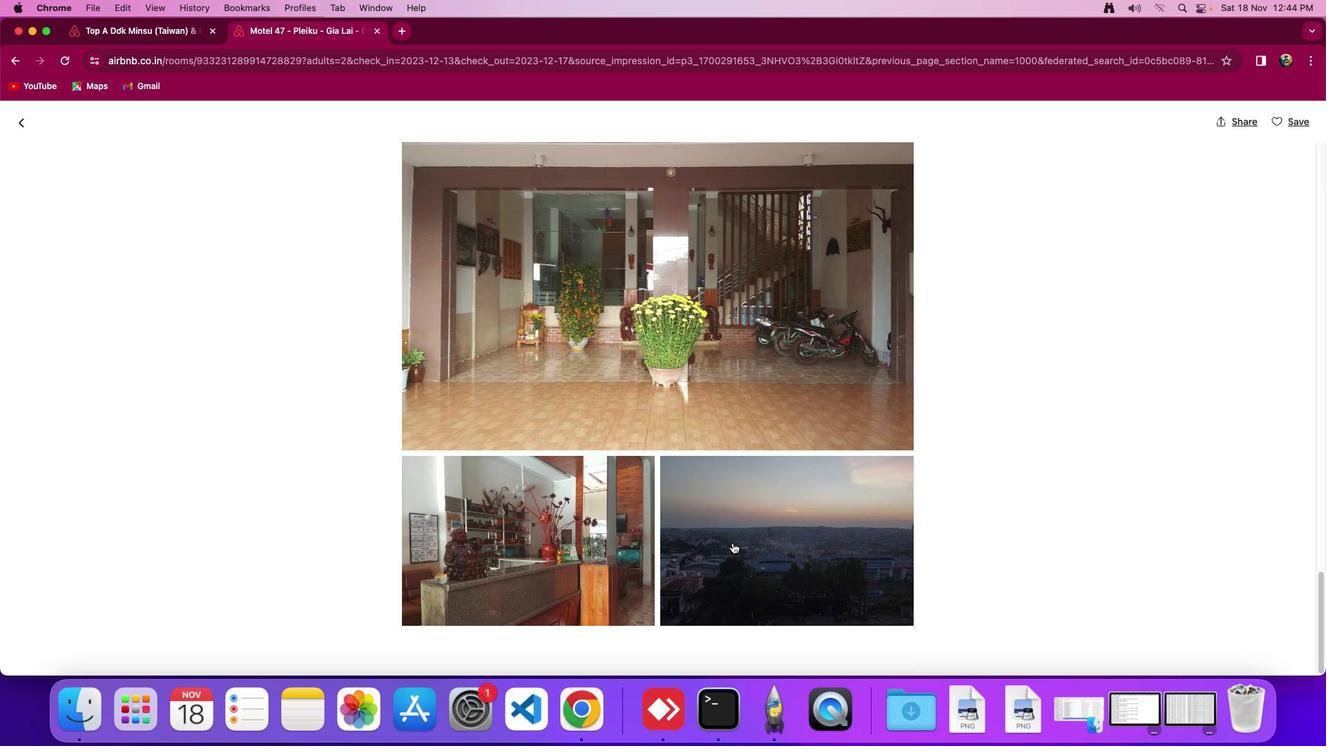 
Action: Mouse scrolled (722, 532) with delta (0, -2)
Screenshot: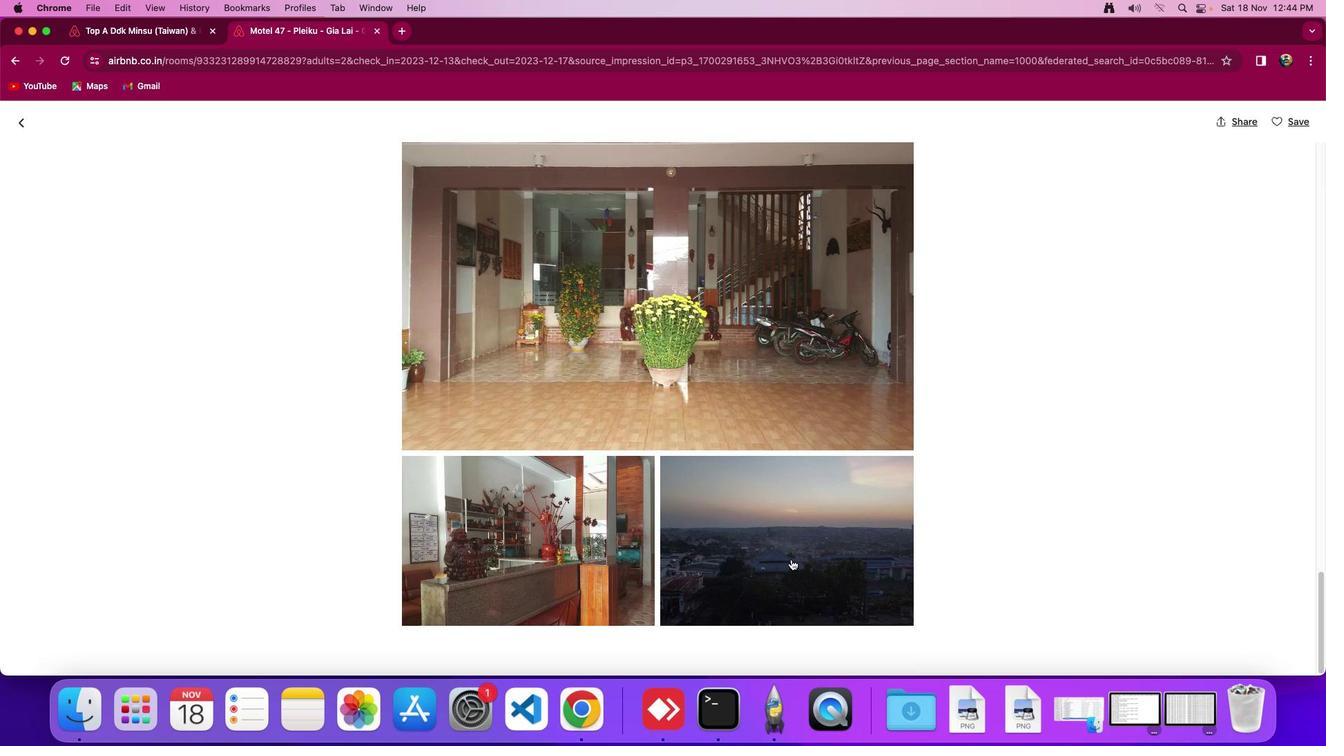 
Action: Mouse moved to (20, 125)
Screenshot: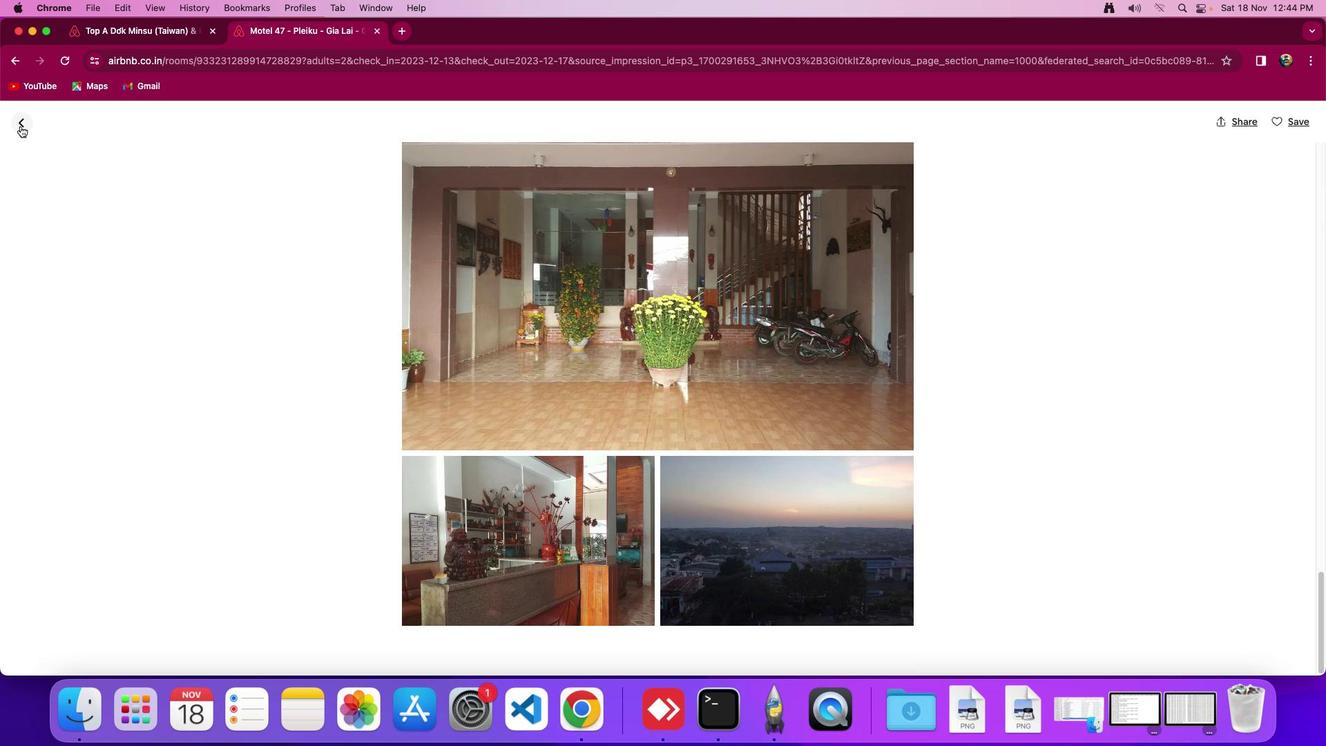 
Action: Mouse pressed left at (20, 125)
Screenshot: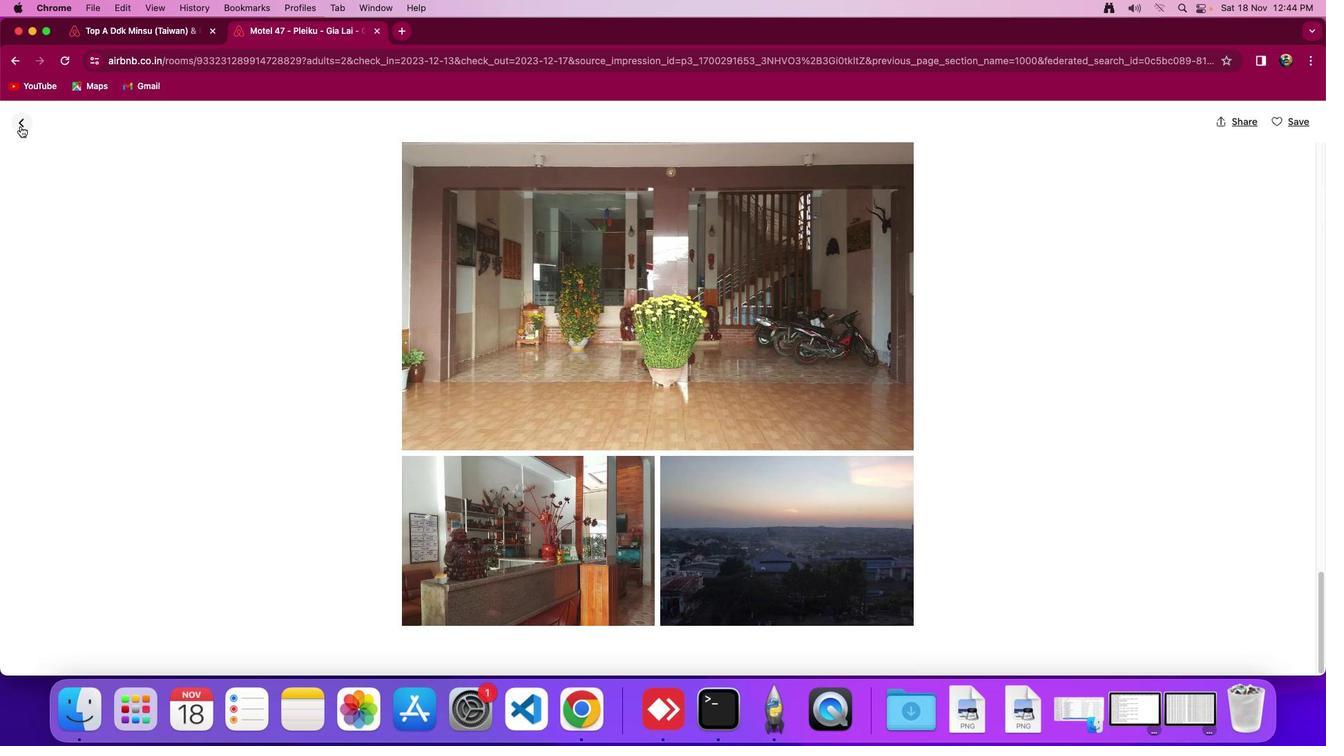 
Action: Mouse moved to (643, 480)
Screenshot: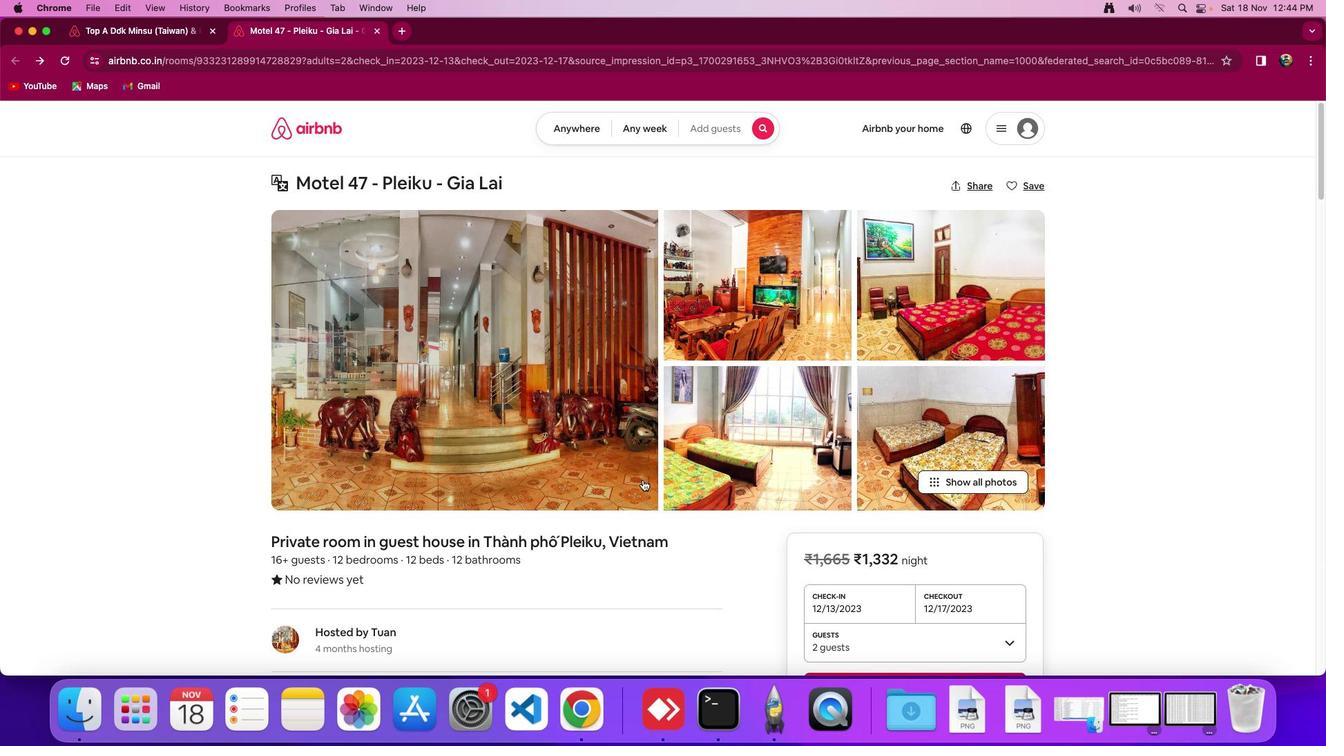
Action: Mouse scrolled (643, 480) with delta (0, 0)
Screenshot: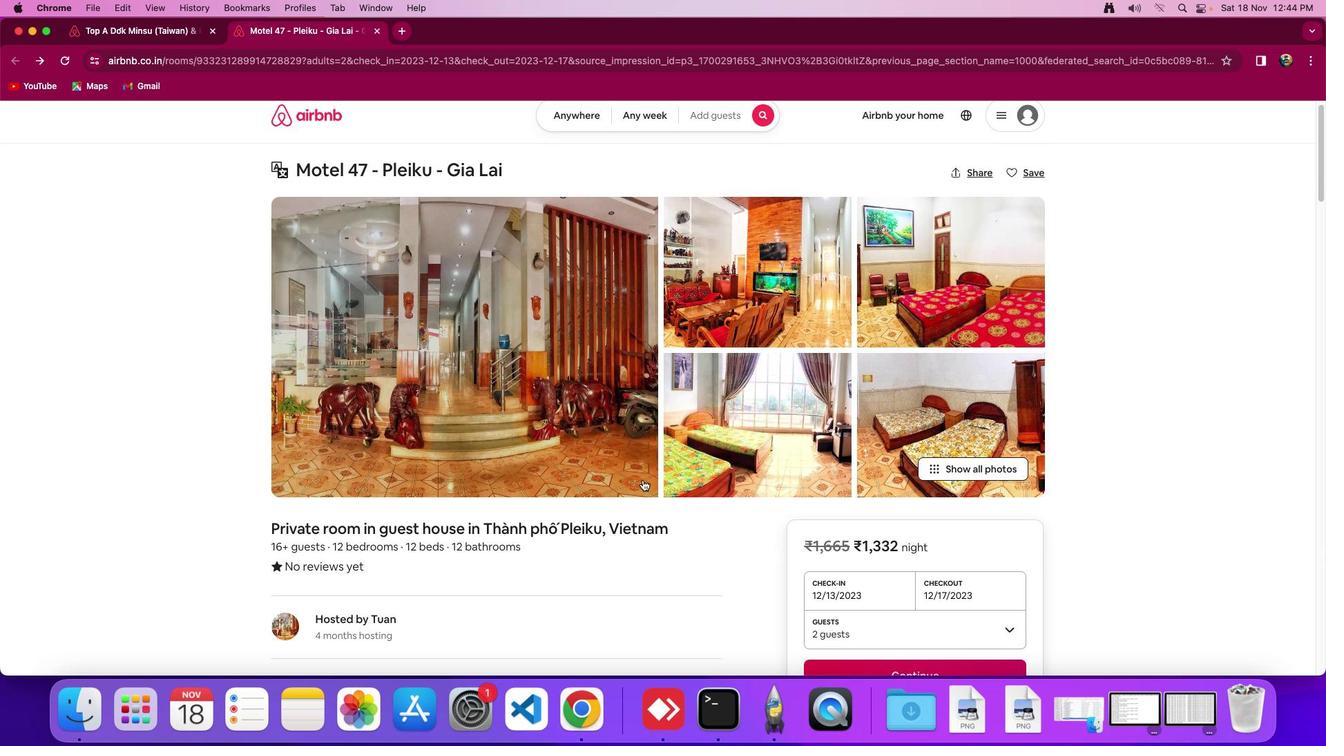 
Action: Mouse scrolled (643, 480) with delta (0, 0)
Screenshot: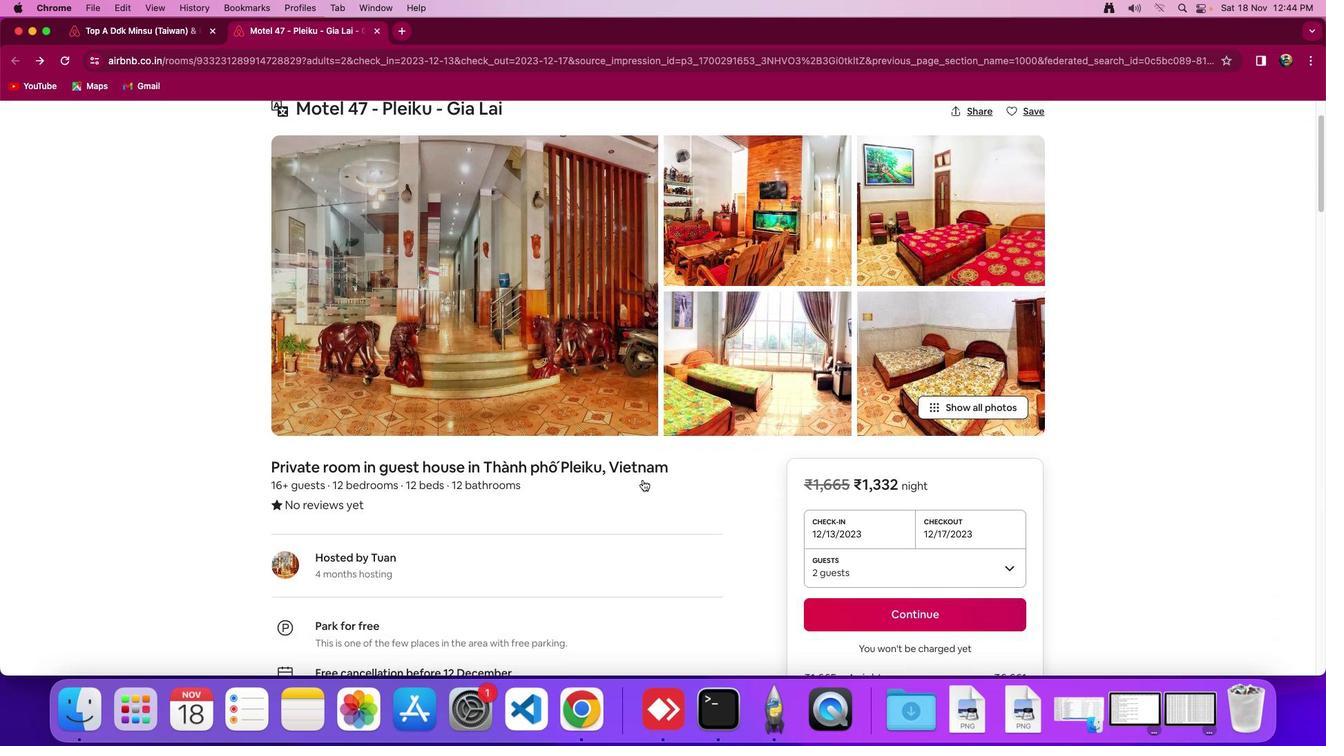 
Action: Mouse scrolled (643, 480) with delta (0, -1)
Screenshot: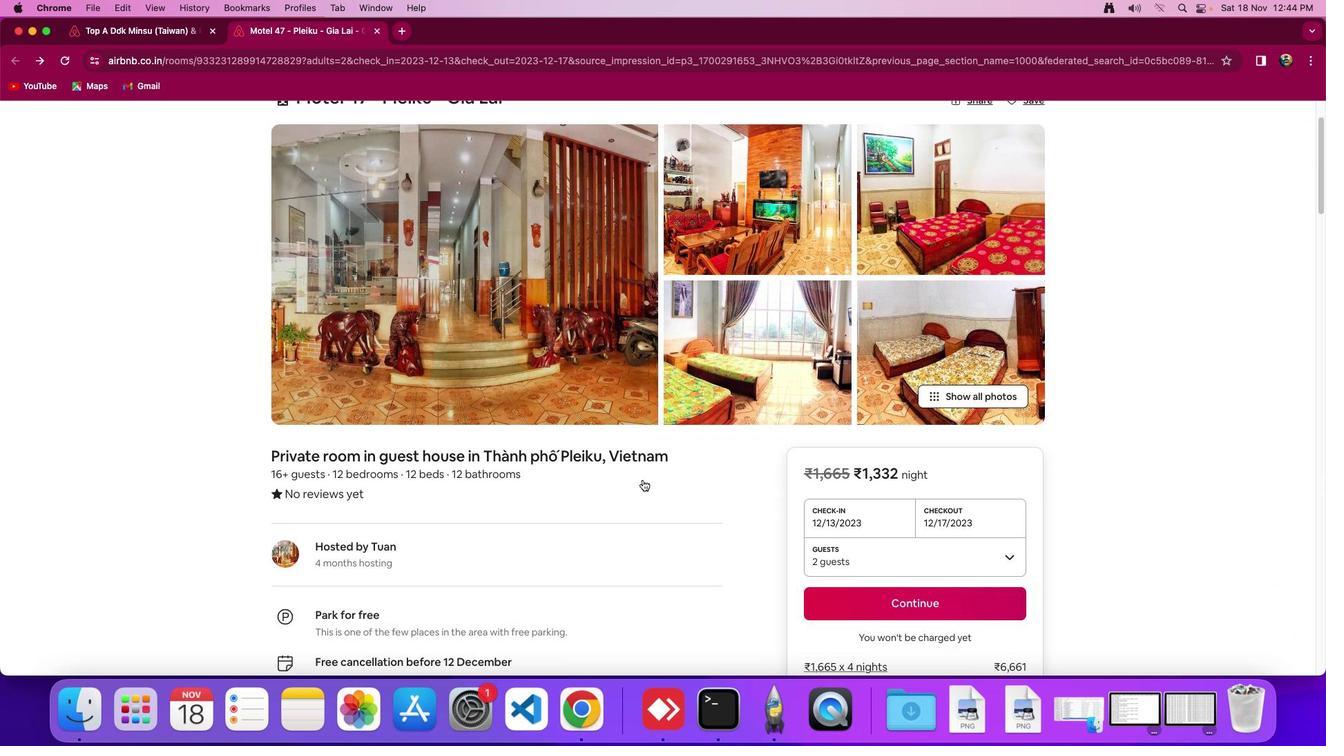 
Action: Mouse scrolled (643, 480) with delta (0, 0)
Screenshot: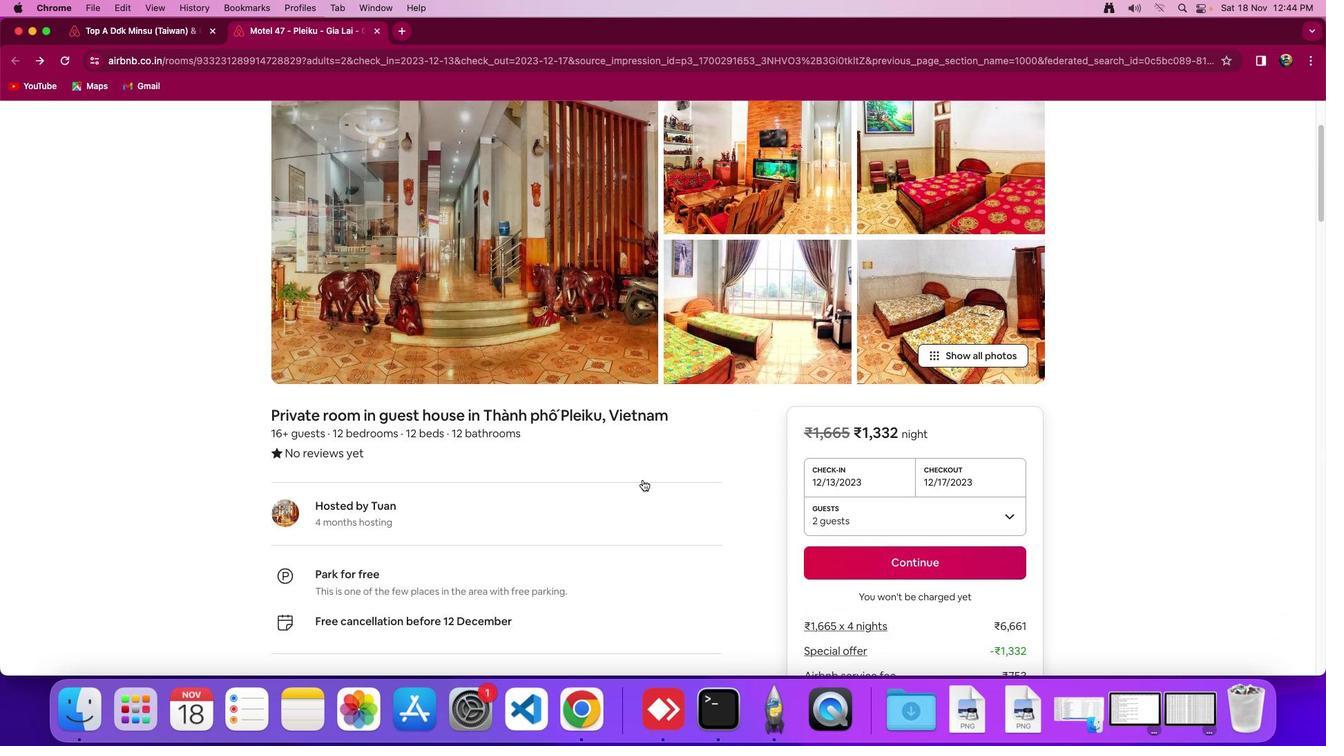 
Action: Mouse scrolled (643, 480) with delta (0, 0)
Screenshot: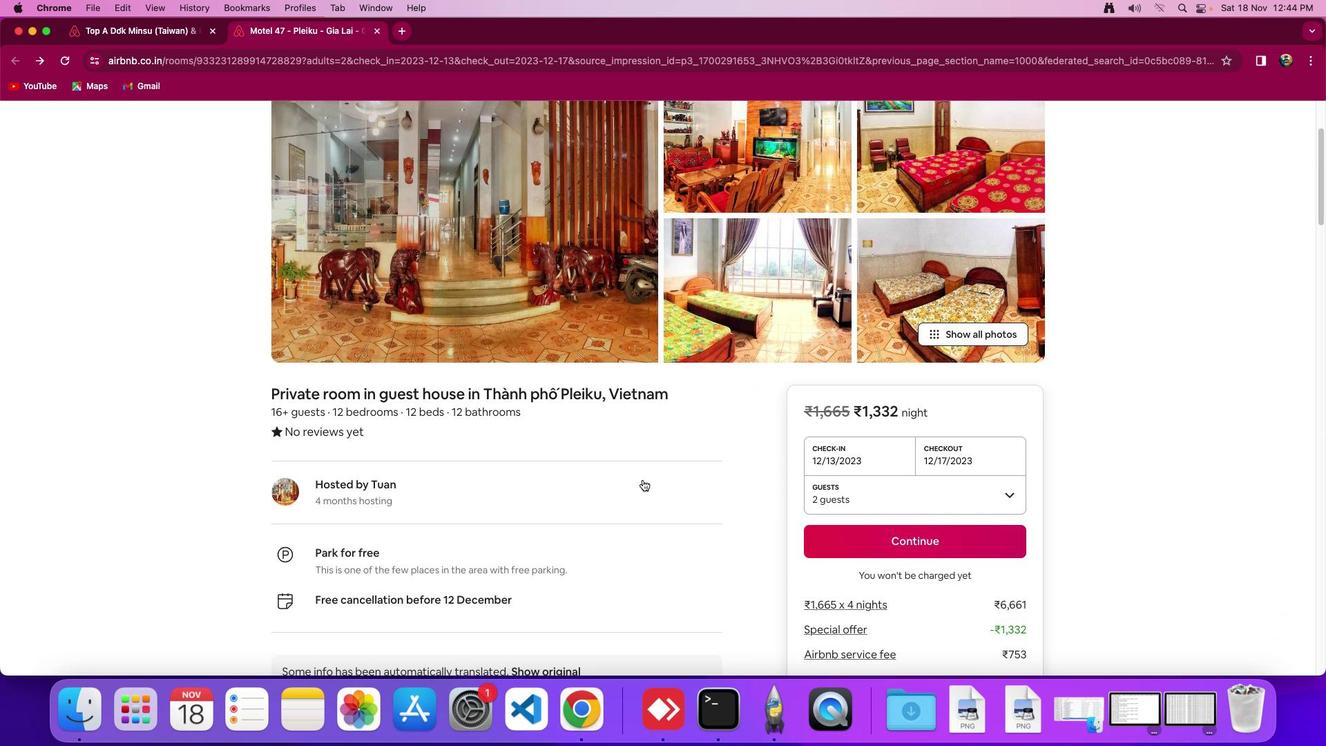 
Action: Mouse scrolled (643, 480) with delta (0, -1)
Screenshot: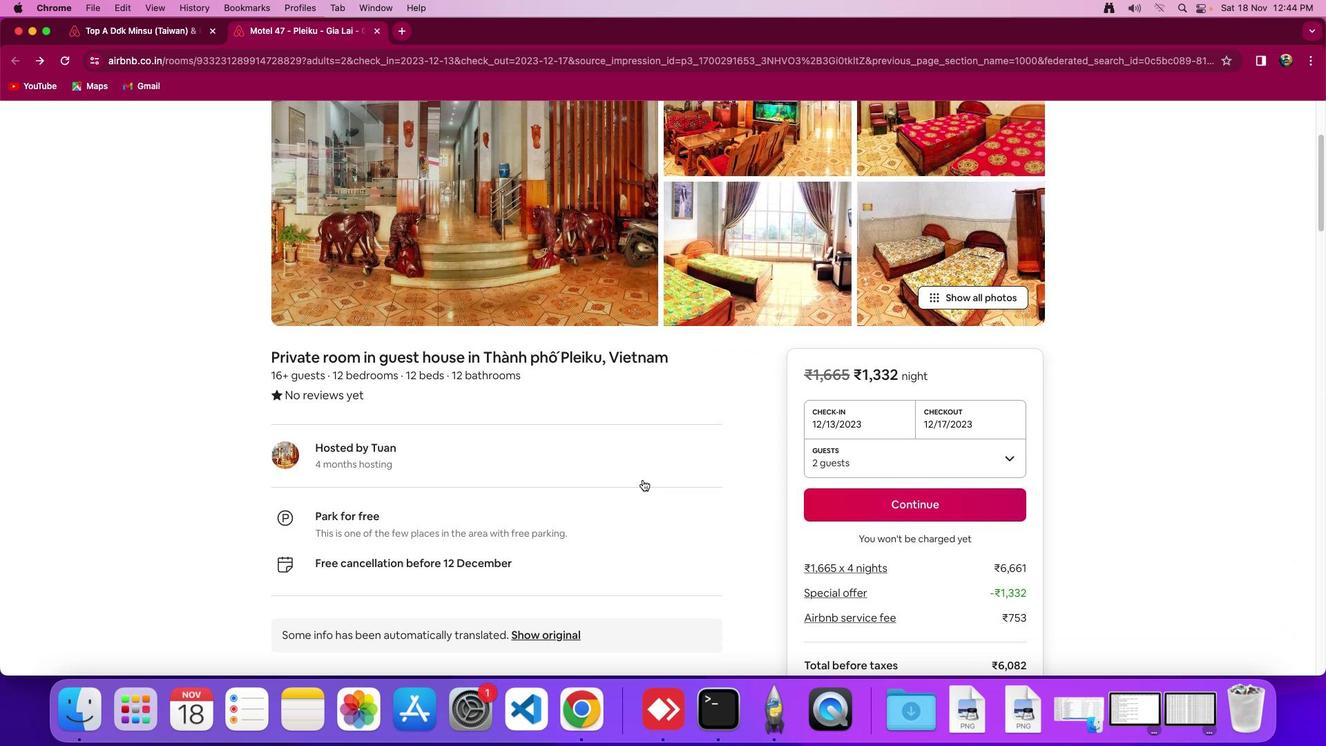 
Action: Mouse scrolled (643, 480) with delta (0, 0)
Screenshot: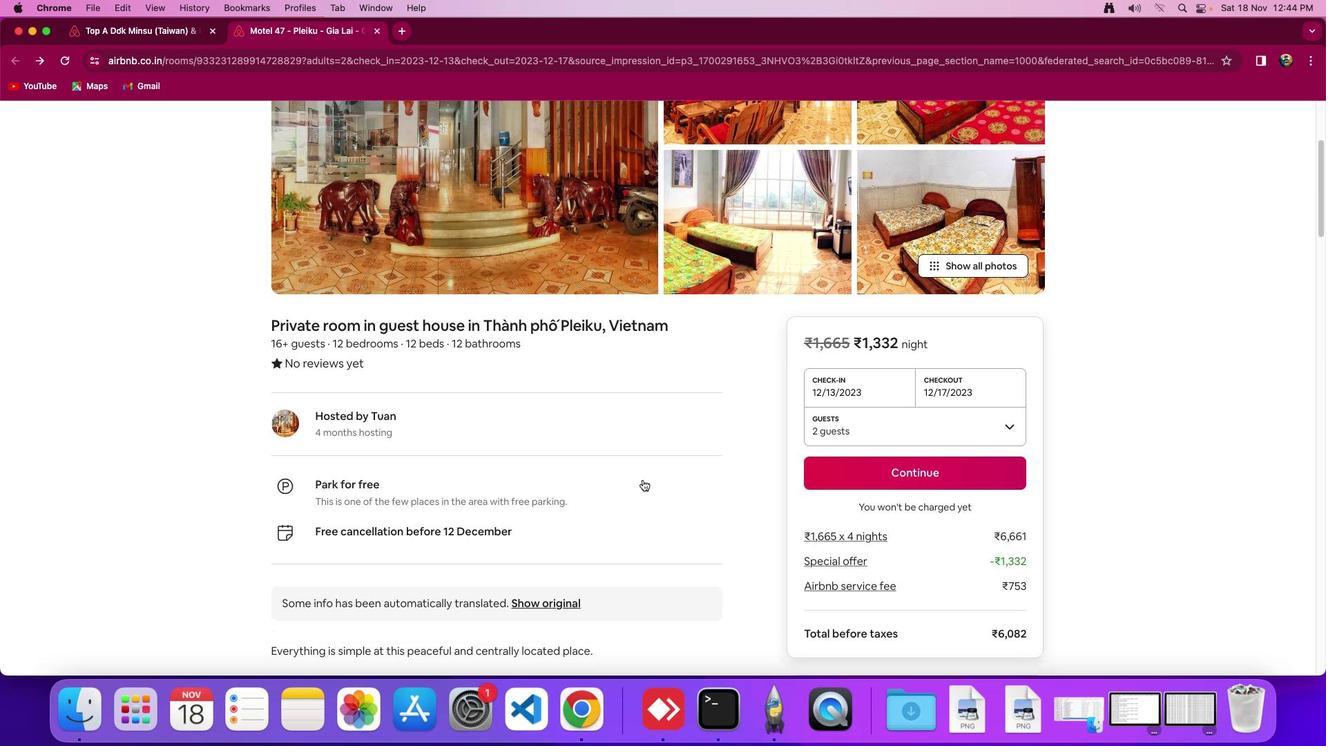 
Action: Mouse scrolled (643, 480) with delta (0, 0)
Screenshot: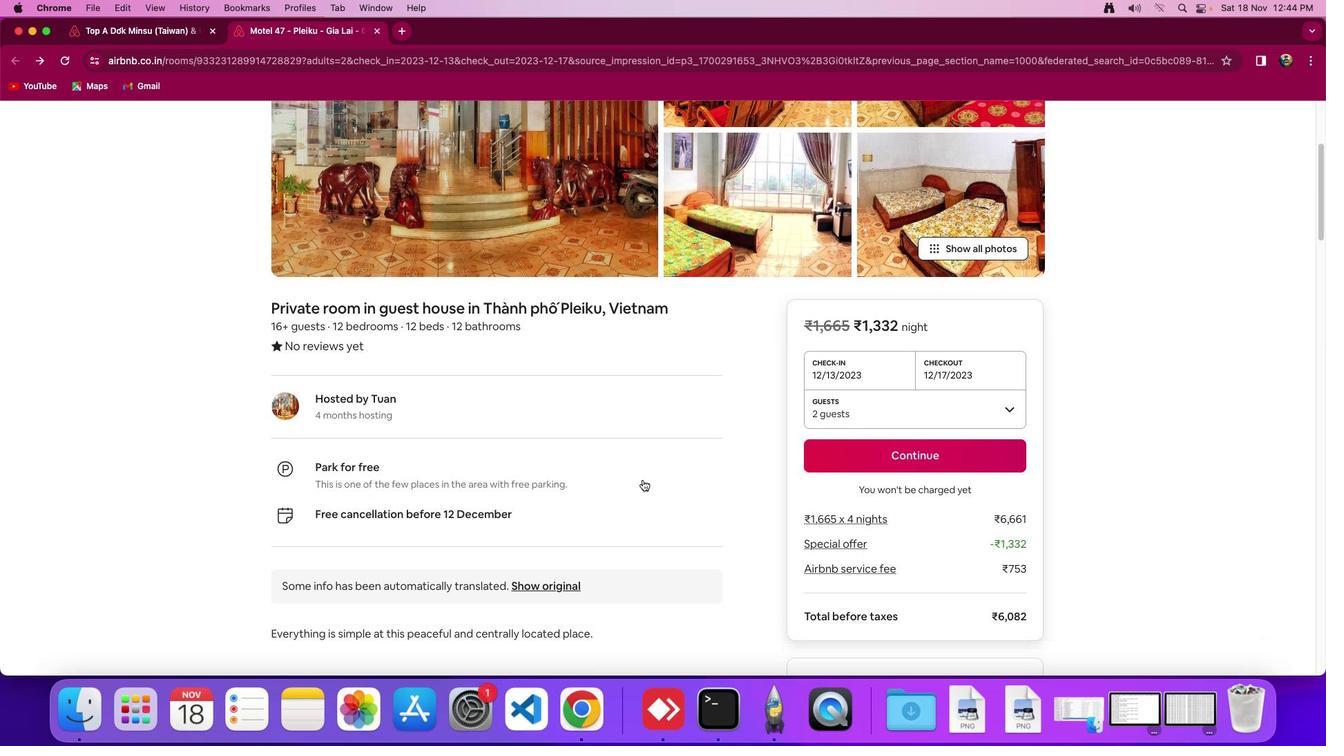 
Action: Mouse scrolled (643, 480) with delta (0, -1)
Screenshot: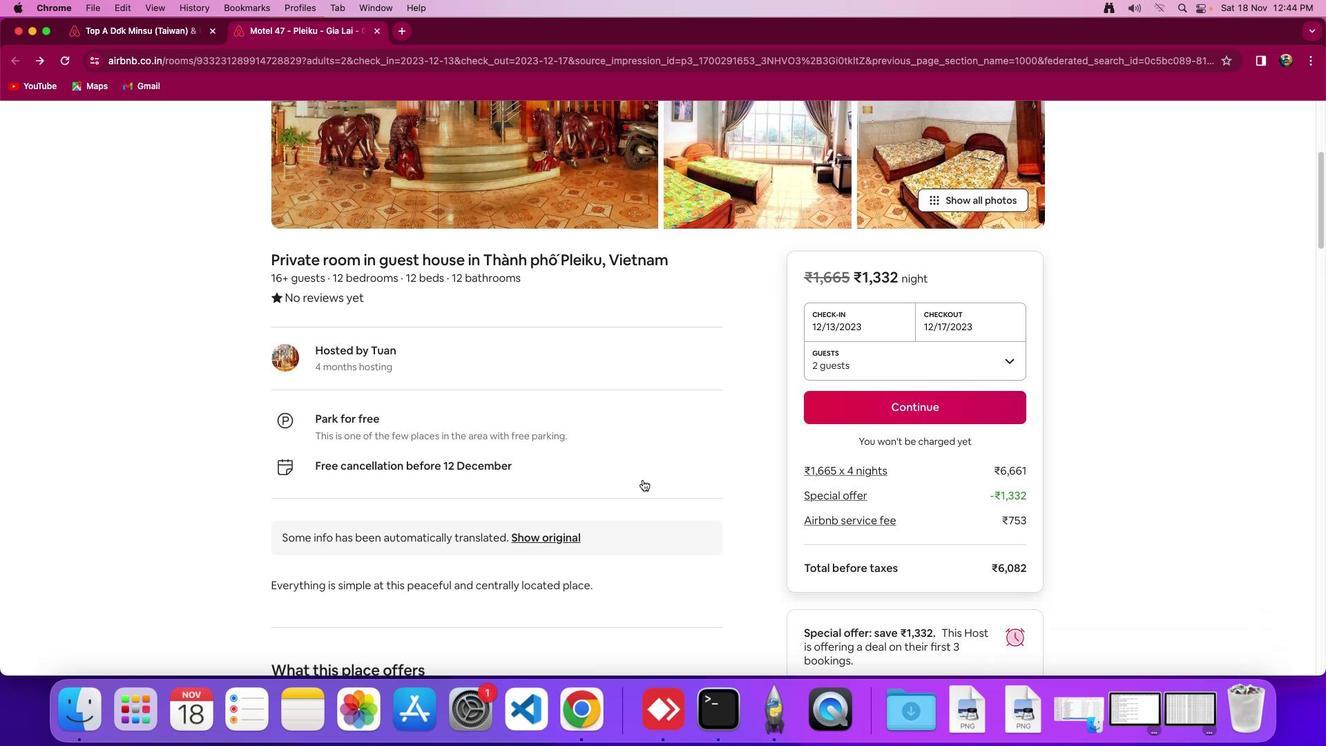 
Action: Mouse scrolled (643, 480) with delta (0, 0)
Screenshot: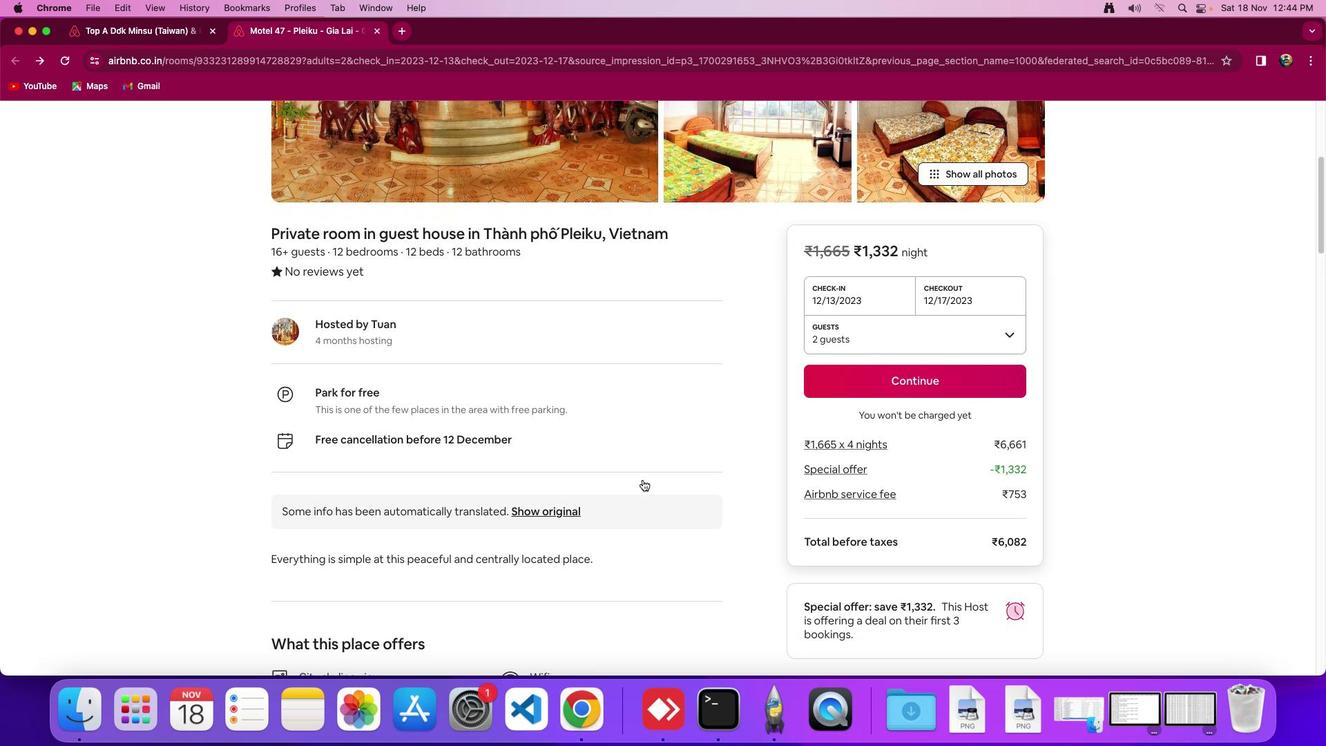 
Action: Mouse scrolled (643, 480) with delta (0, 0)
Screenshot: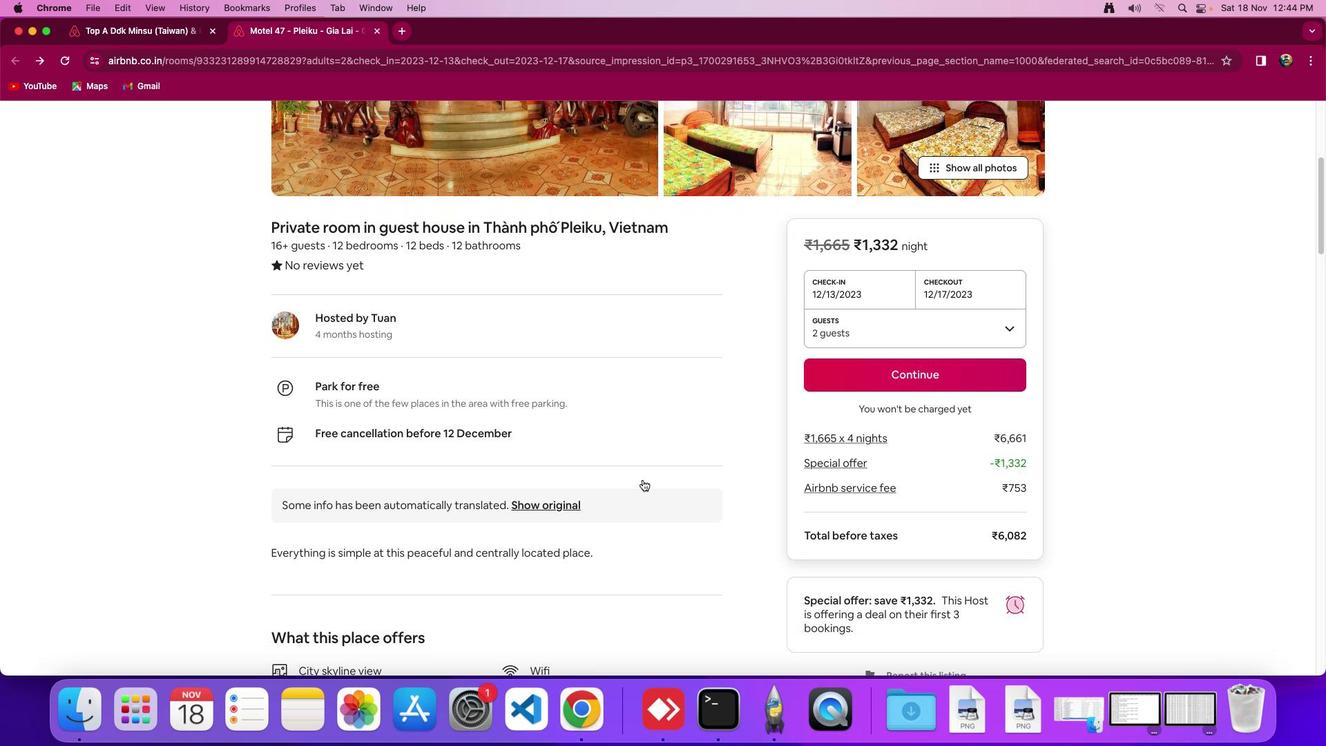 
Action: Mouse scrolled (643, 480) with delta (0, 0)
Screenshot: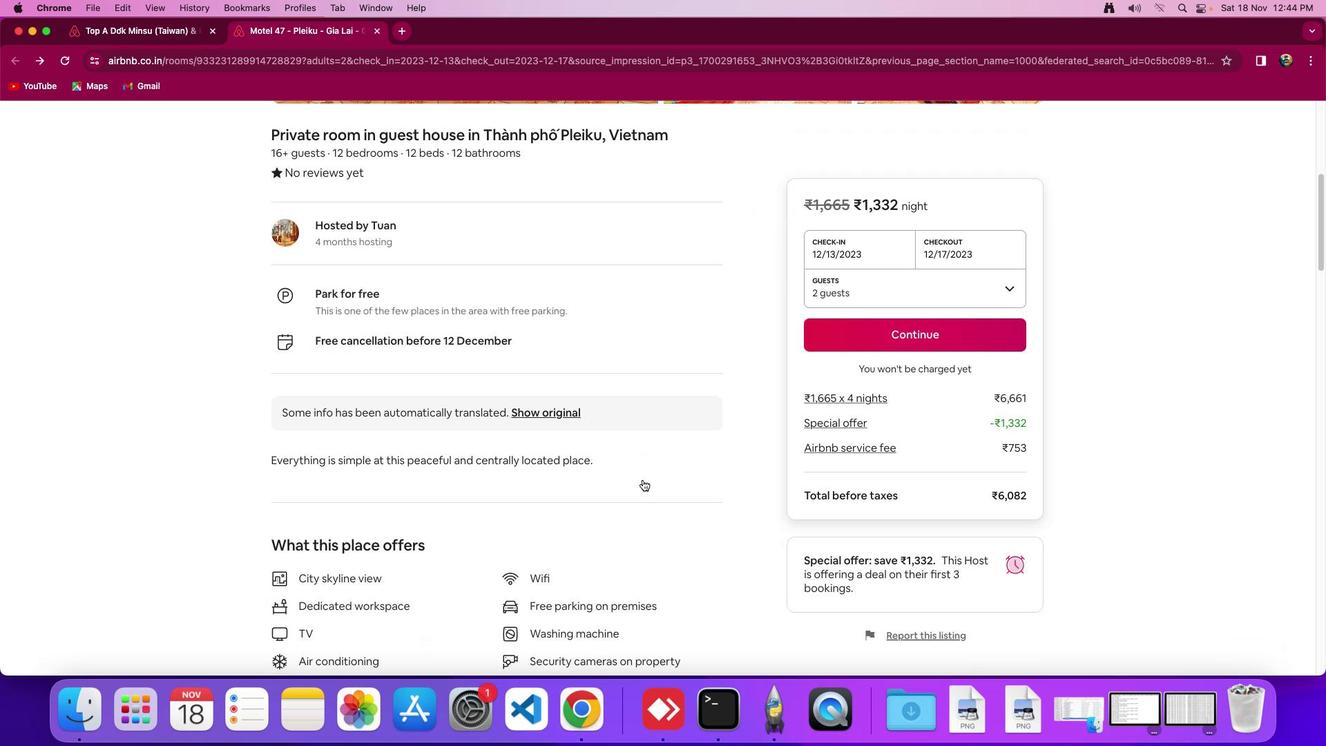 
Action: Mouse scrolled (643, 480) with delta (0, 0)
Screenshot: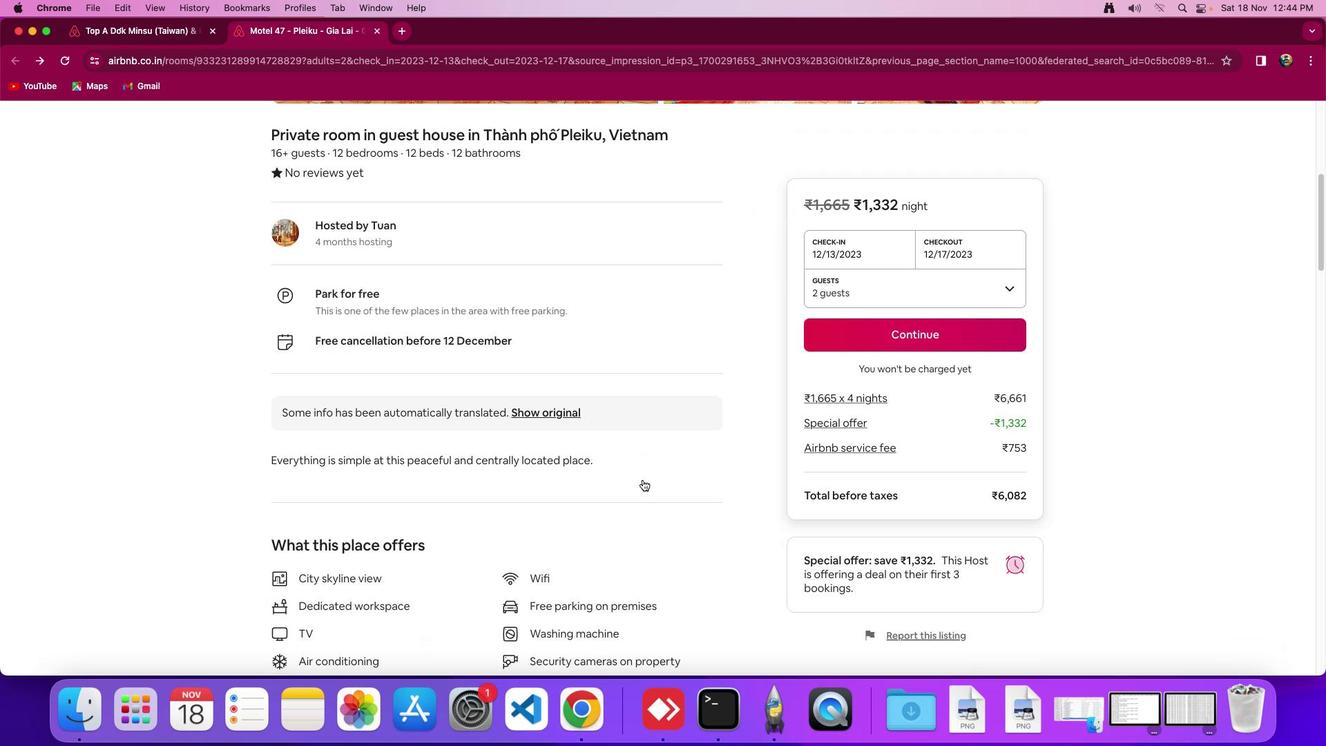 
Action: Mouse scrolled (643, 480) with delta (0, -2)
Screenshot: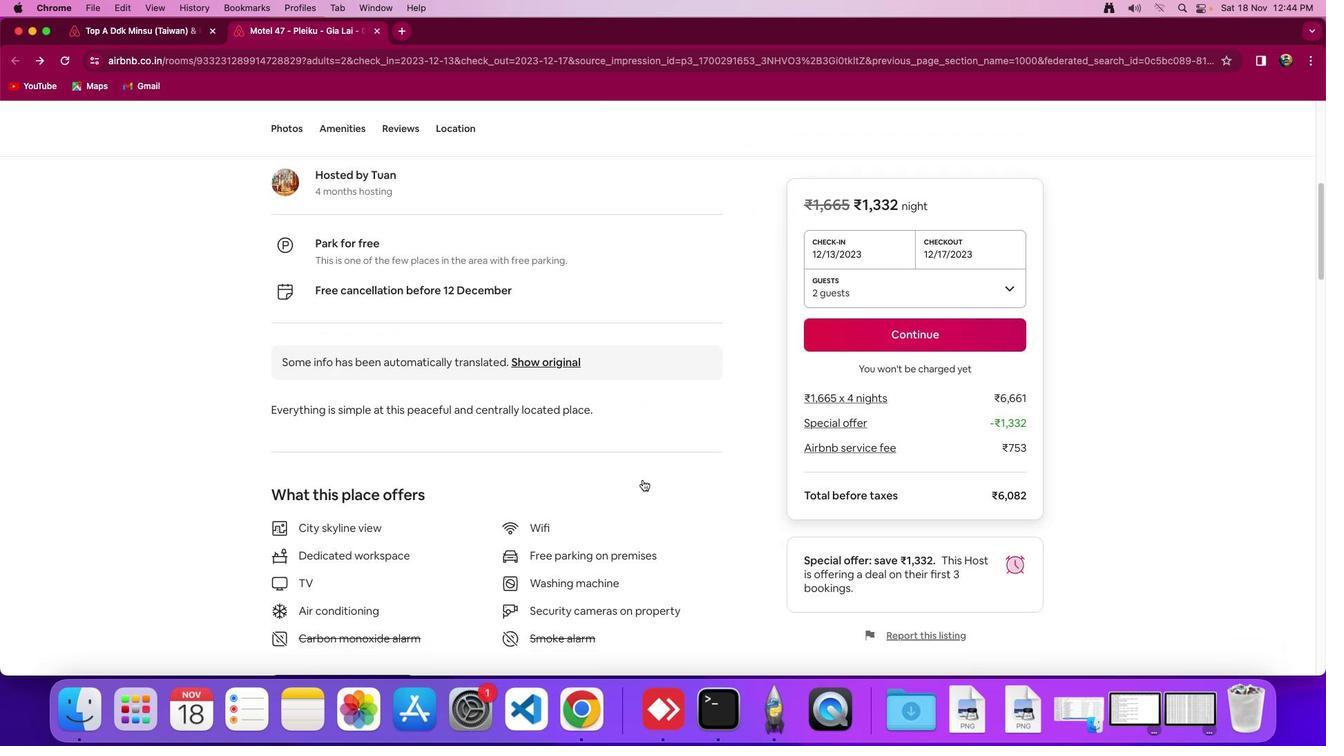 
Action: Mouse scrolled (643, 480) with delta (0, 0)
Screenshot: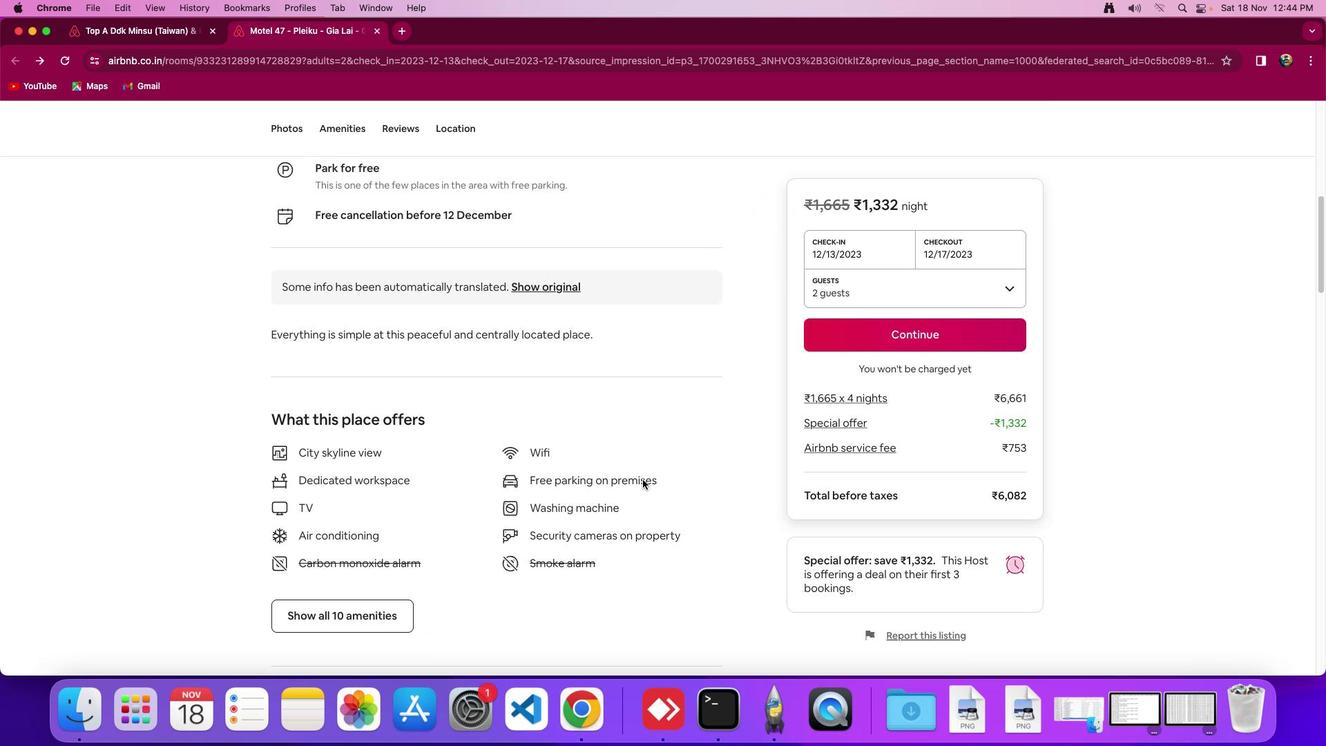 
Action: Mouse scrolled (643, 480) with delta (0, 0)
Screenshot: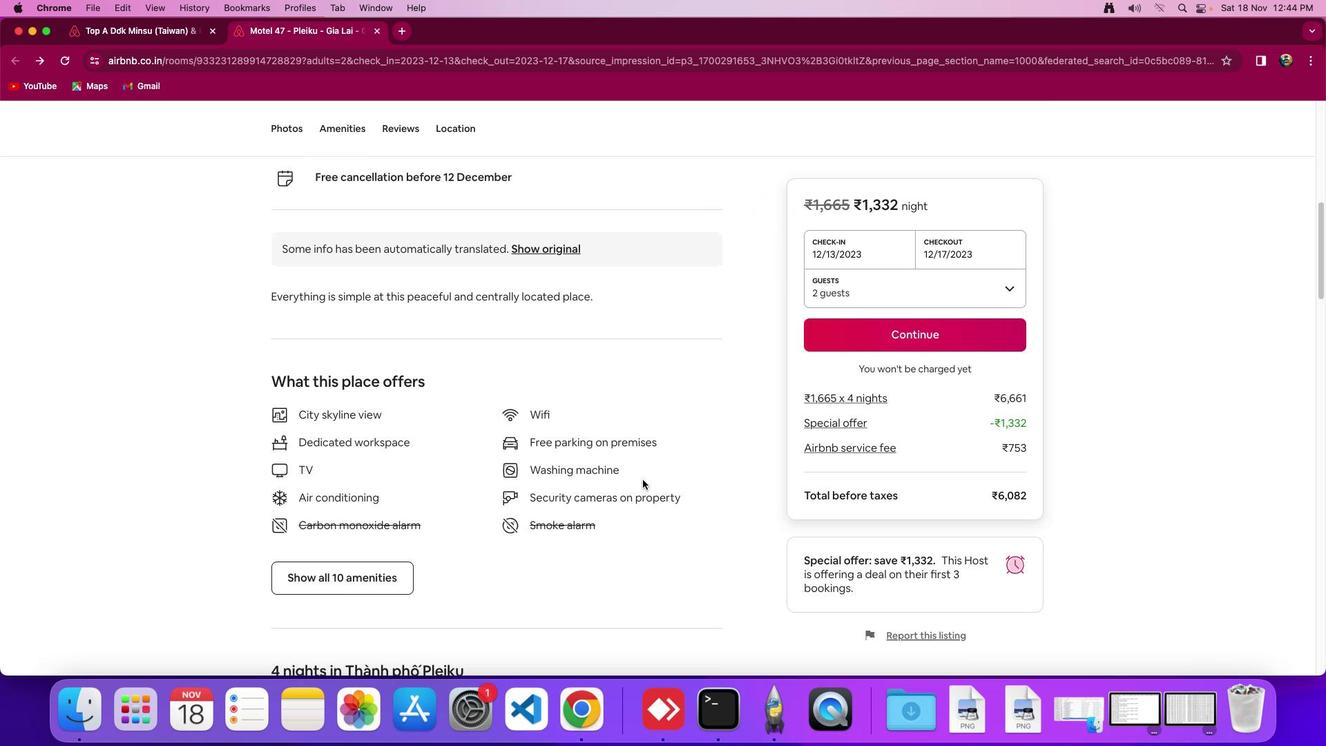 
Action: Mouse scrolled (643, 480) with delta (0, -2)
Screenshot: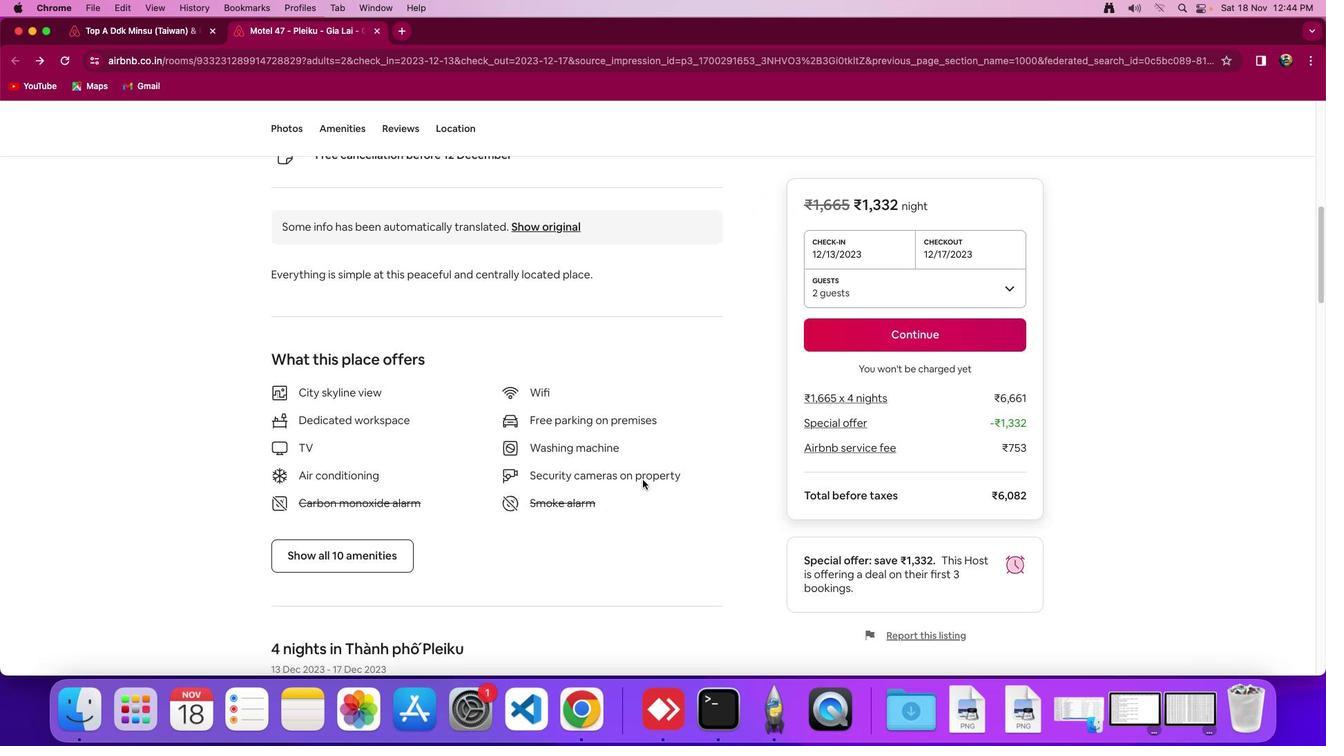 
Action: Mouse scrolled (643, 480) with delta (0, 0)
Screenshot: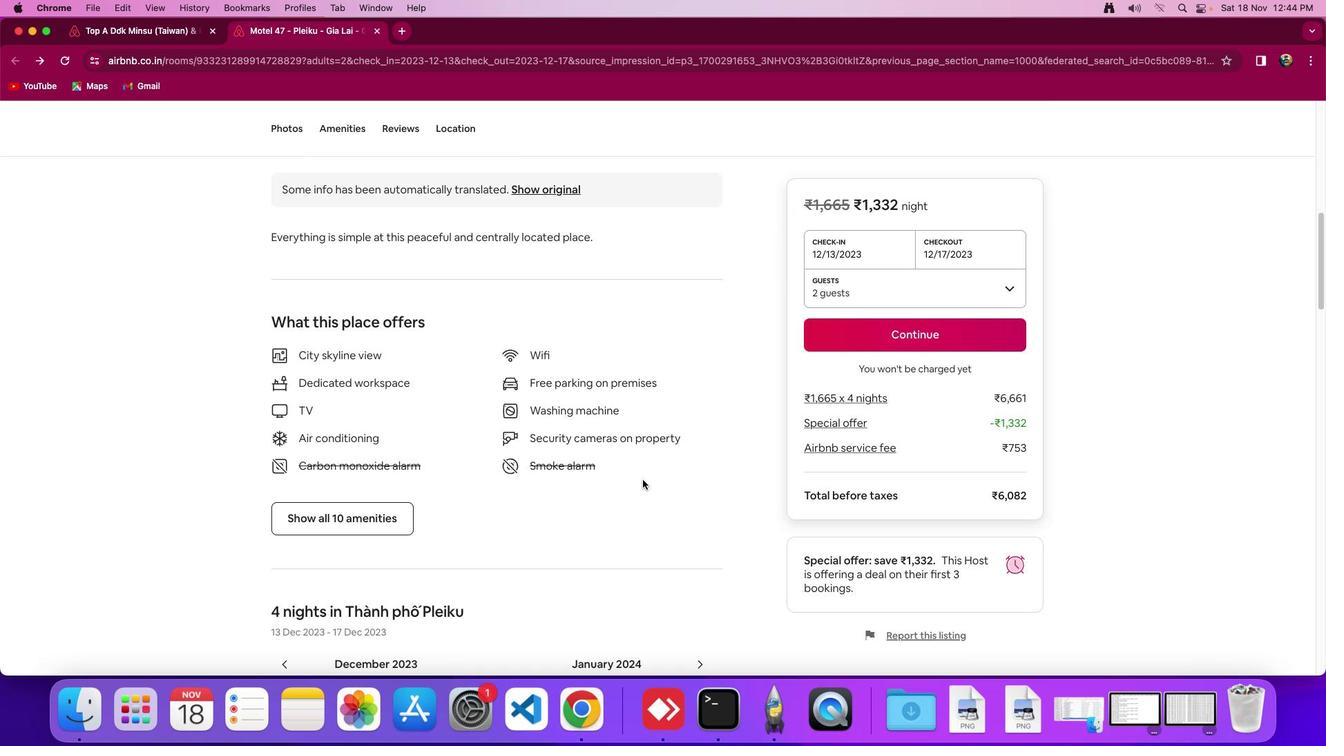 
Action: Mouse scrolled (643, 480) with delta (0, 0)
Screenshot: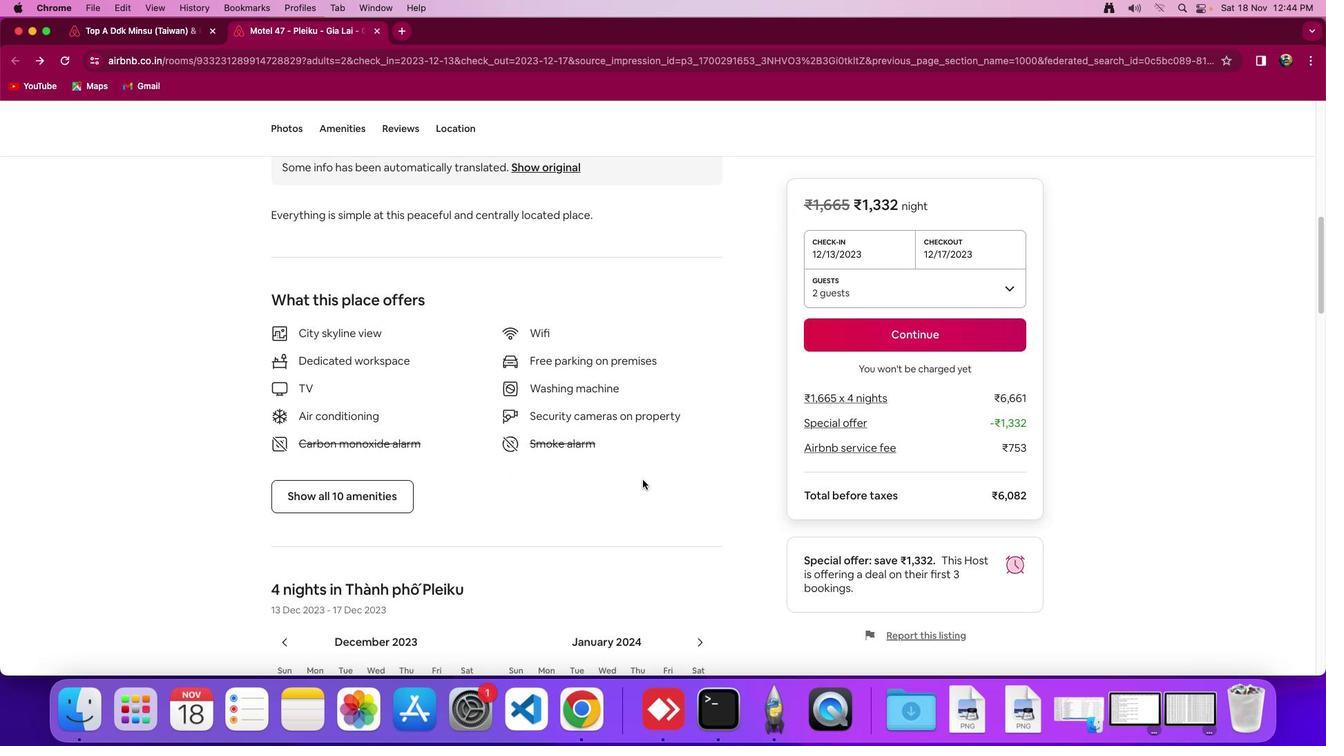 
Action: Mouse scrolled (643, 480) with delta (0, -1)
Screenshot: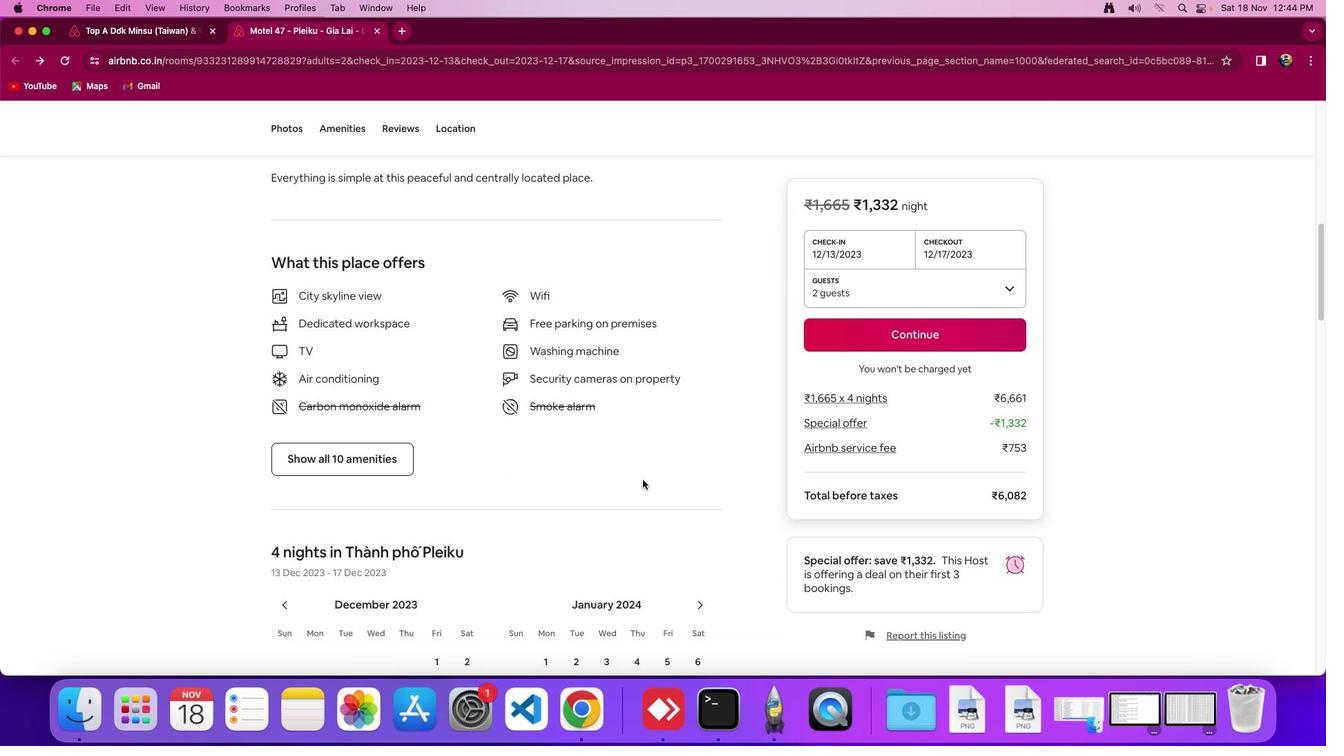 
Action: Mouse moved to (356, 455)
Screenshot: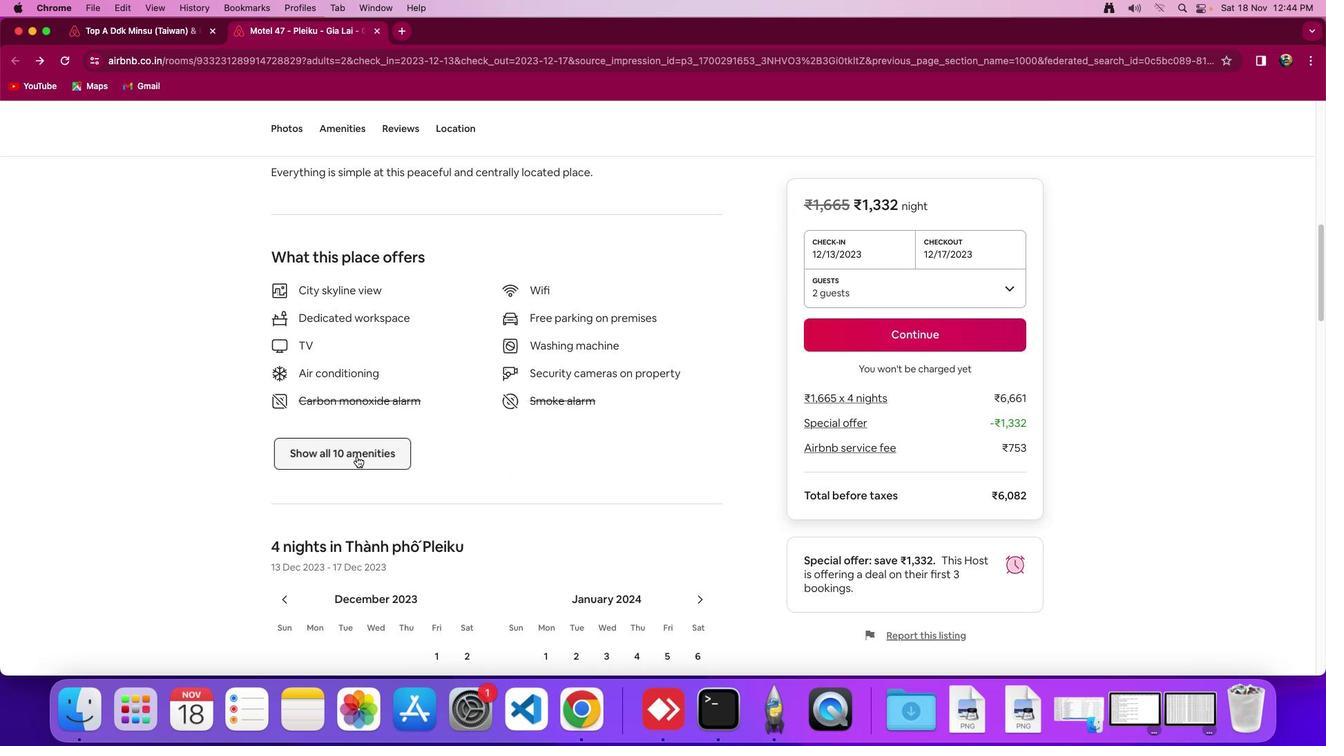 
Action: Mouse pressed left at (356, 455)
Screenshot: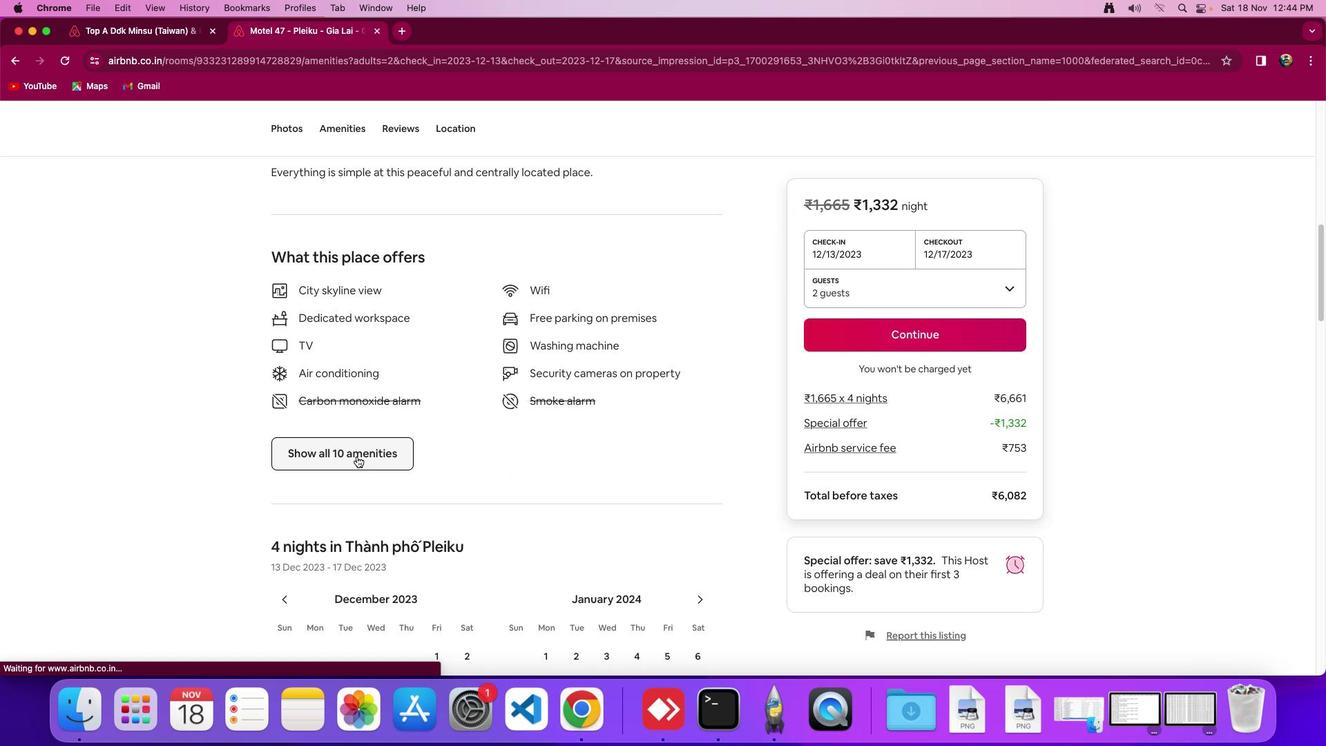 
Action: Mouse moved to (679, 455)
Screenshot: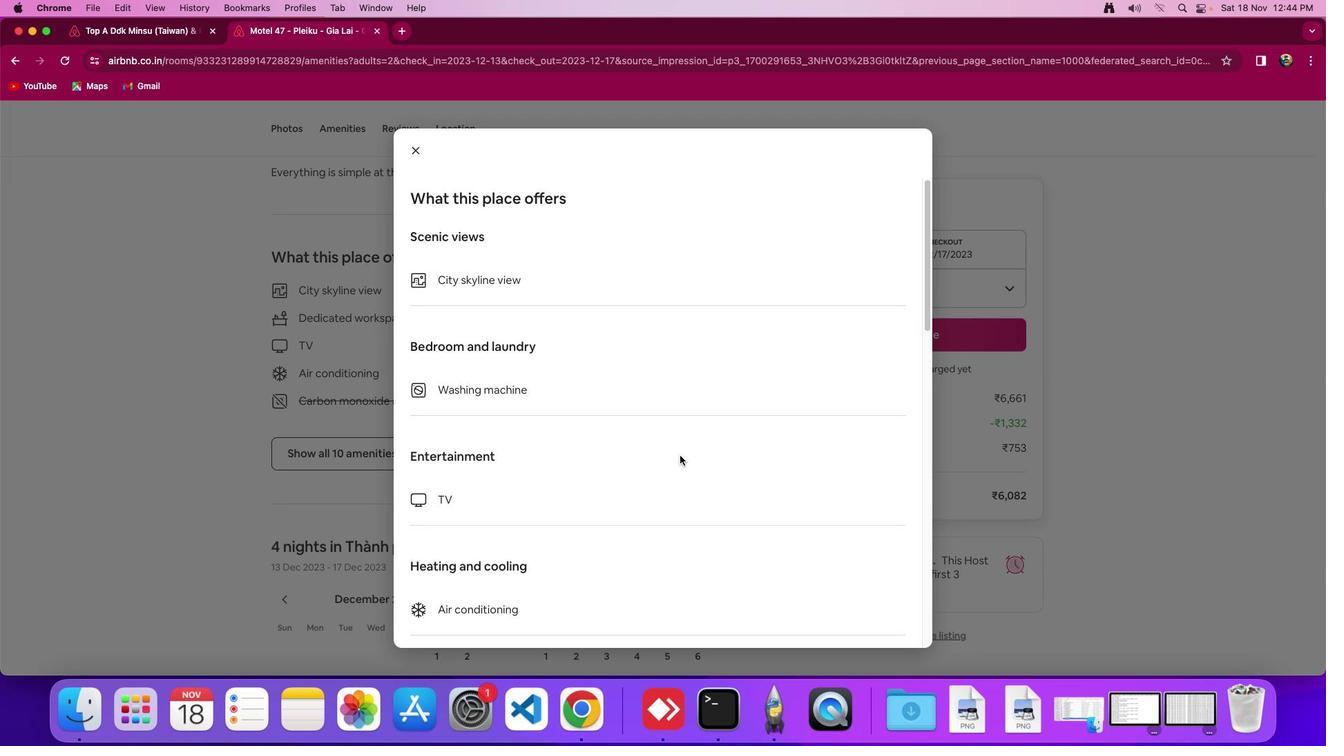 
Action: Mouse scrolled (679, 455) with delta (0, 0)
Screenshot: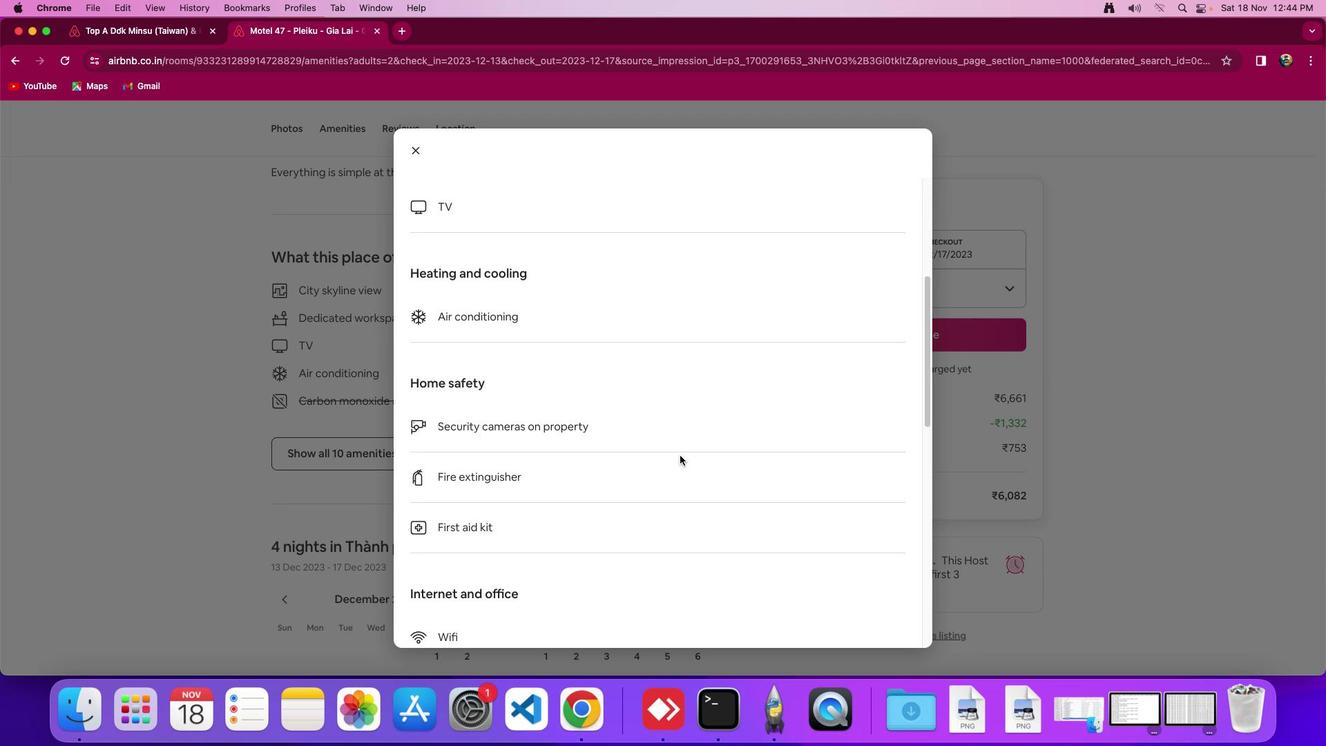
Action: Mouse scrolled (679, 455) with delta (0, 0)
Screenshot: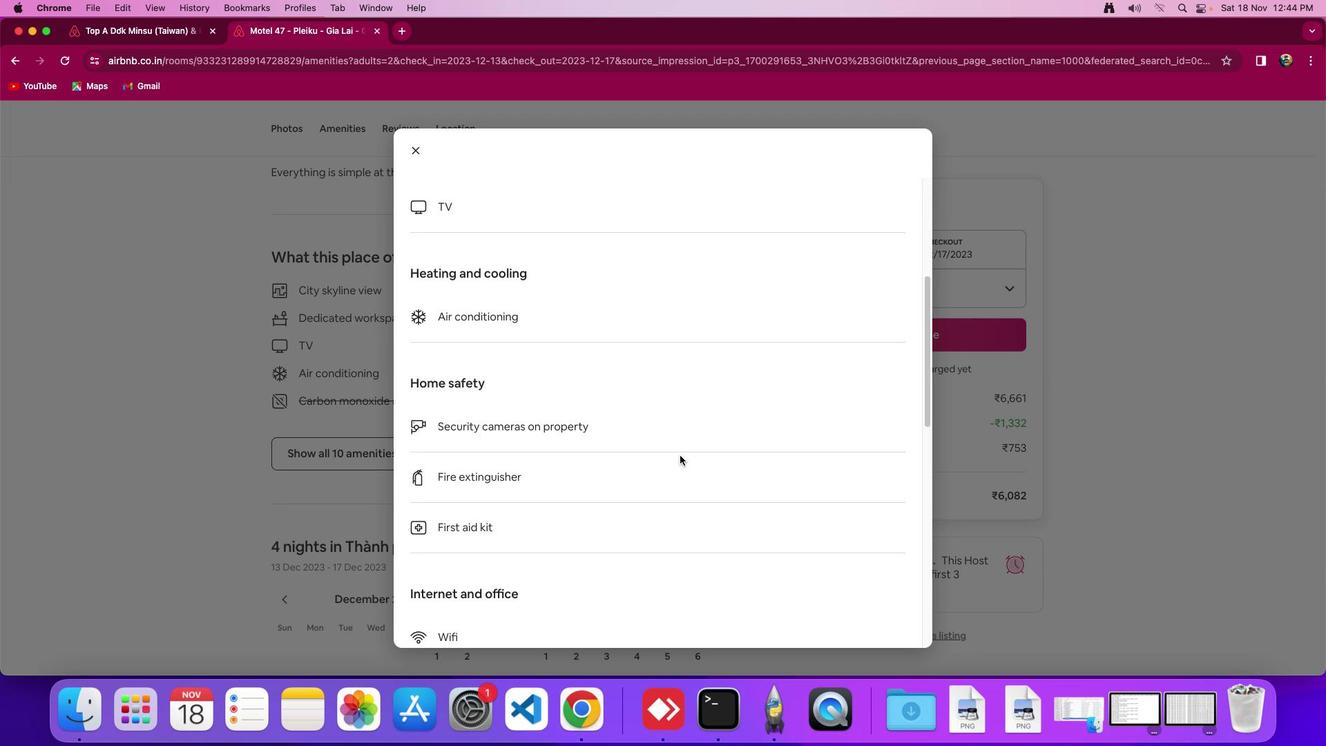 
Action: Mouse scrolled (679, 455) with delta (0, -3)
Screenshot: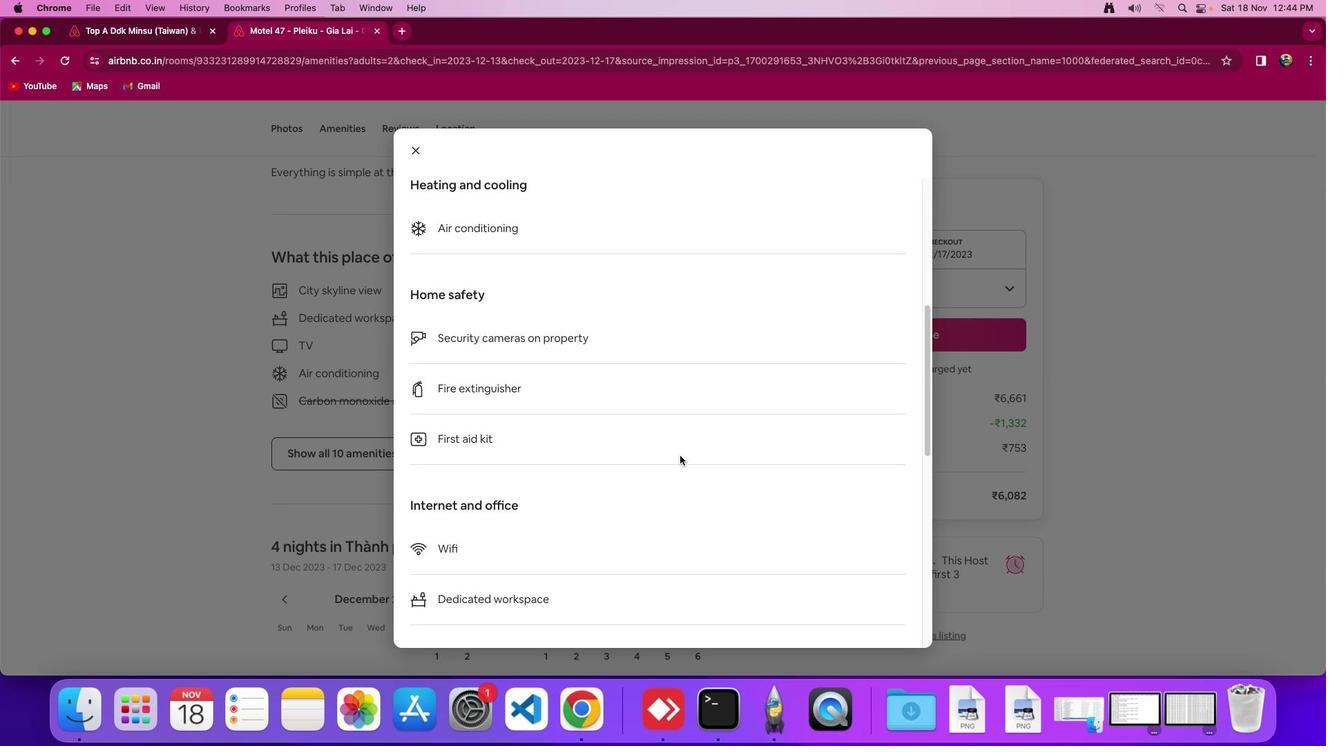 
Action: Mouse scrolled (679, 455) with delta (0, -4)
Screenshot: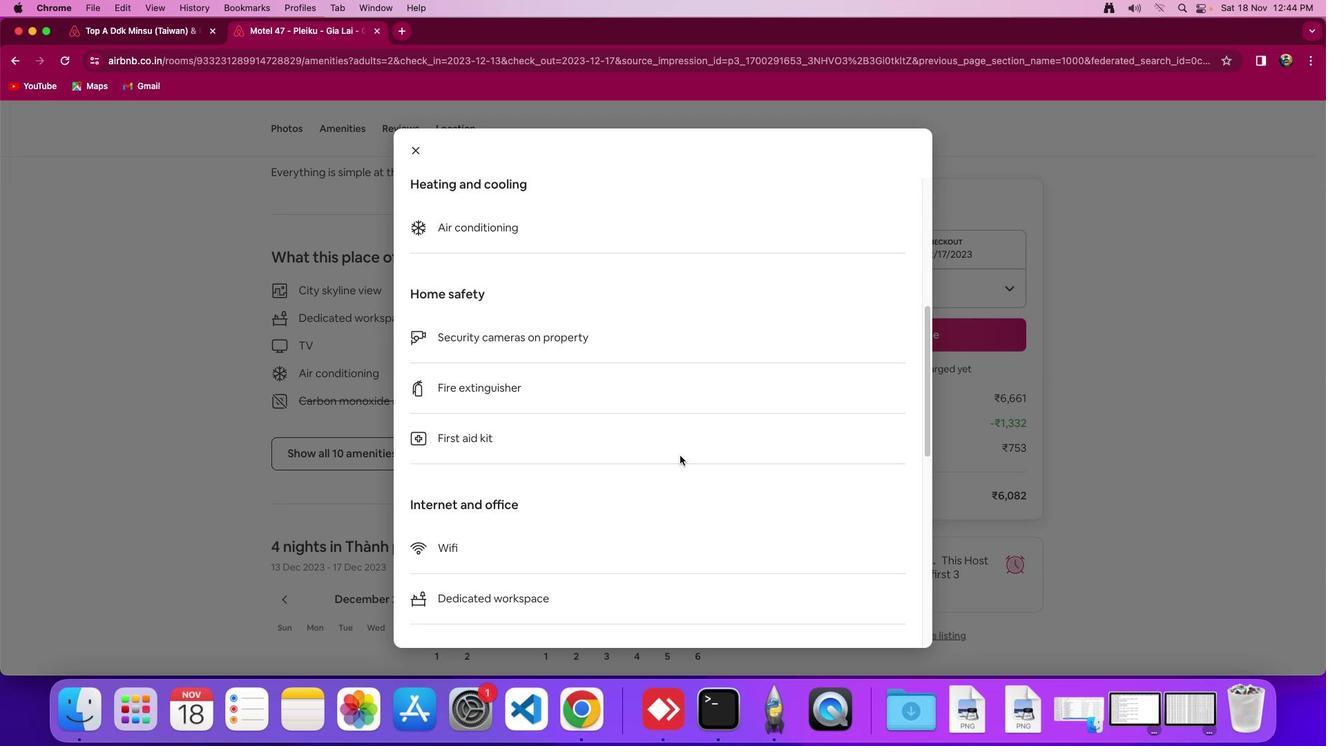 
Action: Mouse scrolled (679, 455) with delta (0, 0)
Screenshot: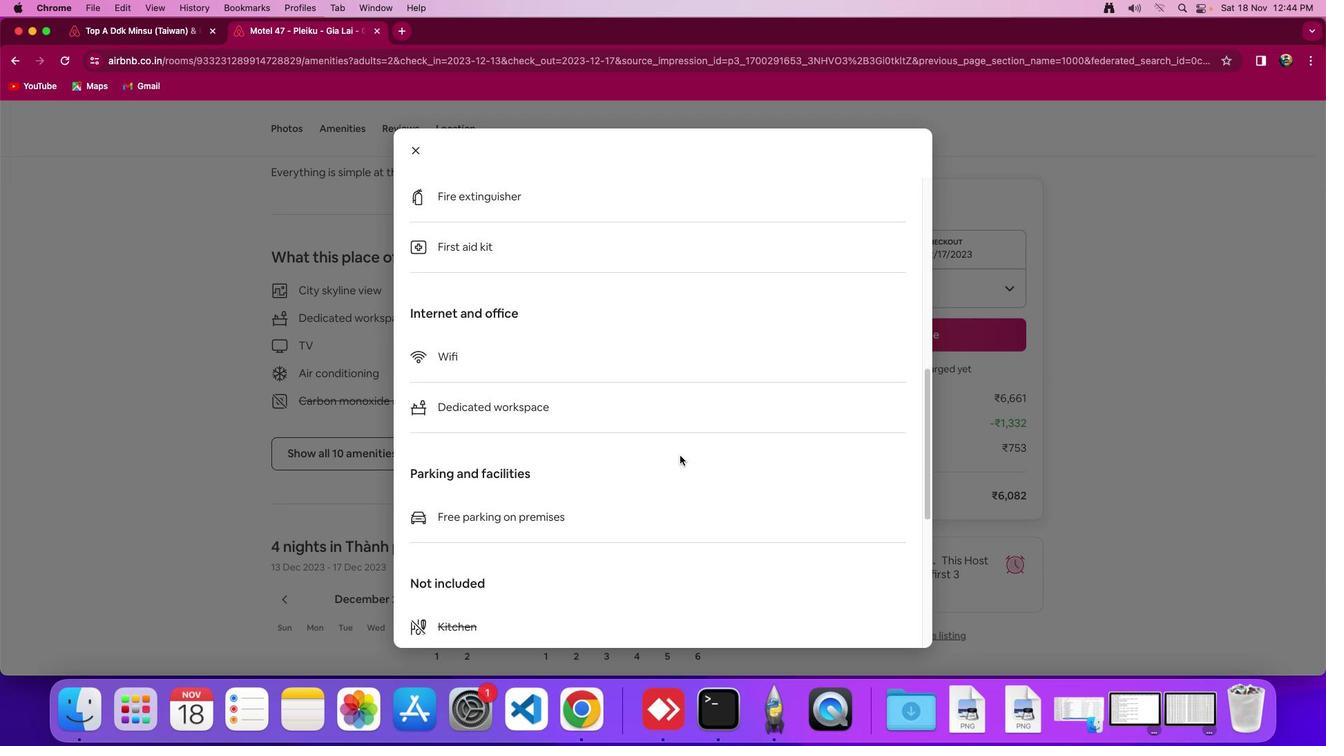 
Action: Mouse scrolled (679, 455) with delta (0, 0)
Screenshot: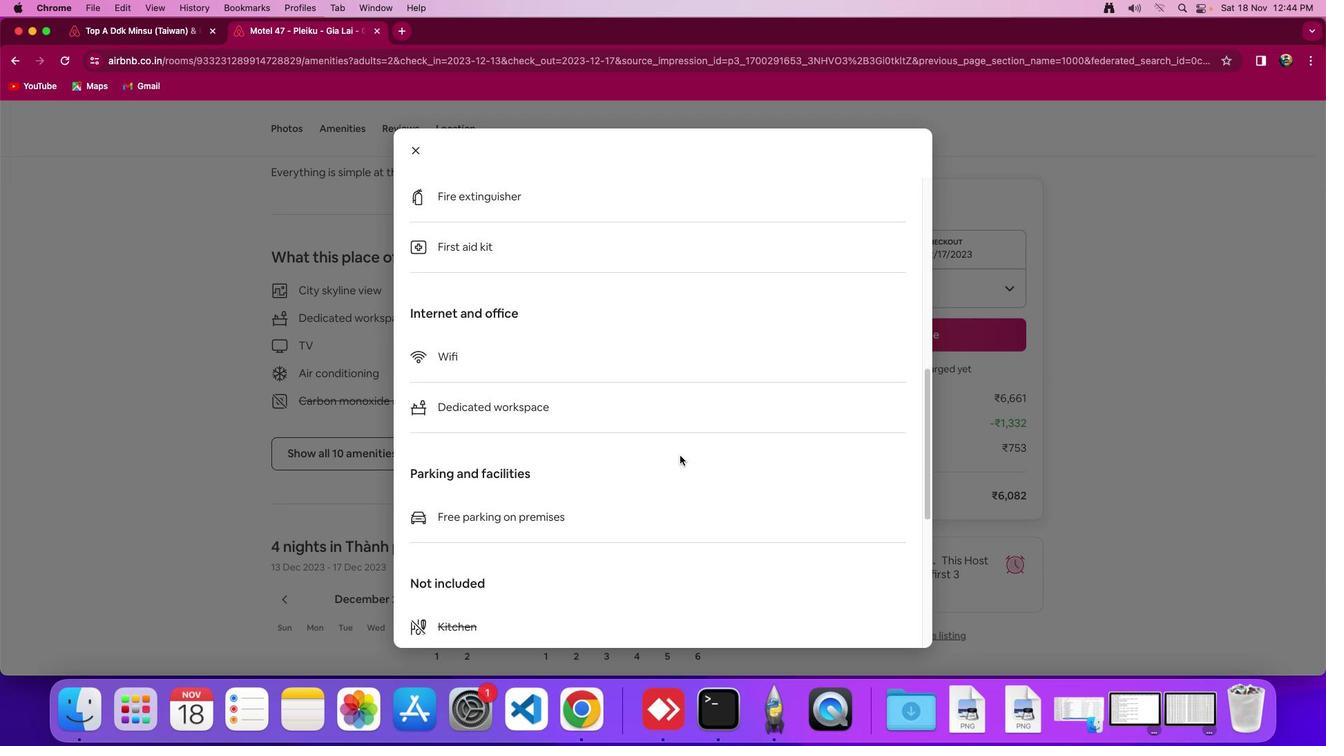 
Action: Mouse scrolled (679, 455) with delta (0, -3)
Screenshot: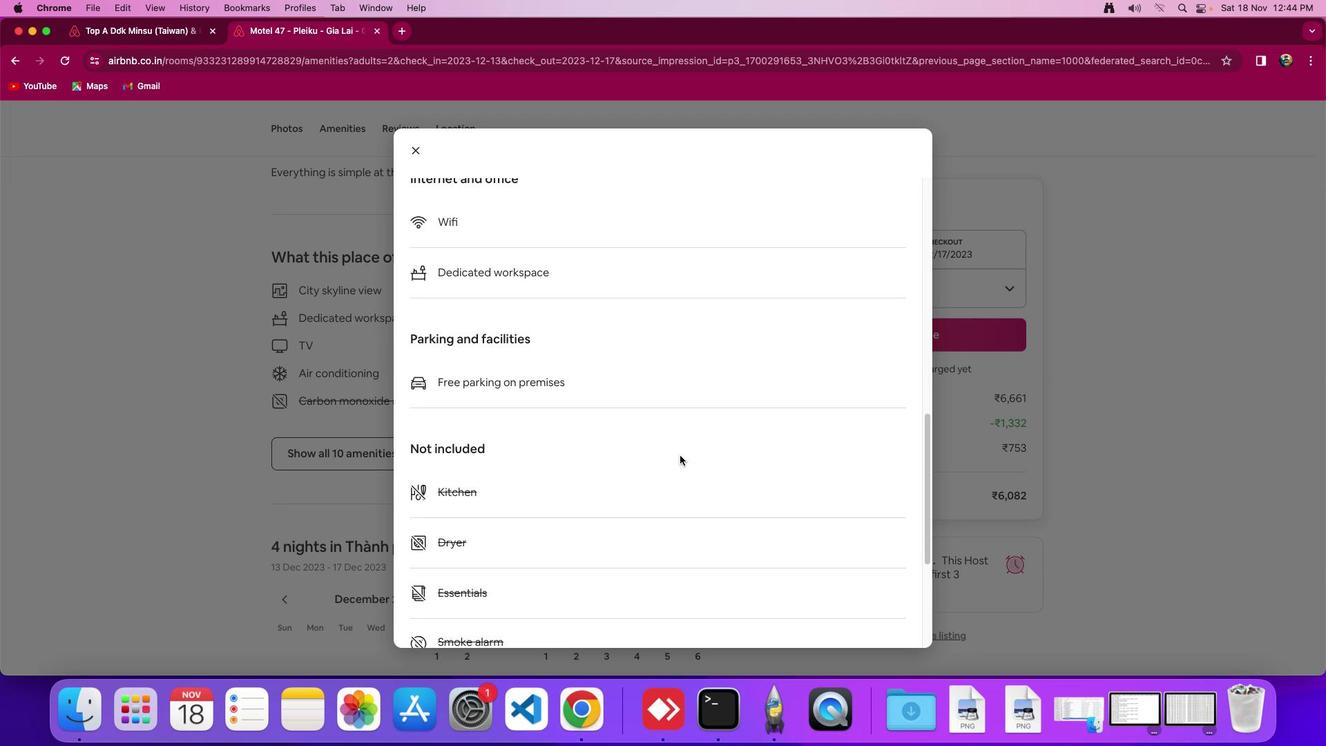 
Action: Mouse scrolled (679, 455) with delta (0, -4)
Screenshot: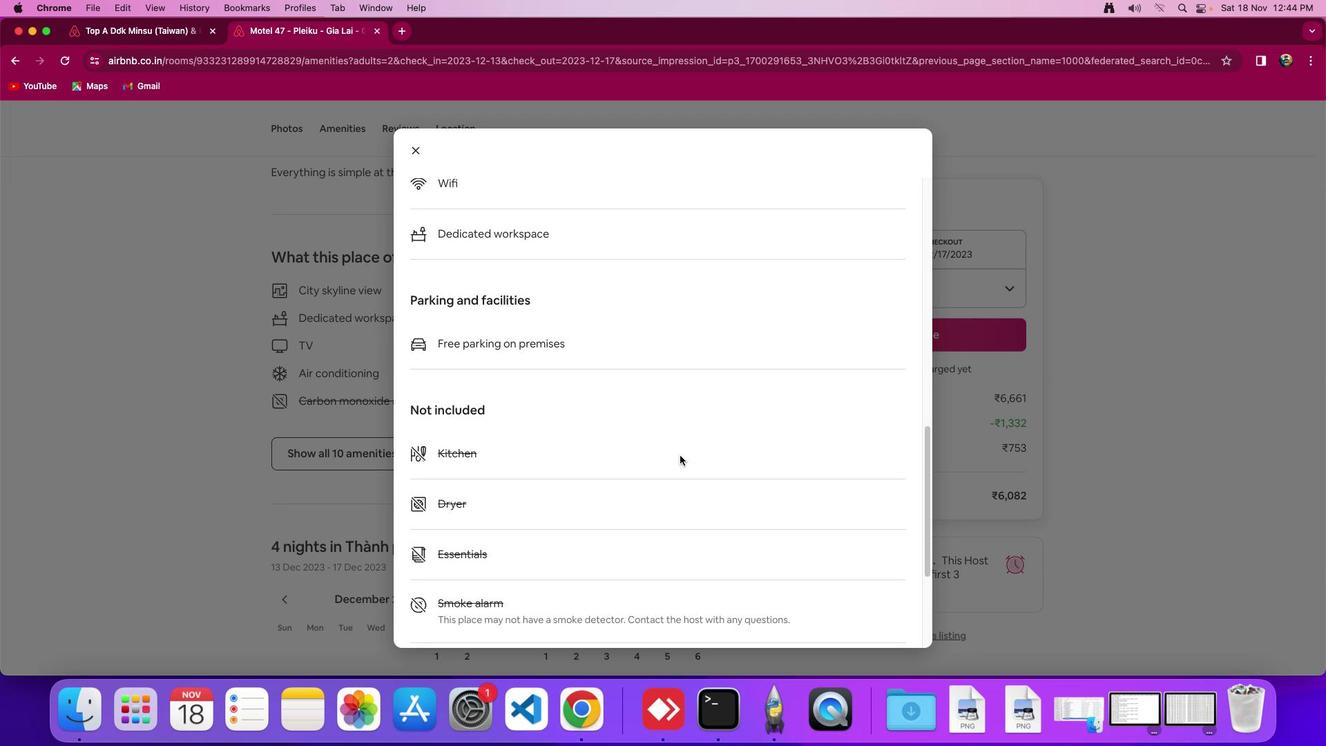 
Action: Mouse scrolled (679, 455) with delta (0, 0)
Screenshot: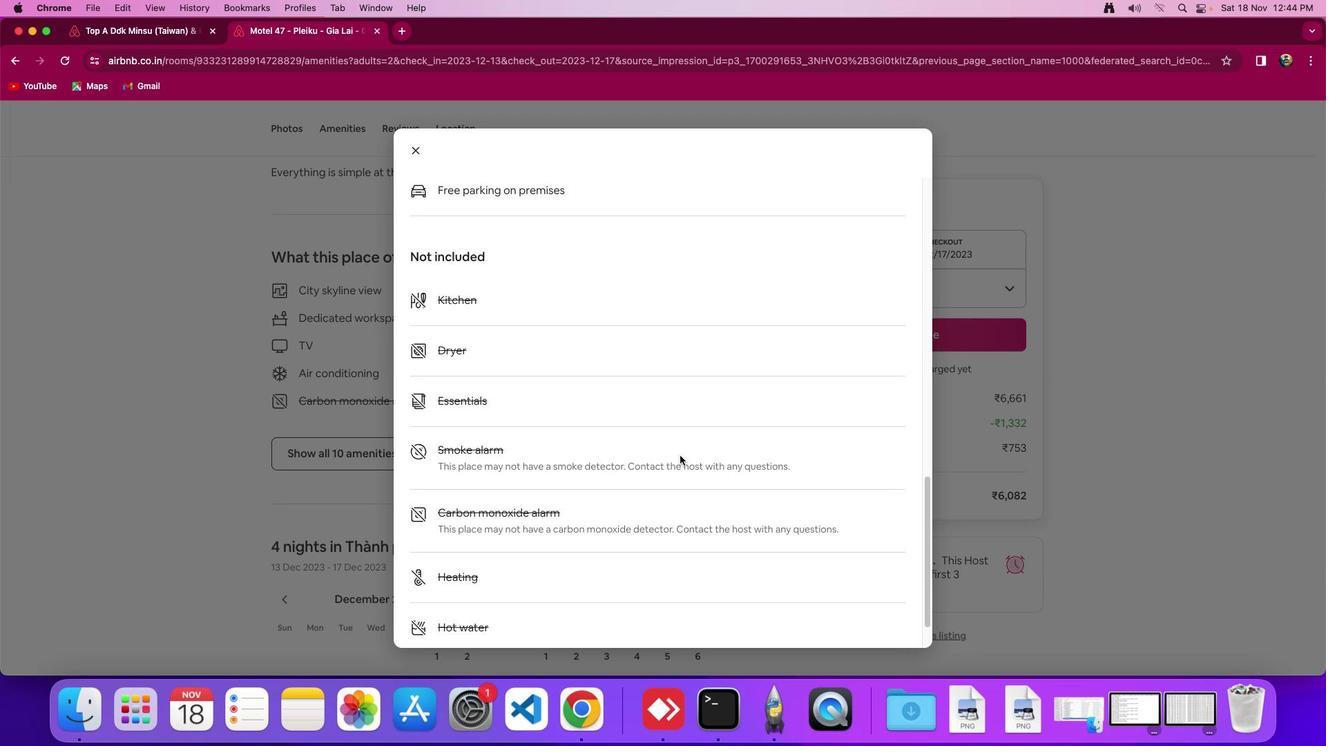 
Action: Mouse scrolled (679, 455) with delta (0, 0)
Screenshot: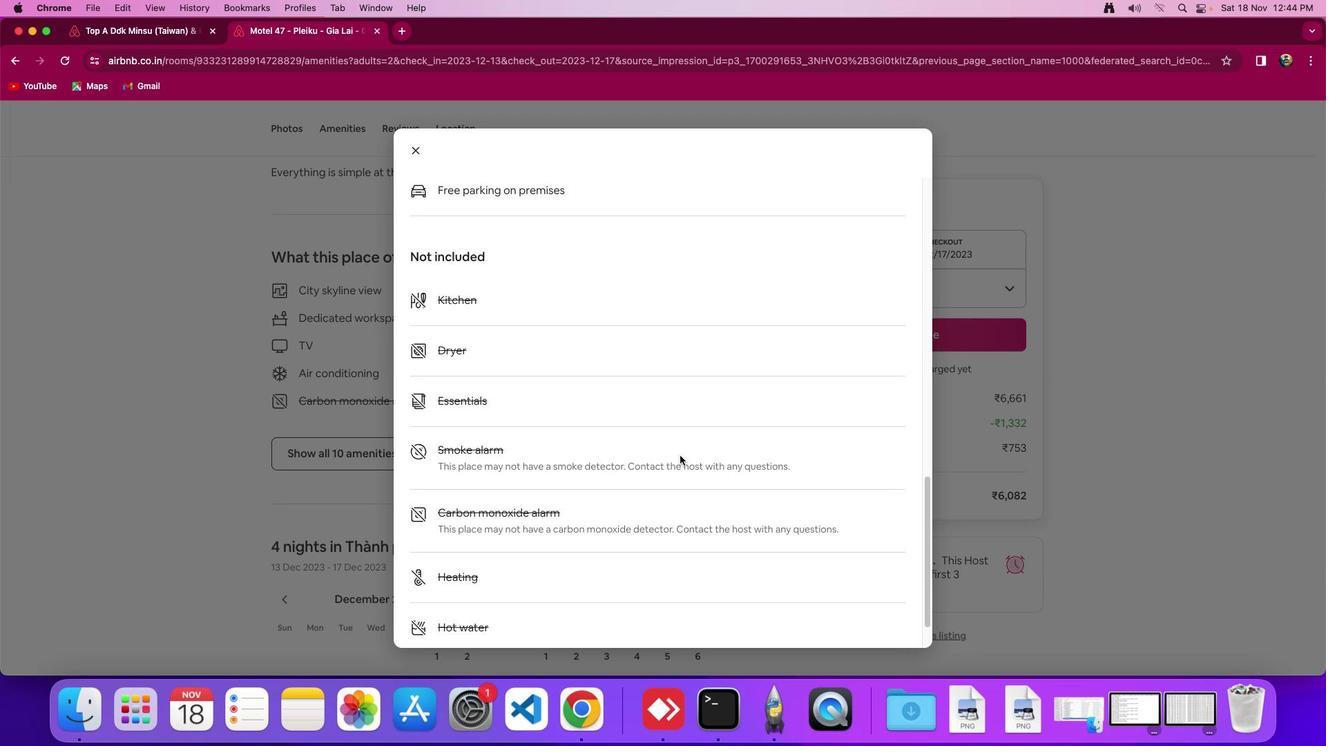 
Action: Mouse scrolled (679, 455) with delta (0, -3)
Screenshot: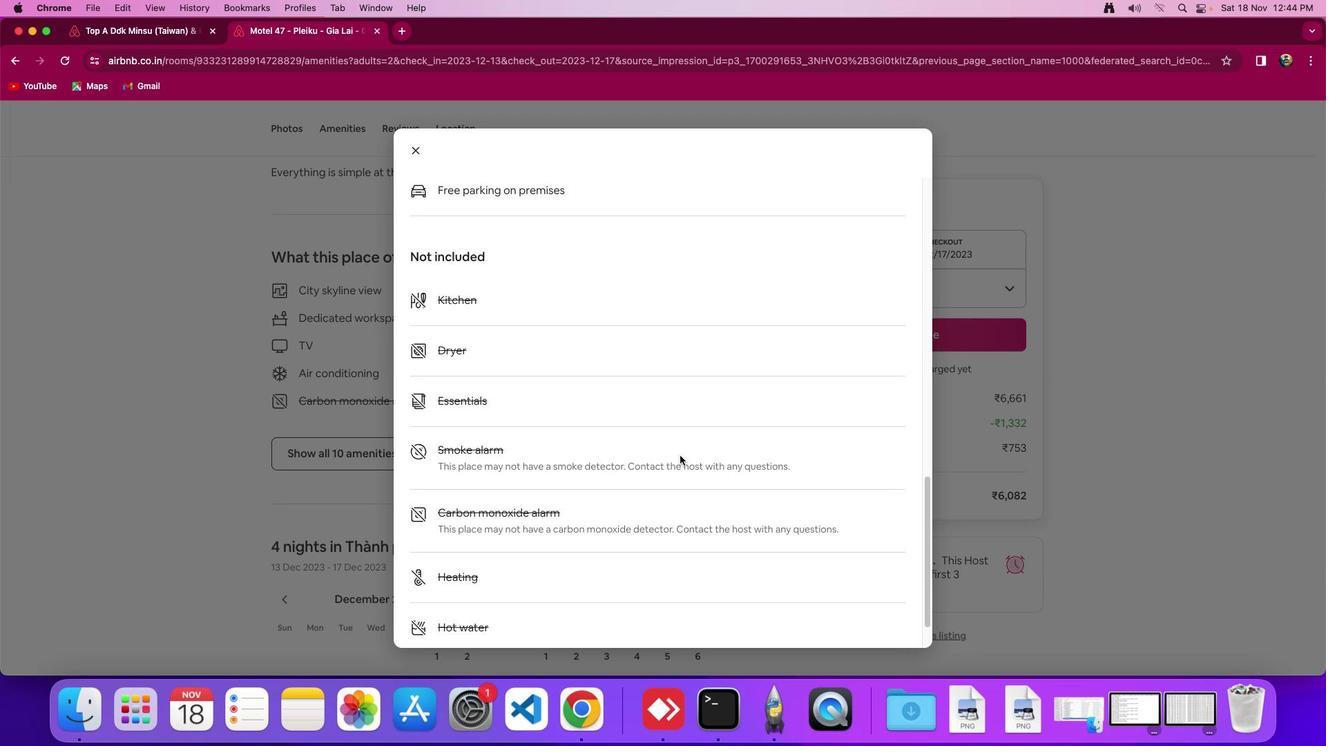 
Action: Mouse scrolled (679, 455) with delta (0, -4)
Screenshot: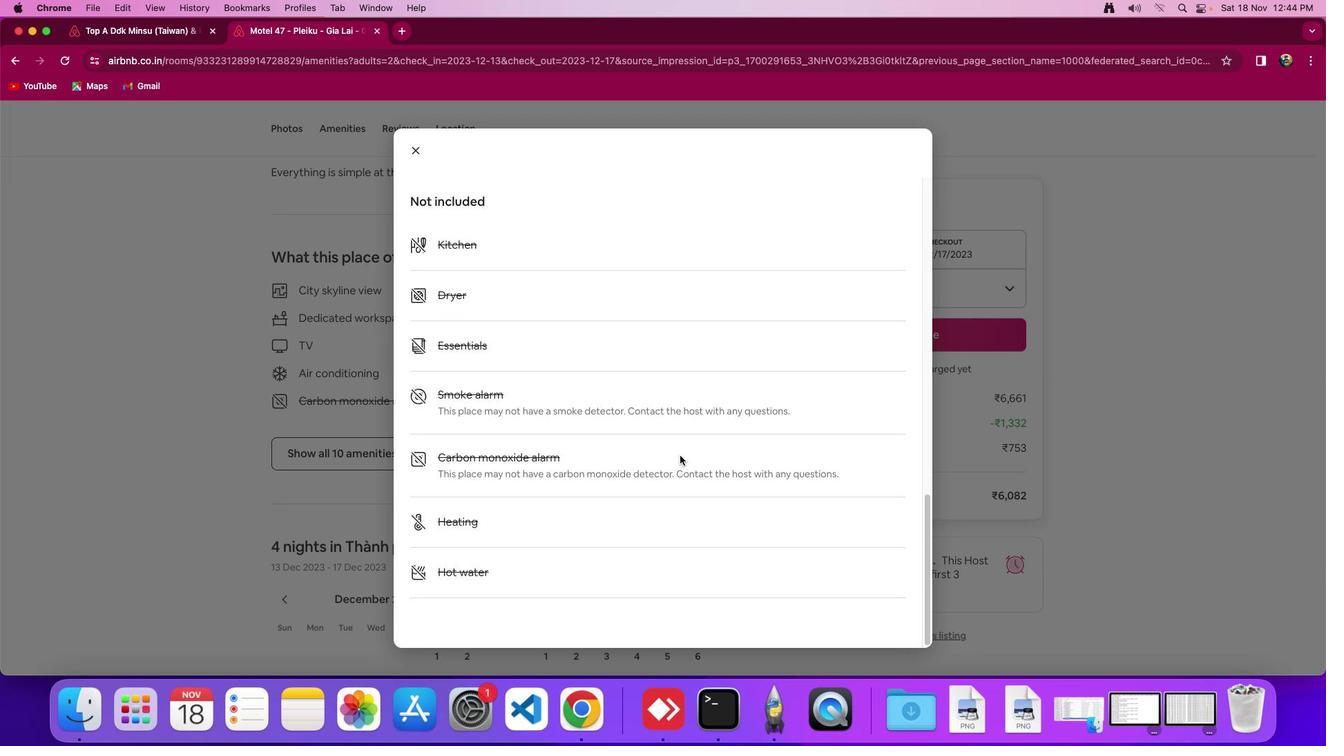 
Action: Mouse scrolled (679, 455) with delta (0, 0)
Screenshot: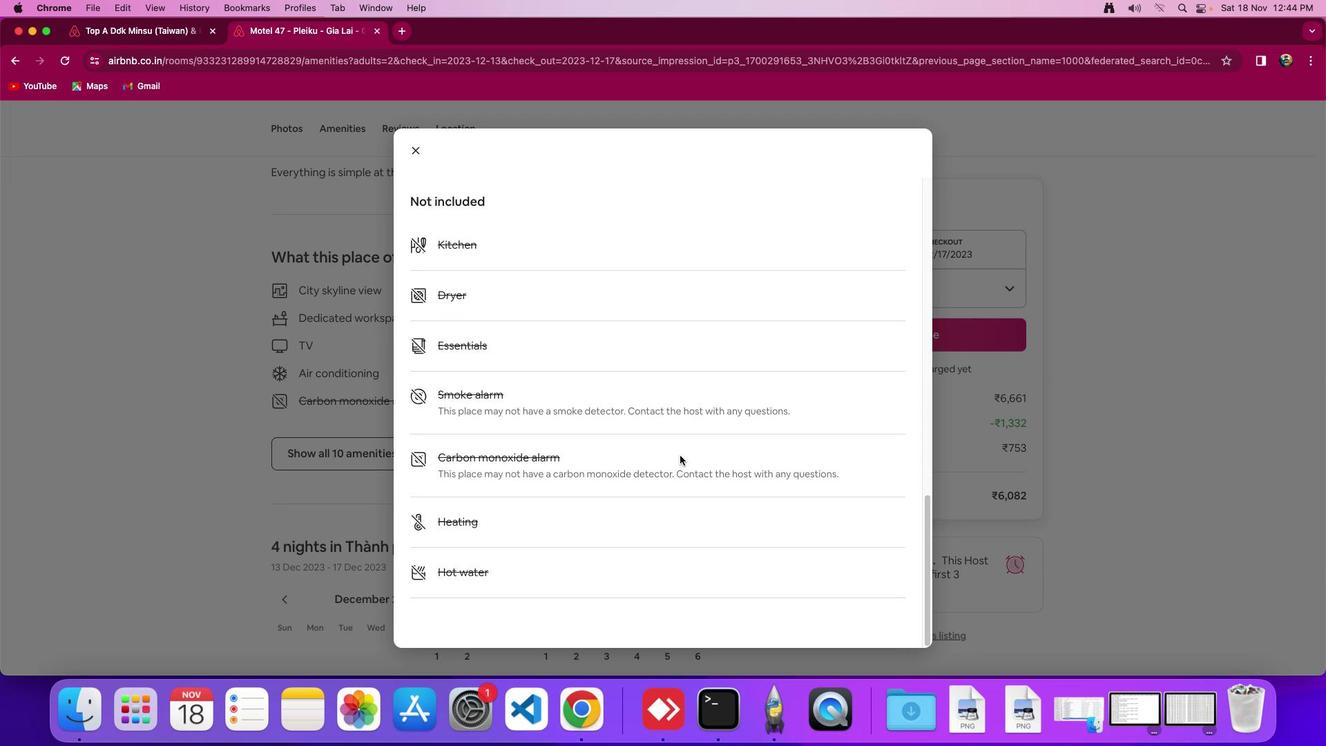 
Action: Mouse scrolled (679, 455) with delta (0, 0)
Screenshot: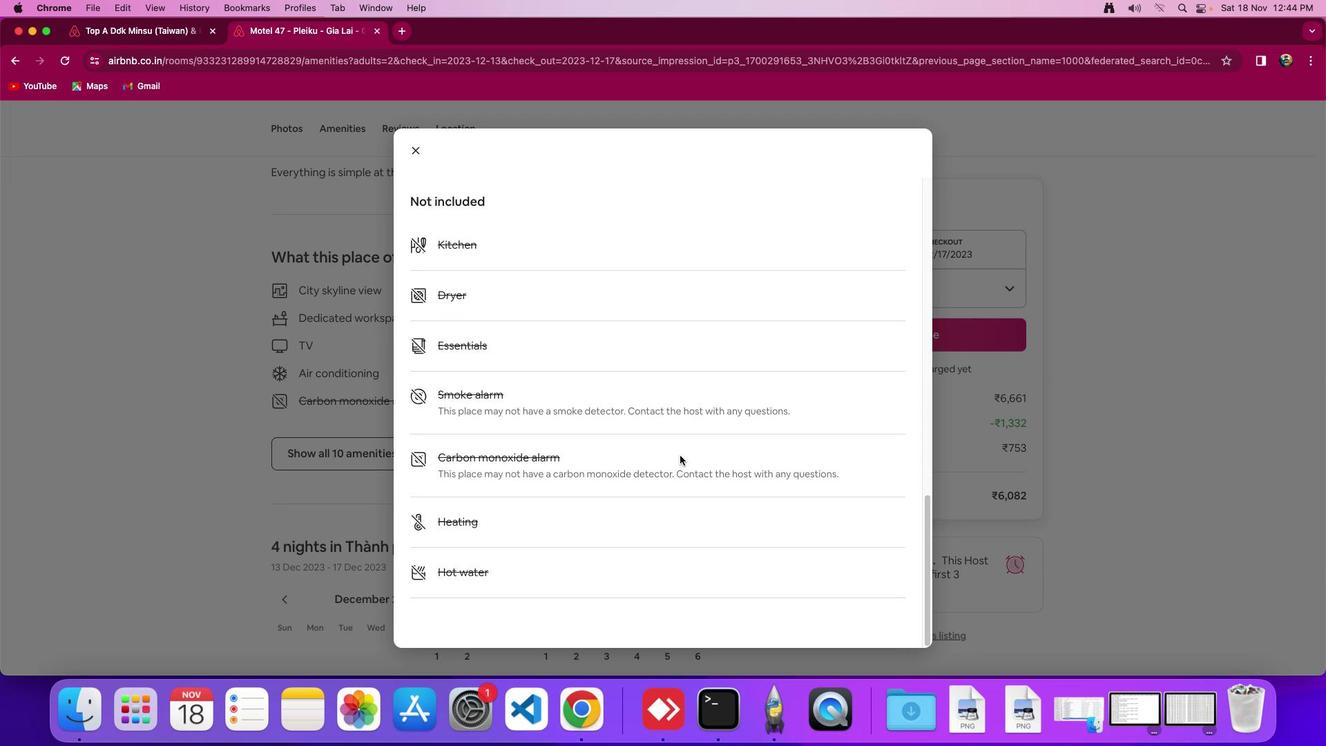 
Action: Mouse scrolled (679, 455) with delta (0, -2)
Screenshot: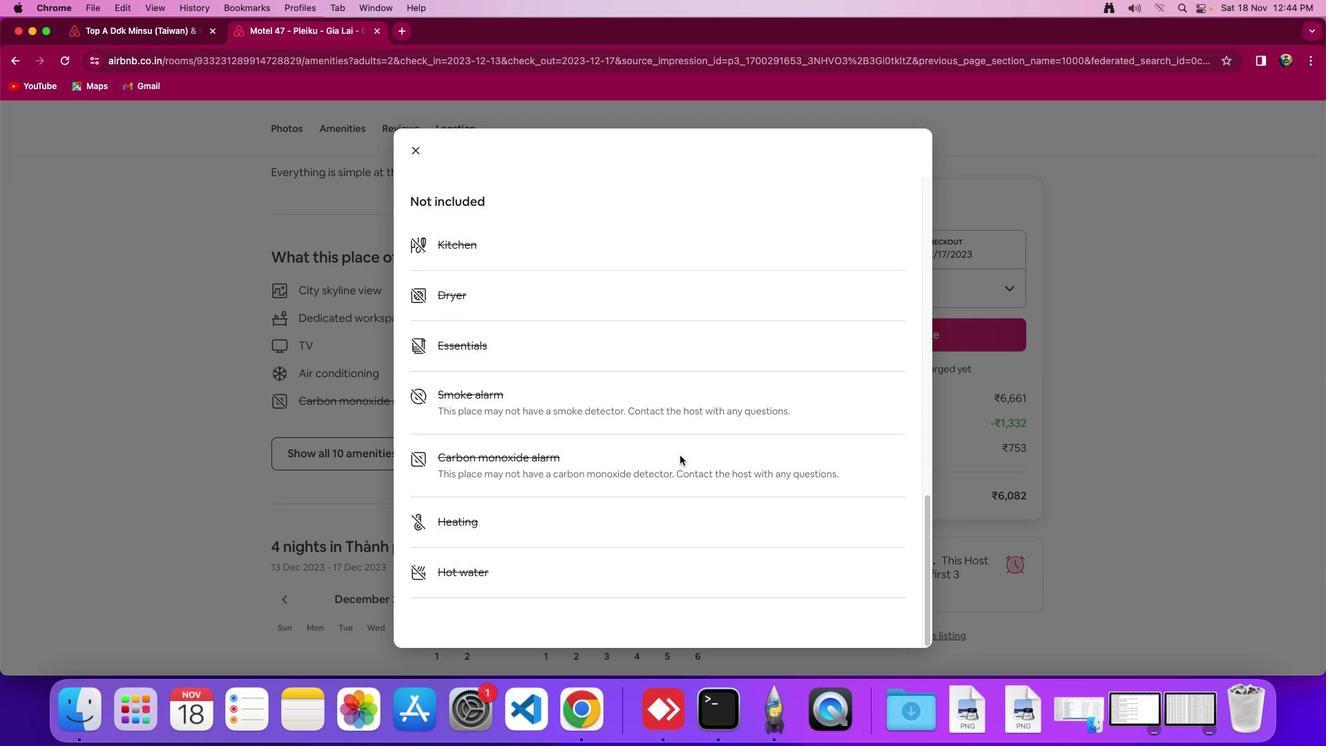 
Action: Mouse scrolled (679, 455) with delta (0, -4)
Screenshot: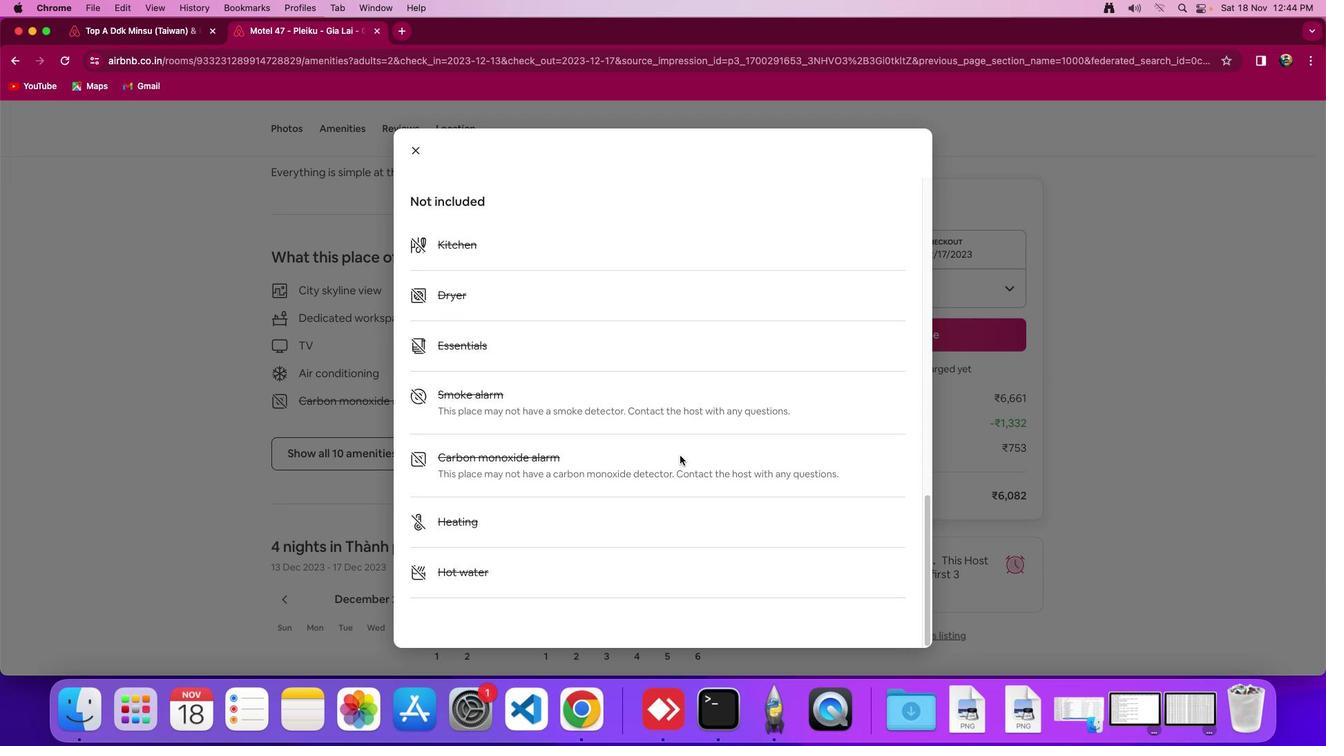 
Action: Mouse moved to (415, 149)
Screenshot: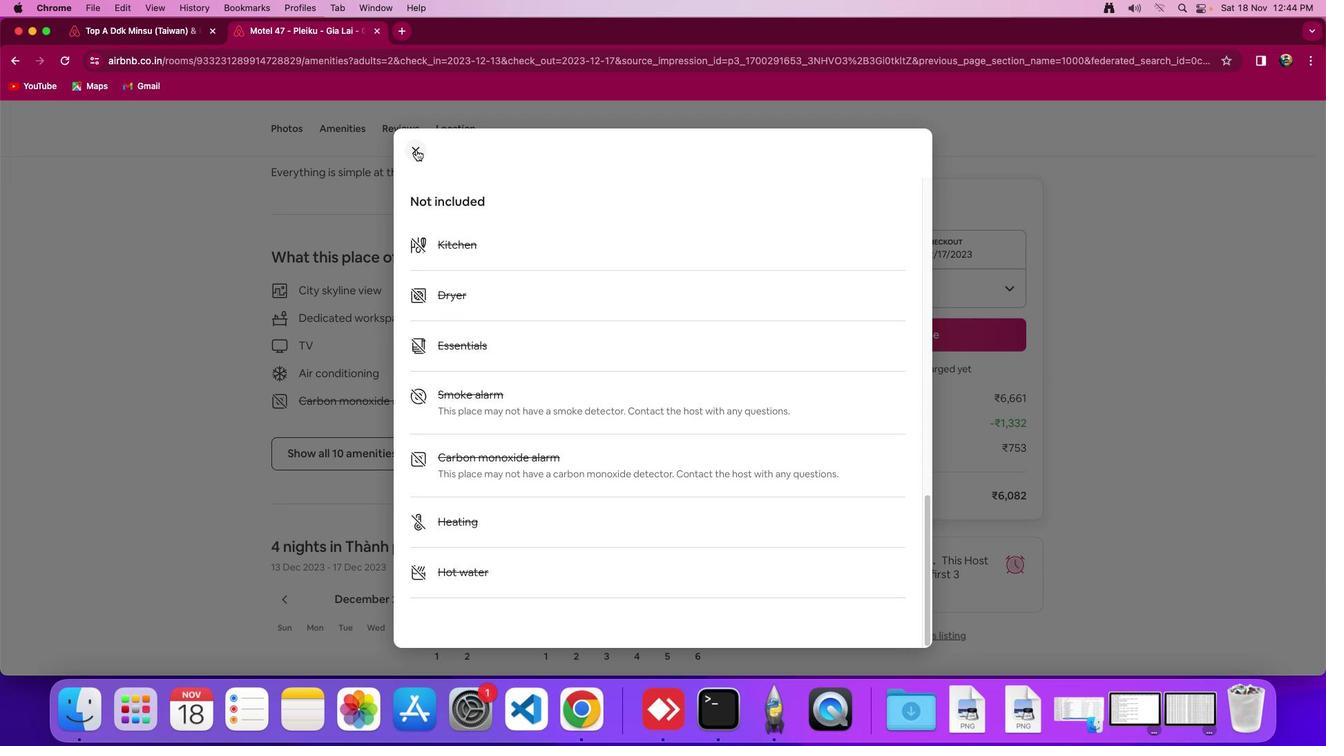 
Action: Mouse pressed left at (415, 149)
Screenshot: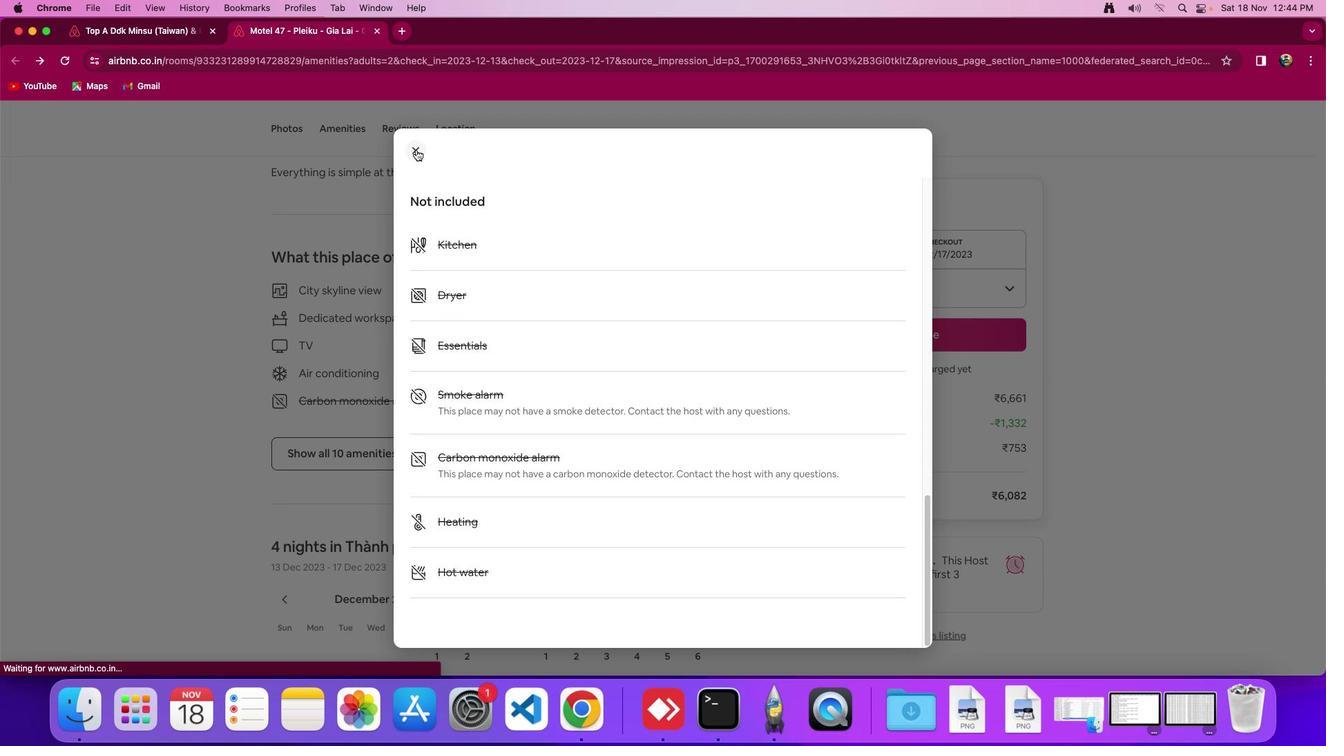 
Action: Mouse moved to (520, 397)
Screenshot: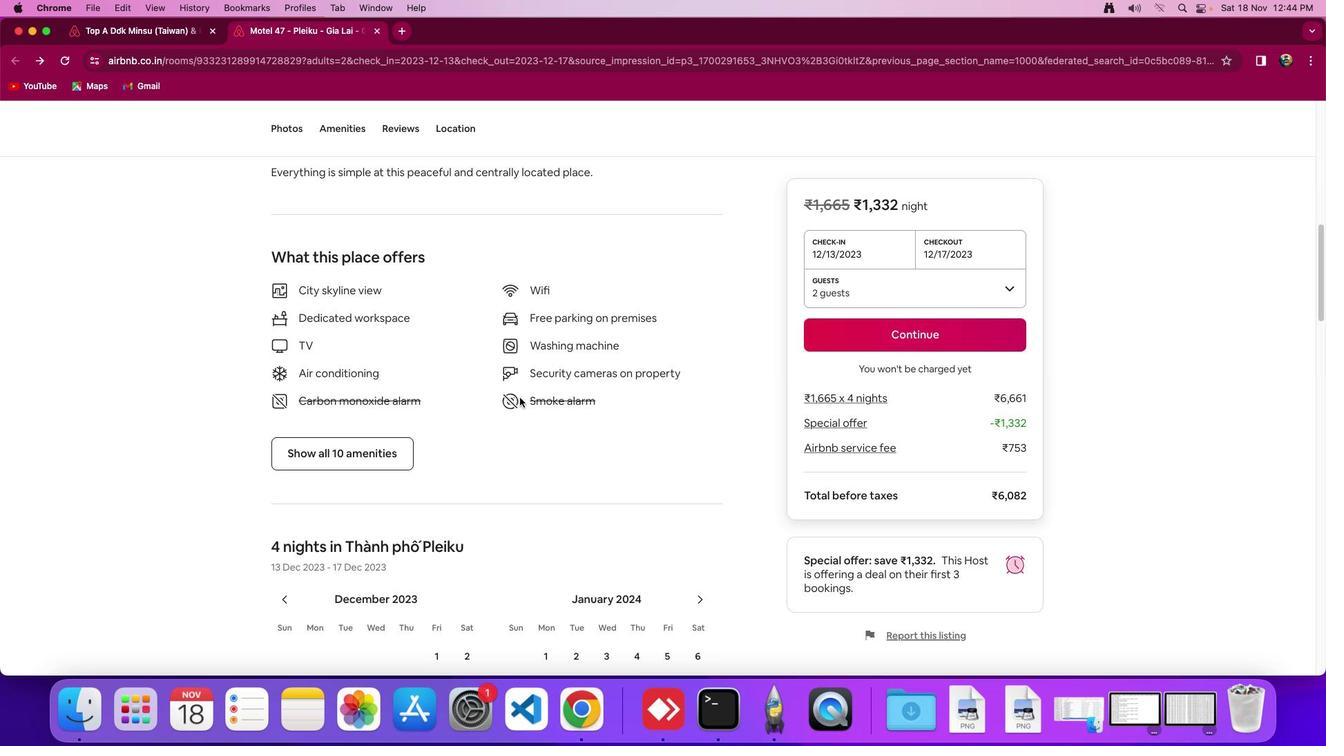 
Action: Mouse scrolled (520, 397) with delta (0, 0)
Screenshot: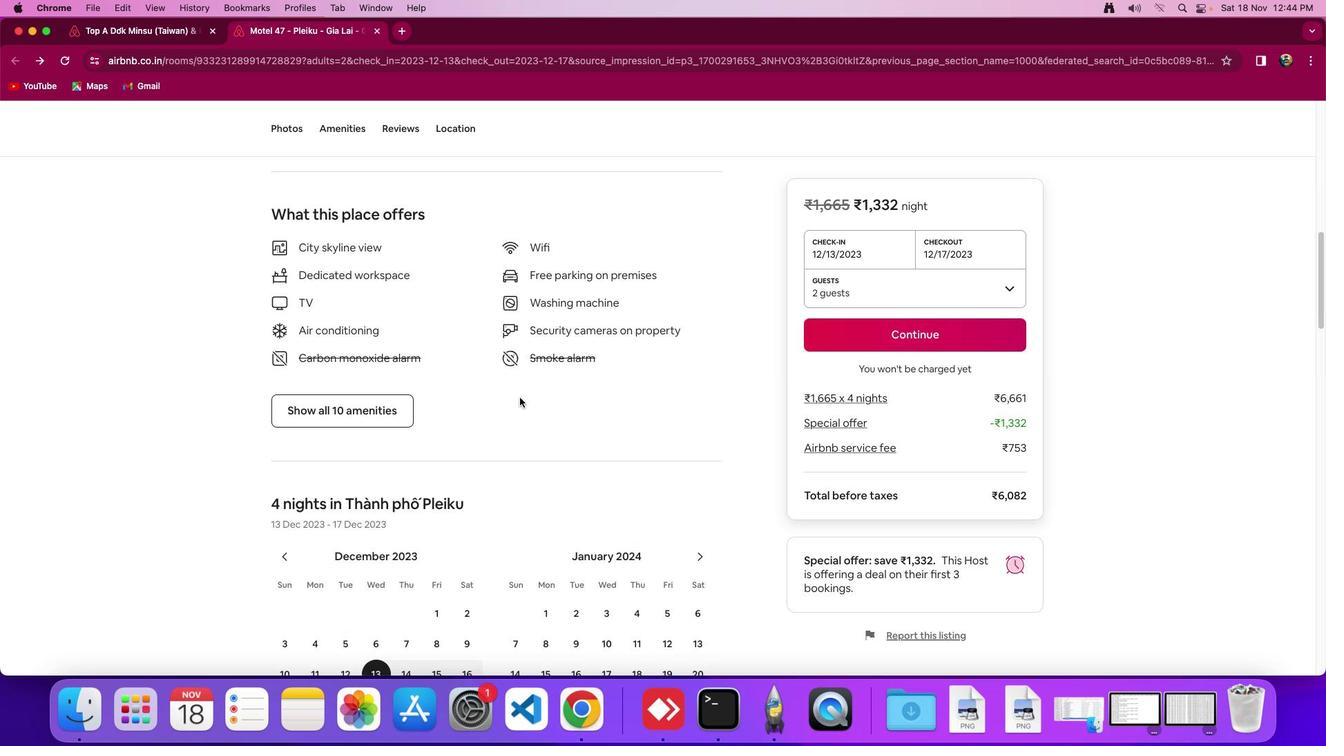 
Action: Mouse scrolled (520, 397) with delta (0, 0)
Screenshot: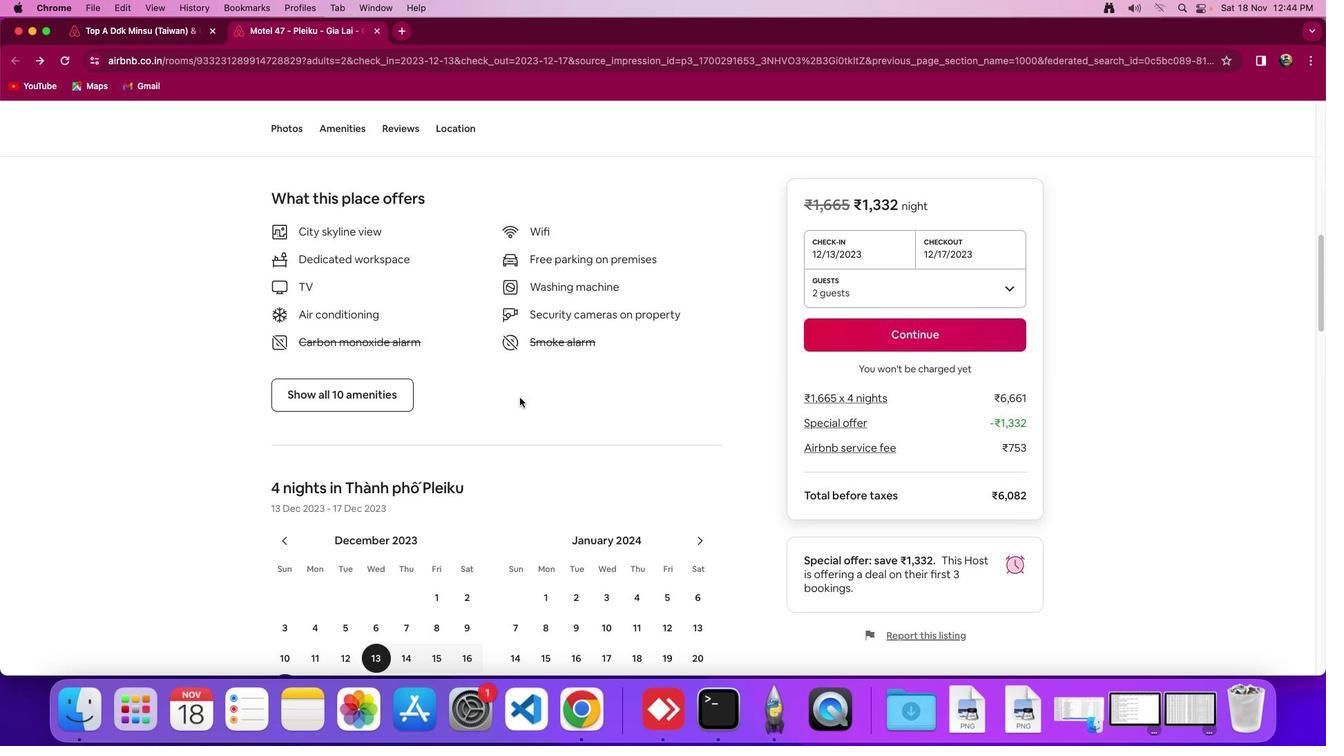 
Action: Mouse scrolled (520, 397) with delta (0, -2)
Screenshot: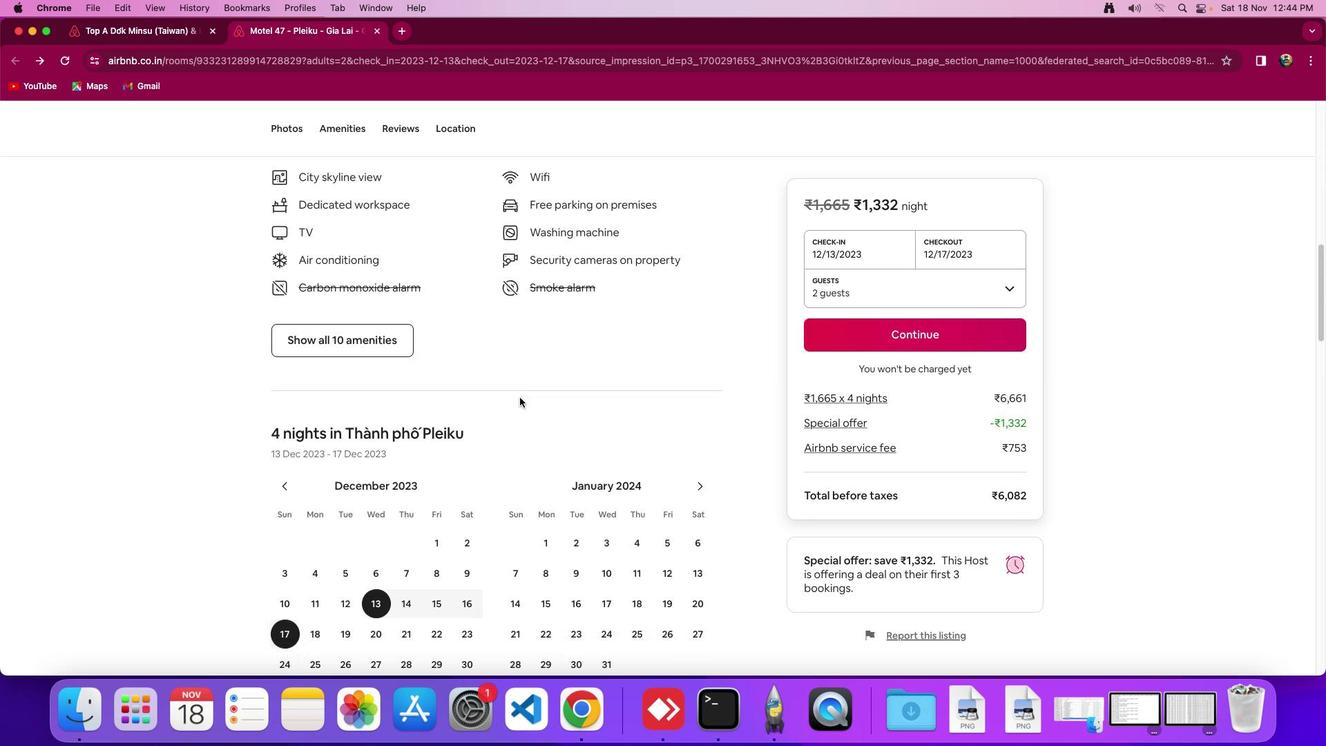 
Action: Mouse scrolled (520, 397) with delta (0, 0)
Screenshot: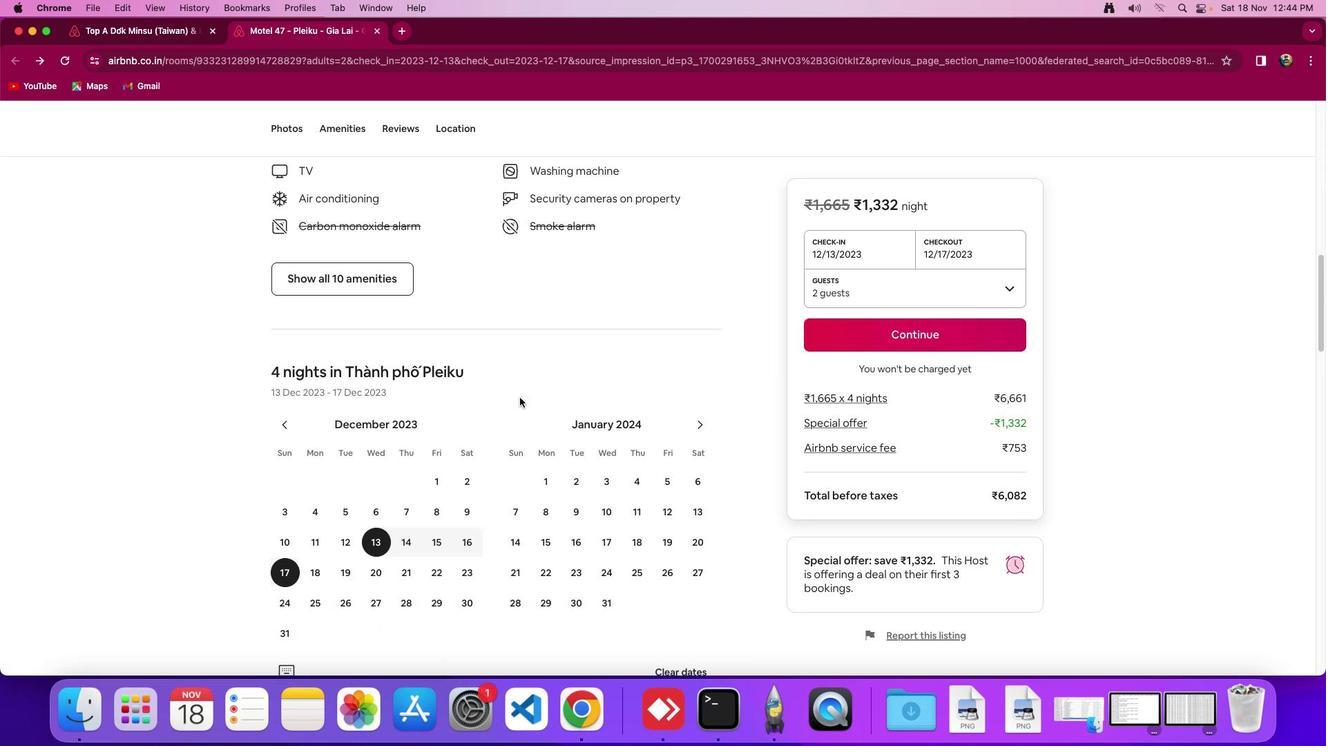 
Action: Mouse scrolled (520, 397) with delta (0, 0)
Screenshot: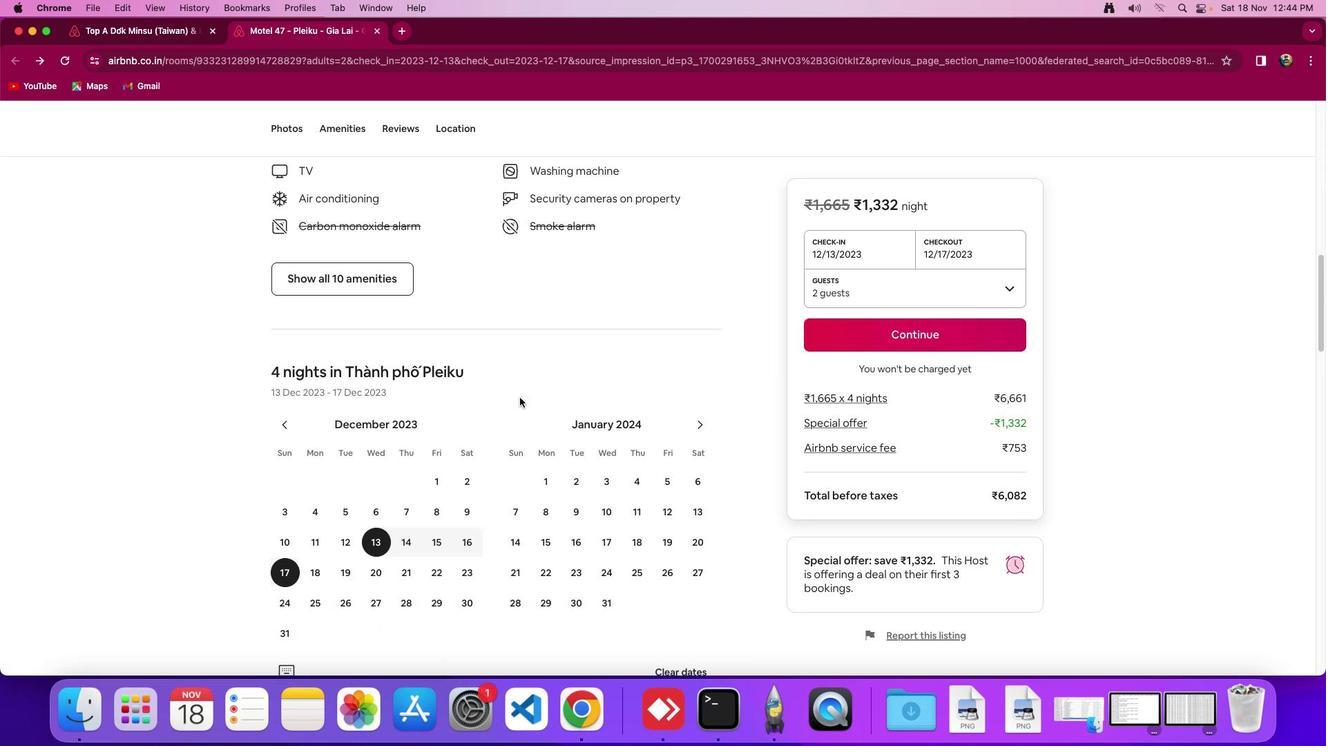 
Action: Mouse scrolled (520, 397) with delta (0, -2)
Screenshot: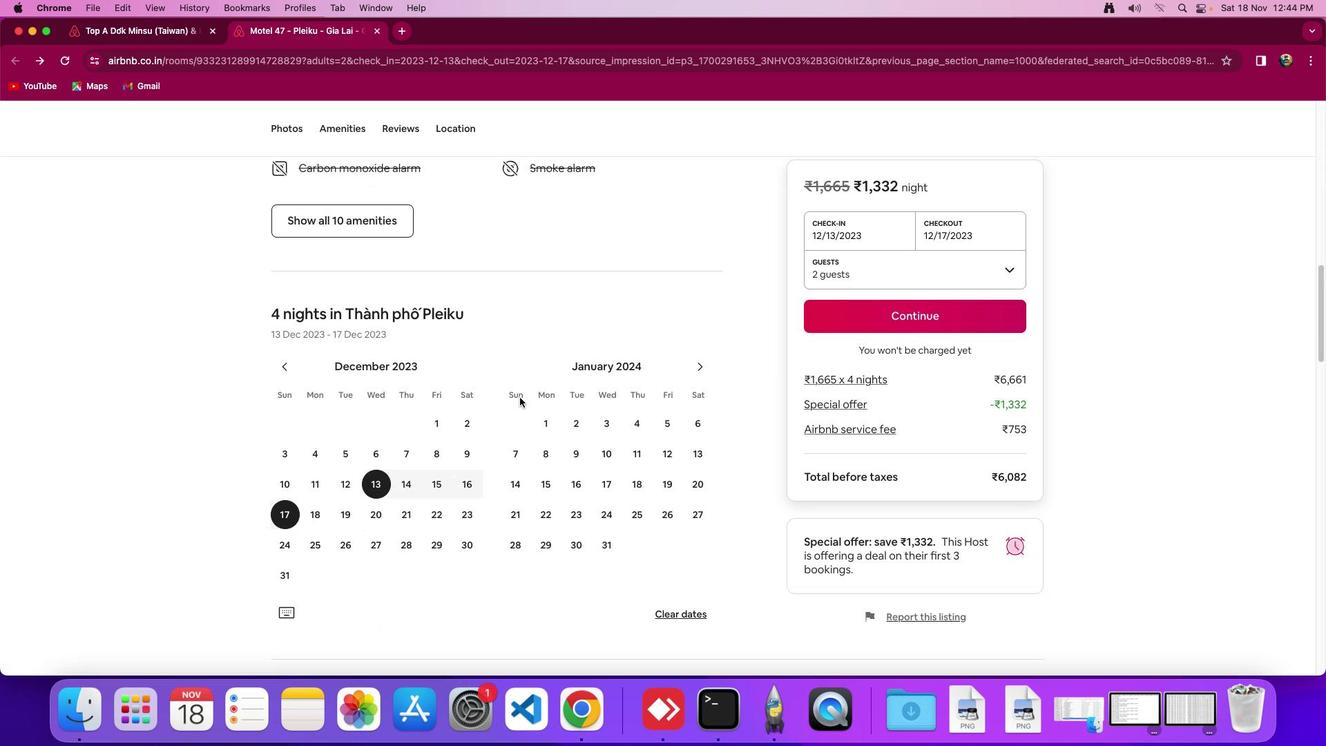 
Action: Mouse scrolled (520, 397) with delta (0, 0)
Screenshot: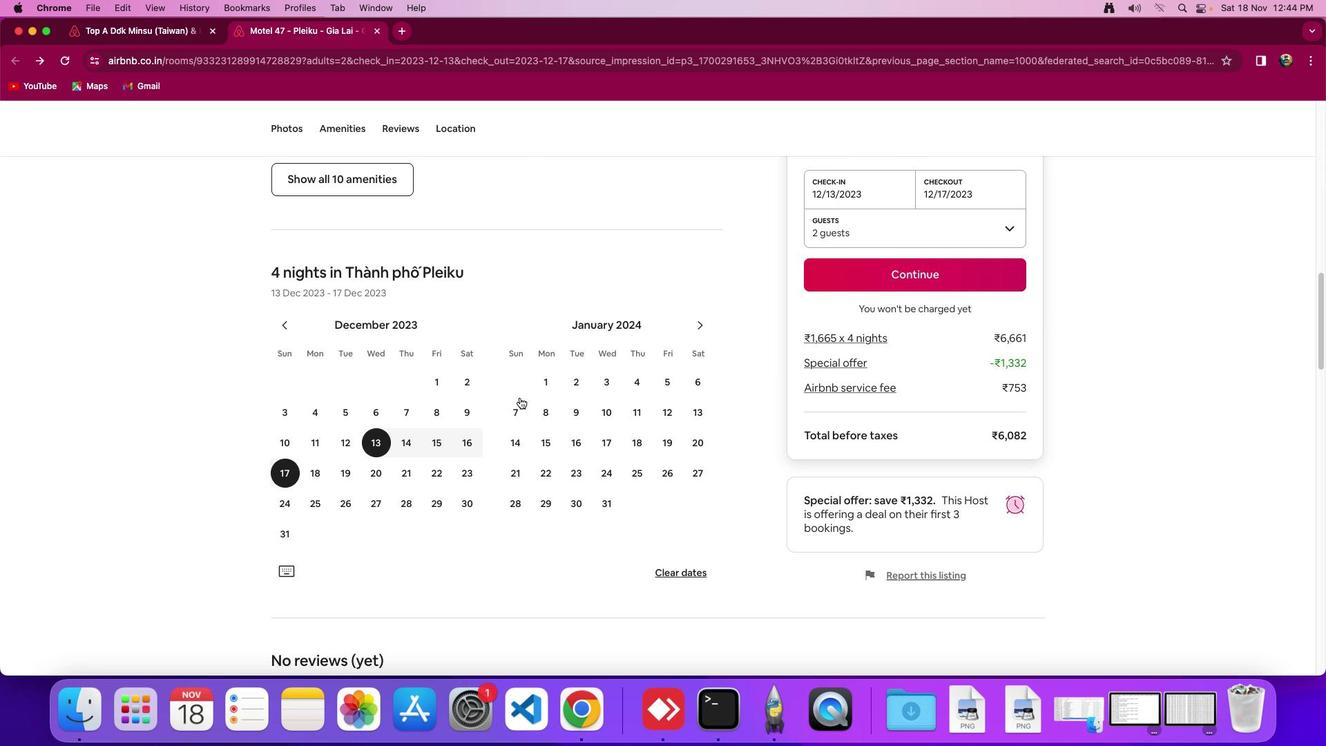 
Action: Mouse scrolled (520, 397) with delta (0, 0)
Screenshot: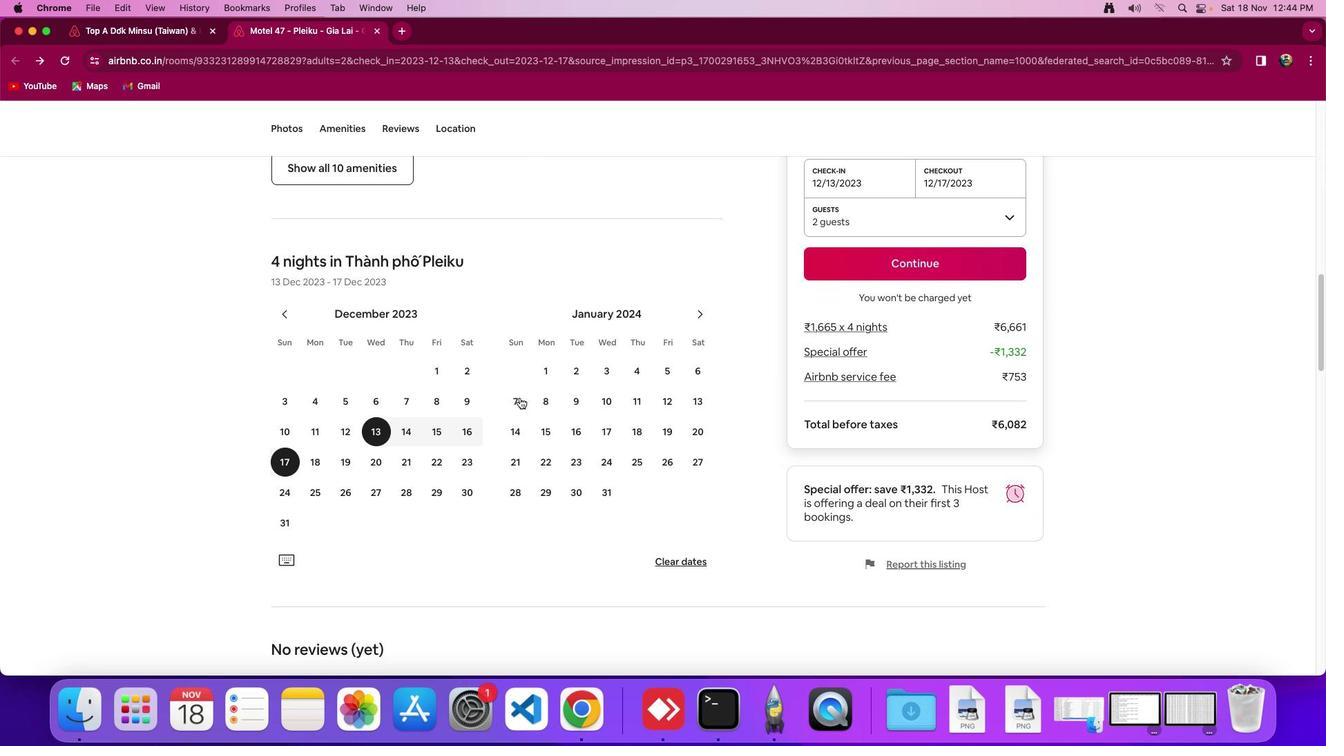 
Action: Mouse scrolled (520, 397) with delta (0, -1)
Screenshot: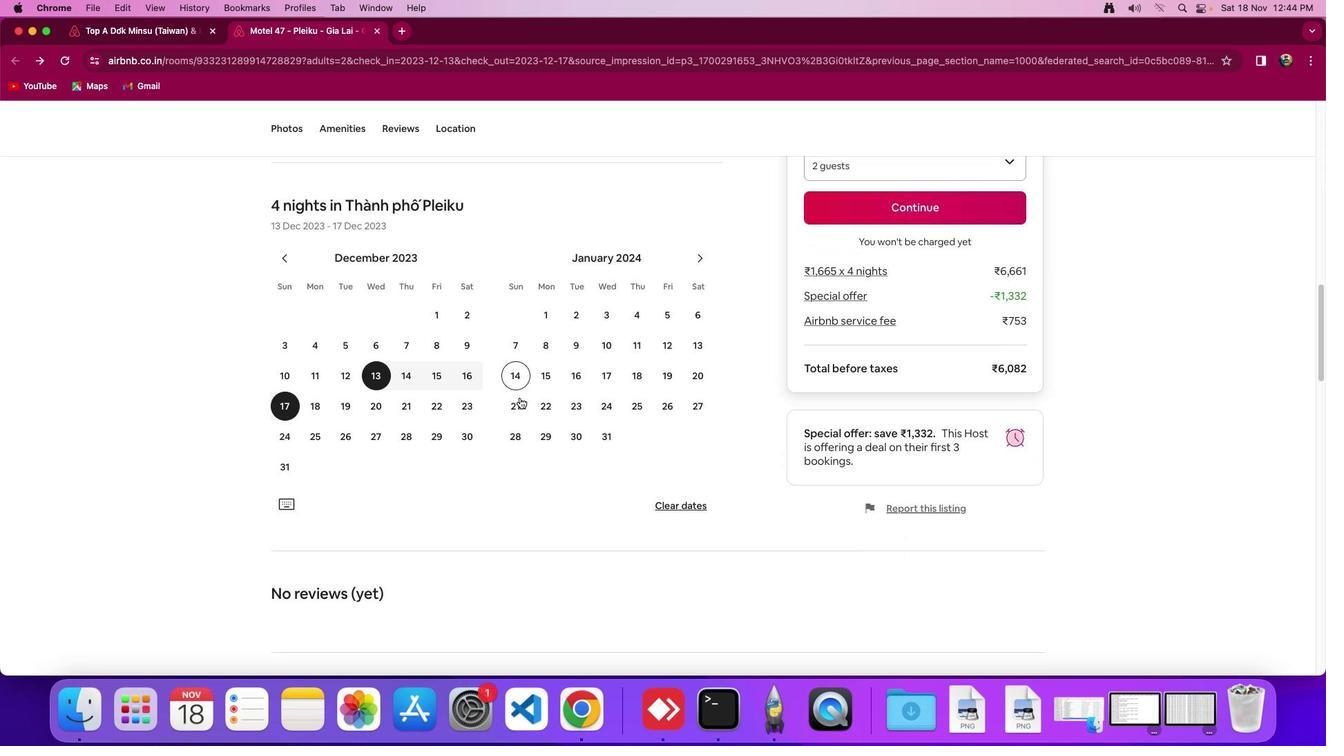 
Action: Mouse scrolled (520, 397) with delta (0, 0)
Screenshot: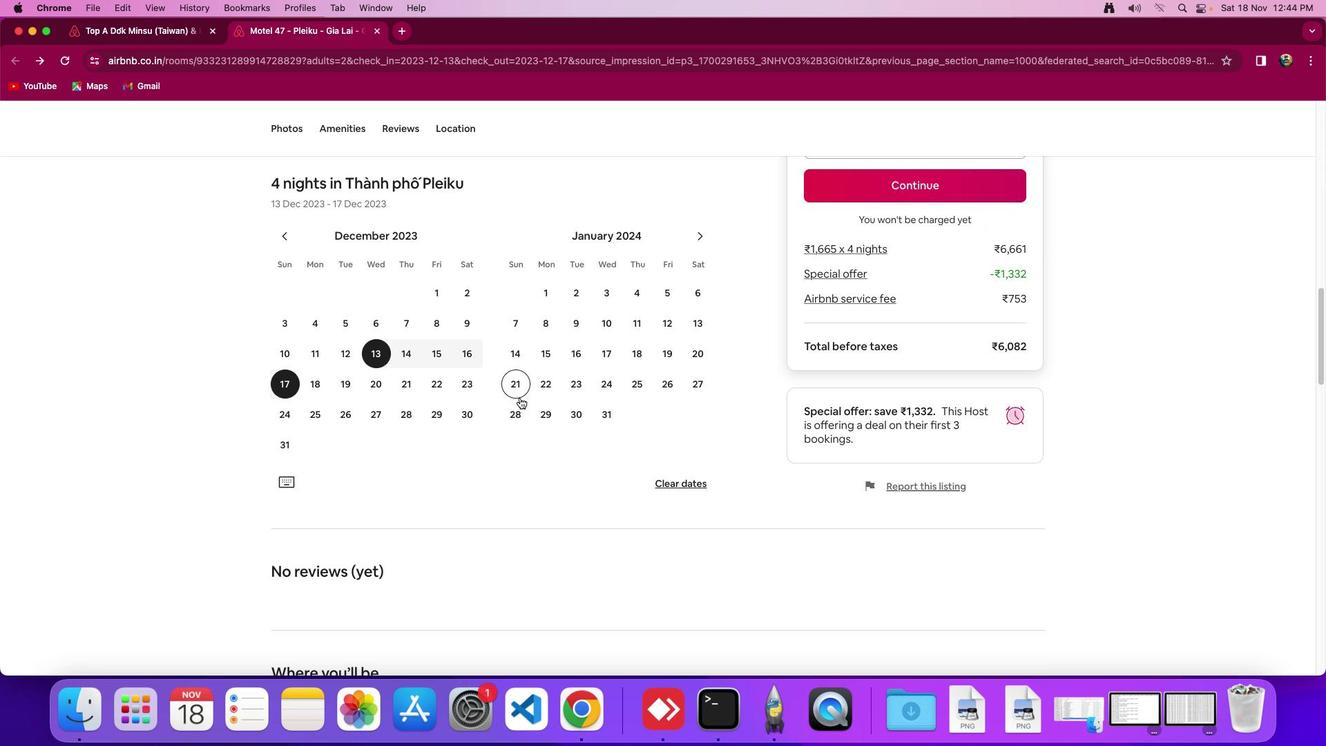 
Action: Mouse scrolled (520, 397) with delta (0, 0)
Screenshot: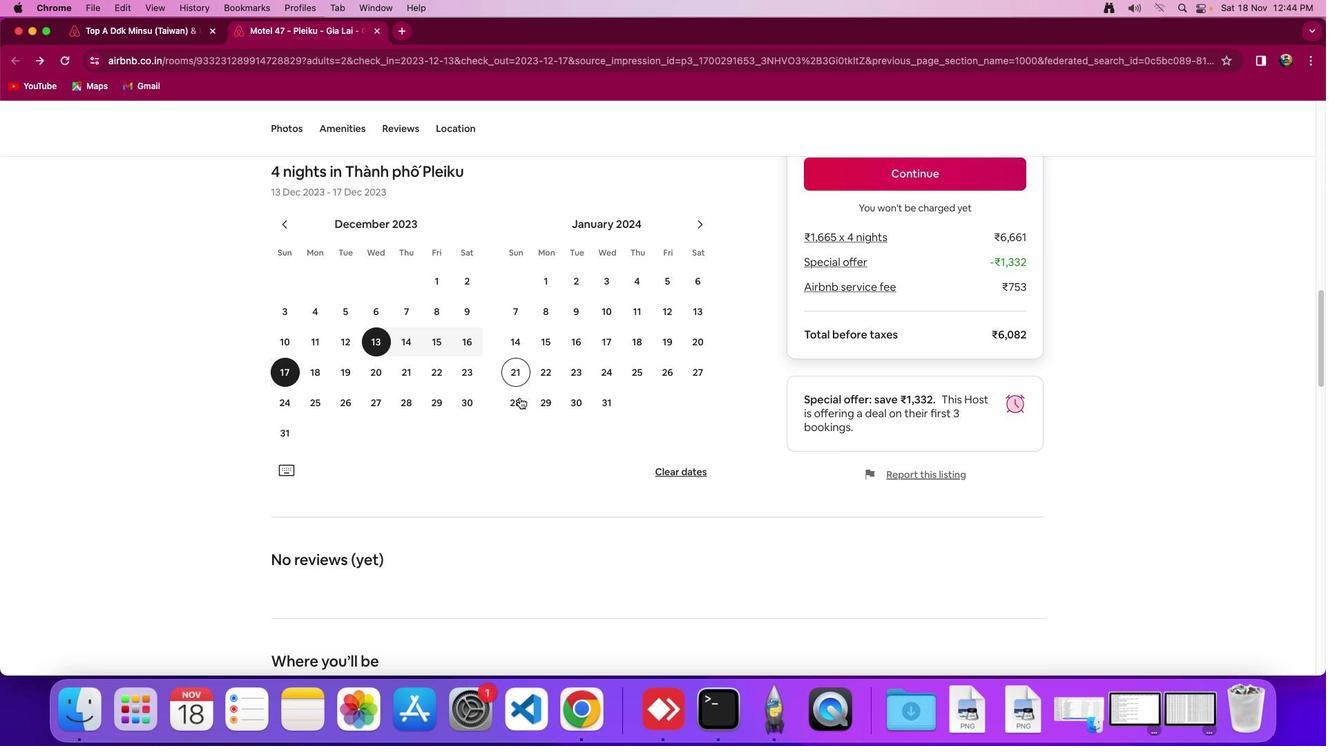 
Action: Mouse moved to (507, 417)
Screenshot: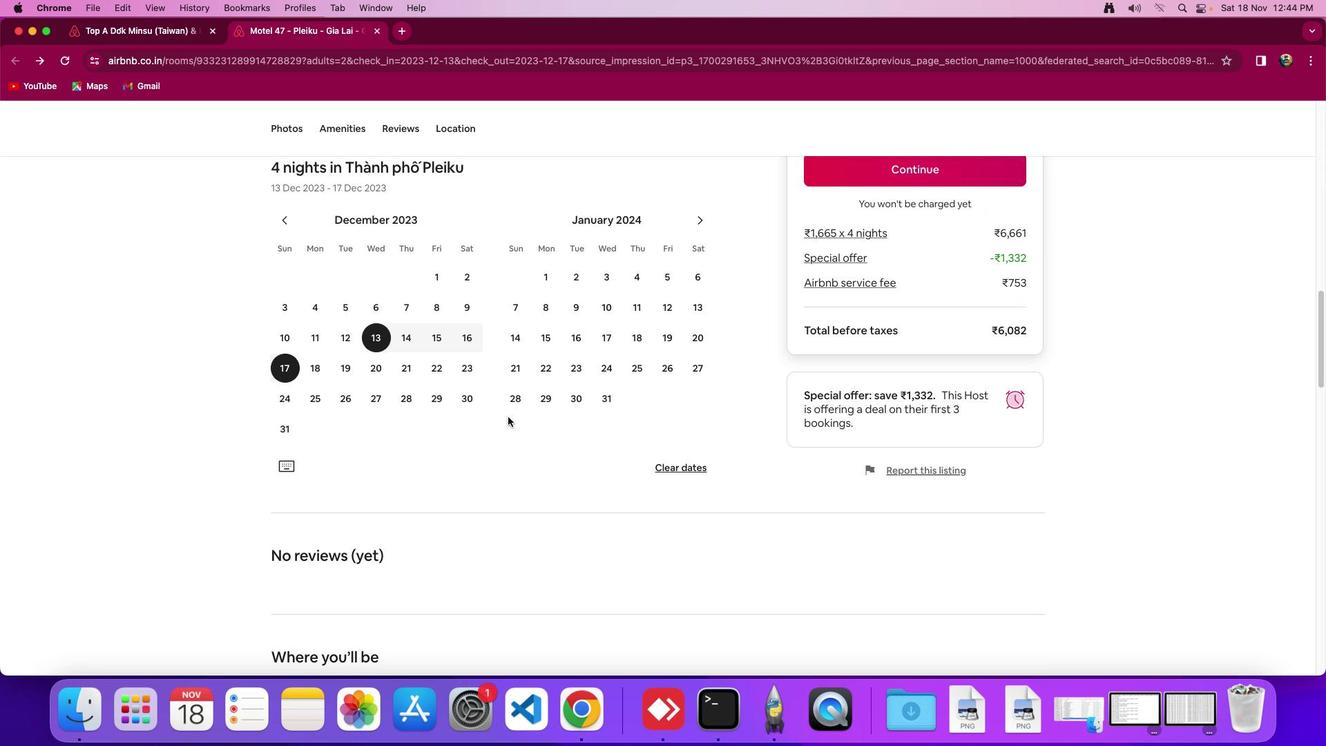 
Action: Mouse scrolled (507, 417) with delta (0, 0)
Screenshot: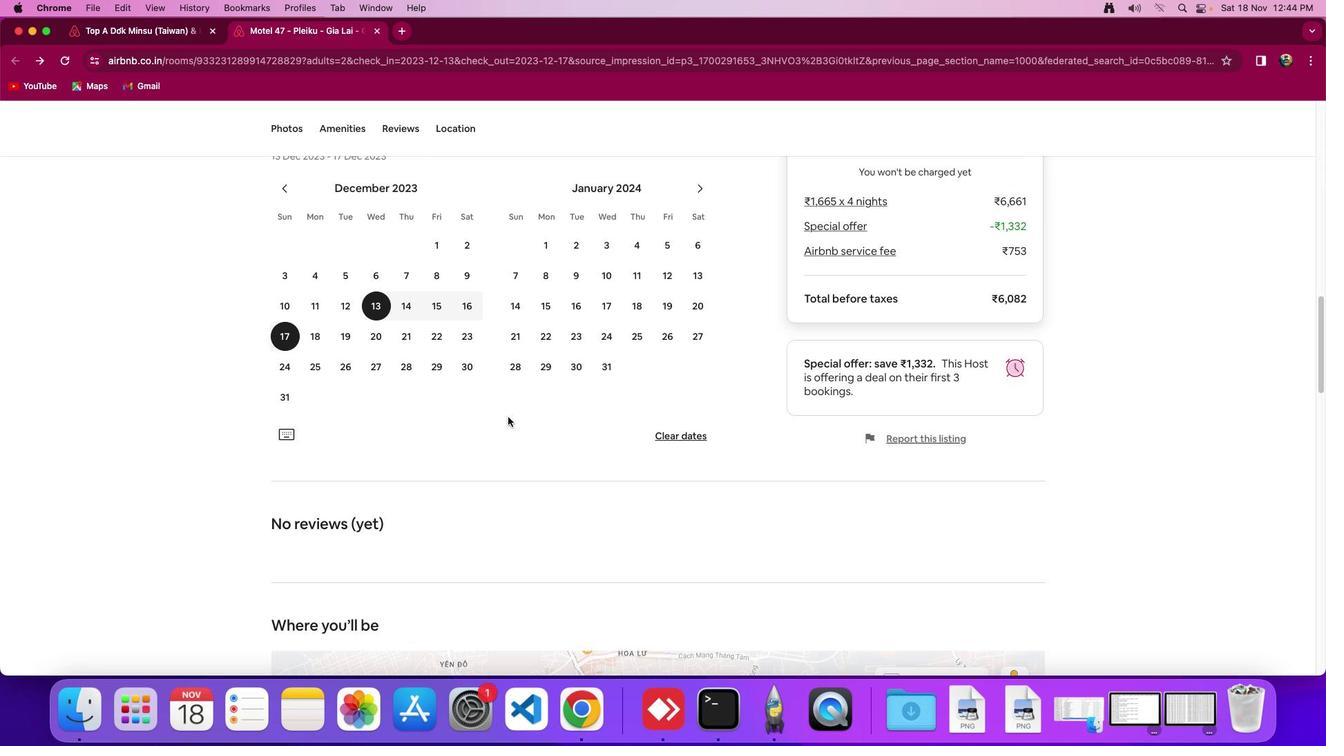 
Action: Mouse scrolled (507, 417) with delta (0, 0)
Screenshot: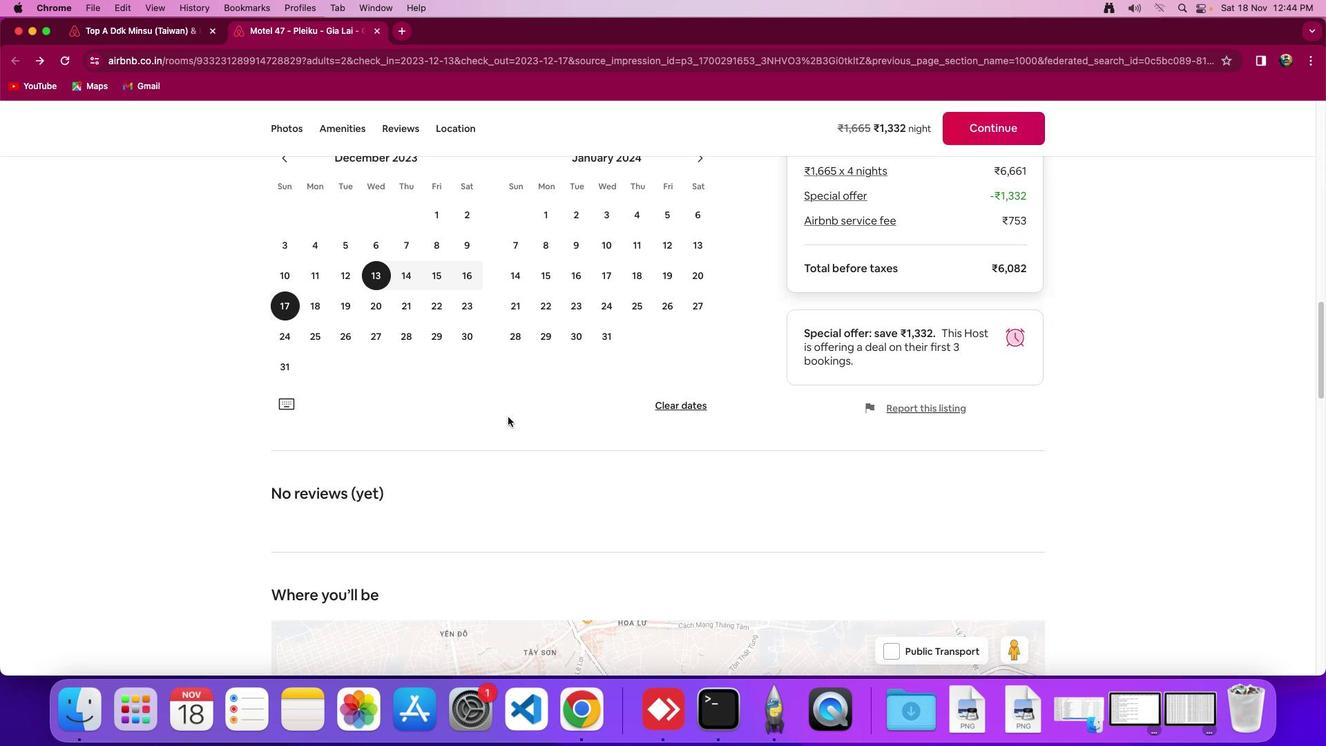 
Action: Mouse scrolled (507, 417) with delta (0, -2)
Screenshot: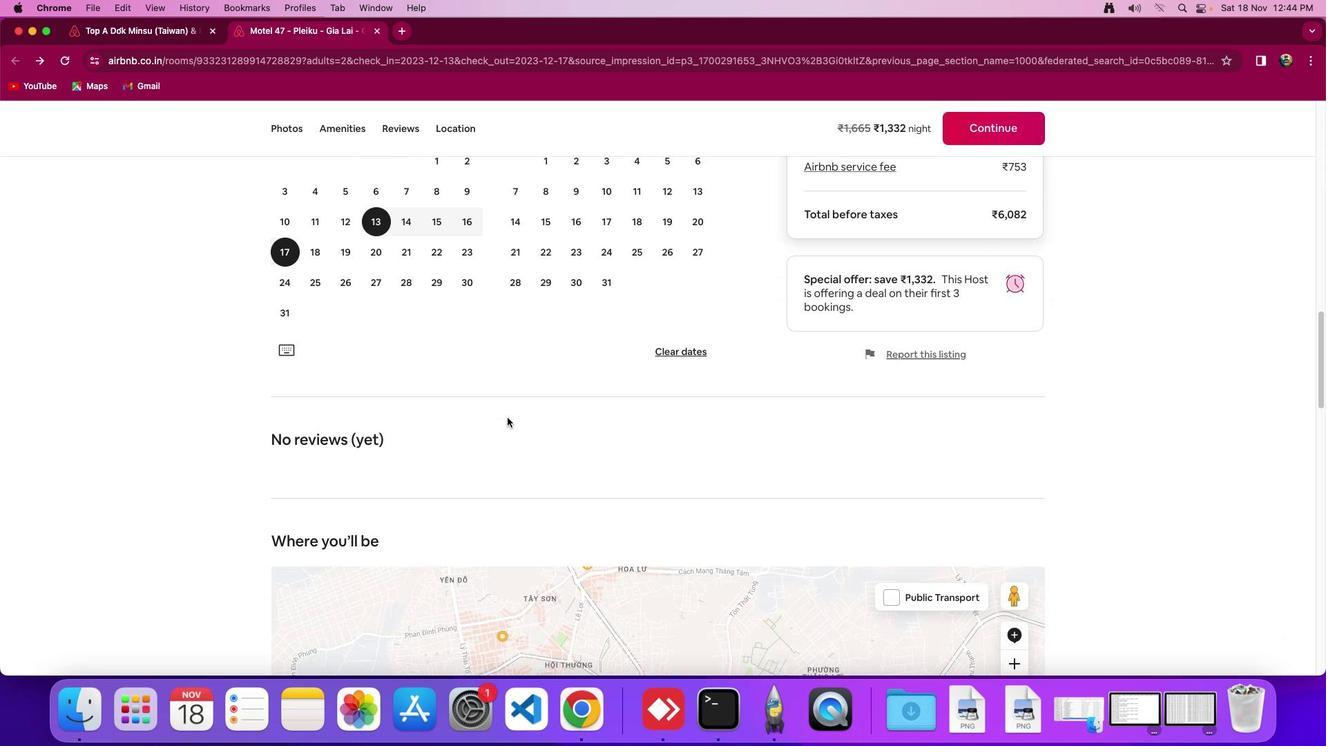 
Action: Mouse moved to (442, 435)
Screenshot: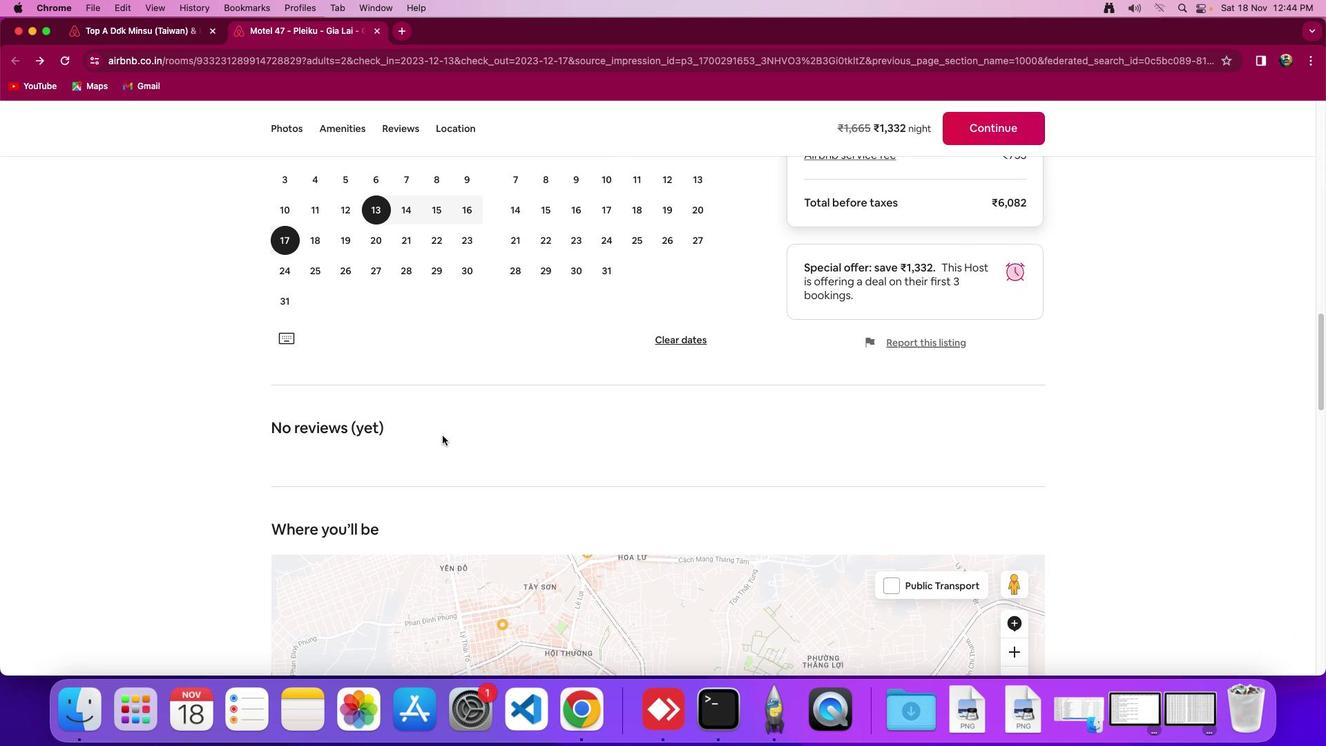 
Action: Mouse scrolled (442, 435) with delta (0, 0)
Screenshot: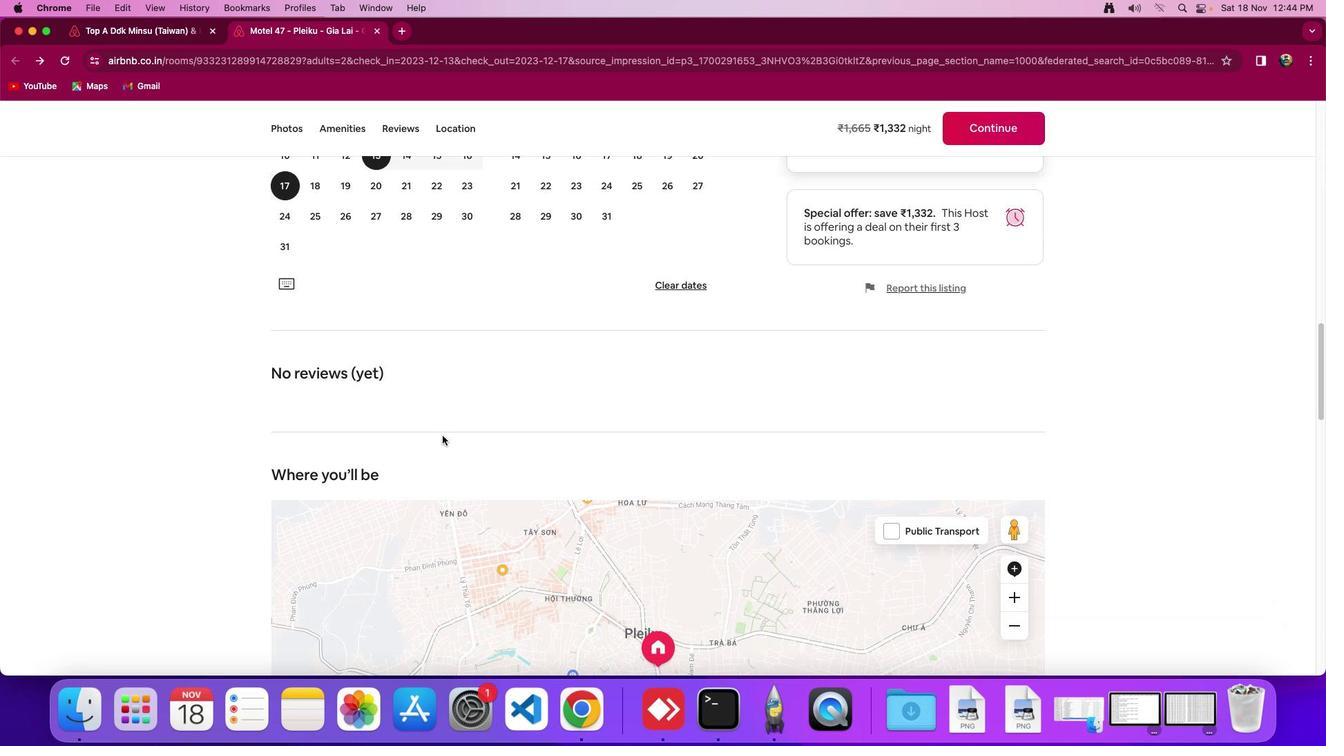 
Action: Mouse scrolled (442, 435) with delta (0, 0)
Screenshot: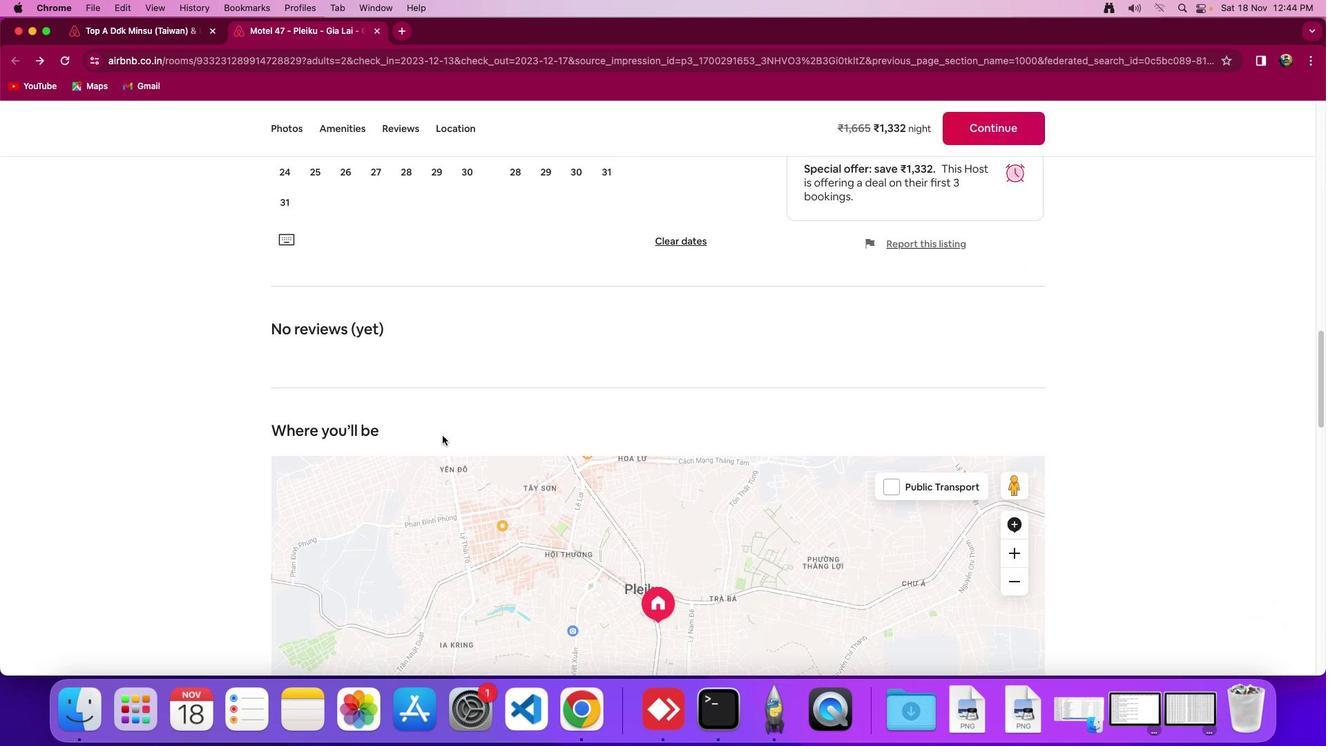 
Action: Mouse scrolled (442, 435) with delta (0, -2)
Screenshot: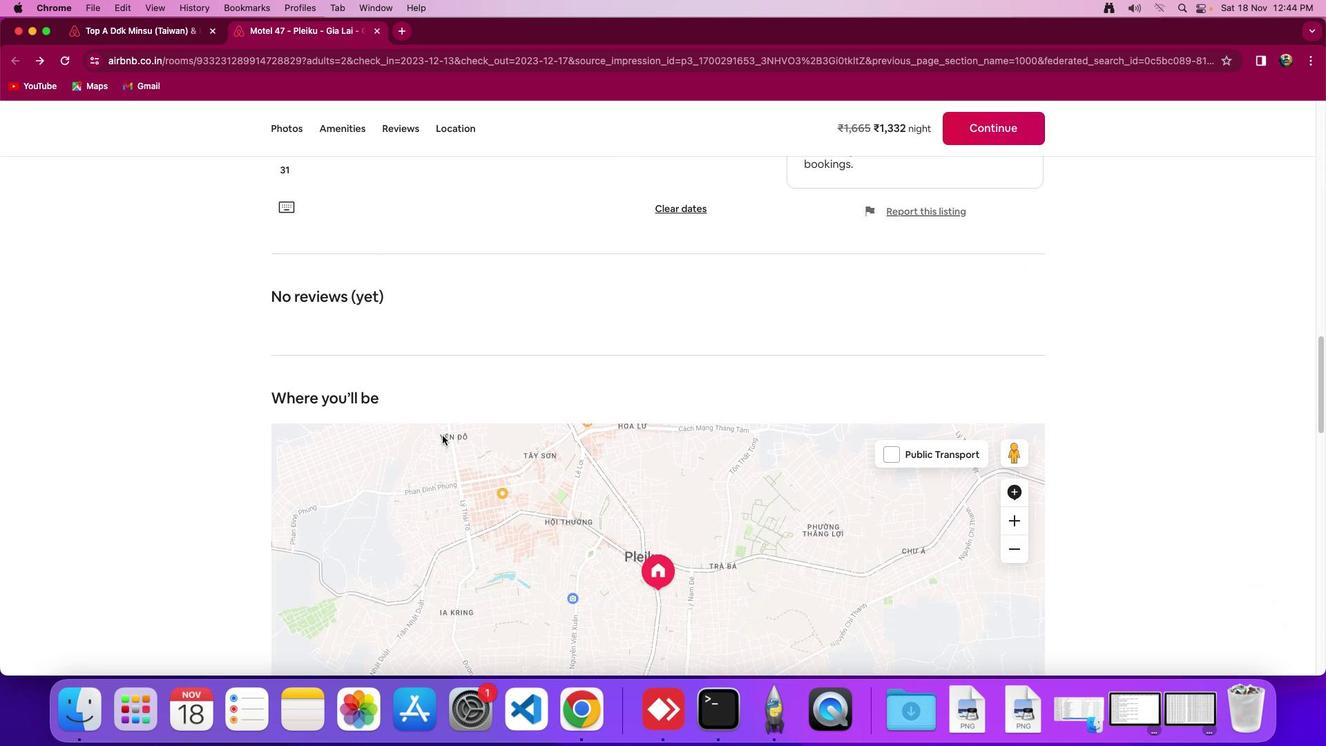 
Action: Mouse scrolled (442, 435) with delta (0, 0)
Screenshot: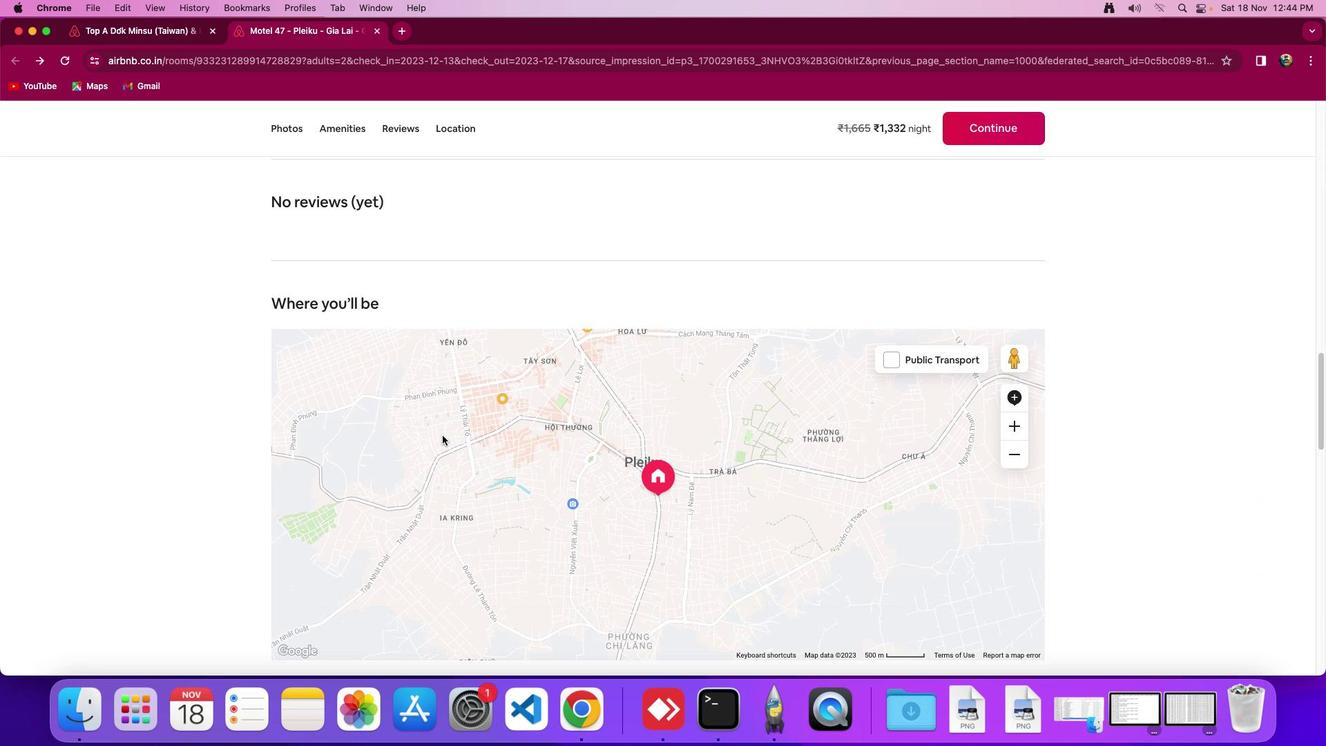 
Action: Mouse scrolled (442, 435) with delta (0, 0)
Screenshot: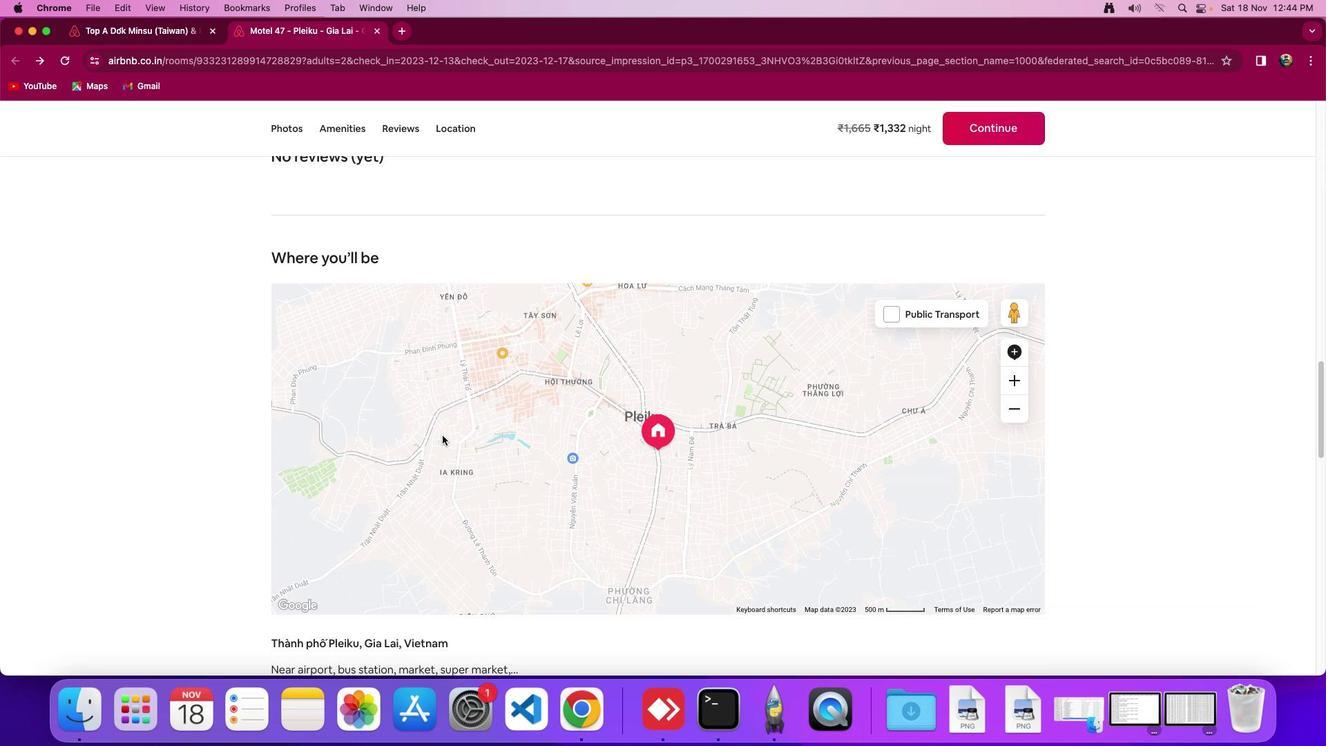 
Action: Mouse scrolled (442, 435) with delta (0, -2)
Screenshot: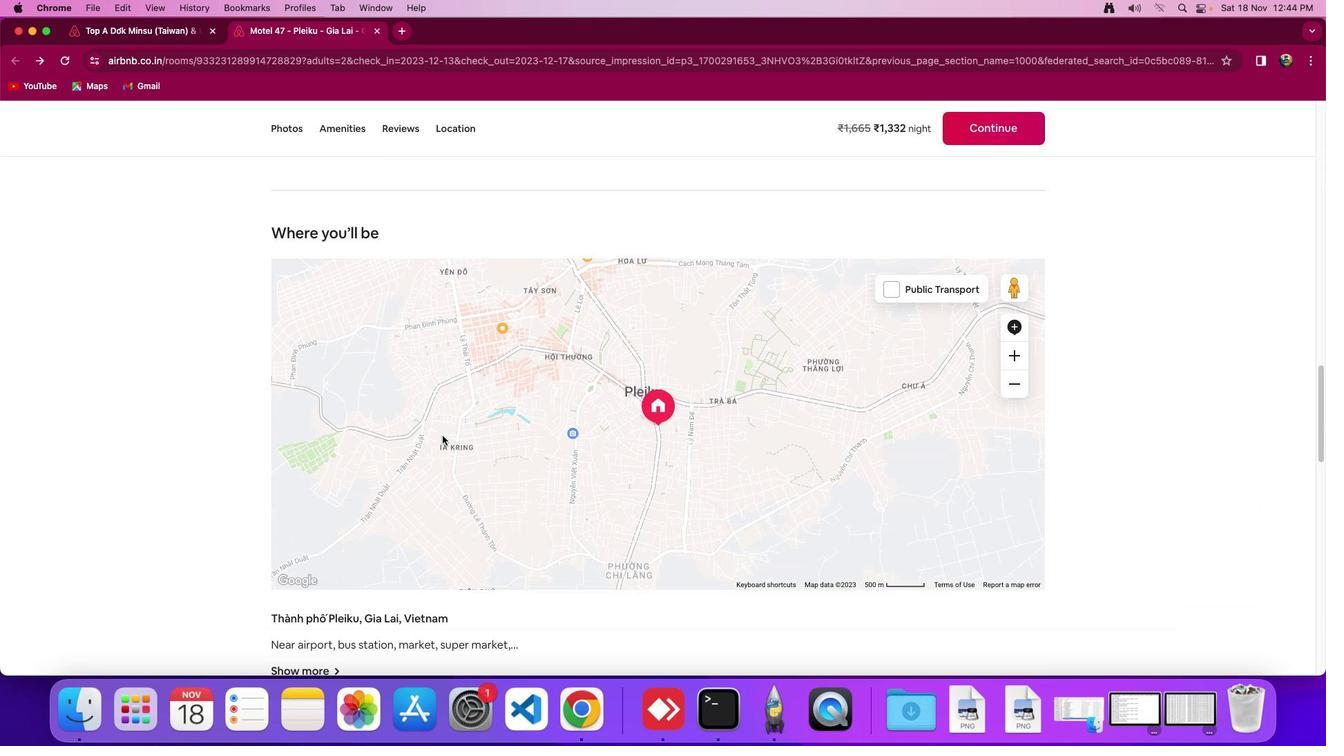
Action: Mouse moved to (437, 448)
Screenshot: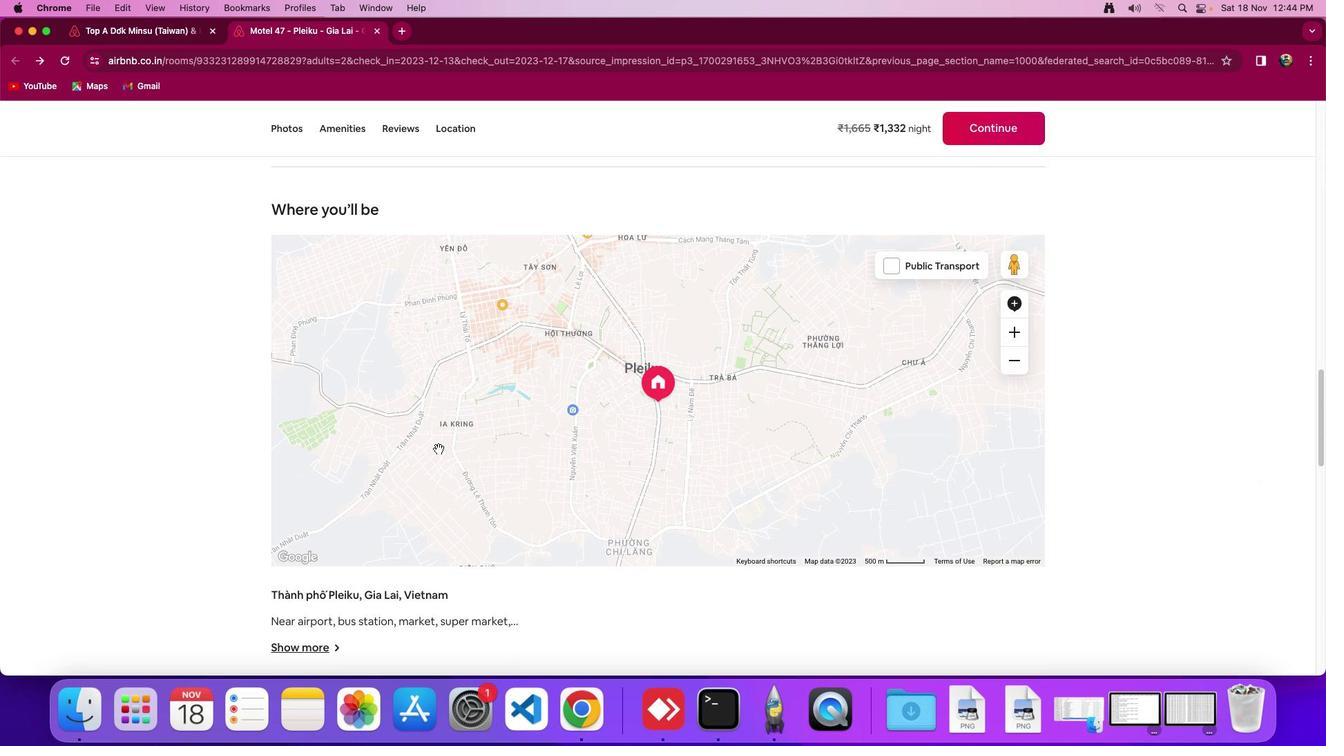 
Action: Mouse scrolled (437, 448) with delta (0, 0)
Screenshot: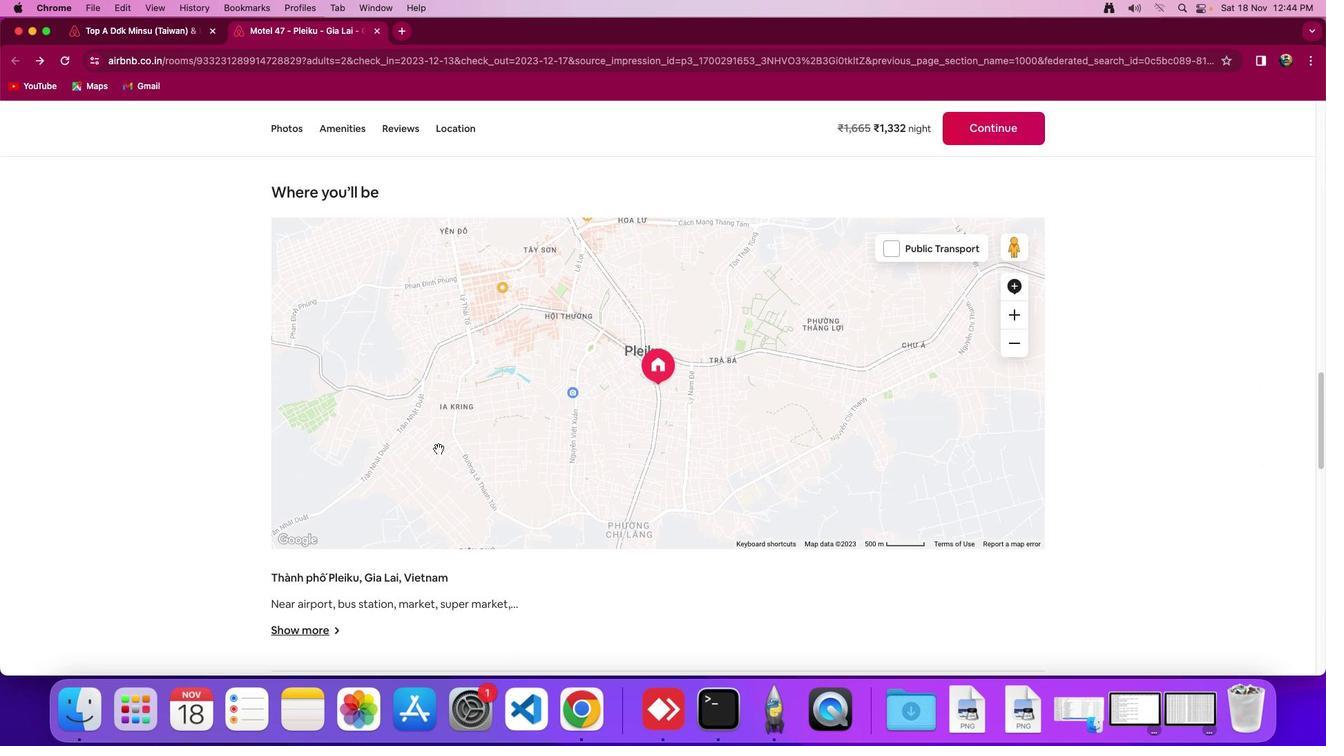 
Action: Mouse scrolled (437, 448) with delta (0, 0)
Screenshot: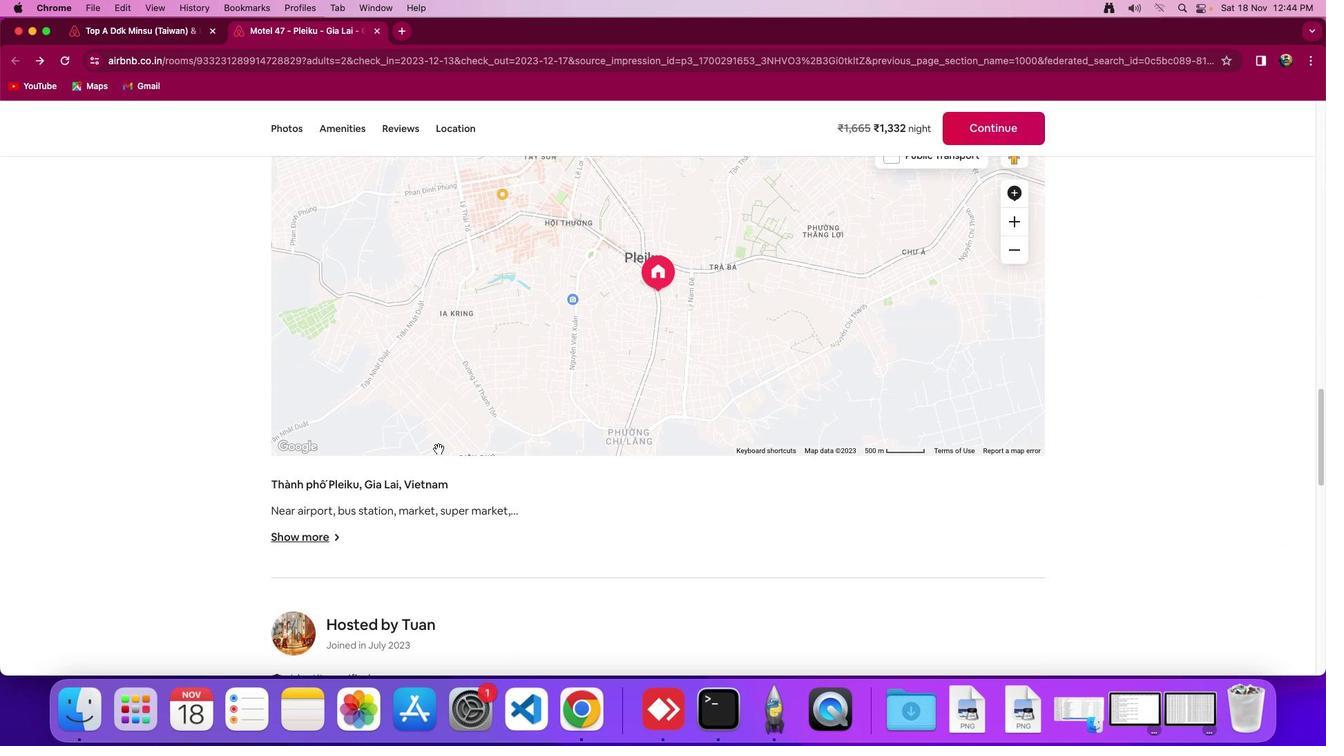 
Action: Mouse scrolled (437, 448) with delta (0, -2)
Screenshot: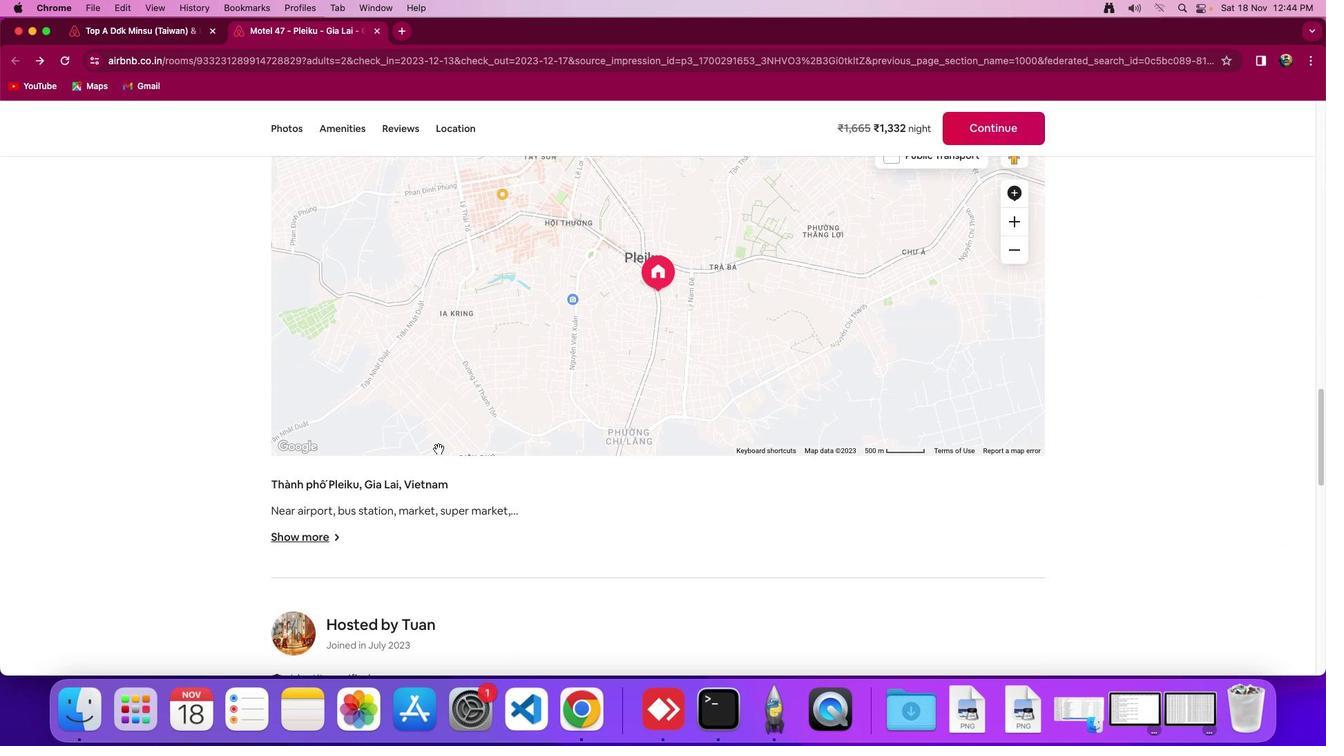 
Action: Mouse scrolled (437, 448) with delta (0, -2)
Screenshot: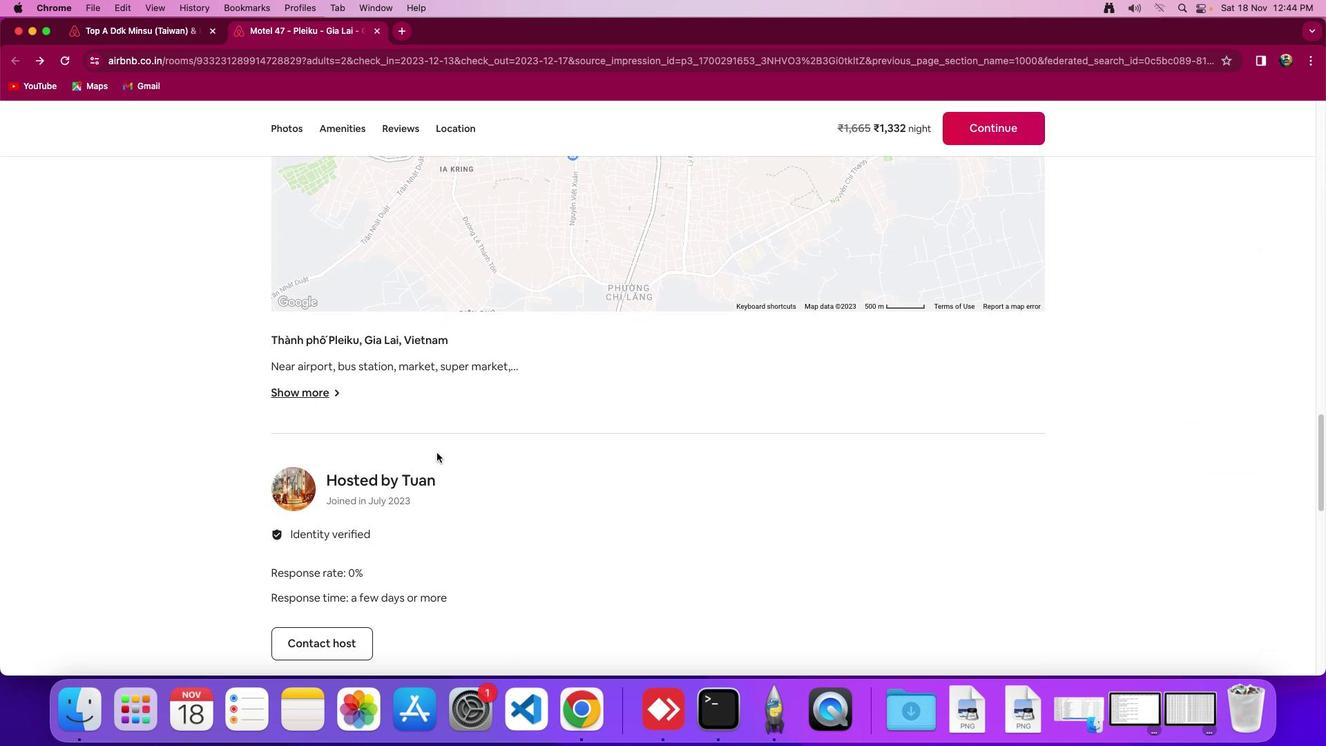 
Action: Mouse moved to (316, 391)
Screenshot: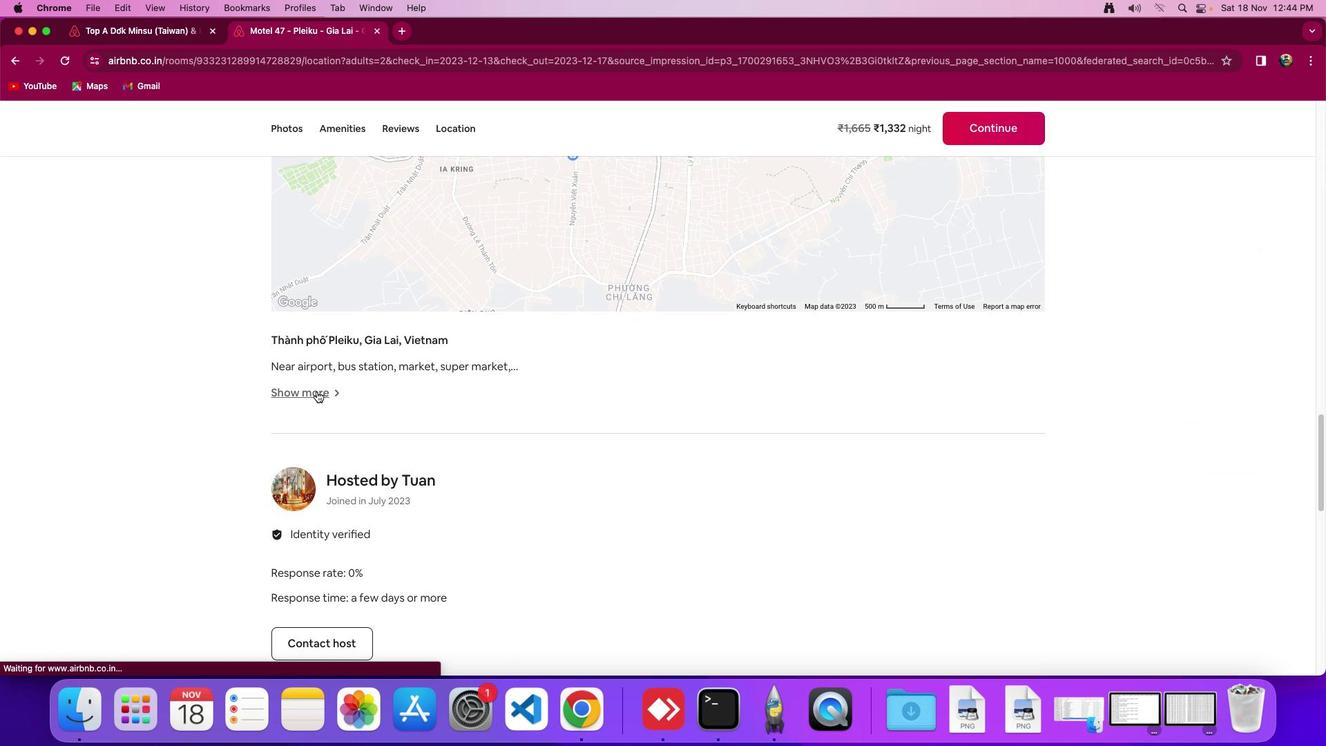 
Action: Mouse pressed left at (316, 391)
Screenshot: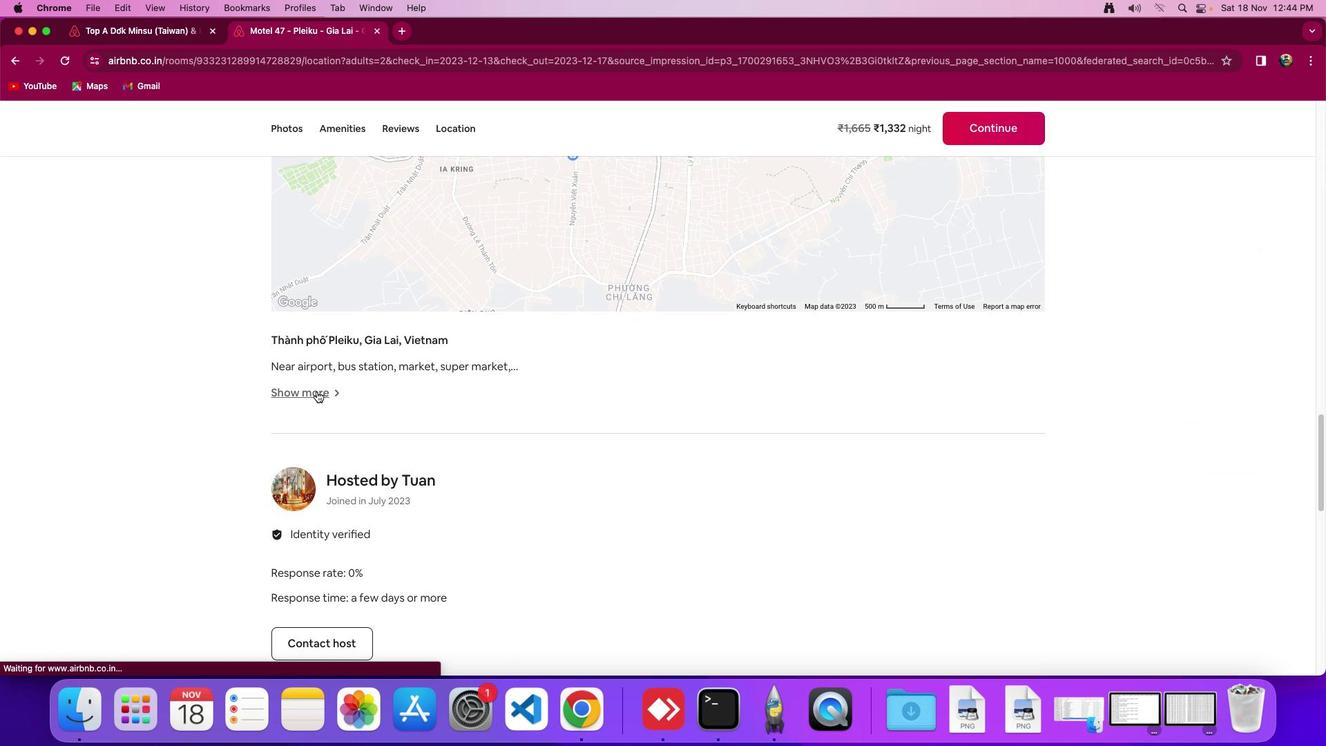 
Action: Mouse moved to (19, 120)
Screenshot: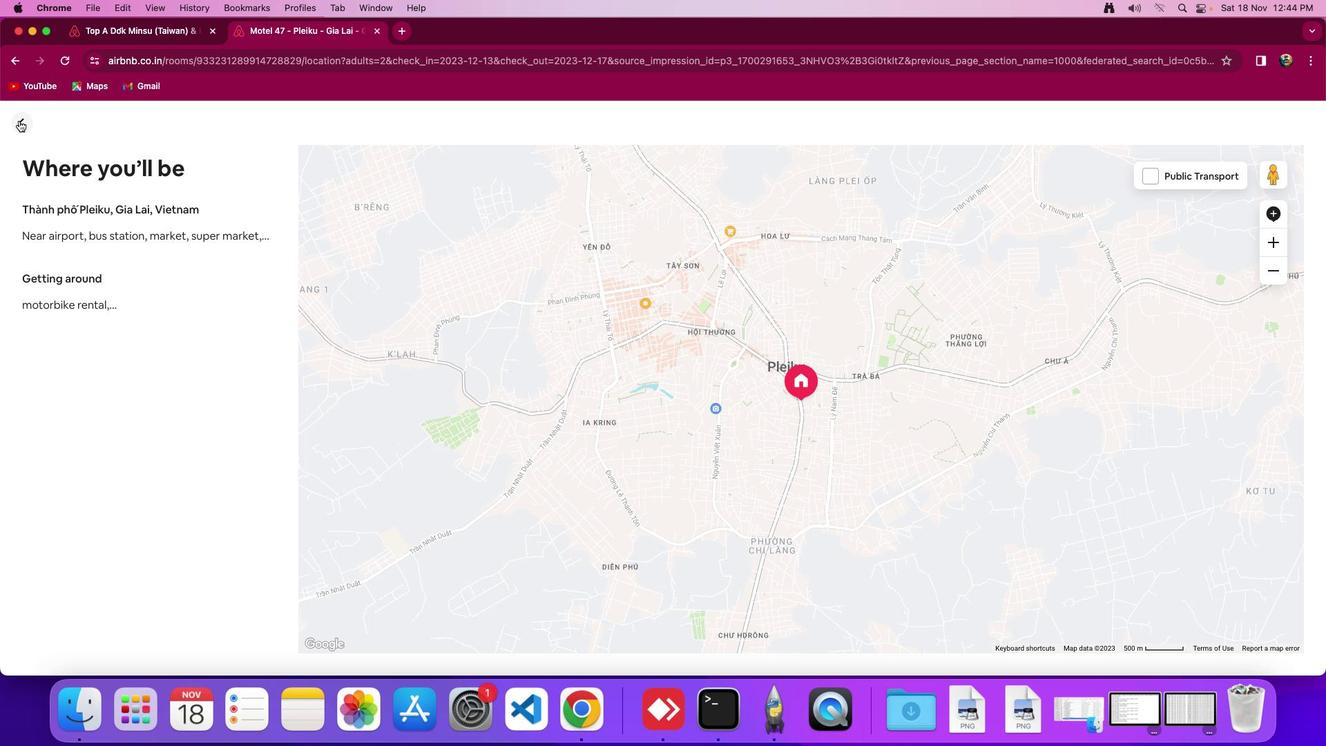 
Action: Mouse pressed left at (19, 120)
Screenshot: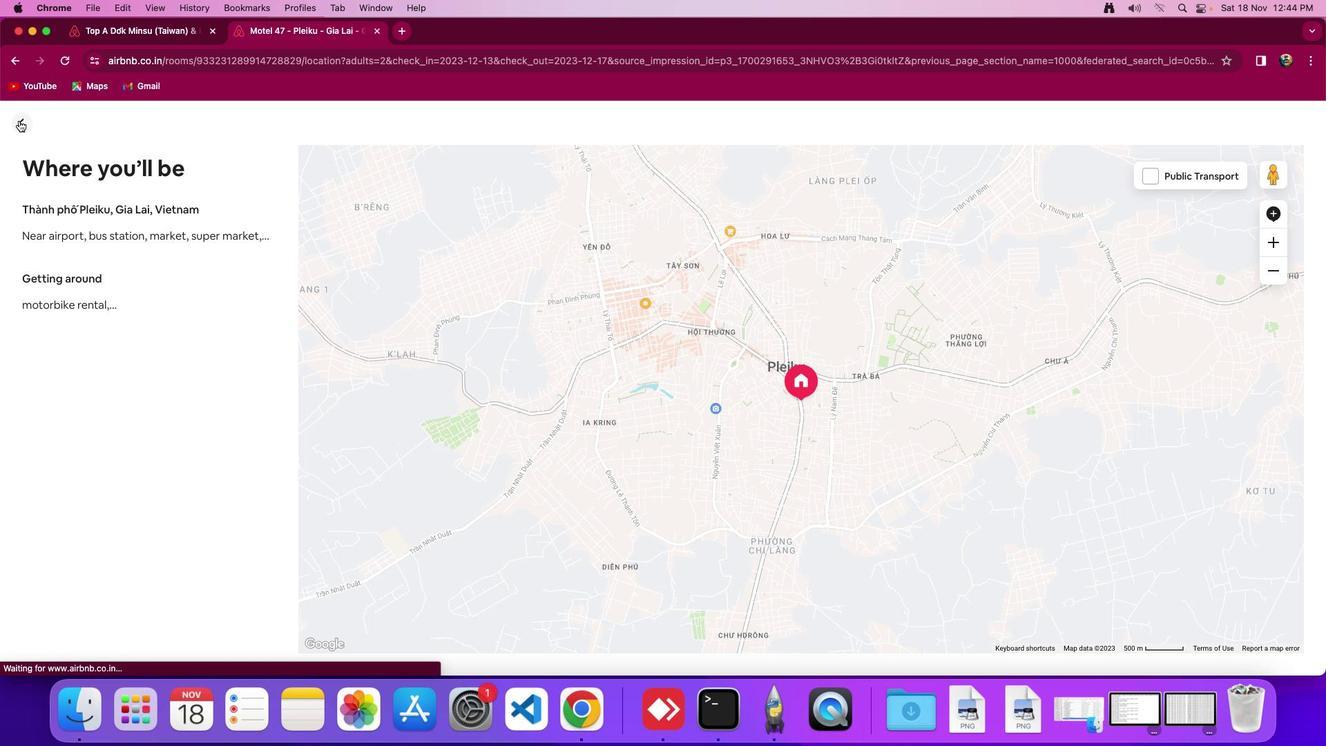 
Action: Mouse moved to (524, 509)
Screenshot: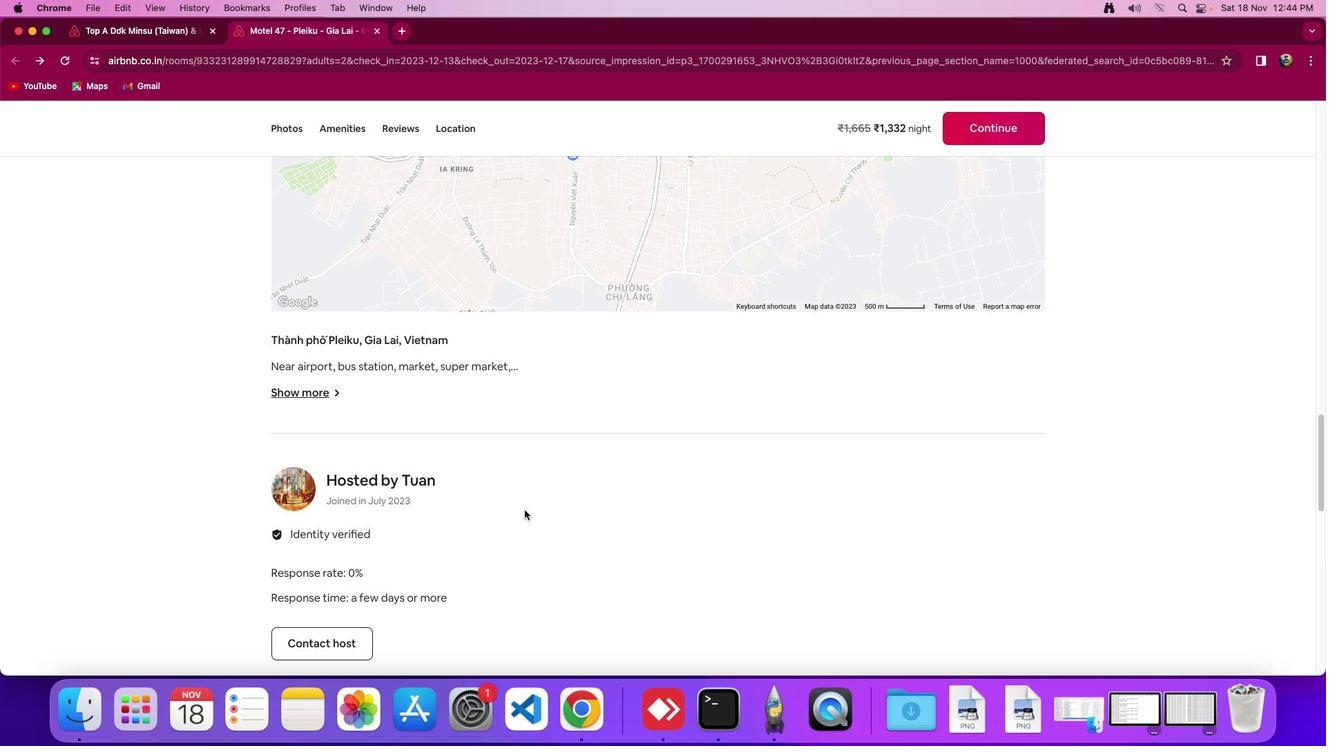 
Action: Mouse scrolled (524, 509) with delta (0, 0)
Screenshot: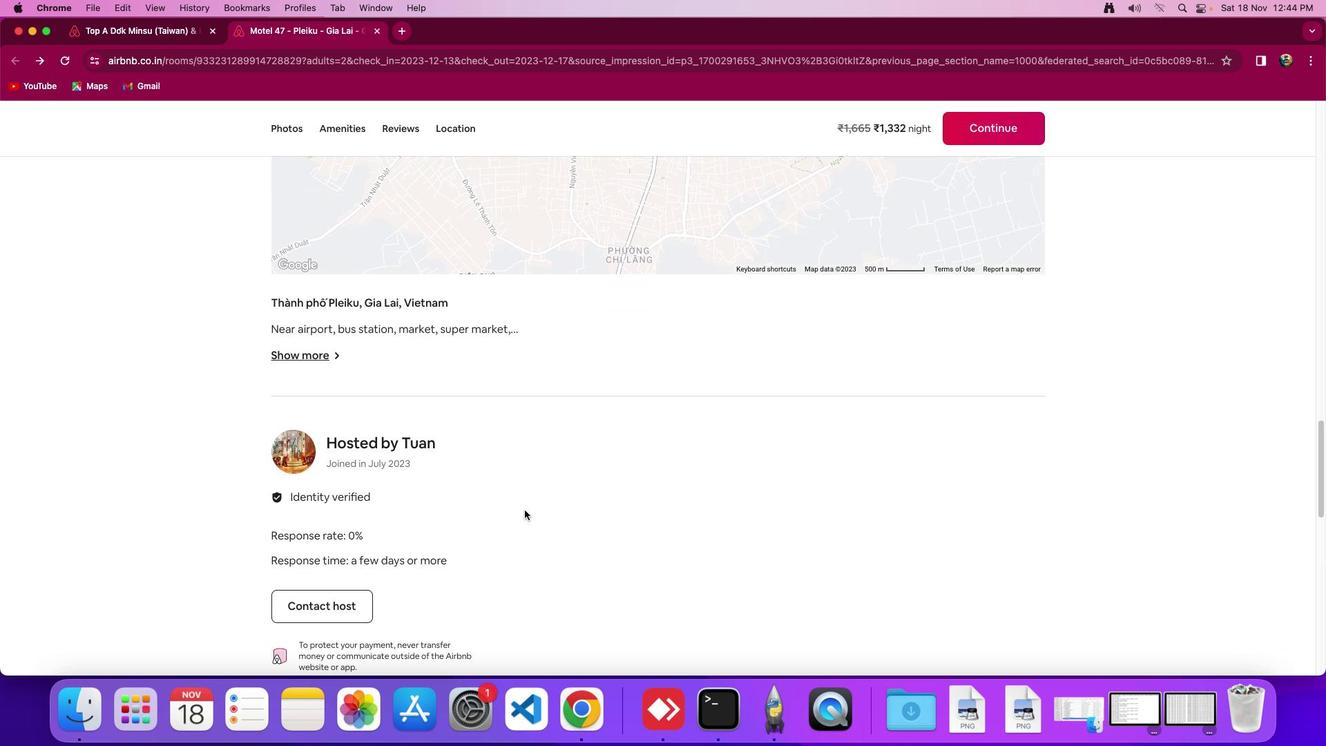
Action: Mouse scrolled (524, 509) with delta (0, 0)
Screenshot: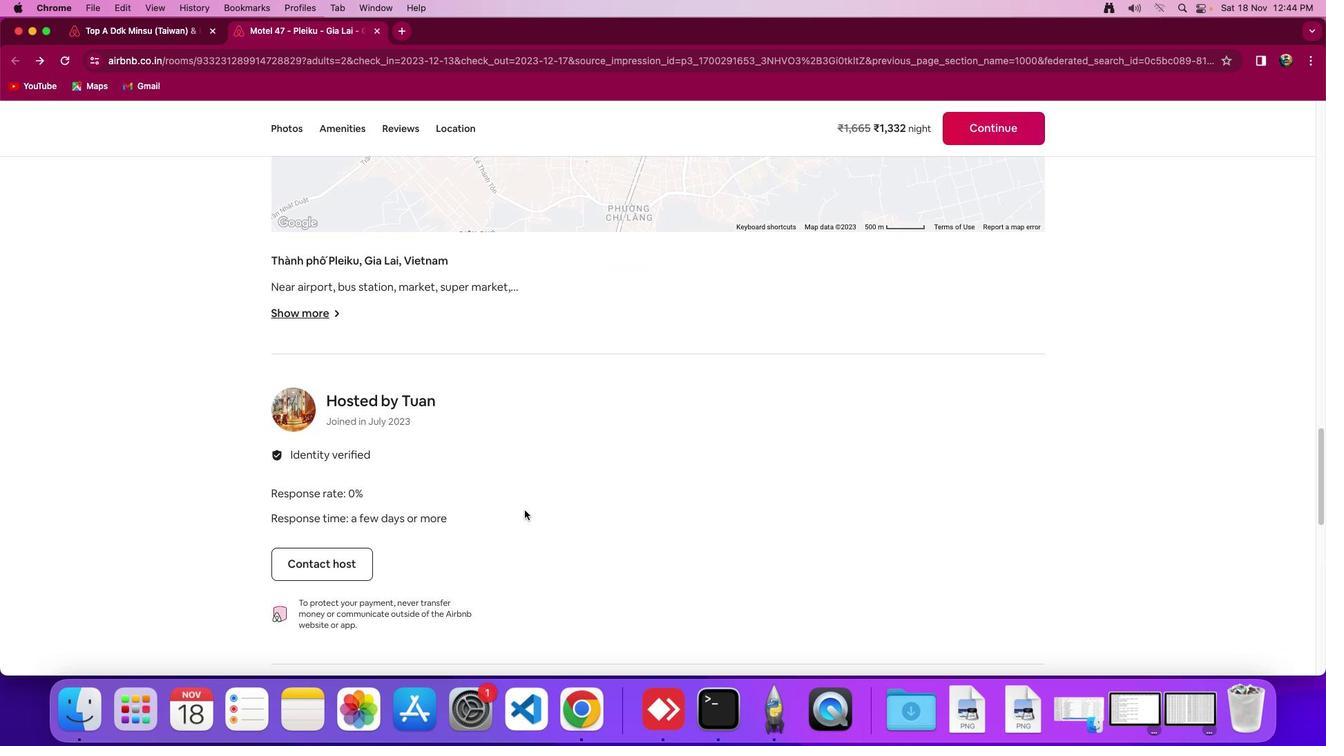 
Action: Mouse scrolled (524, 509) with delta (0, -2)
Screenshot: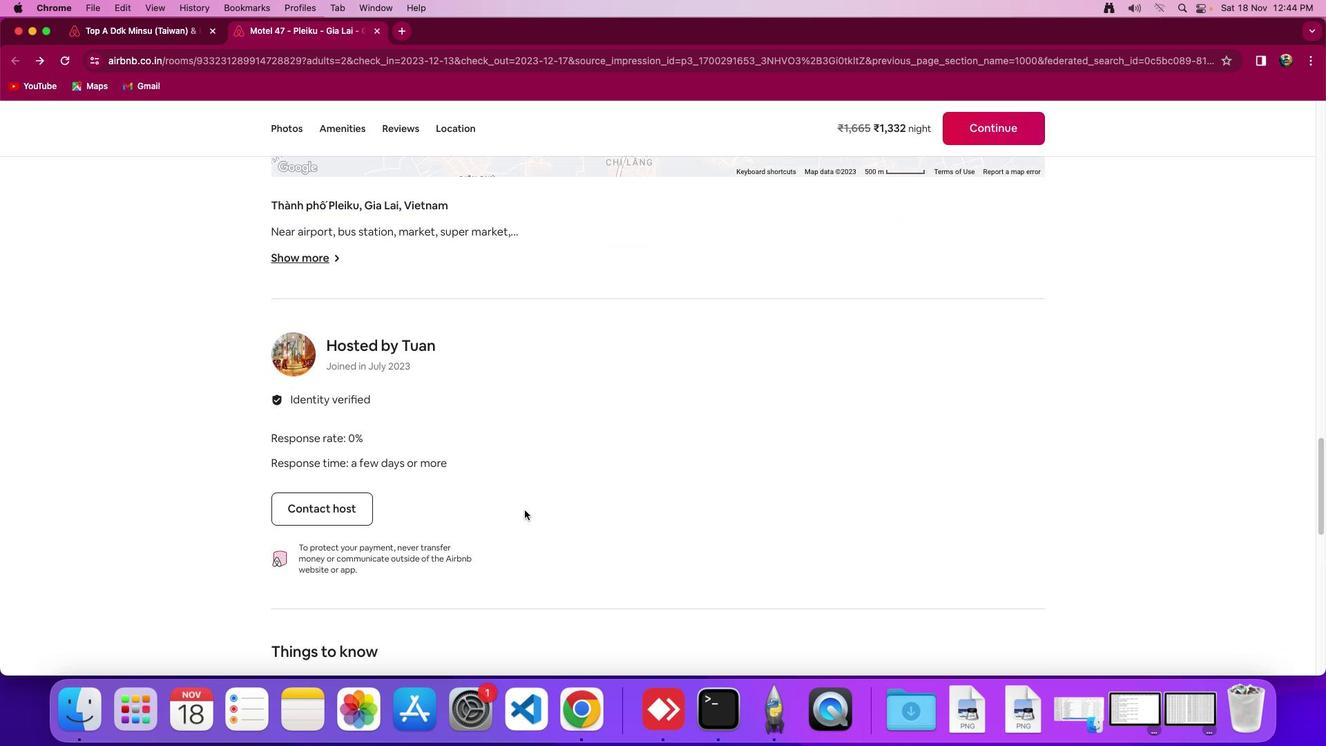 
Action: Mouse scrolled (524, 509) with delta (0, 0)
Screenshot: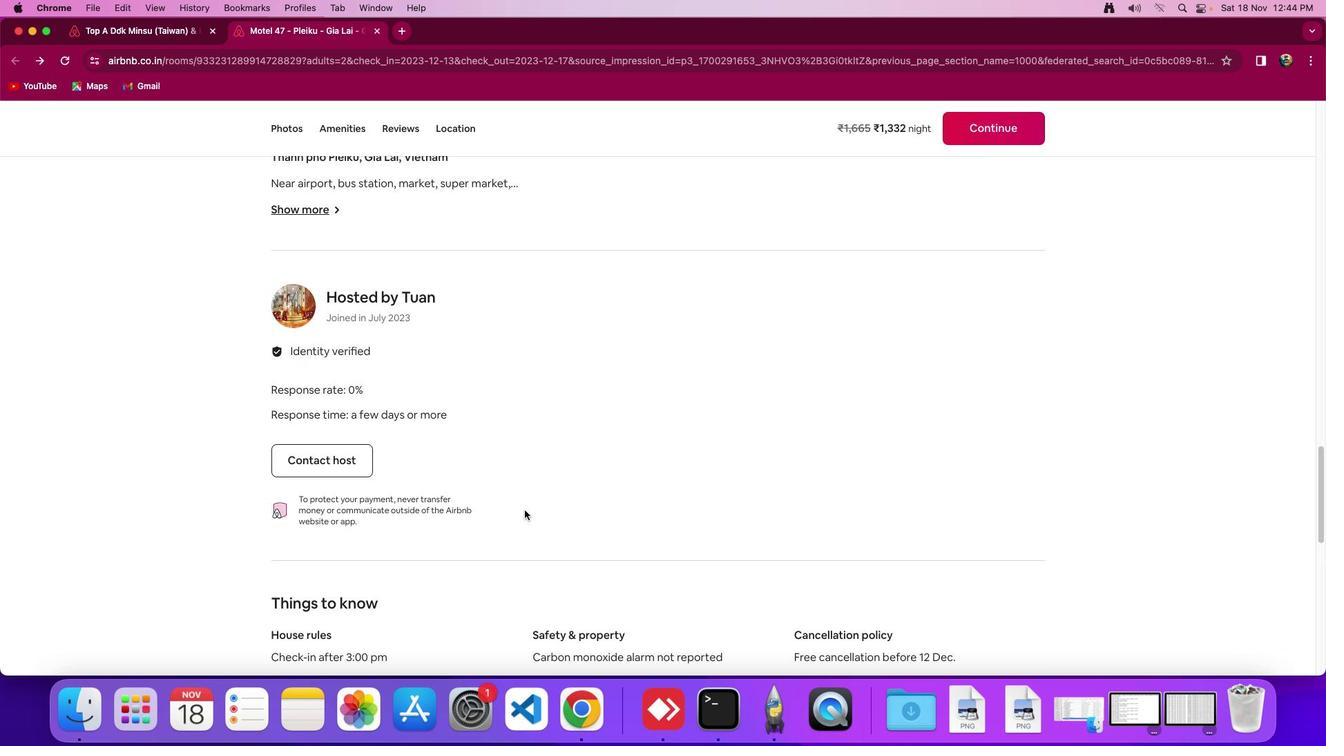 
Action: Mouse scrolled (524, 509) with delta (0, 0)
Screenshot: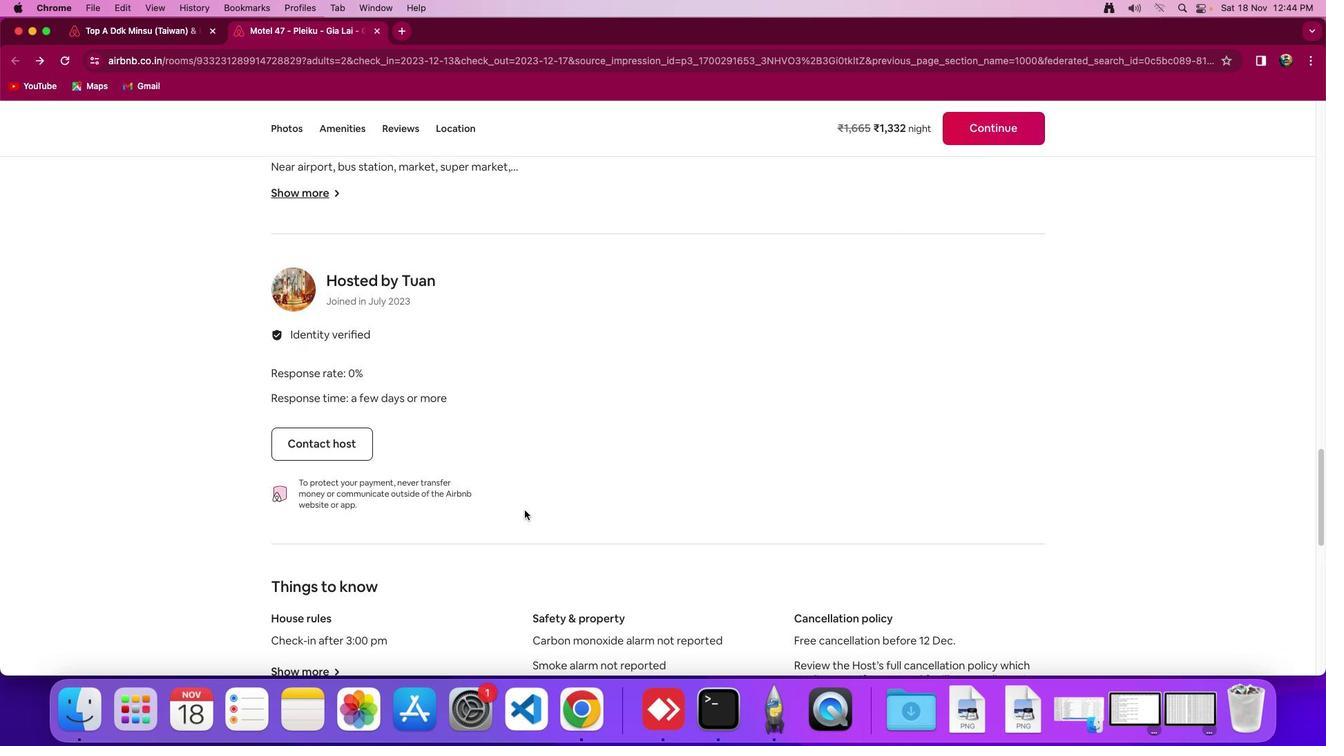 
Action: Mouse scrolled (524, 509) with delta (0, -2)
Screenshot: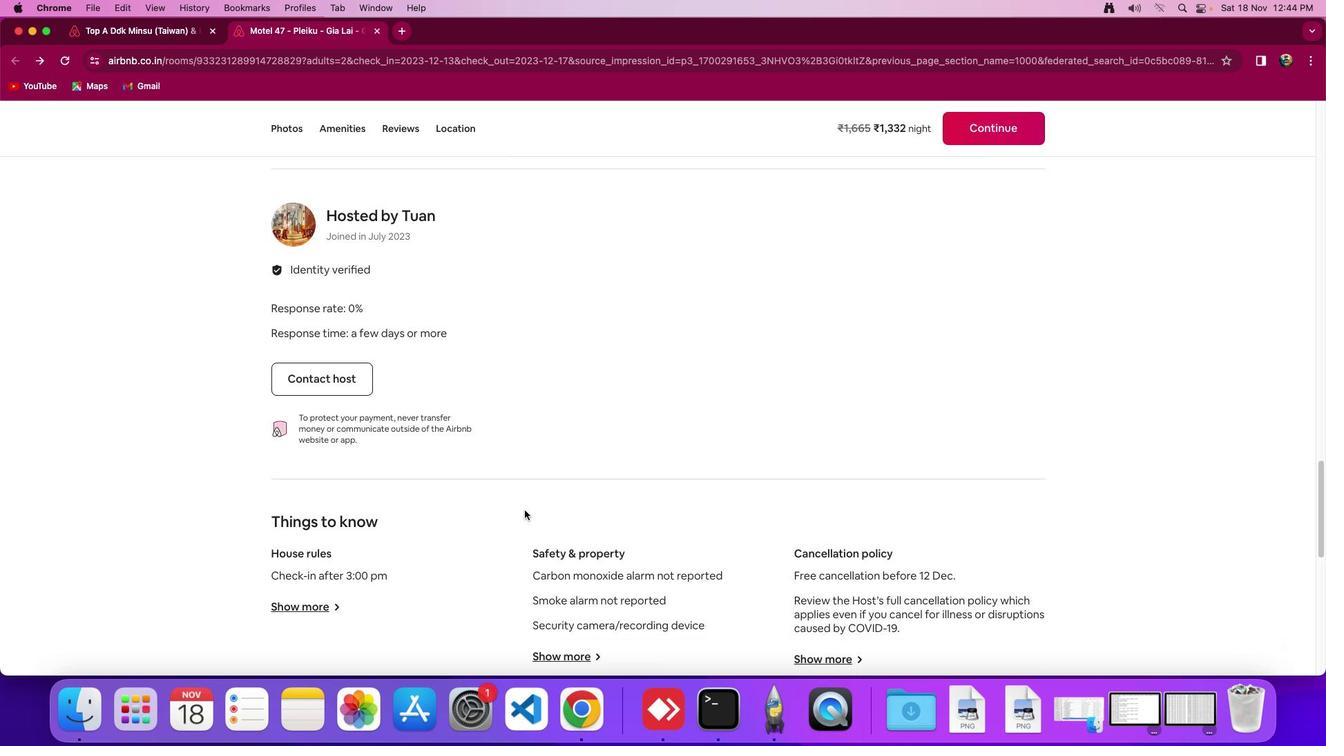 
Action: Mouse scrolled (524, 509) with delta (0, 0)
Screenshot: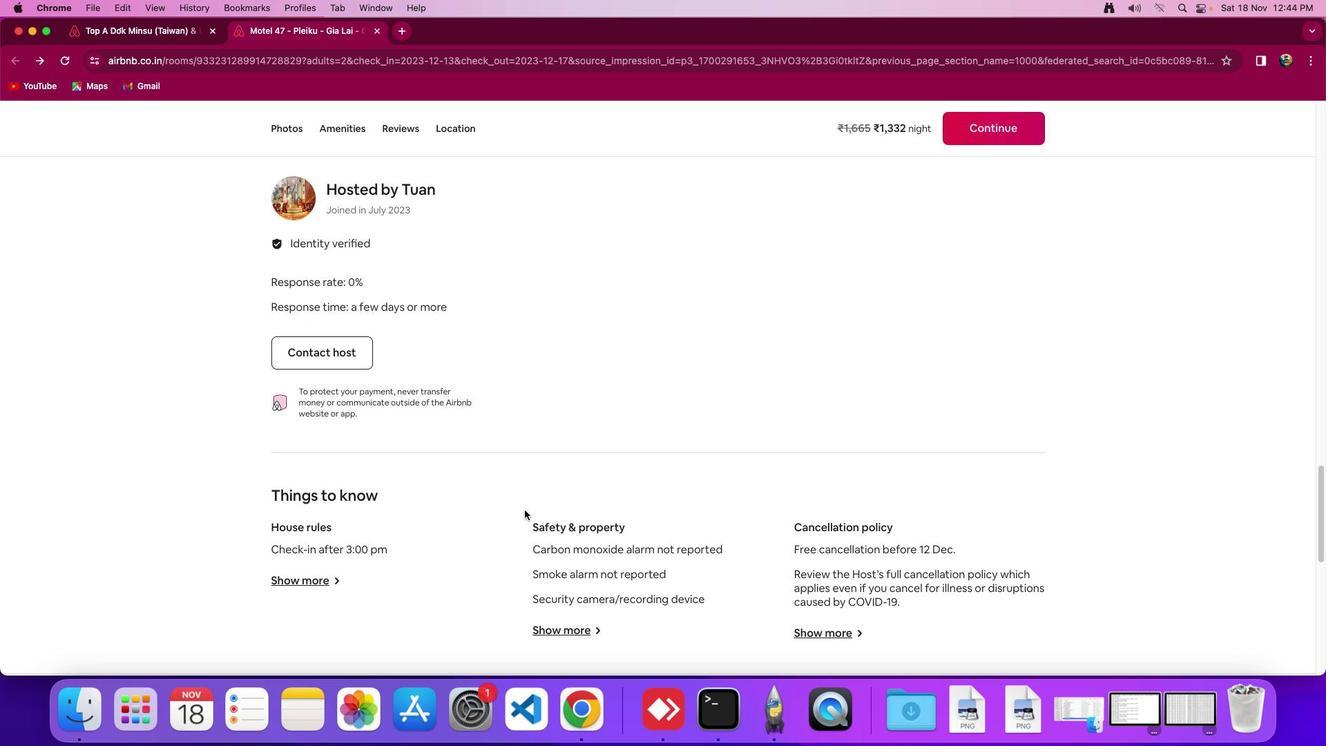 
Action: Mouse scrolled (524, 509) with delta (0, 0)
Screenshot: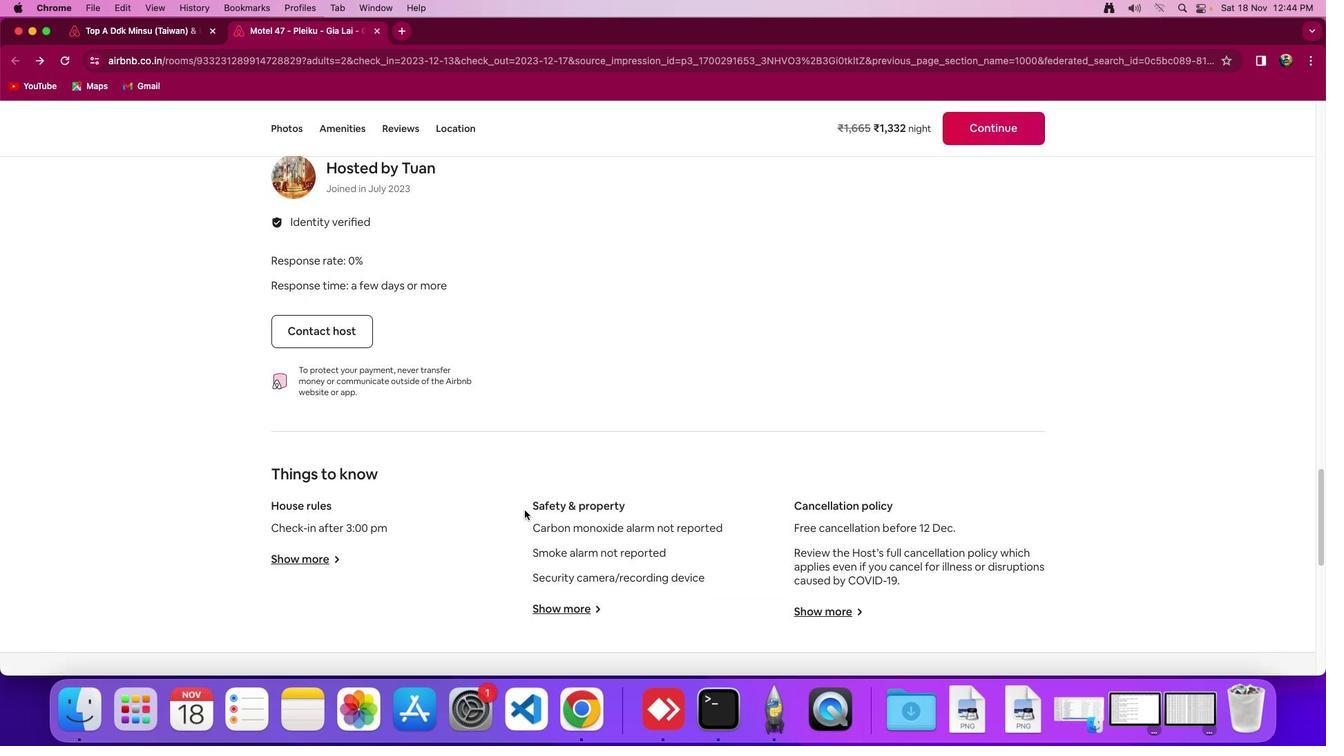 
Action: Mouse scrolled (524, 509) with delta (0, 0)
Screenshot: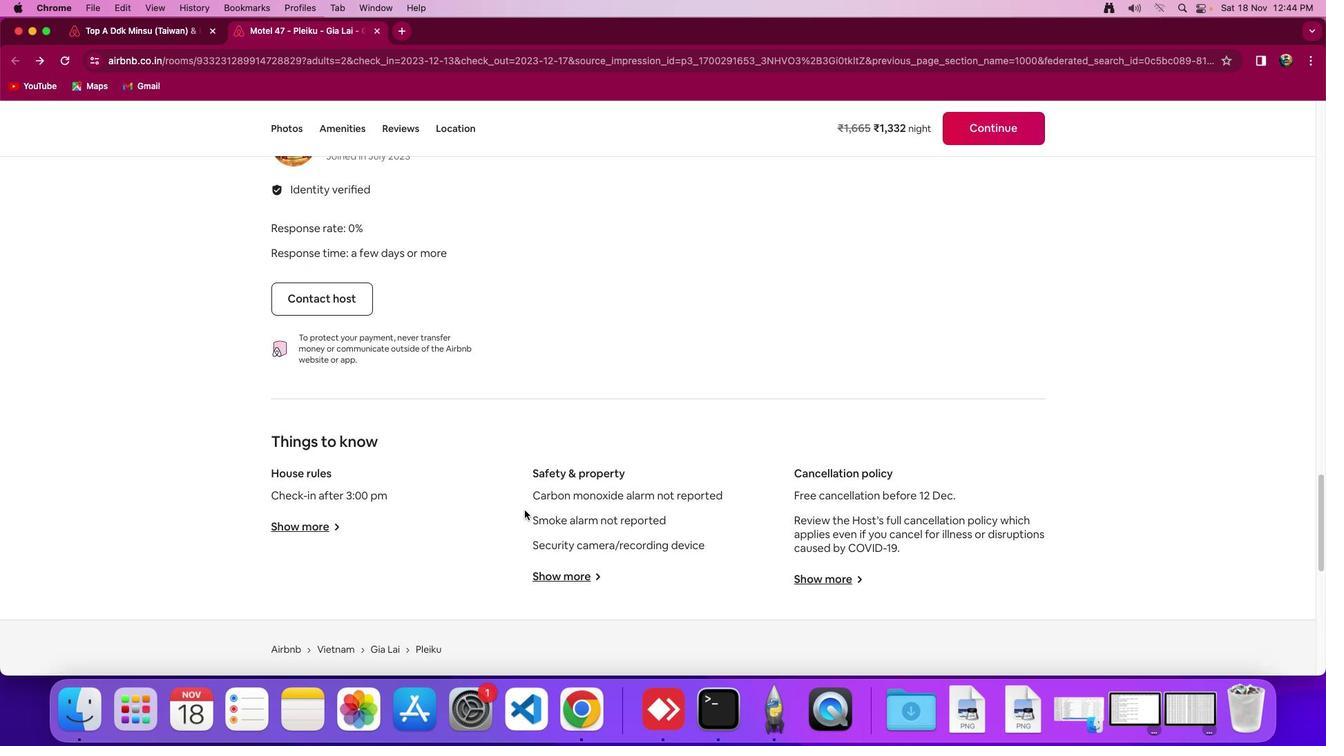 
Action: Mouse scrolled (524, 509) with delta (0, 0)
Screenshot: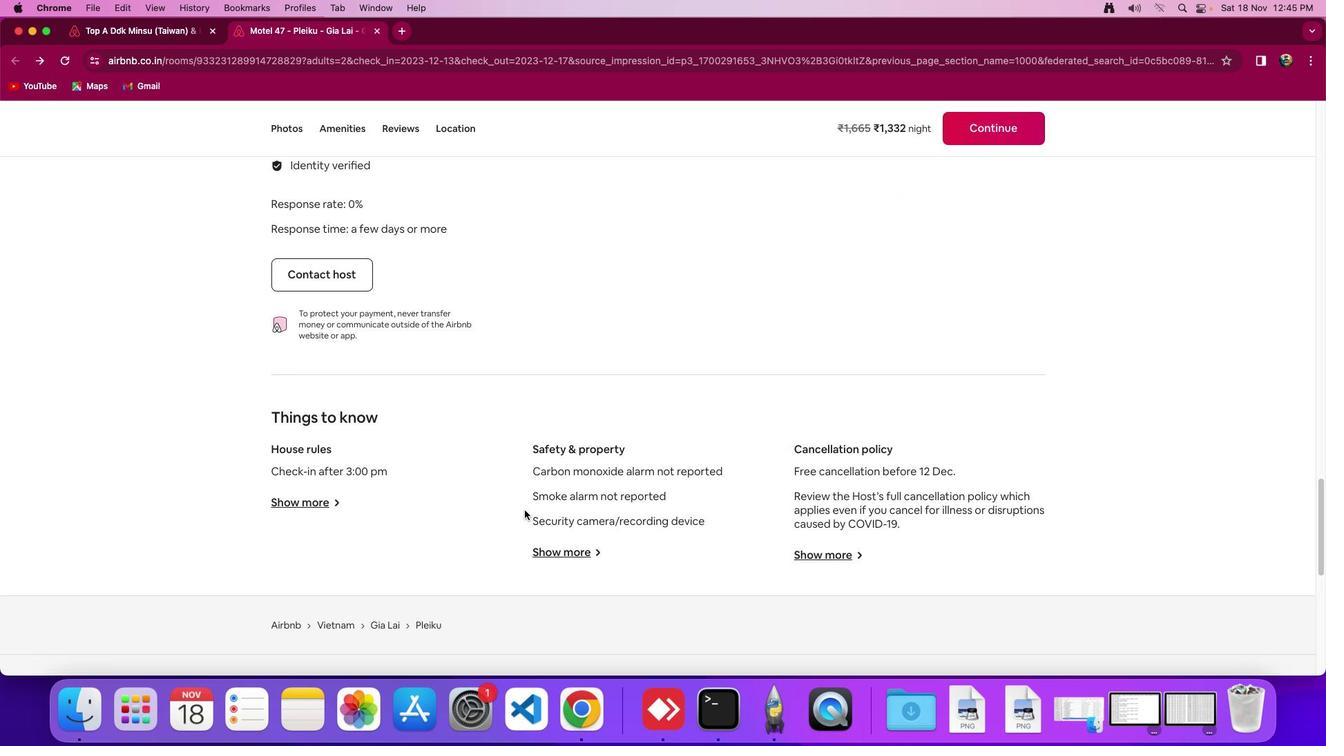 
Action: Mouse scrolled (524, 509) with delta (0, 0)
Screenshot: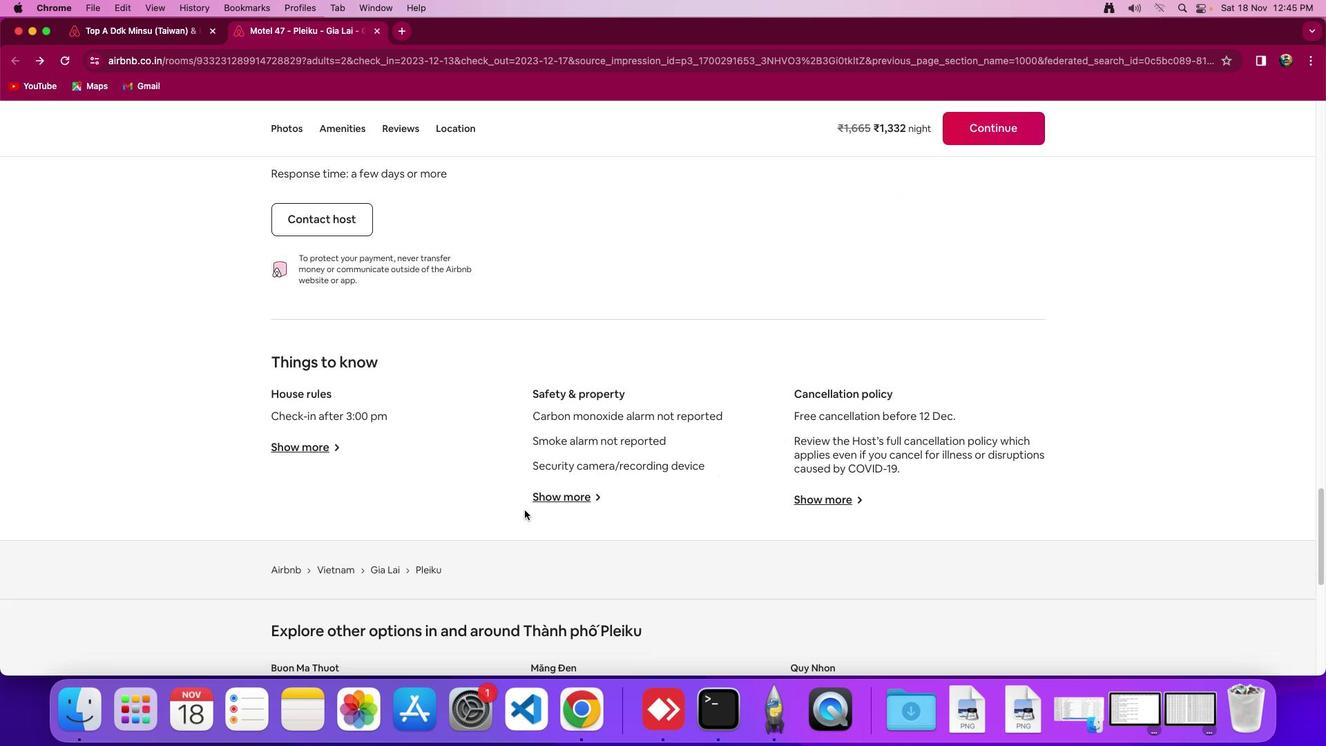
Action: Mouse scrolled (524, 509) with delta (0, -2)
Screenshot: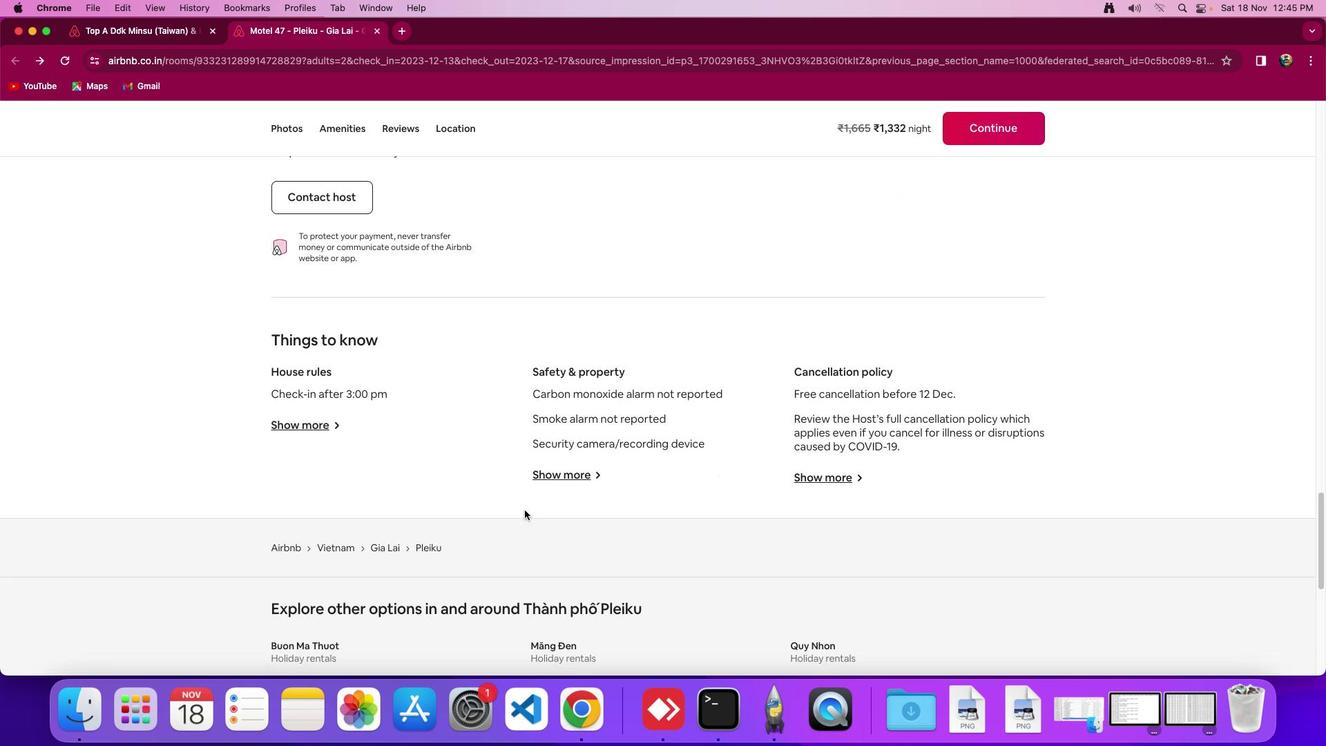 
Action: Mouse moved to (315, 415)
Screenshot: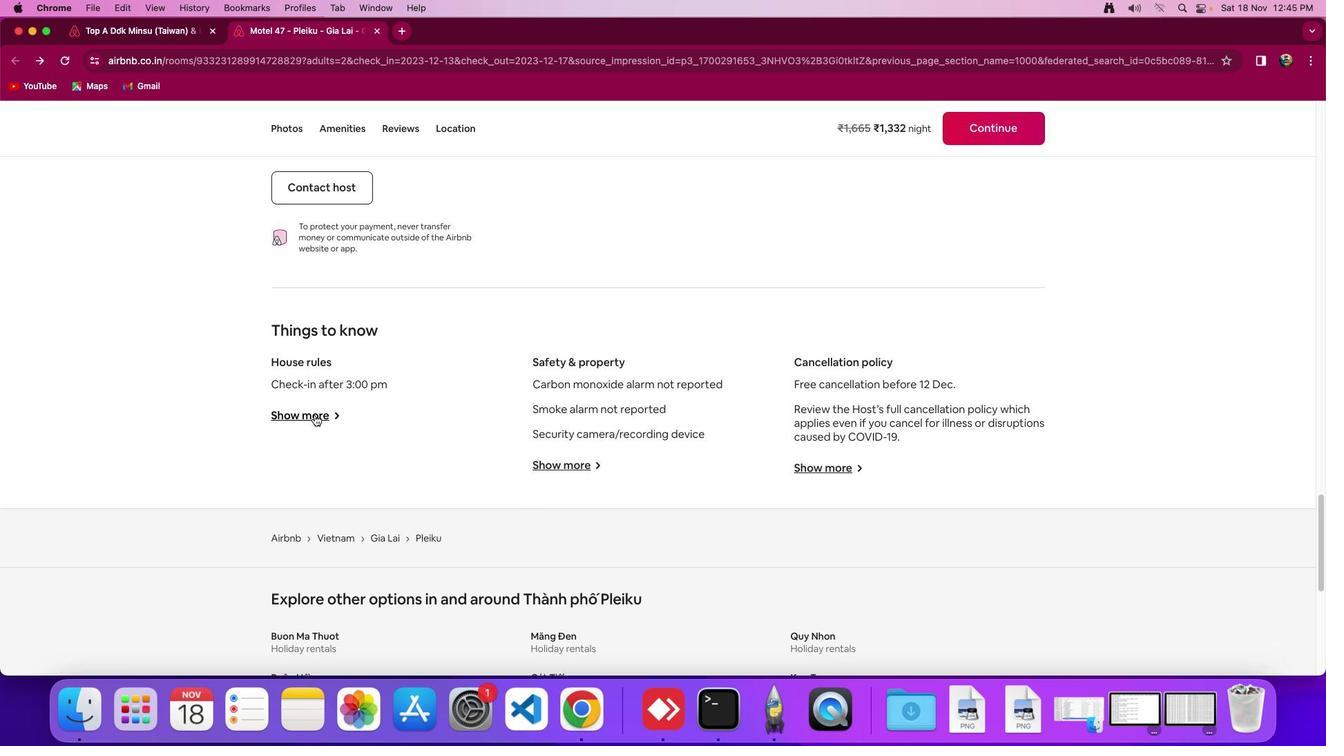 
Action: Mouse pressed left at (315, 415)
Screenshot: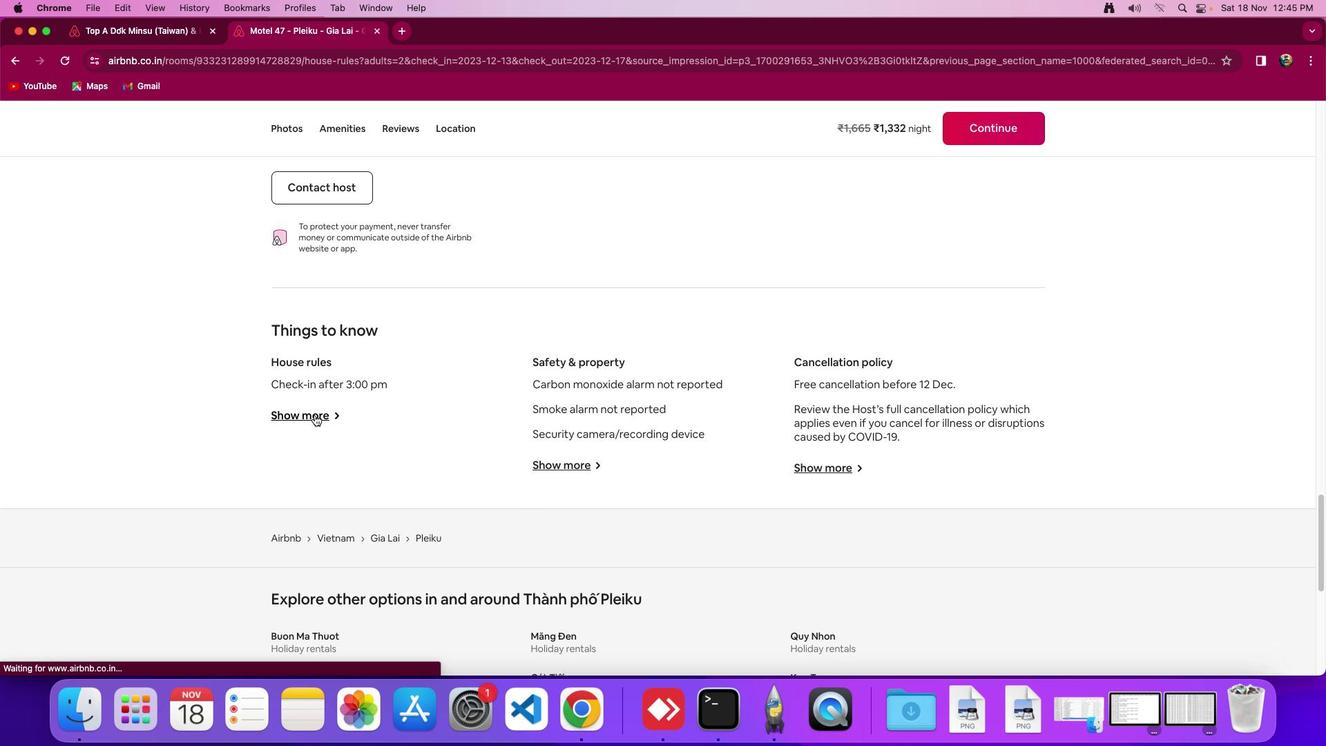 
Action: Mouse moved to (549, 471)
Screenshot: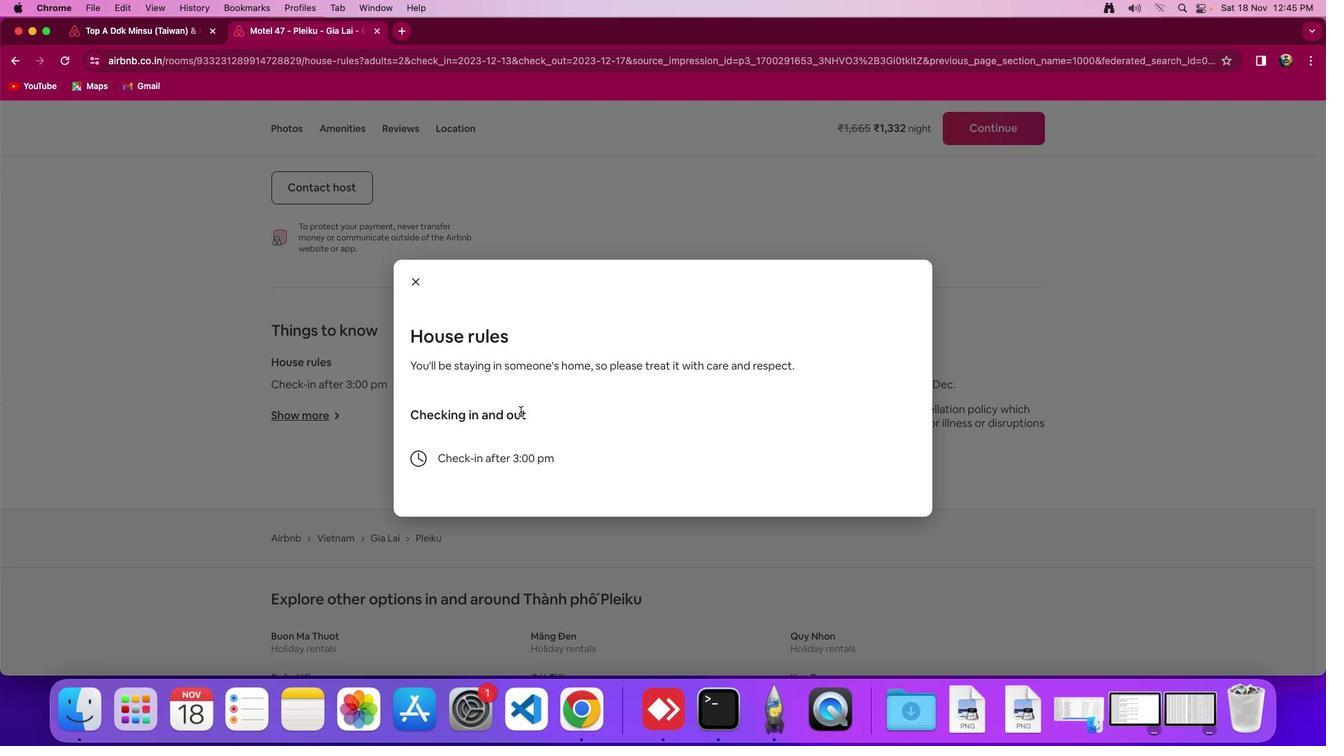 
Action: Mouse scrolled (549, 471) with delta (0, 0)
Screenshot: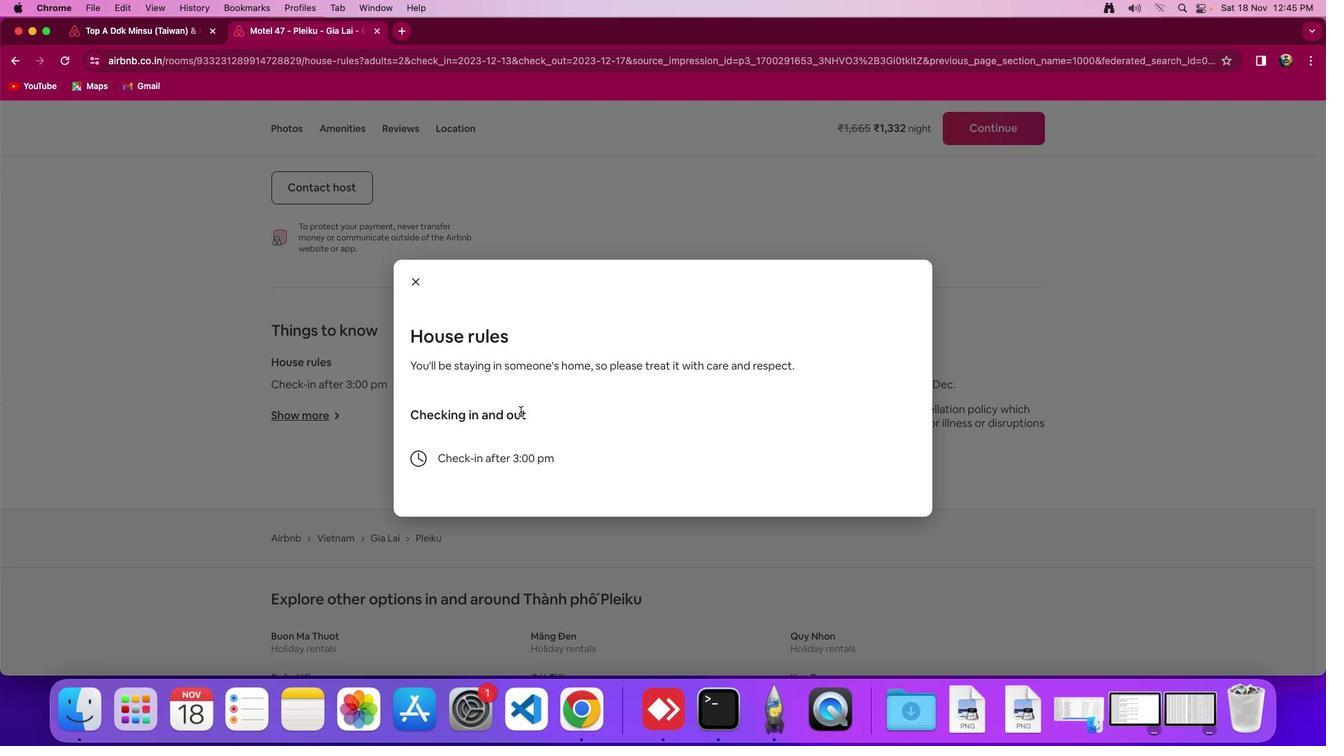 
Action: Mouse moved to (547, 464)
Screenshot: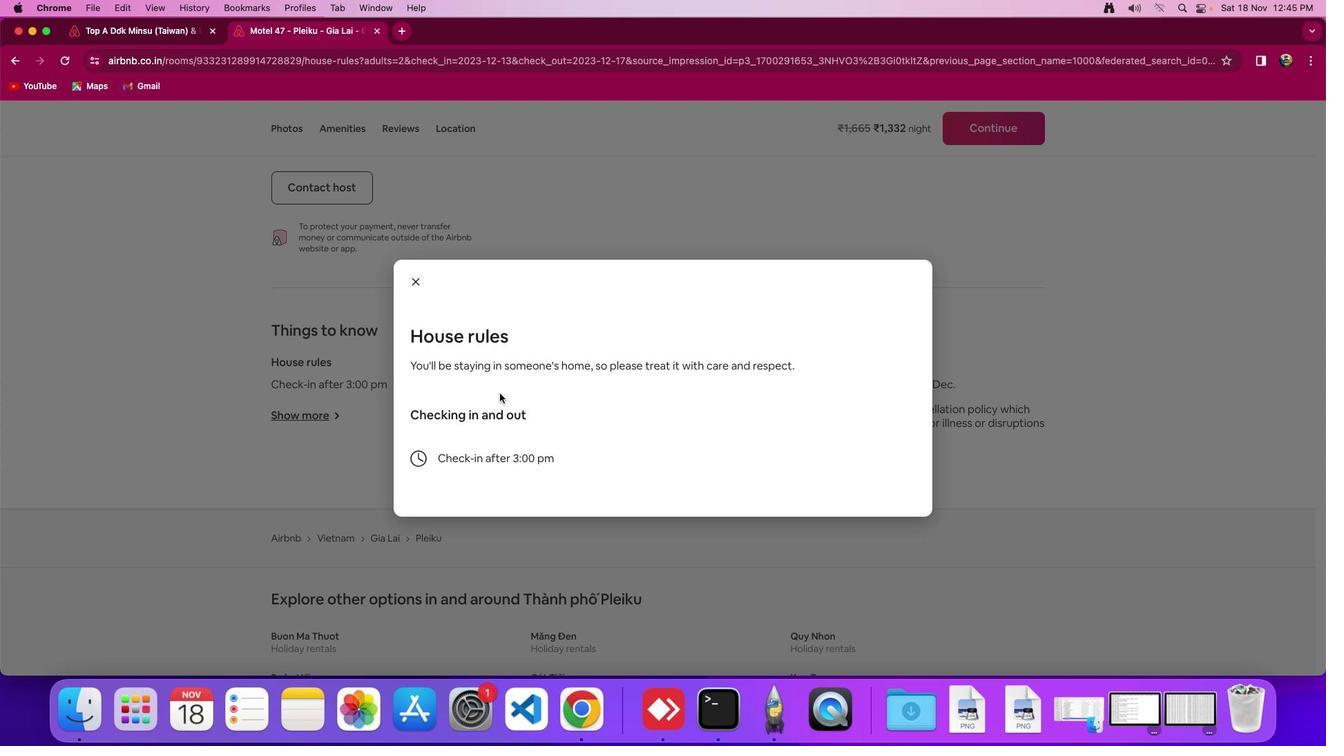 
Action: Mouse scrolled (547, 464) with delta (0, 0)
Screenshot: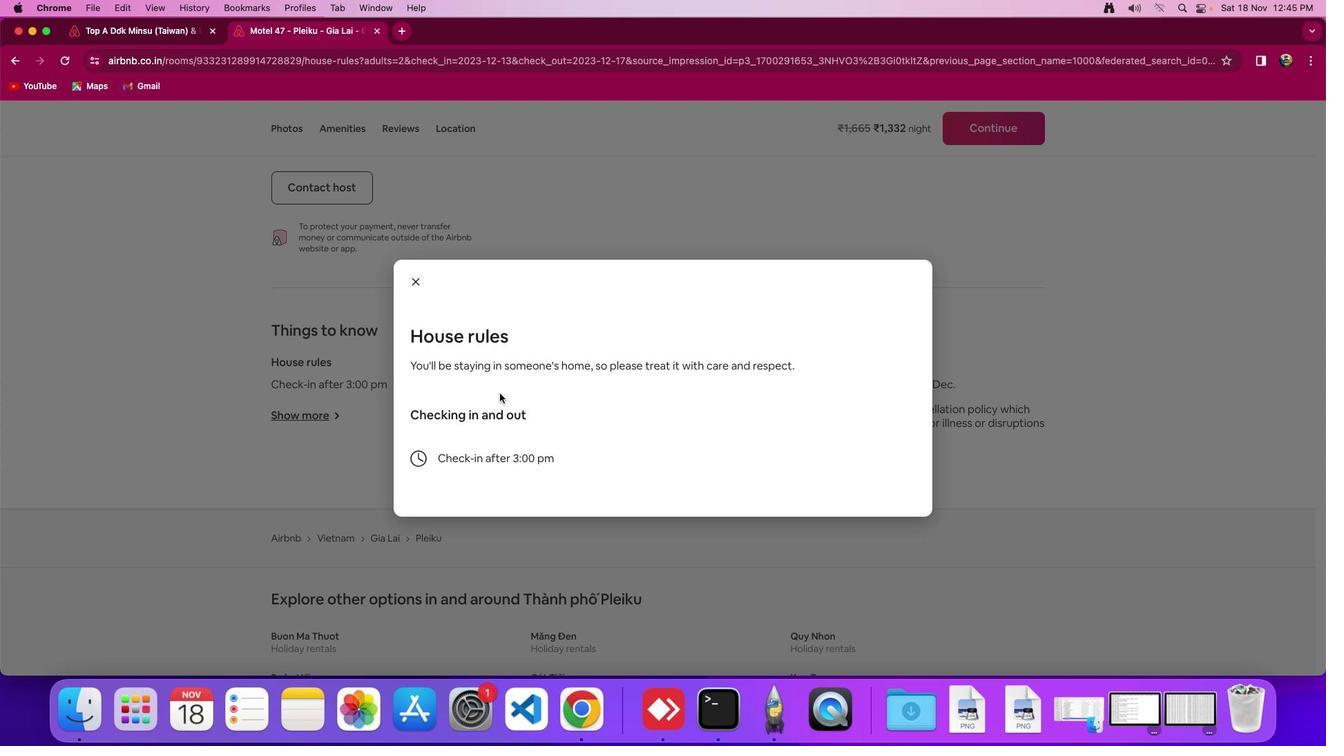 
Action: Mouse moved to (543, 453)
Screenshot: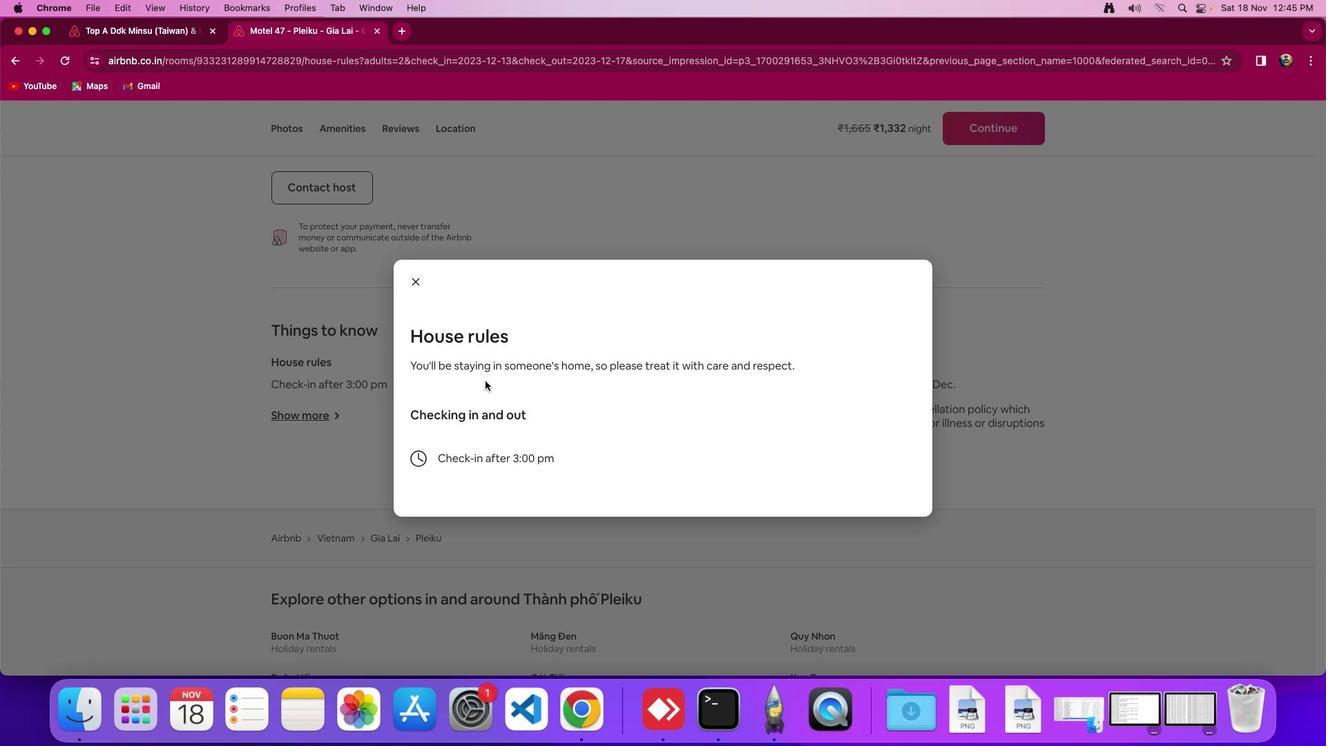 
Action: Mouse scrolled (543, 453) with delta (0, -2)
Screenshot: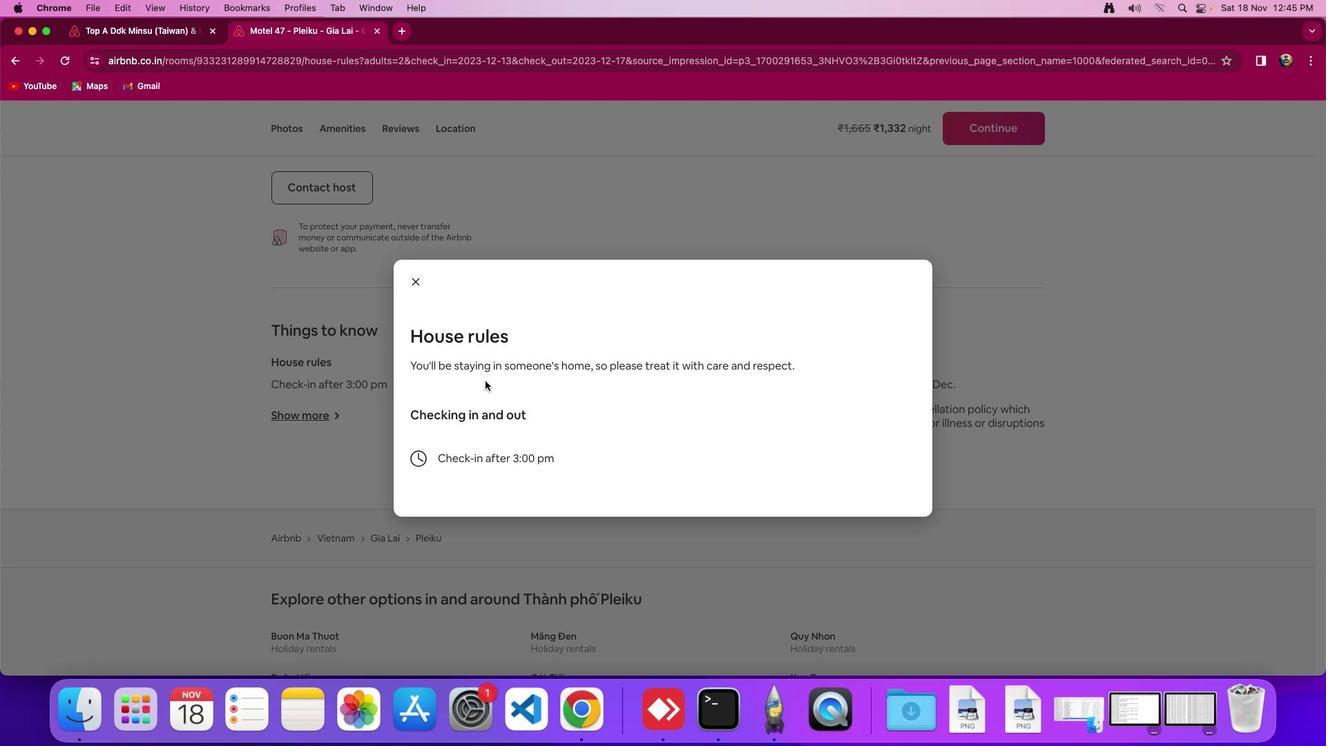 
Action: Mouse moved to (408, 281)
Screenshot: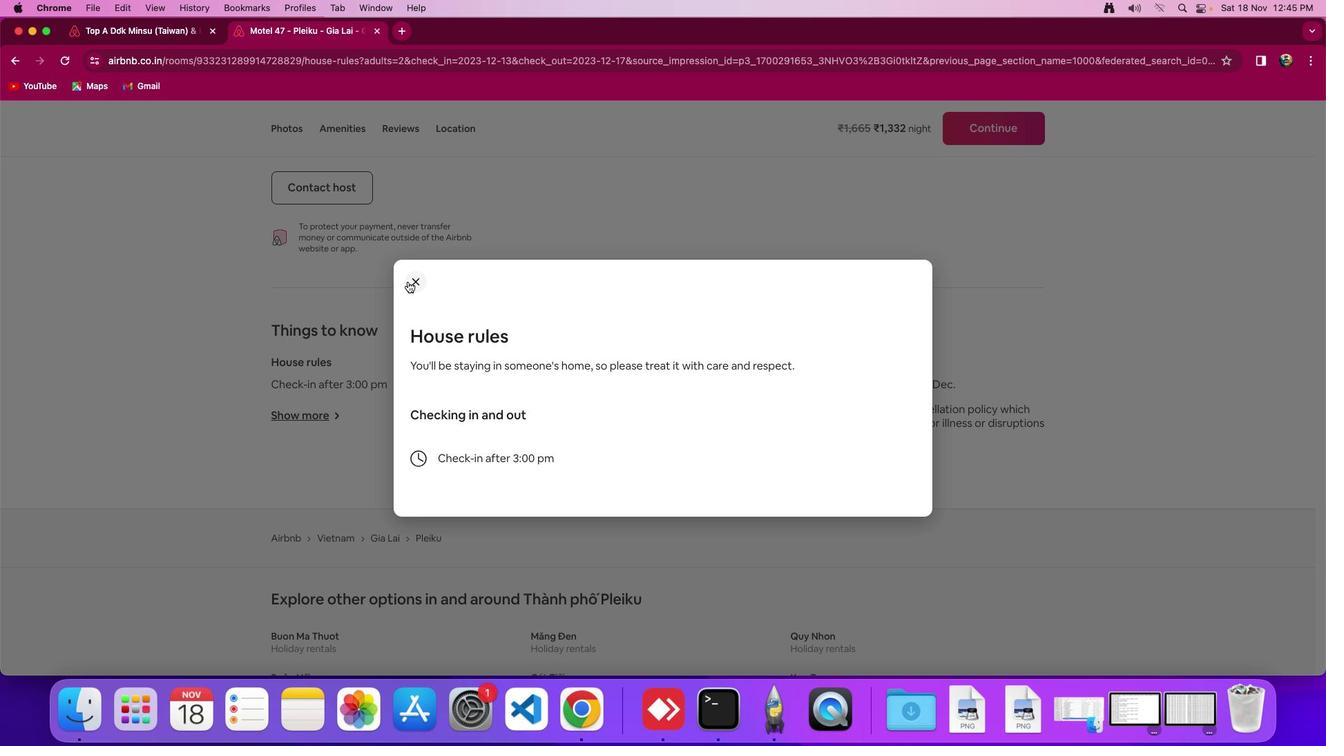 
Action: Mouse pressed left at (408, 281)
Screenshot: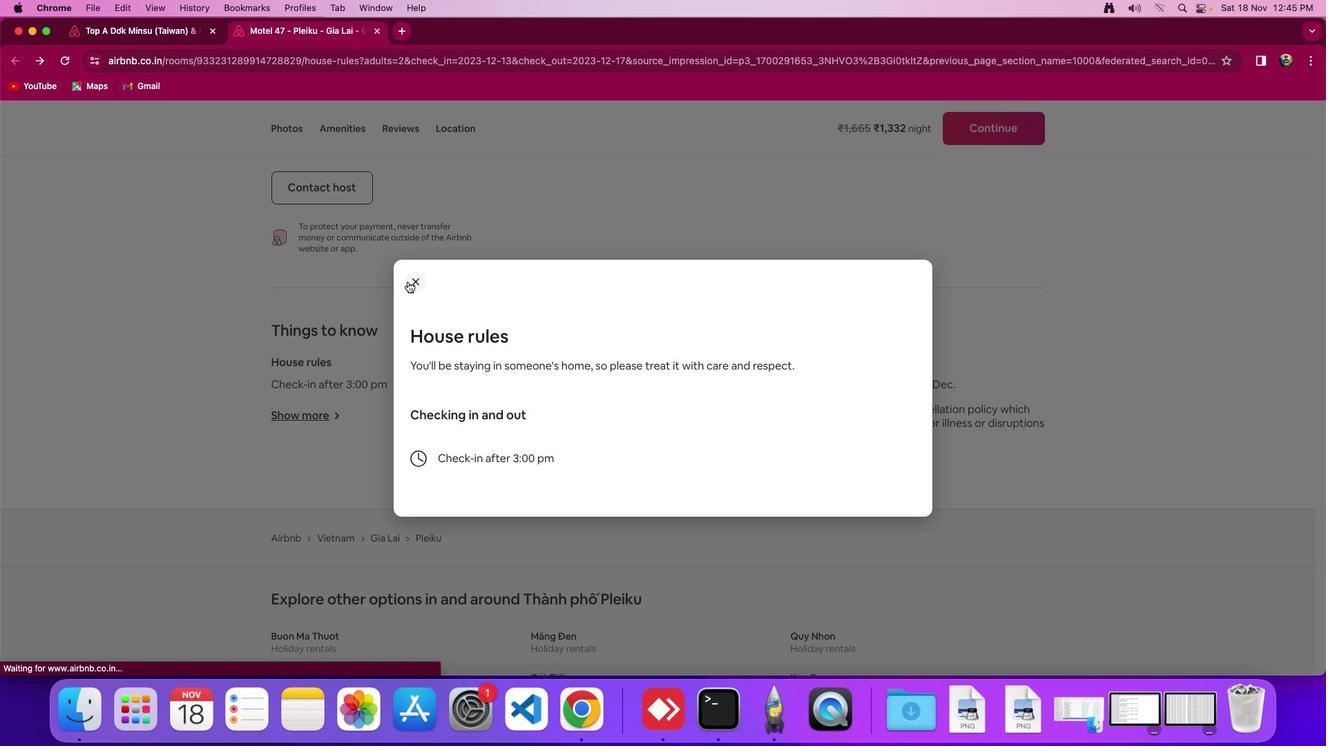 
Action: Mouse moved to (558, 463)
Screenshot: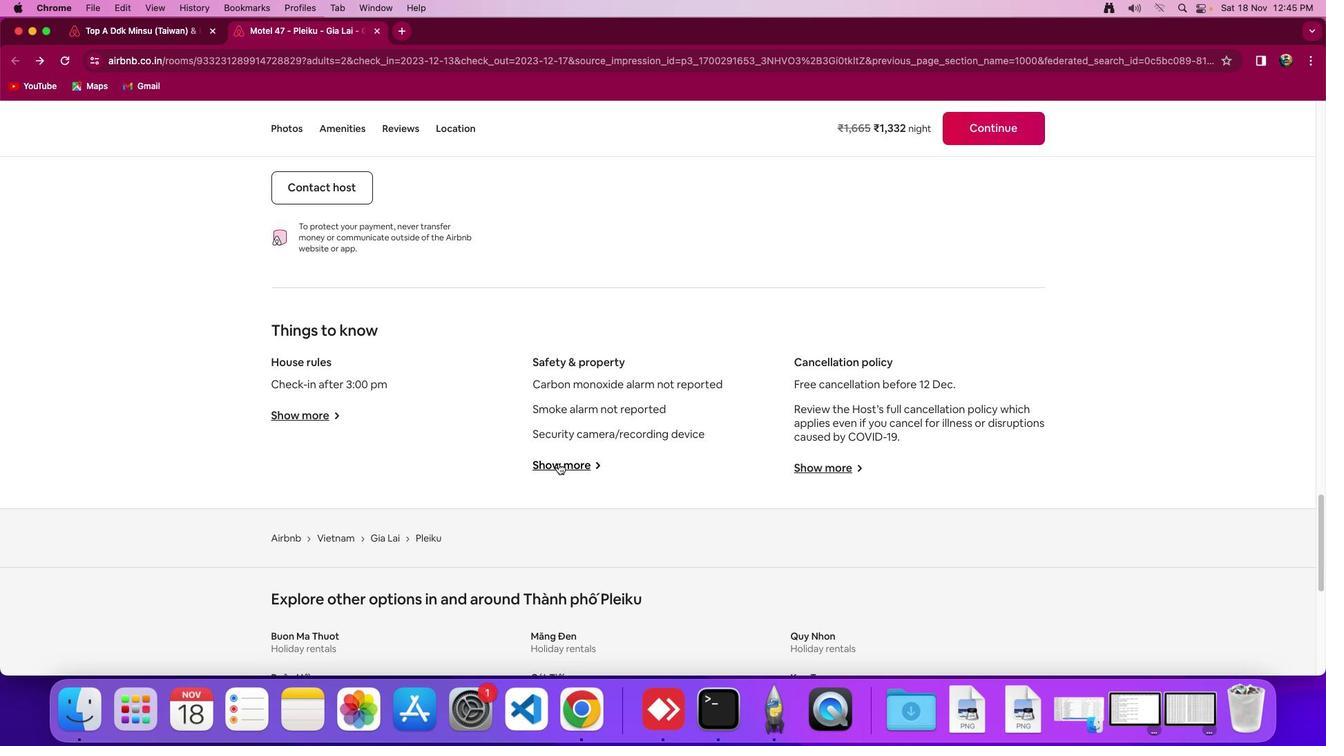 
Action: Mouse pressed left at (558, 463)
Screenshot: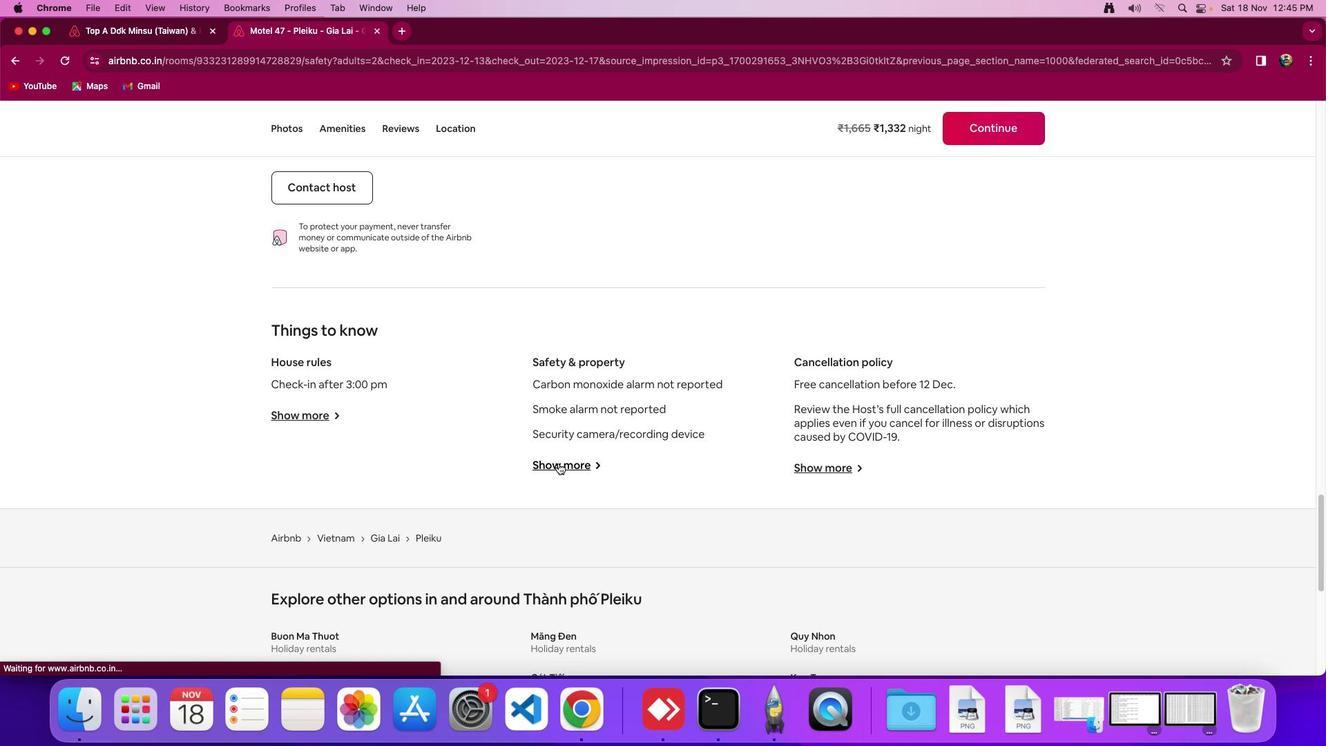
Action: Mouse moved to (607, 445)
Screenshot: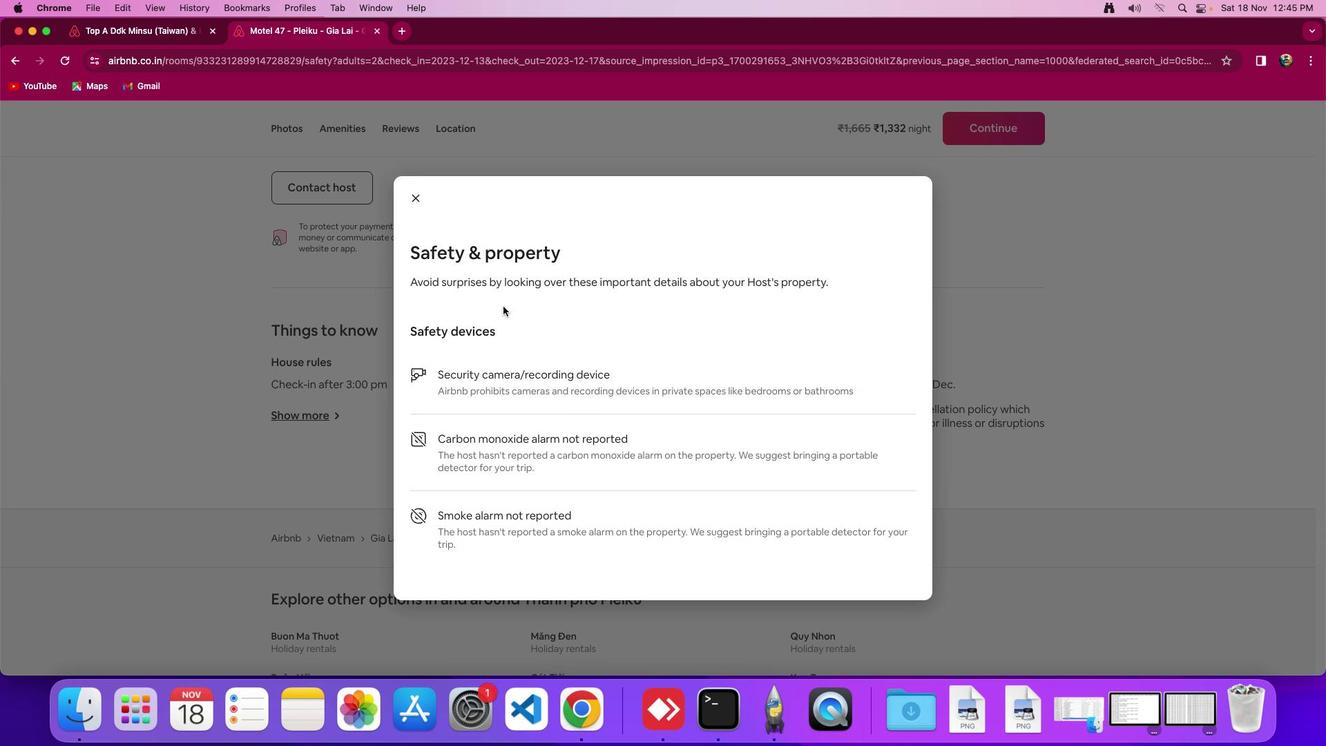 
Action: Mouse scrolled (607, 445) with delta (0, 0)
Screenshot: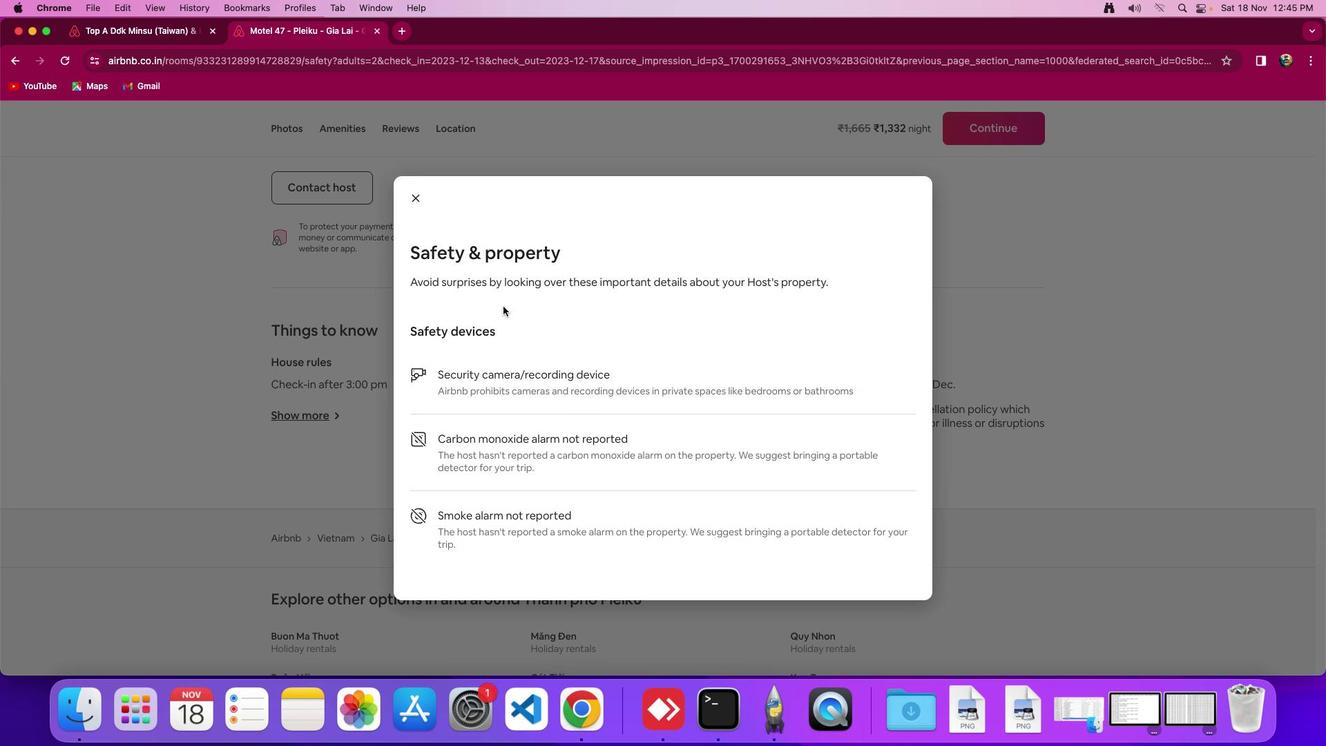 
Action: Mouse moved to (413, 201)
Screenshot: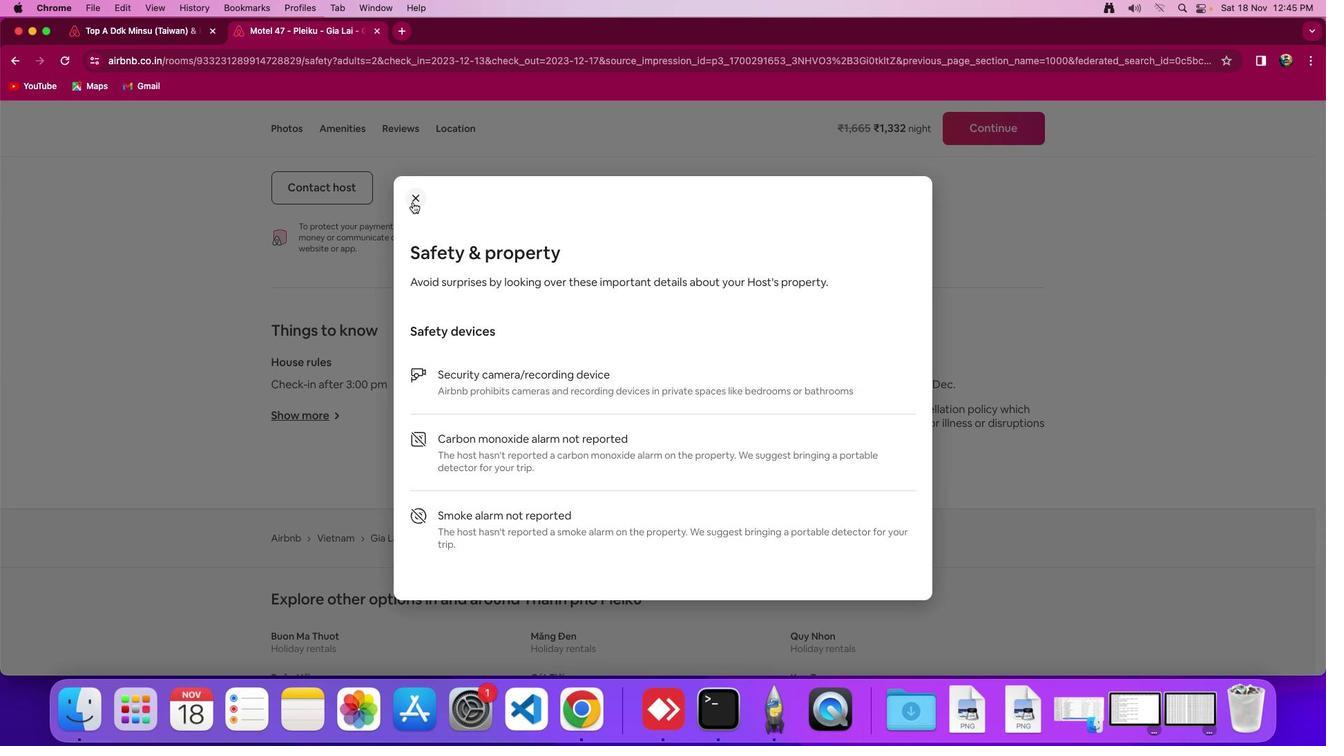 
Action: Mouse pressed left at (413, 201)
Screenshot: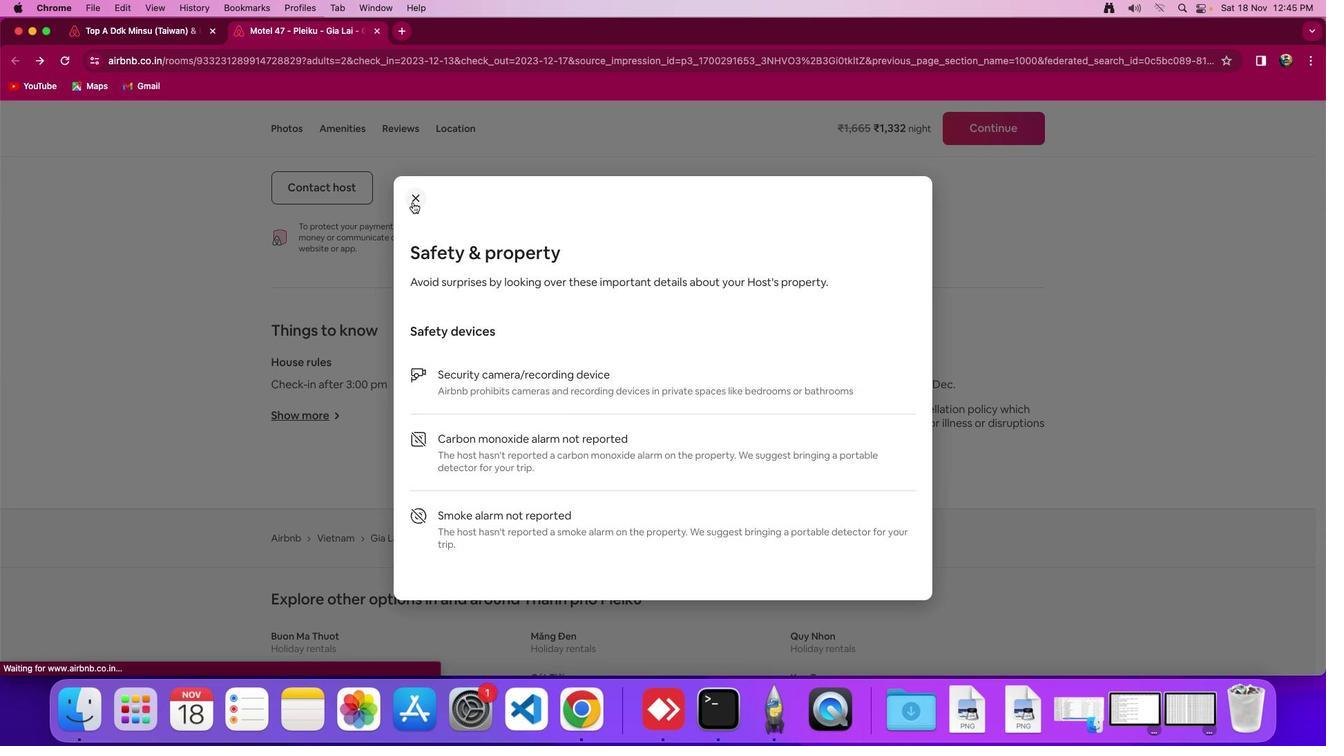
Action: Mouse moved to (811, 464)
Screenshot: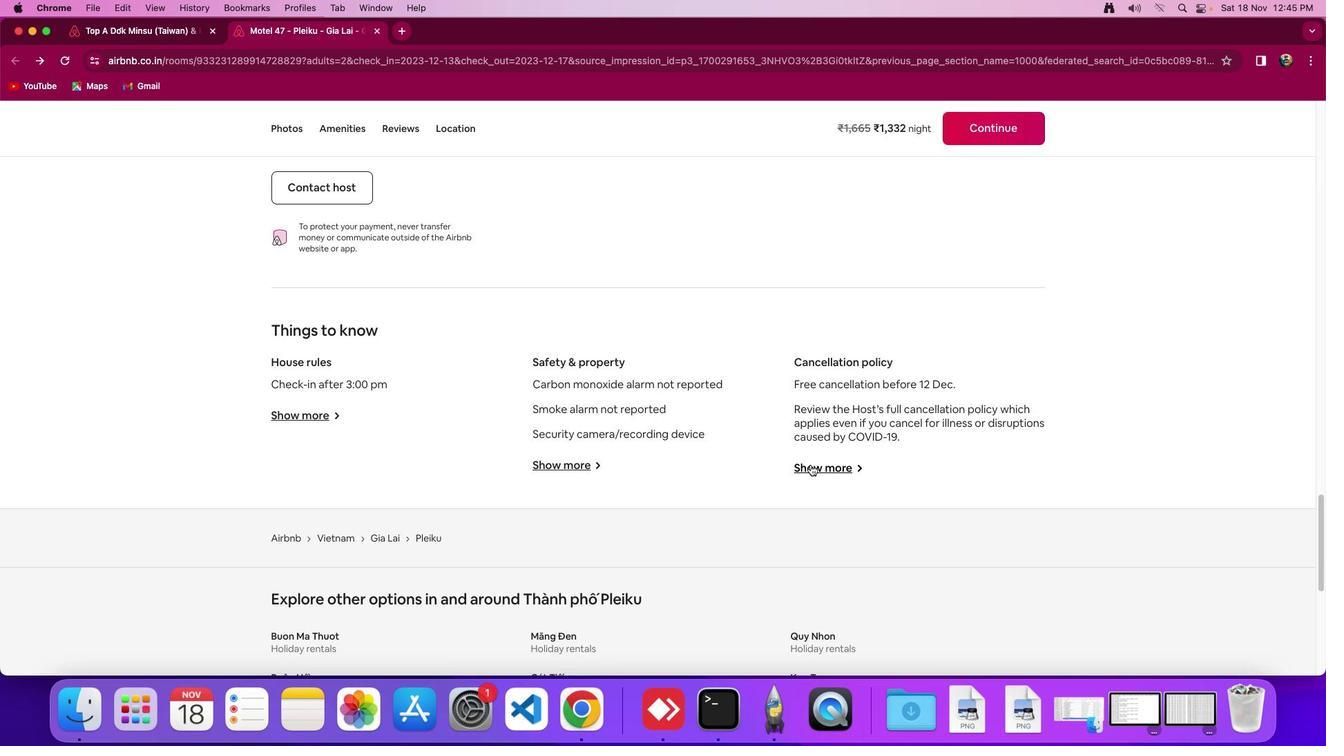 
Action: Mouse pressed left at (811, 464)
